 Task: Buy 5 Acceleration Sensors from Sensors section under best seller category for shipping address: Kourtney Adams, 1130 Sharon Lane, South Bend, Indiana 46625, Cell Number 5742125169. Pay from credit card ending with 7965, CVV 549
Action: Mouse moved to (37, 100)
Screenshot: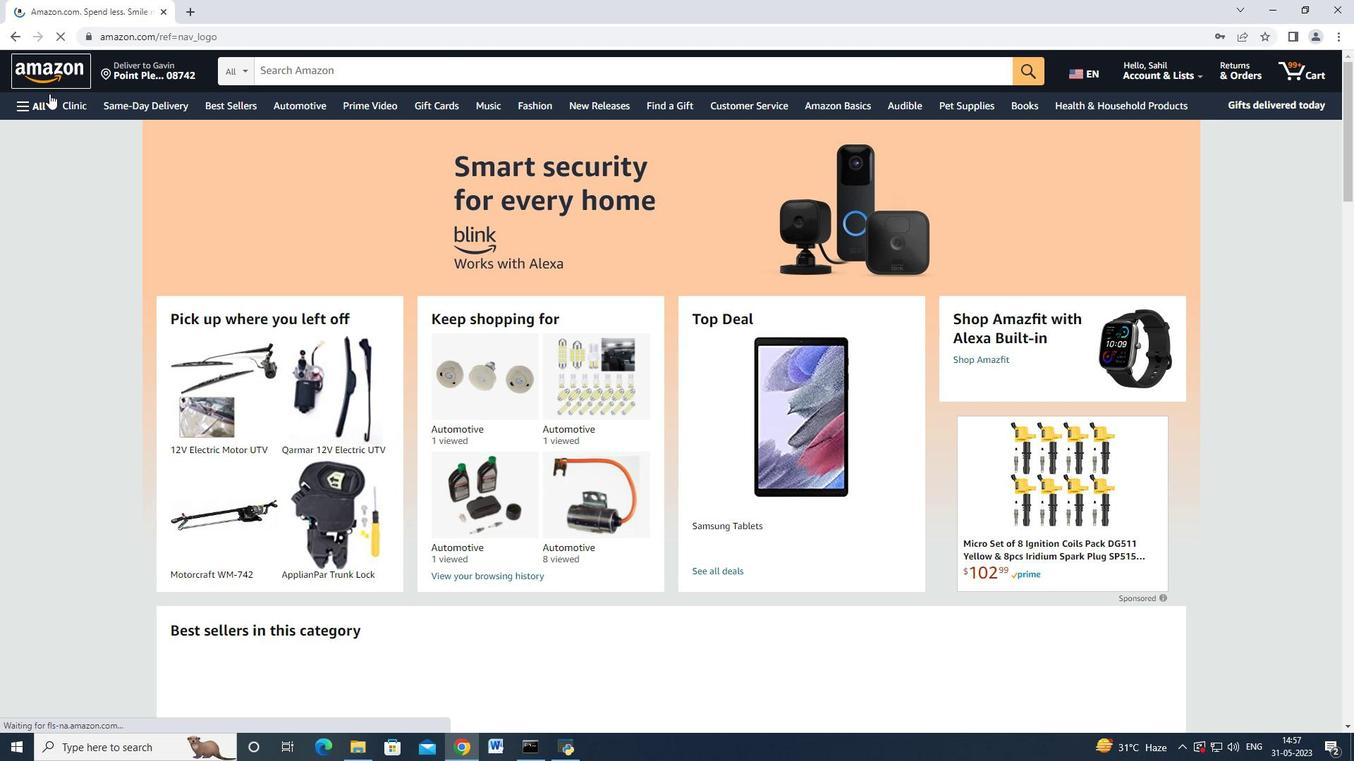 
Action: Mouse pressed left at (37, 100)
Screenshot: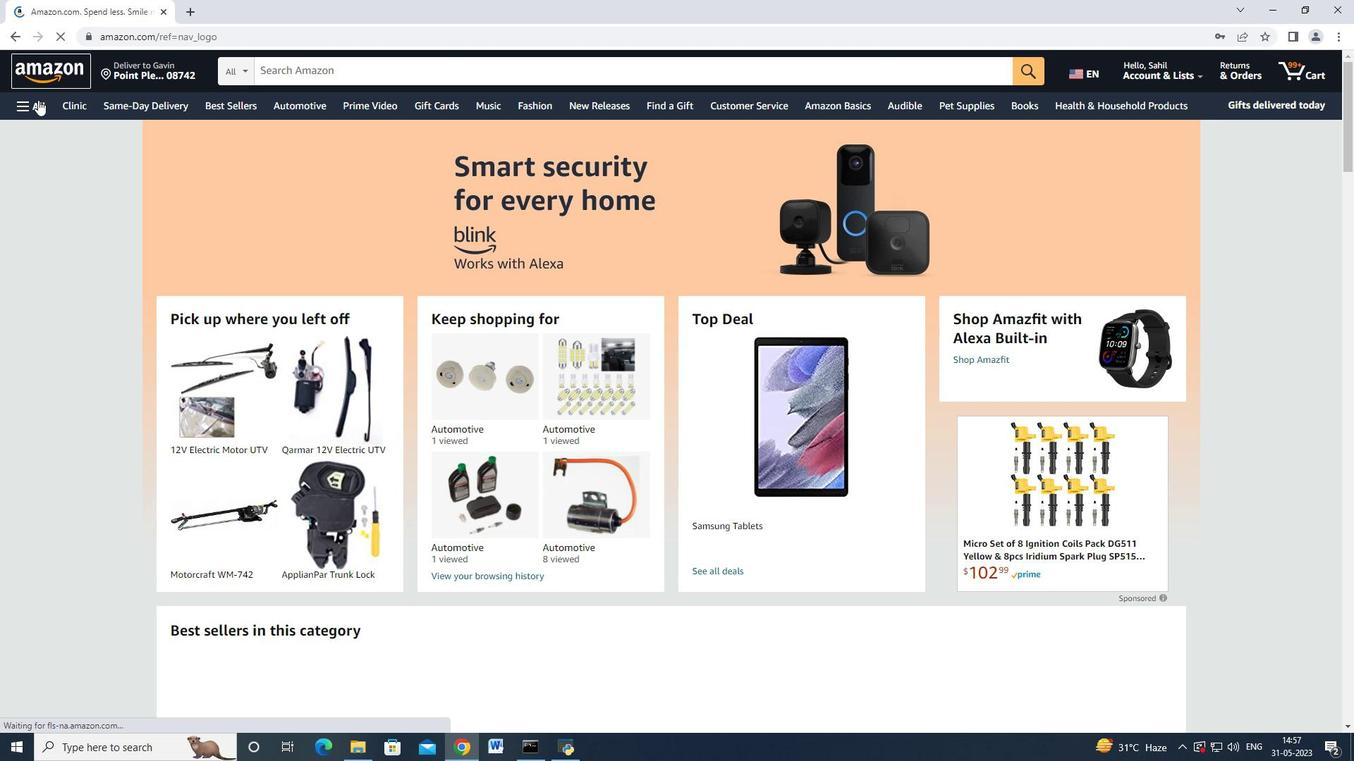 
Action: Mouse moved to (72, 248)
Screenshot: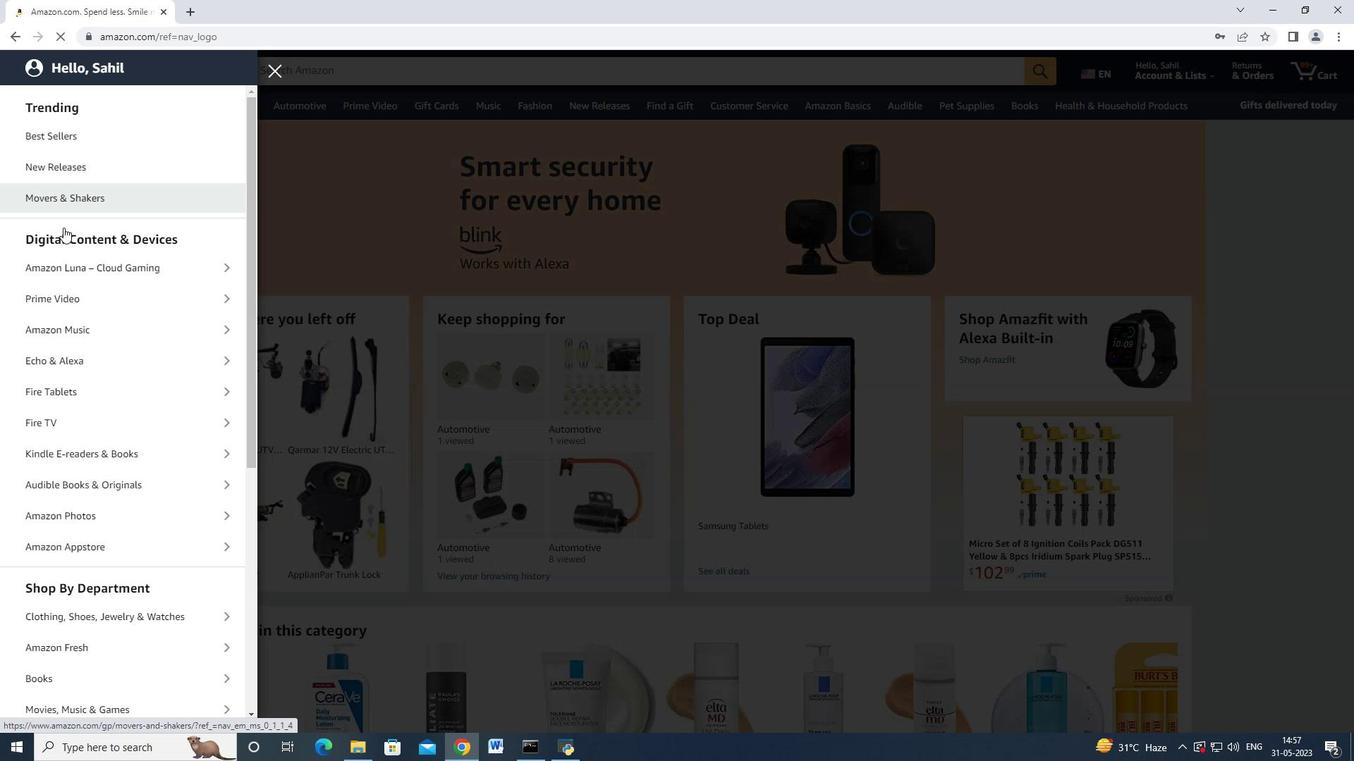 
Action: Mouse scrolled (67, 236) with delta (0, 0)
Screenshot: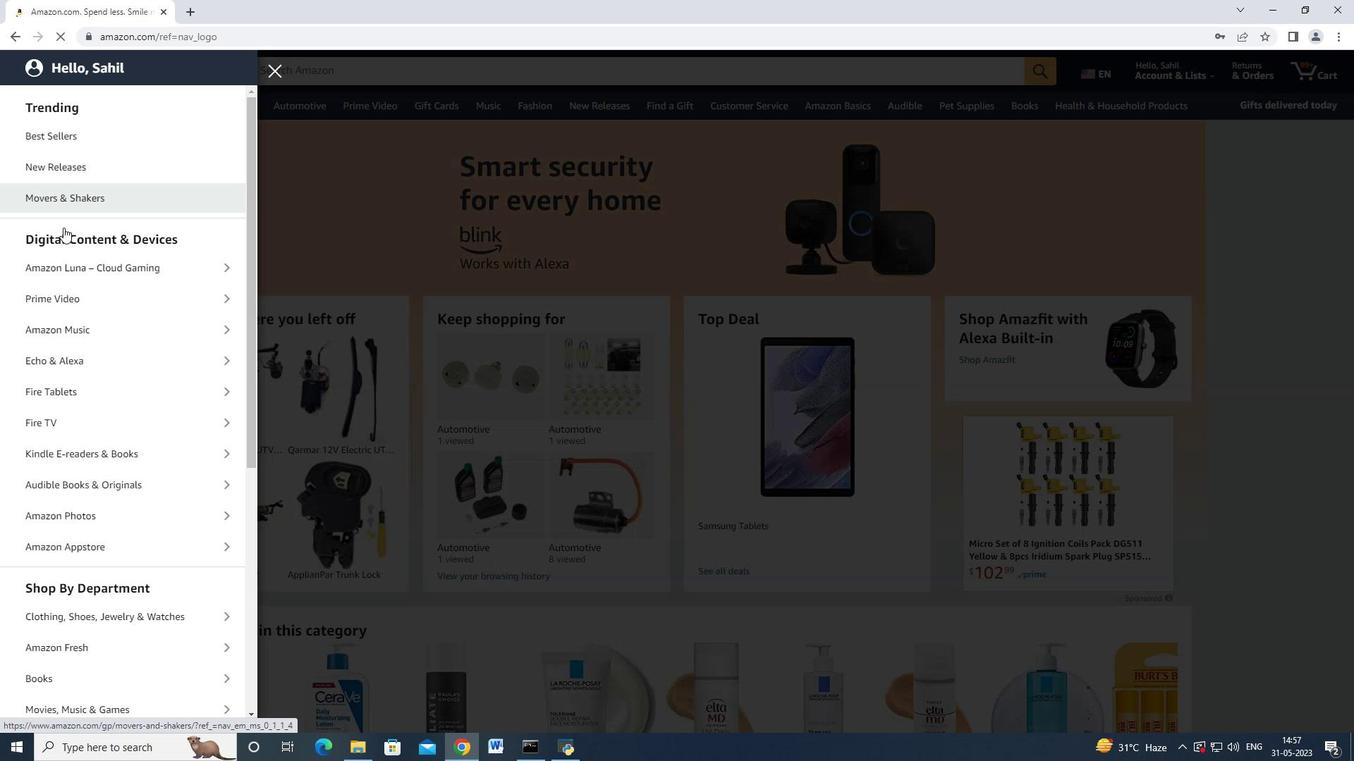 
Action: Mouse moved to (74, 250)
Screenshot: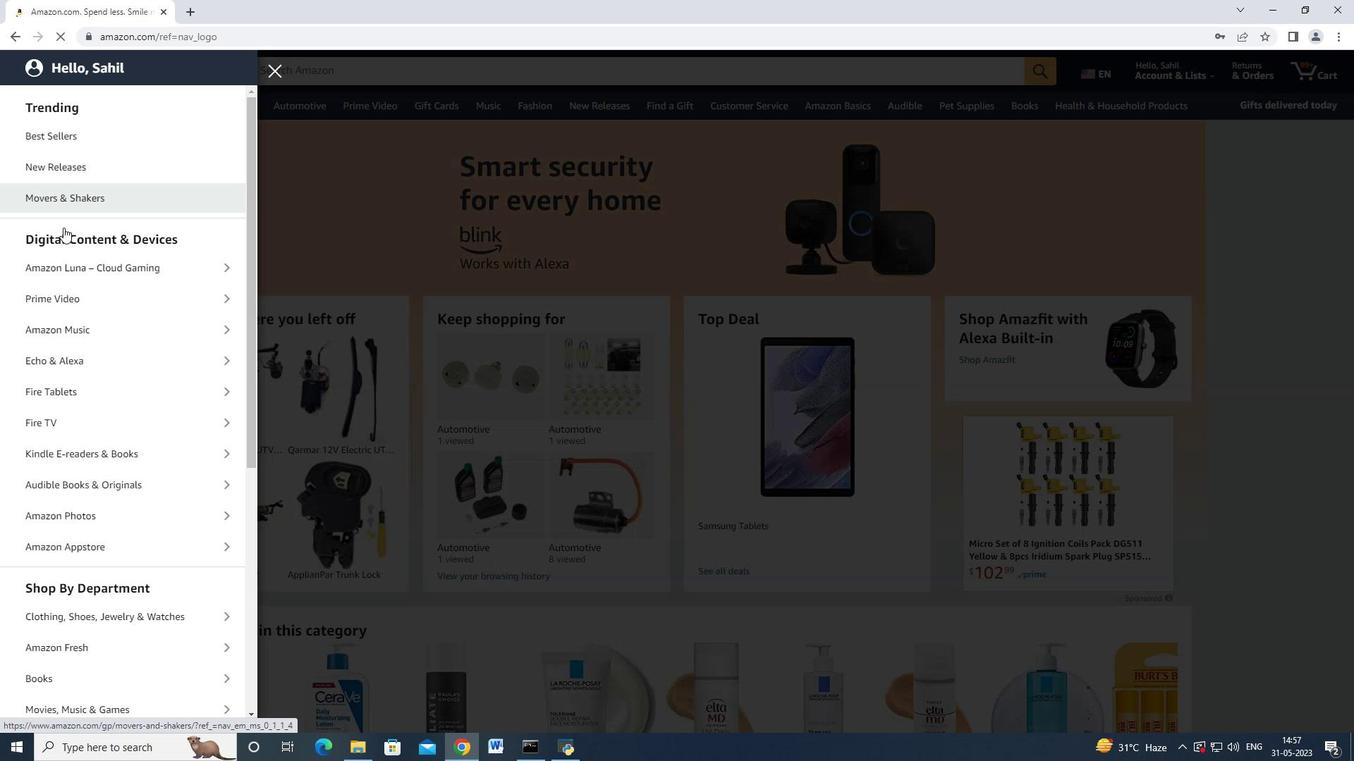 
Action: Mouse scrolled (69, 243) with delta (0, 0)
Screenshot: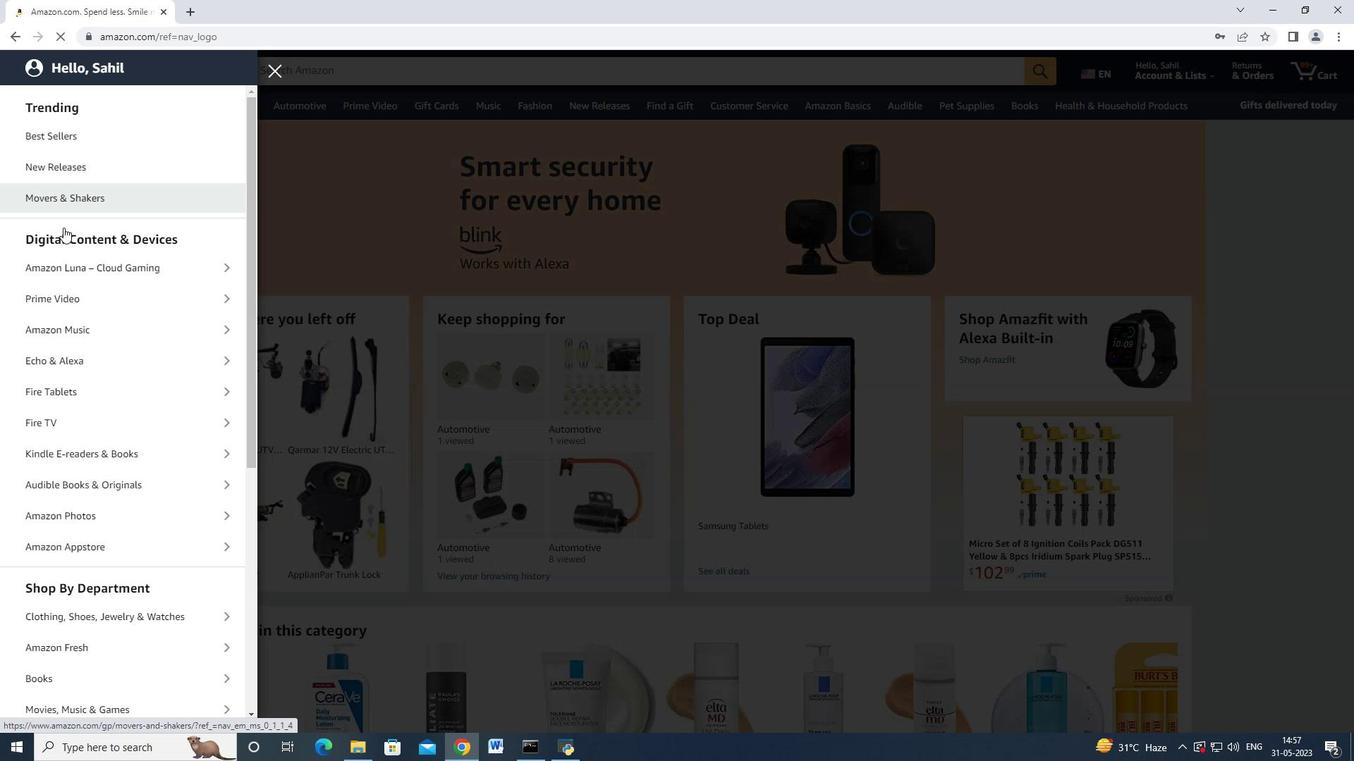 
Action: Mouse moved to (79, 253)
Screenshot: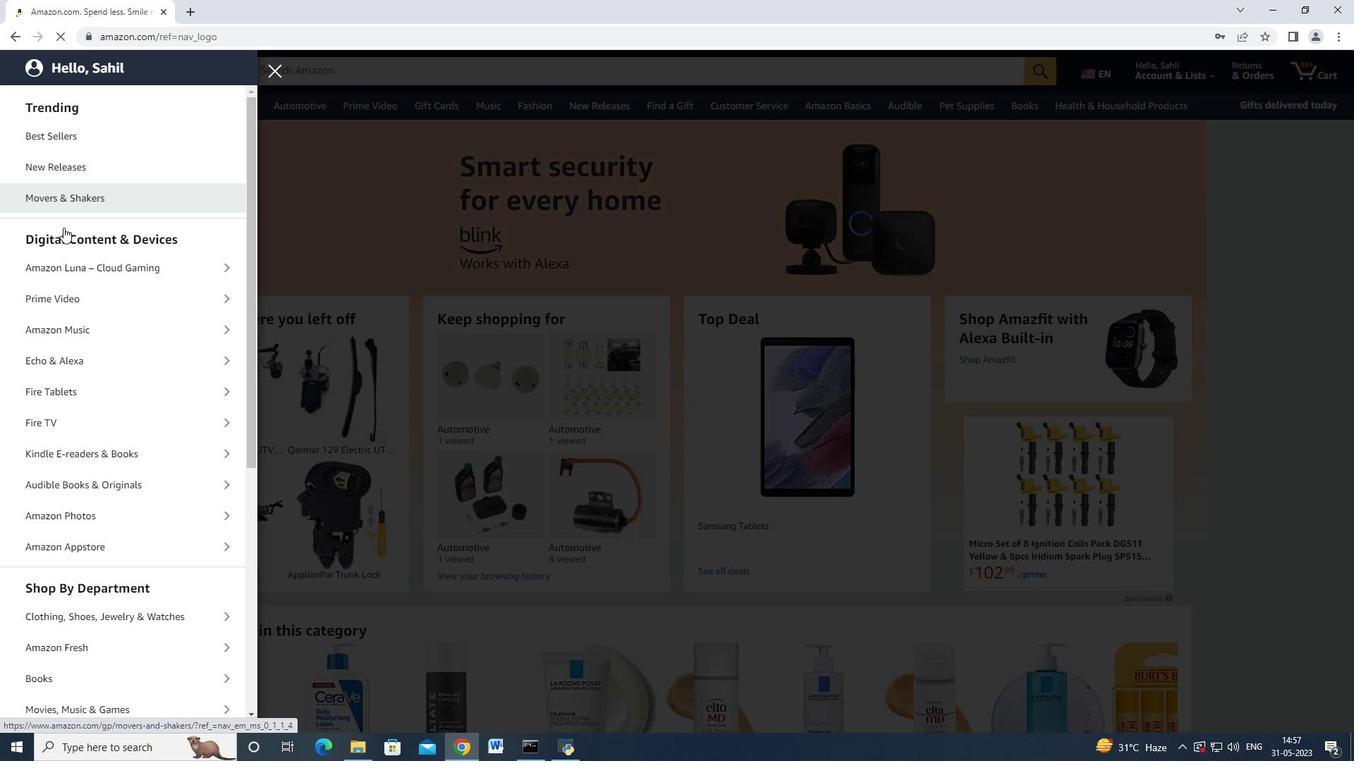 
Action: Mouse scrolled (74, 249) with delta (0, 0)
Screenshot: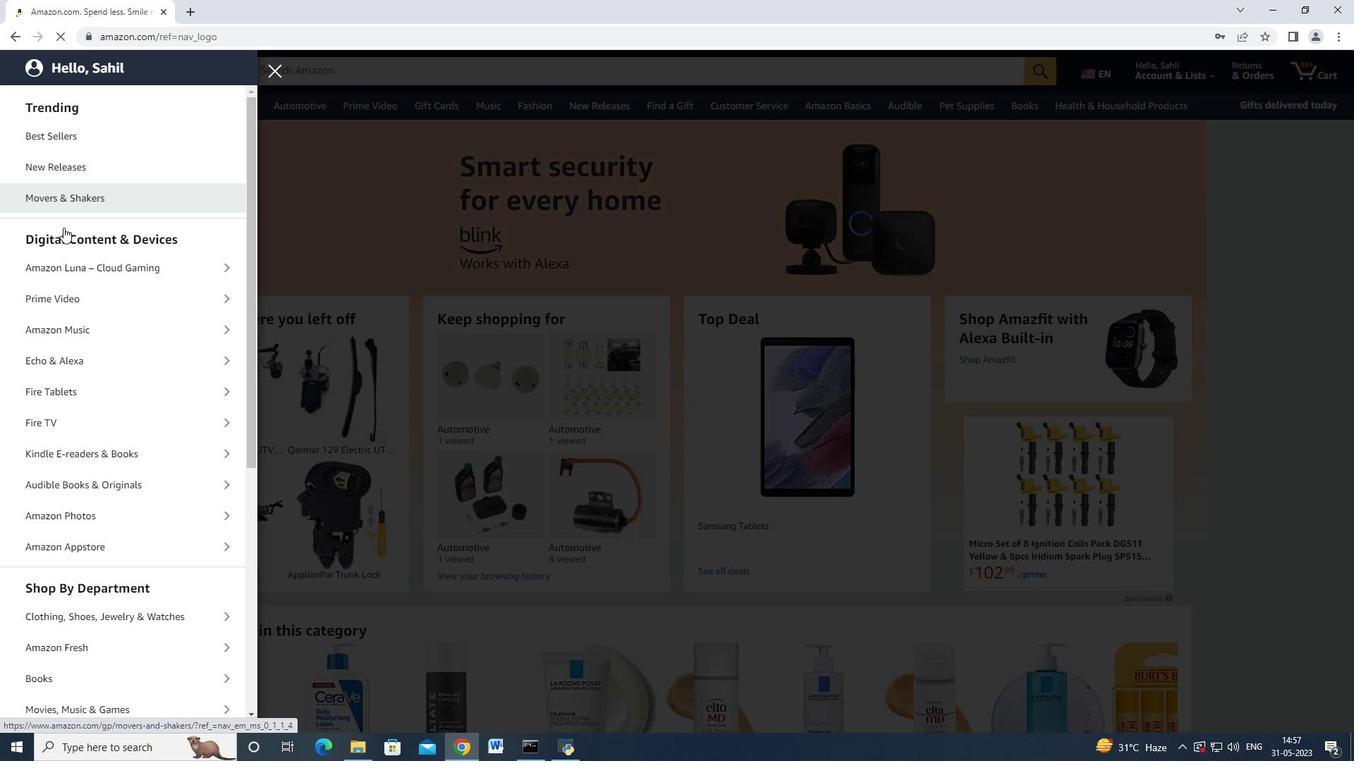 
Action: Mouse moved to (92, 261)
Screenshot: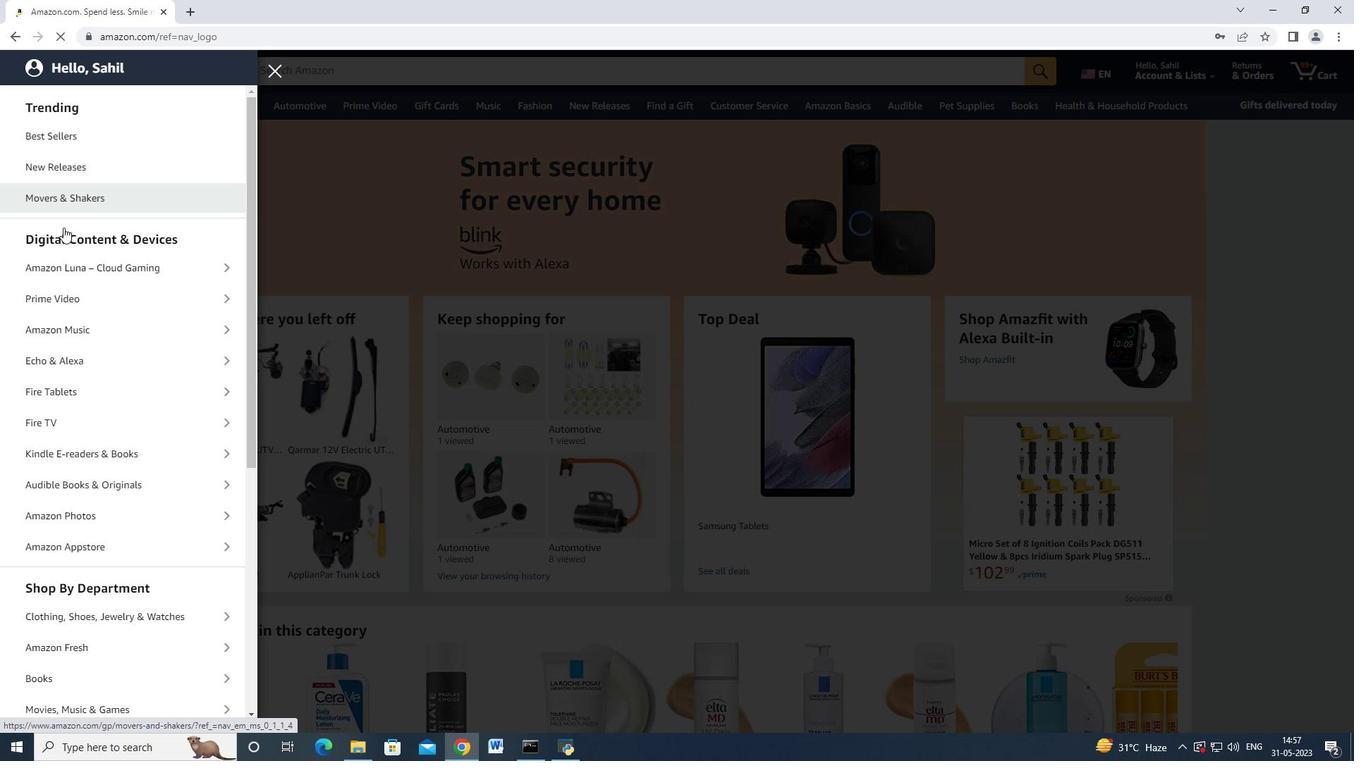 
Action: Mouse scrolled (81, 253) with delta (0, 0)
Screenshot: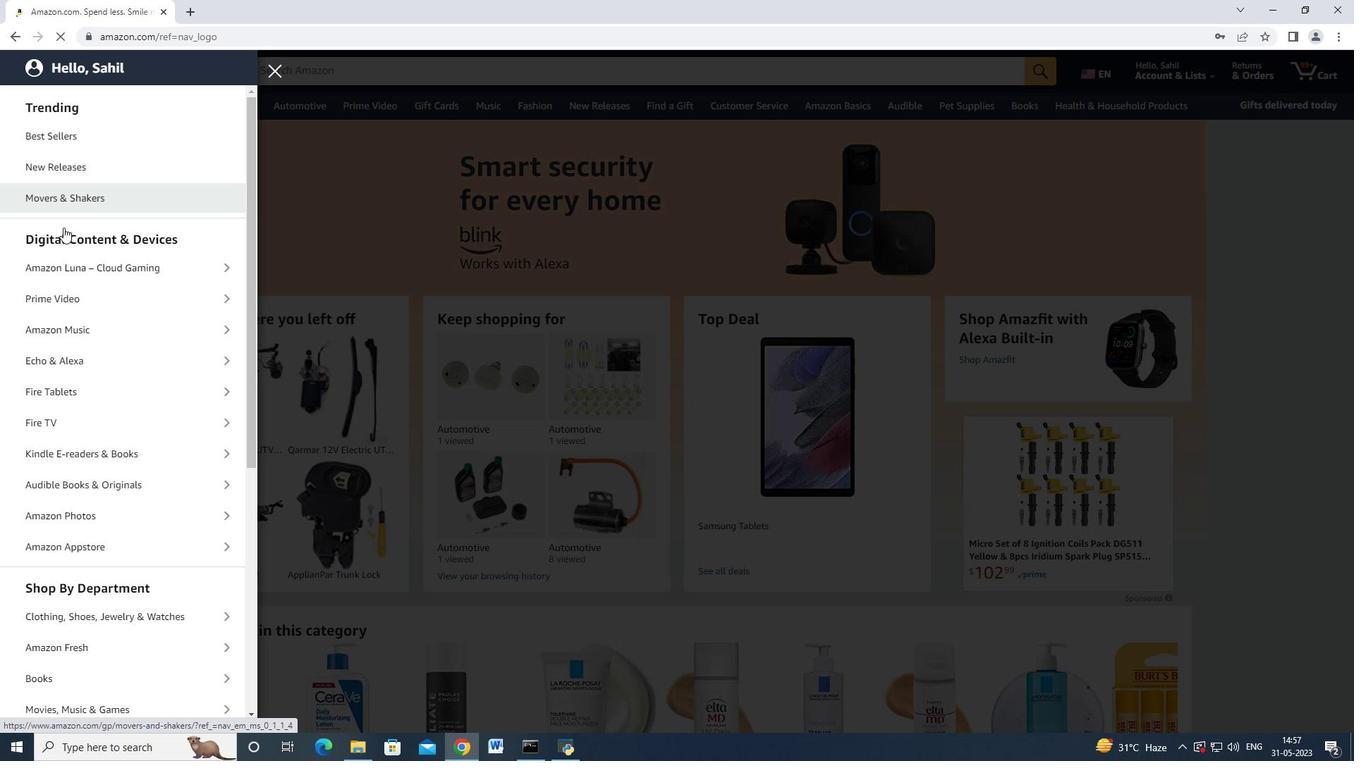 
Action: Mouse moved to (92, 261)
Screenshot: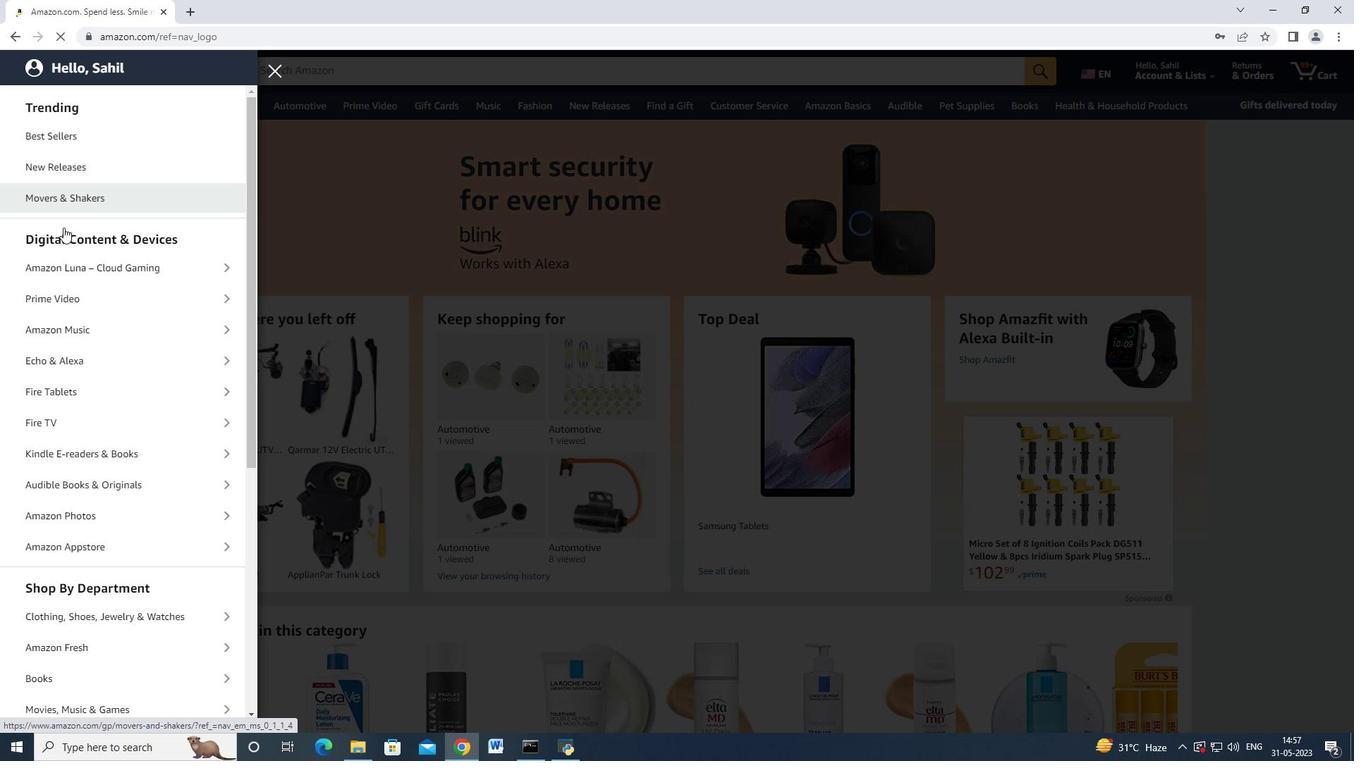 
Action: Mouse scrolled (84, 256) with delta (0, 0)
Screenshot: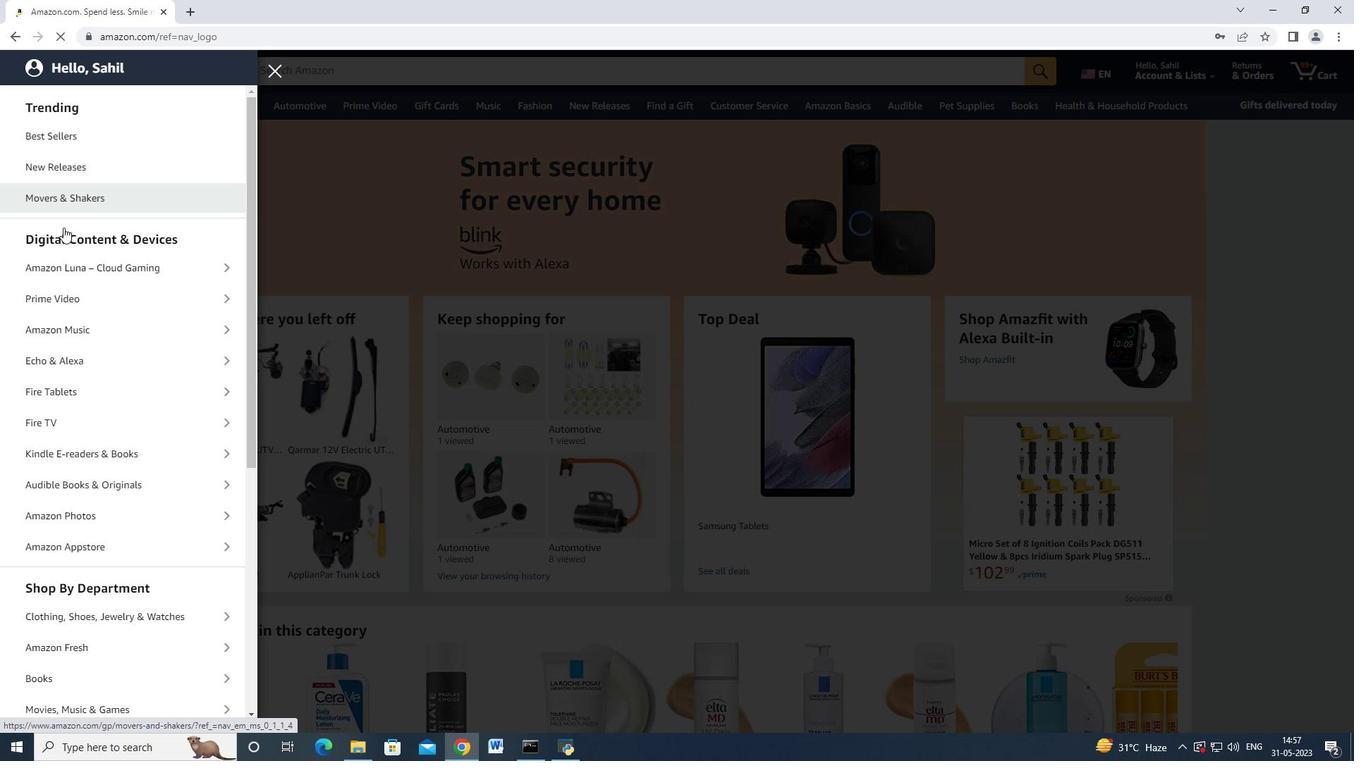 
Action: Mouse moved to (104, 262)
Screenshot: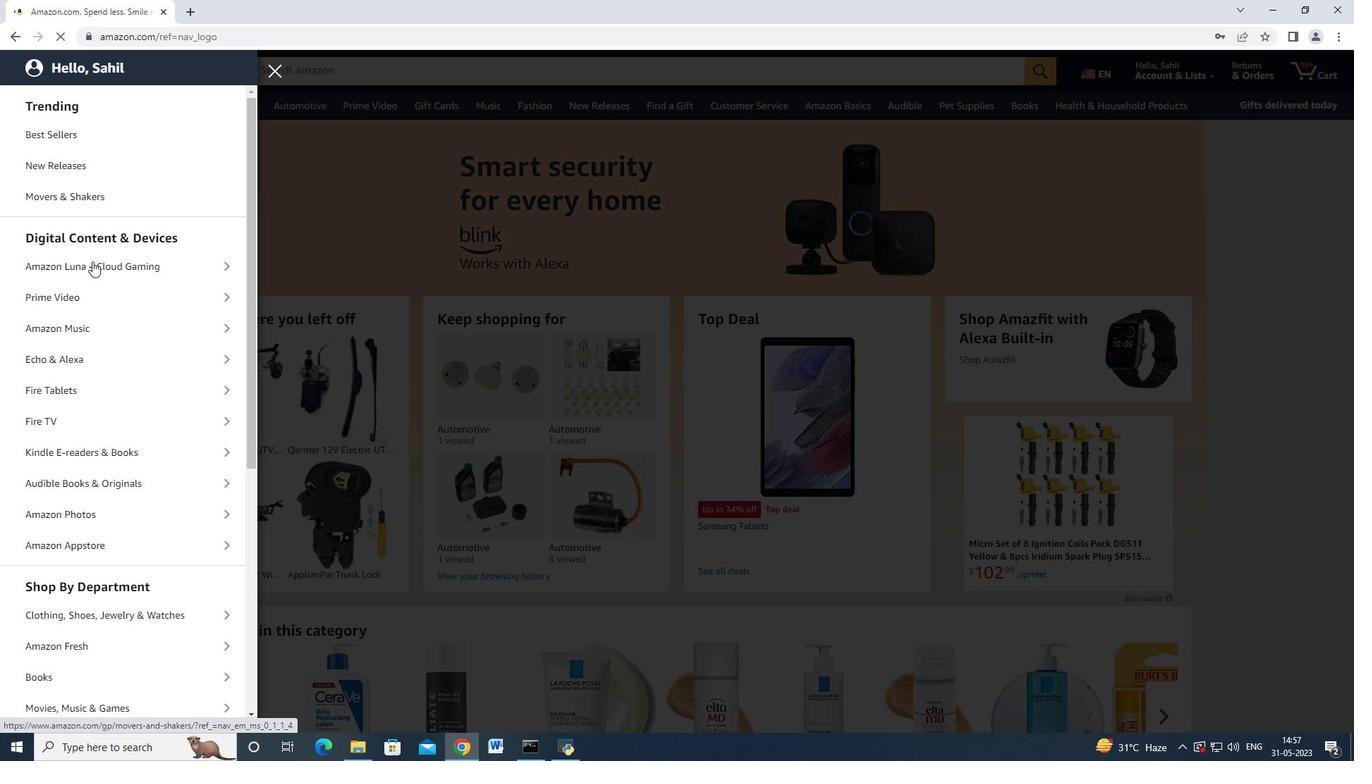 
Action: Mouse scrolled (104, 261) with delta (0, 0)
Screenshot: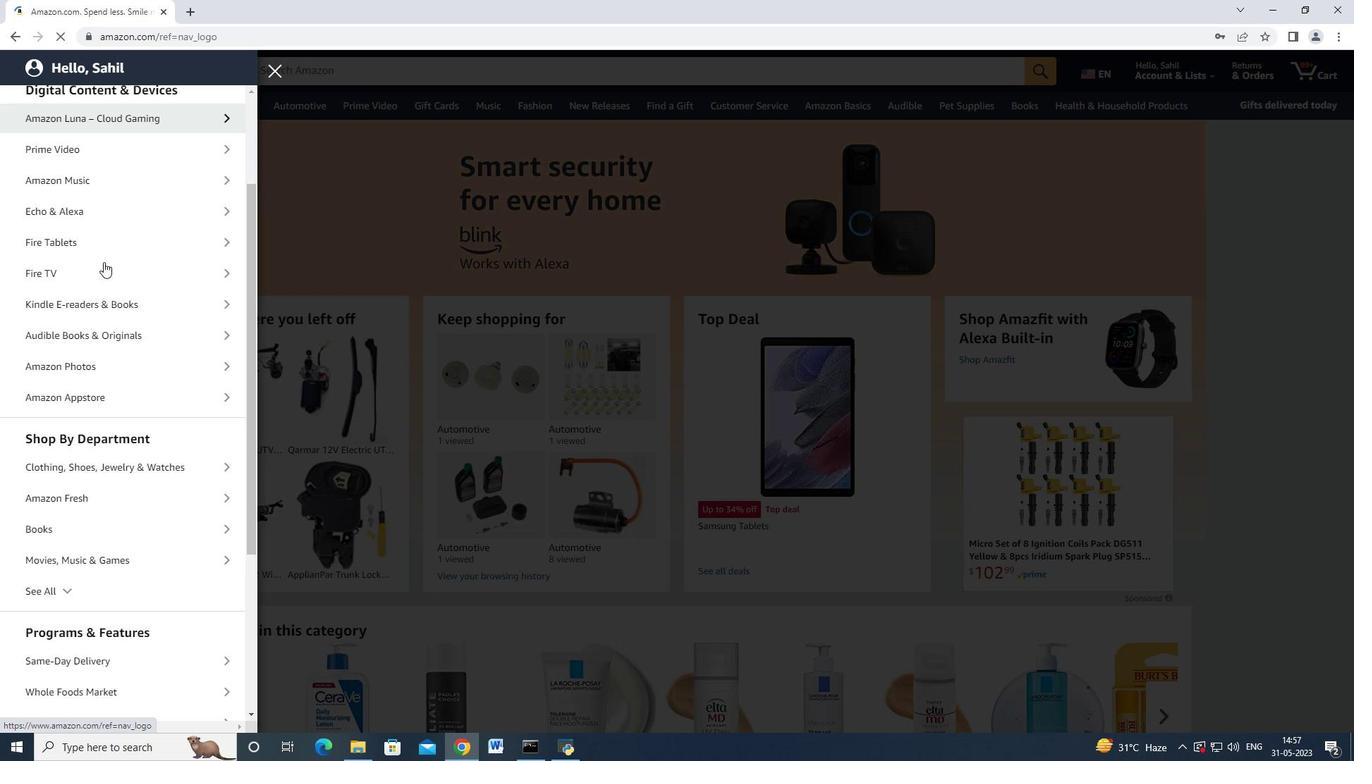 
Action: Mouse moved to (103, 263)
Screenshot: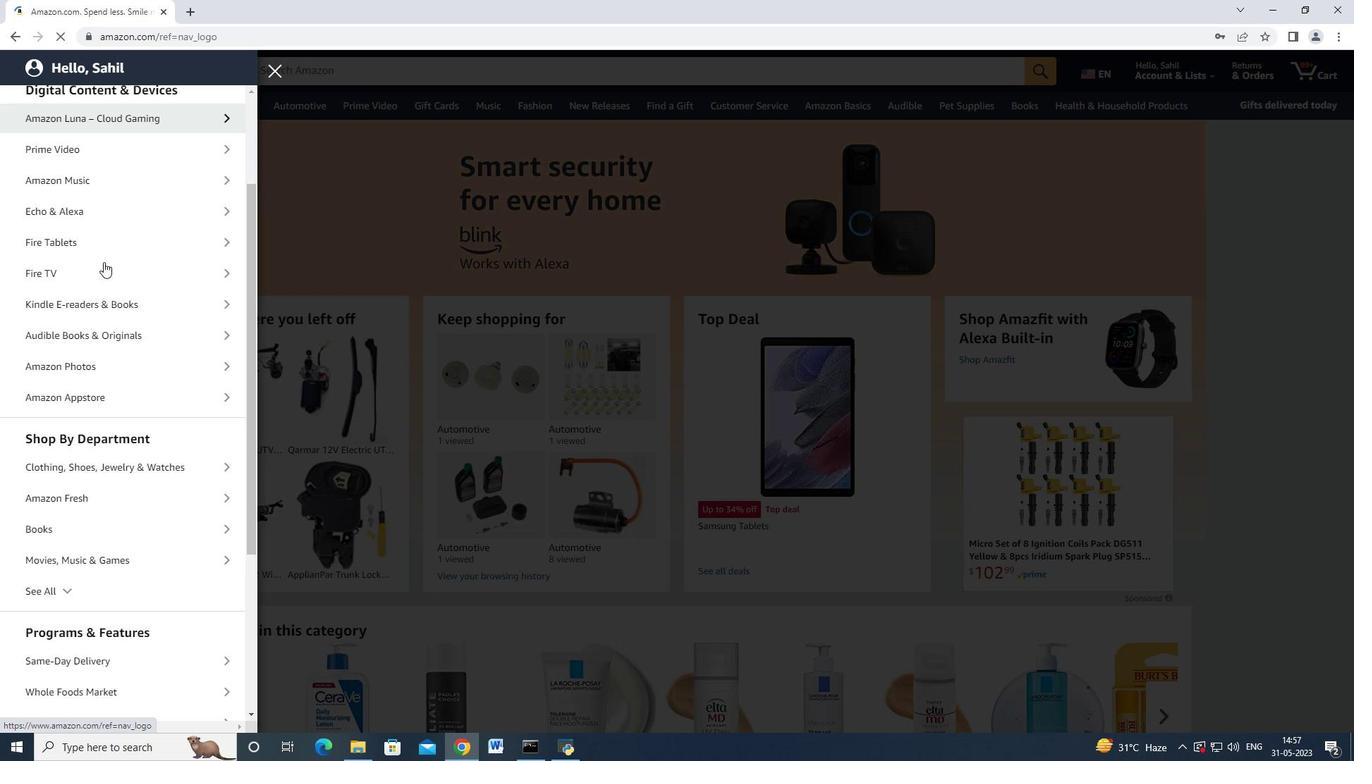 
Action: Mouse scrolled (103, 263) with delta (0, 0)
Screenshot: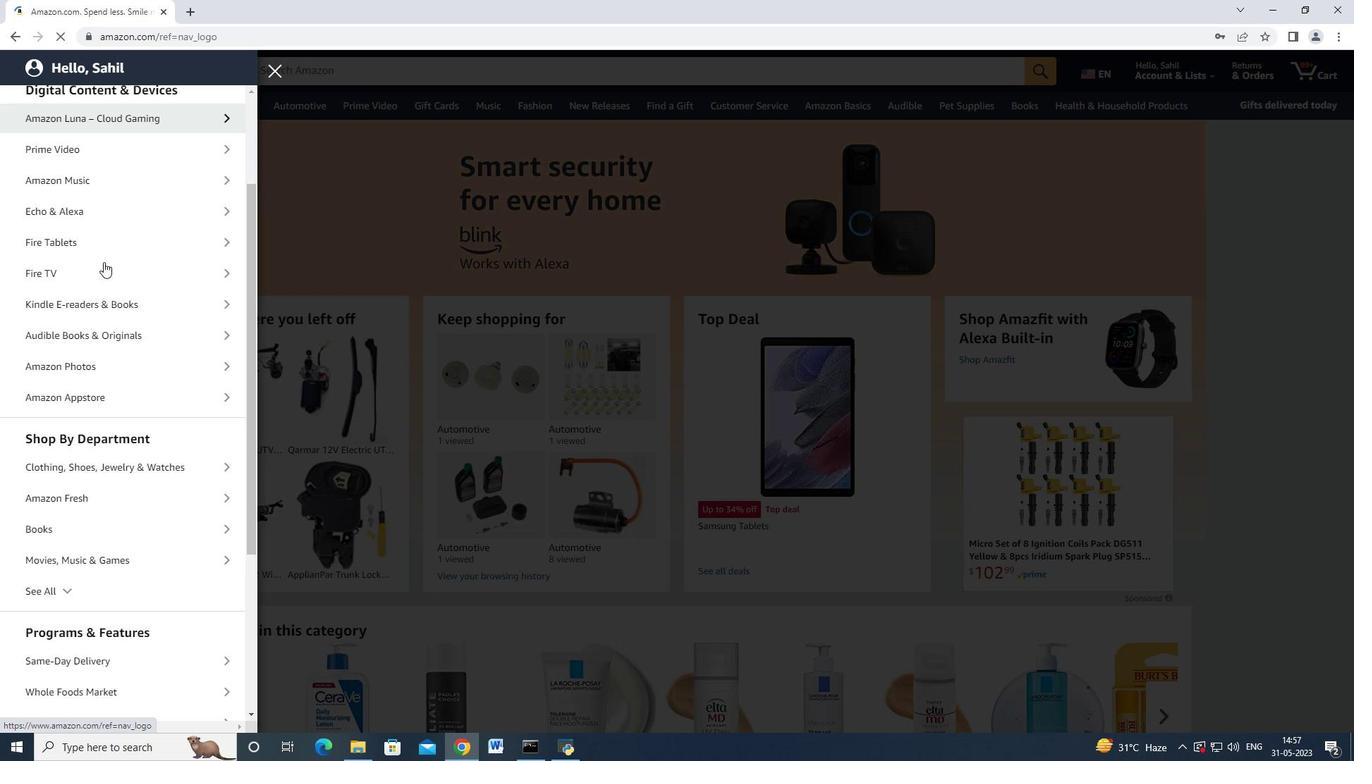 
Action: Mouse moved to (102, 265)
Screenshot: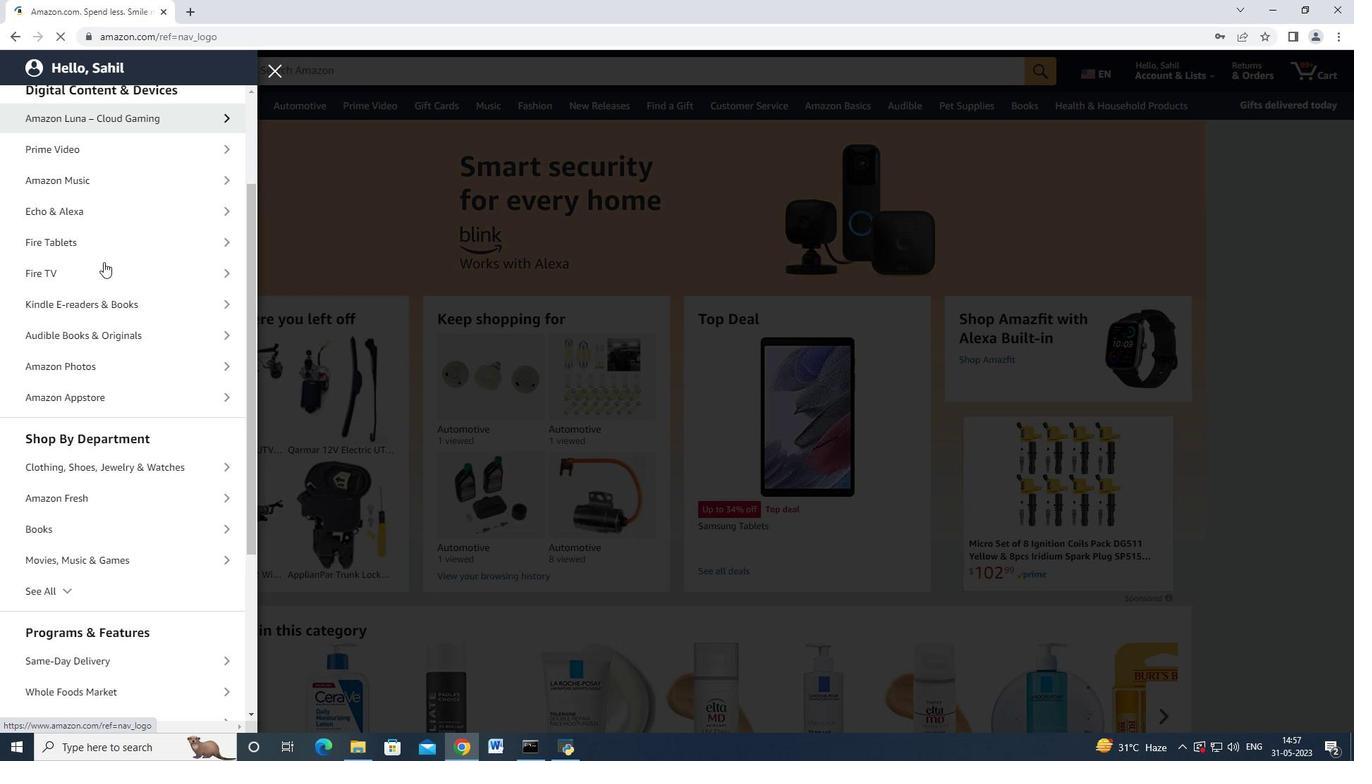 
Action: Mouse scrolled (102, 264) with delta (0, 0)
Screenshot: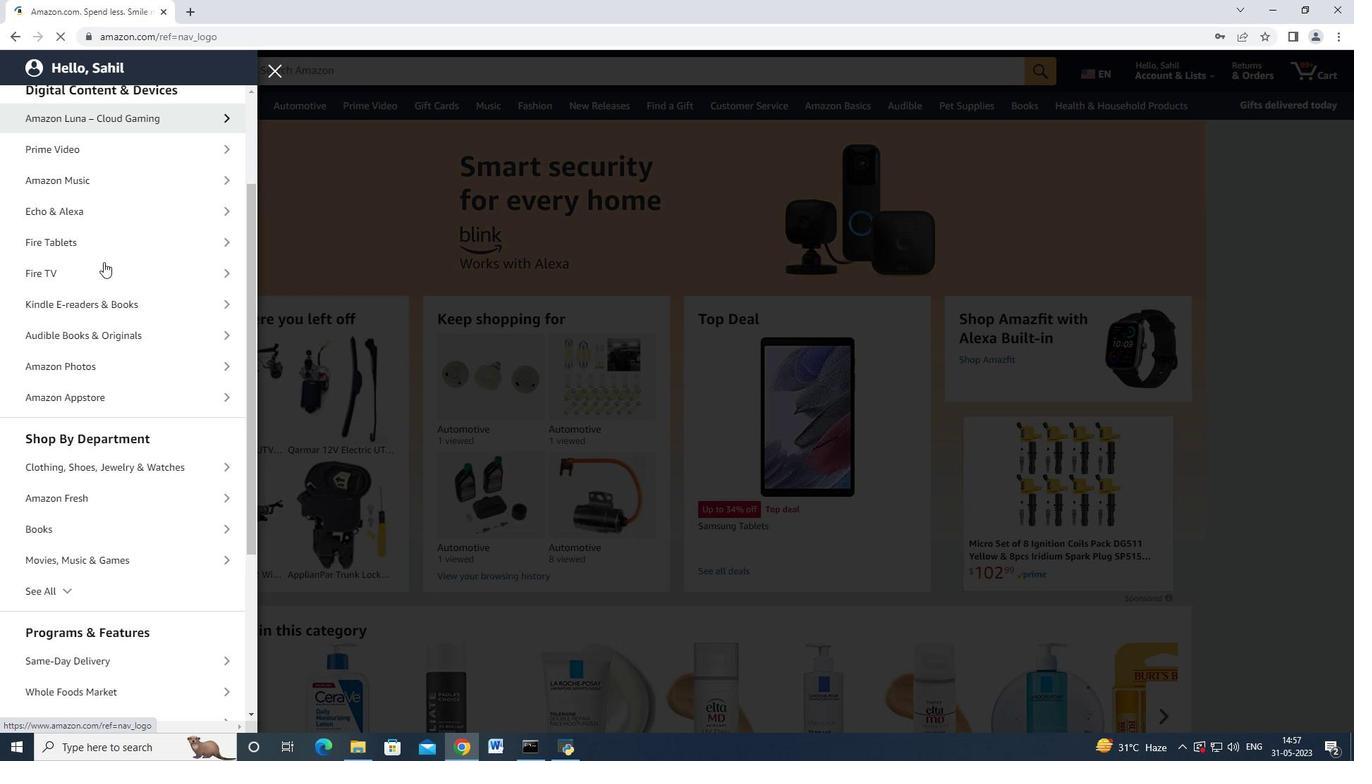 
Action: Mouse moved to (102, 265)
Screenshot: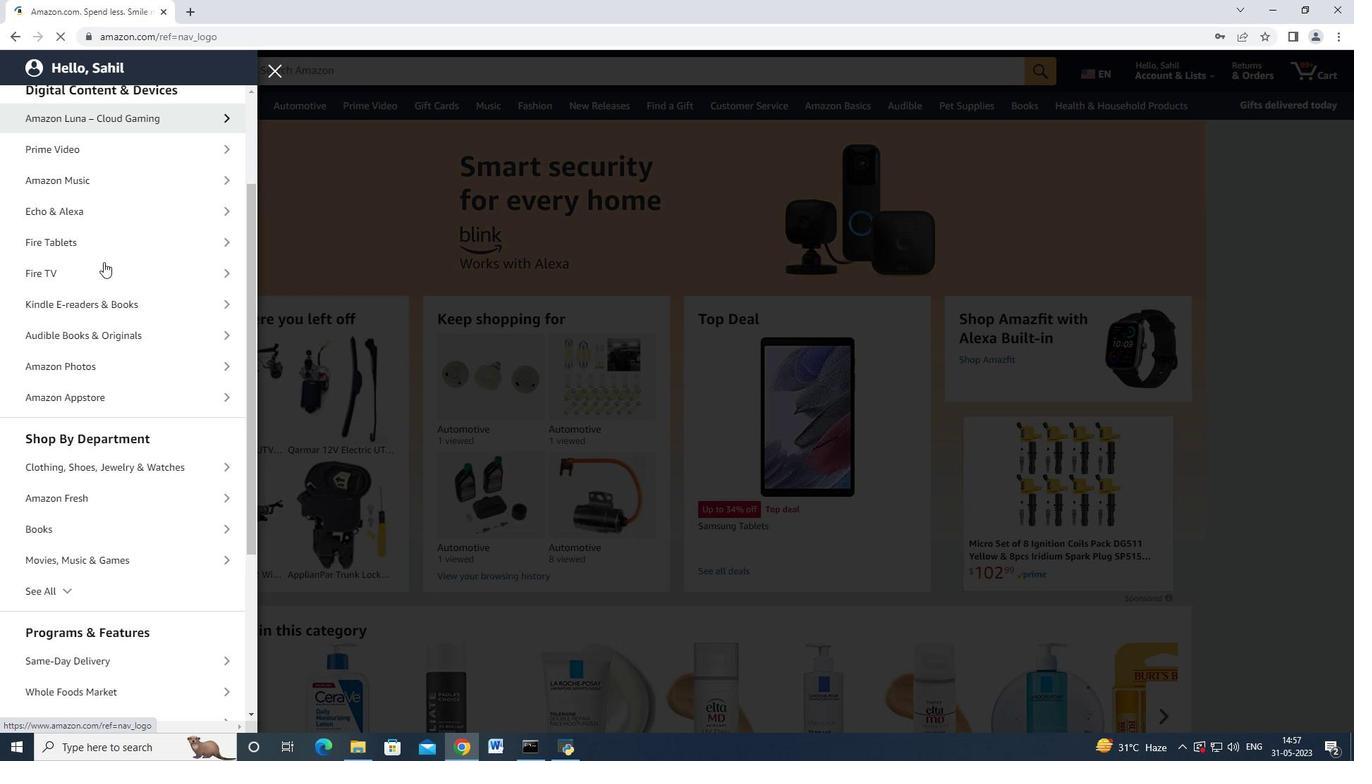 
Action: Mouse scrolled (102, 264) with delta (0, 0)
Screenshot: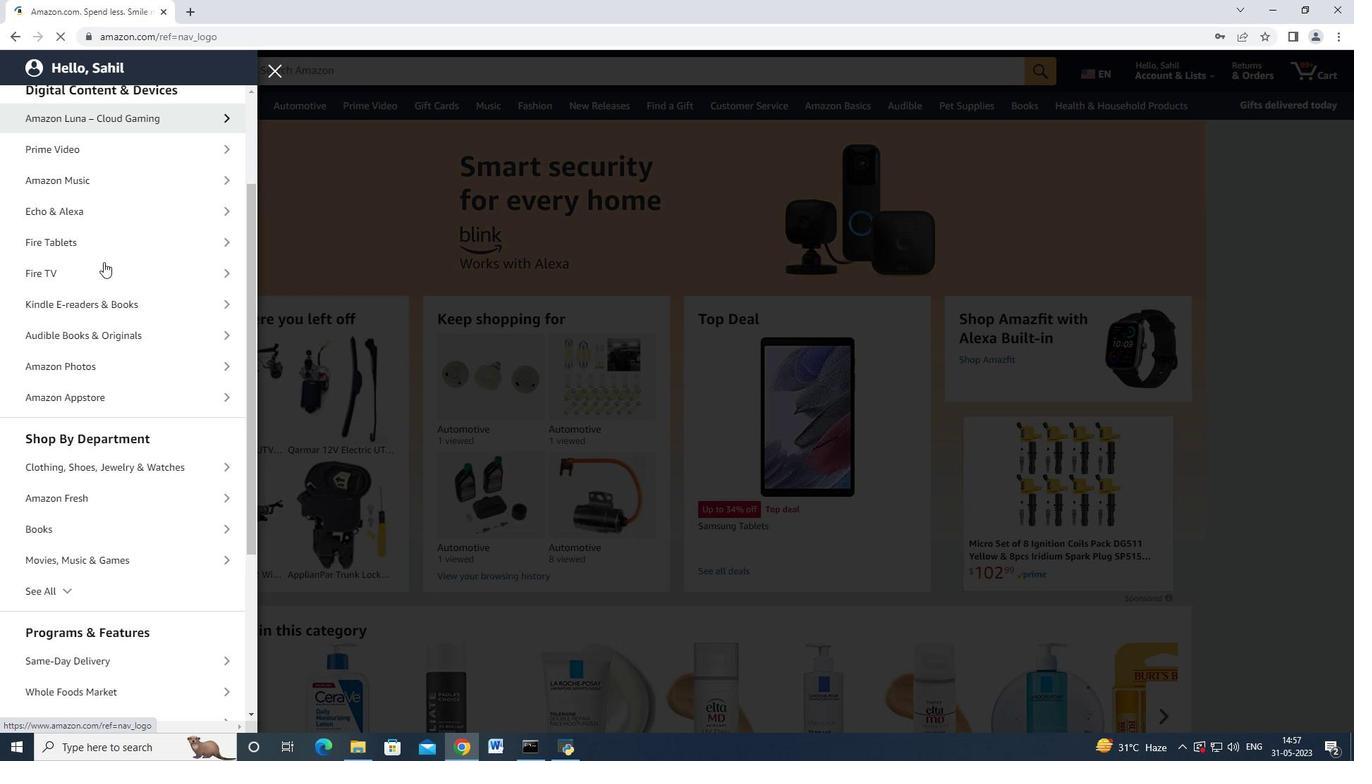 
Action: Mouse moved to (101, 265)
Screenshot: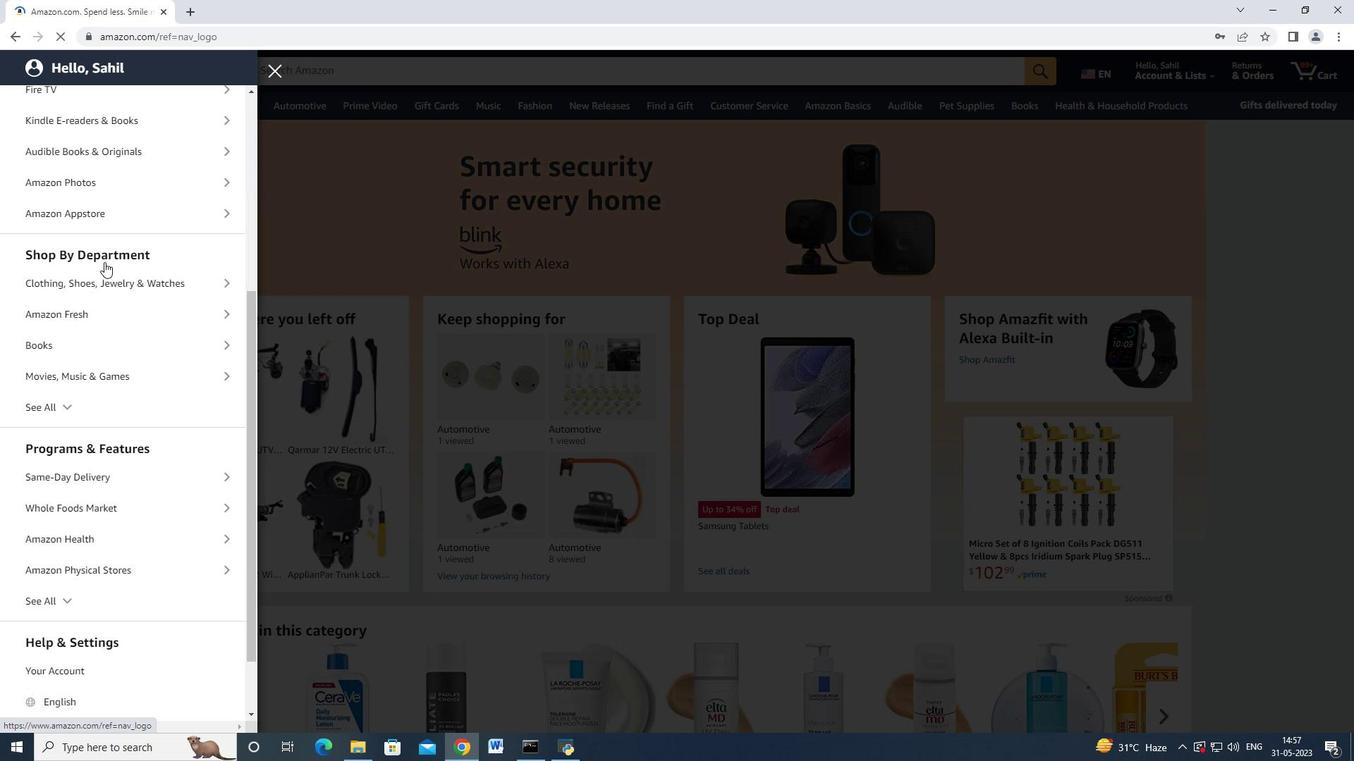 
Action: Mouse scrolled (101, 265) with delta (0, 0)
Screenshot: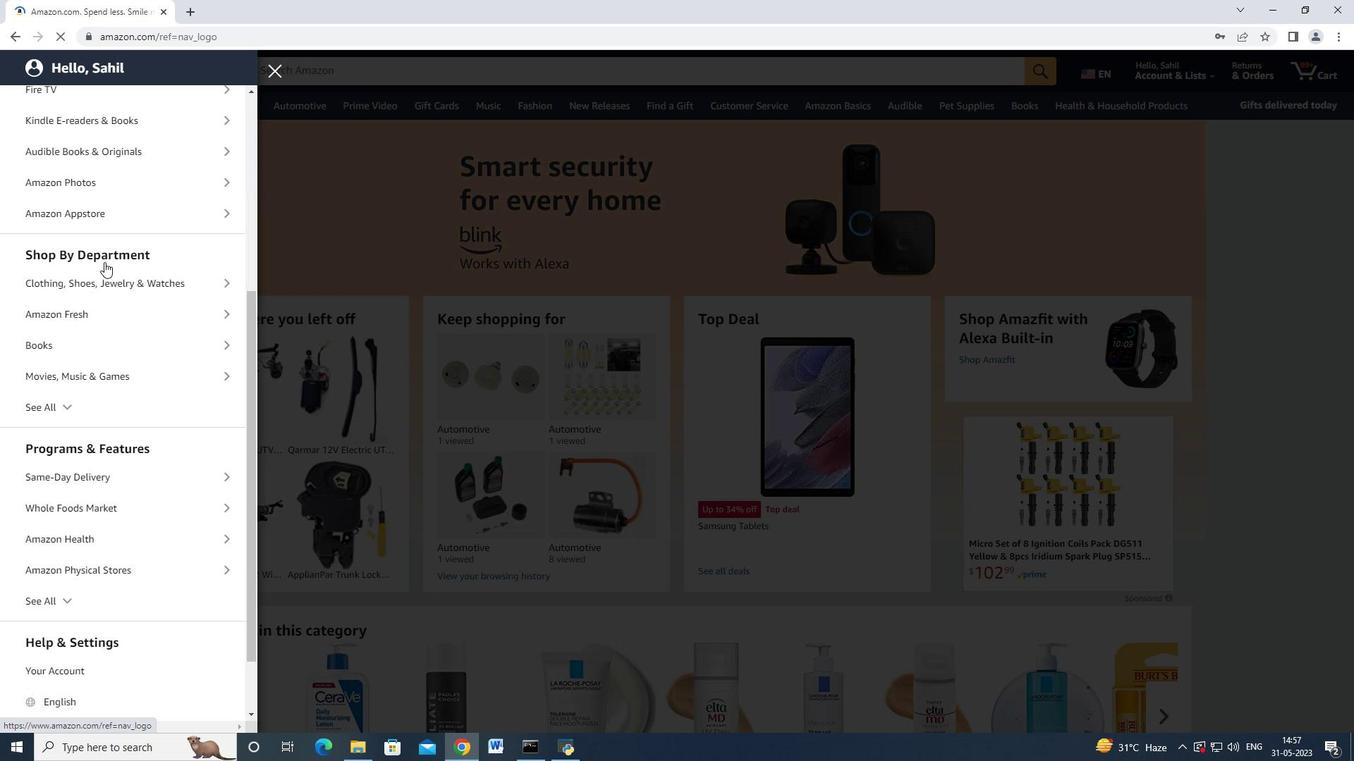 
Action: Mouse moved to (101, 265)
Screenshot: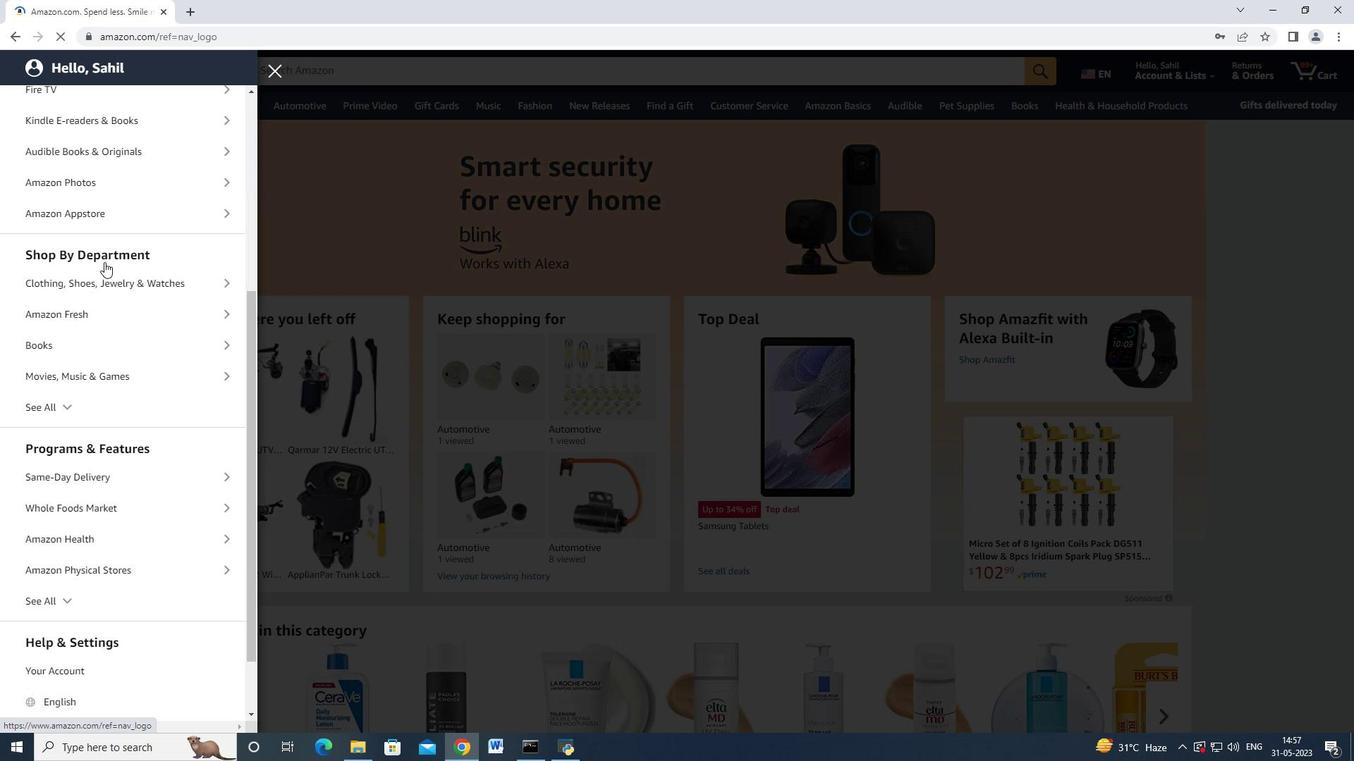 
Action: Mouse scrolled (101, 265) with delta (0, 0)
Screenshot: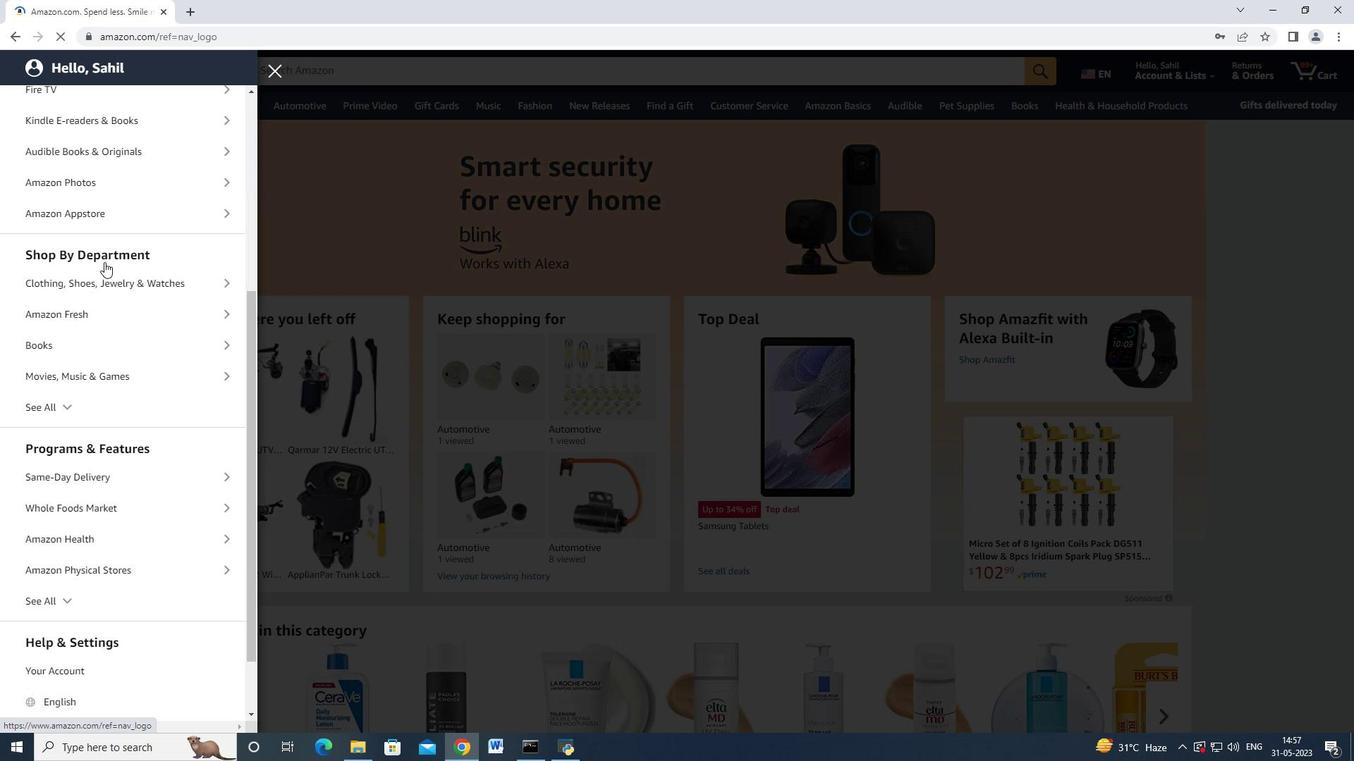 
Action: Mouse scrolled (101, 265) with delta (0, 0)
Screenshot: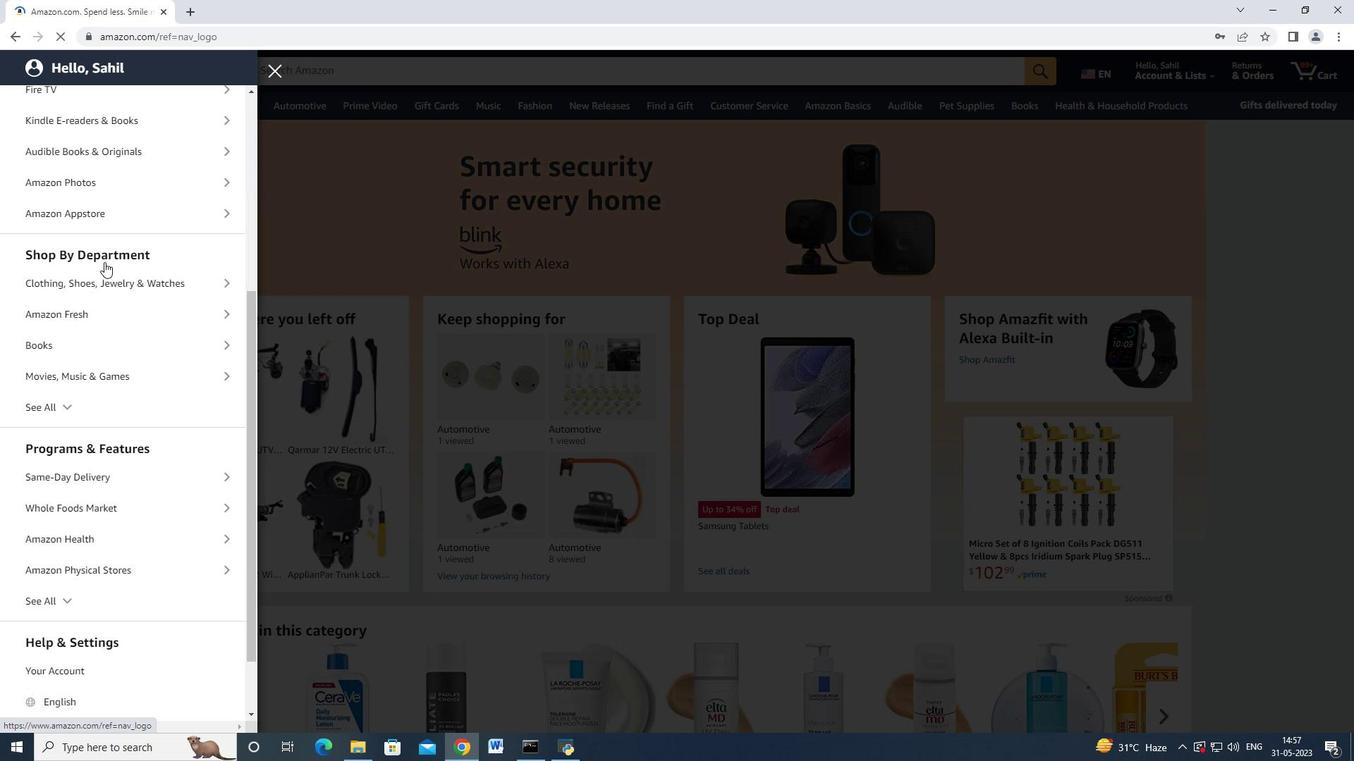 
Action: Mouse moved to (105, 265)
Screenshot: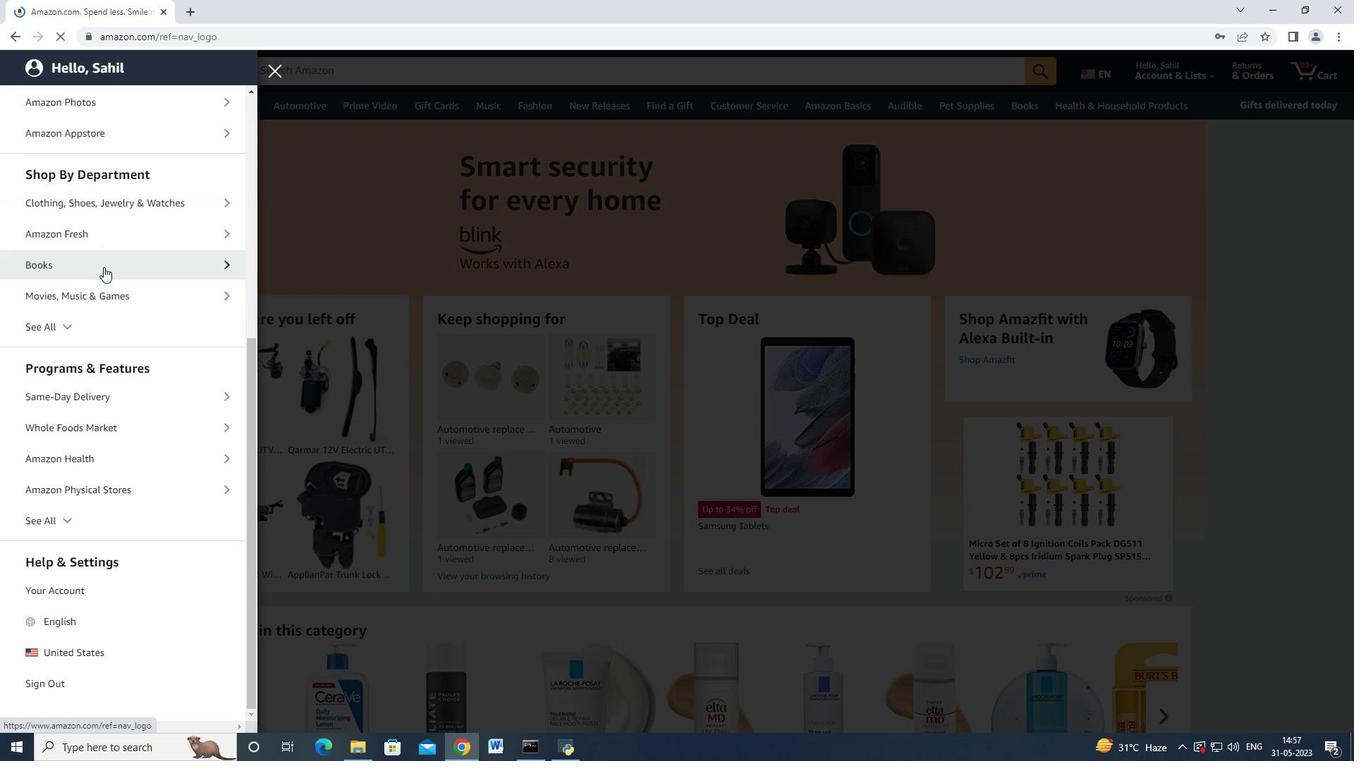 
Action: Mouse scrolled (105, 264) with delta (0, 0)
Screenshot: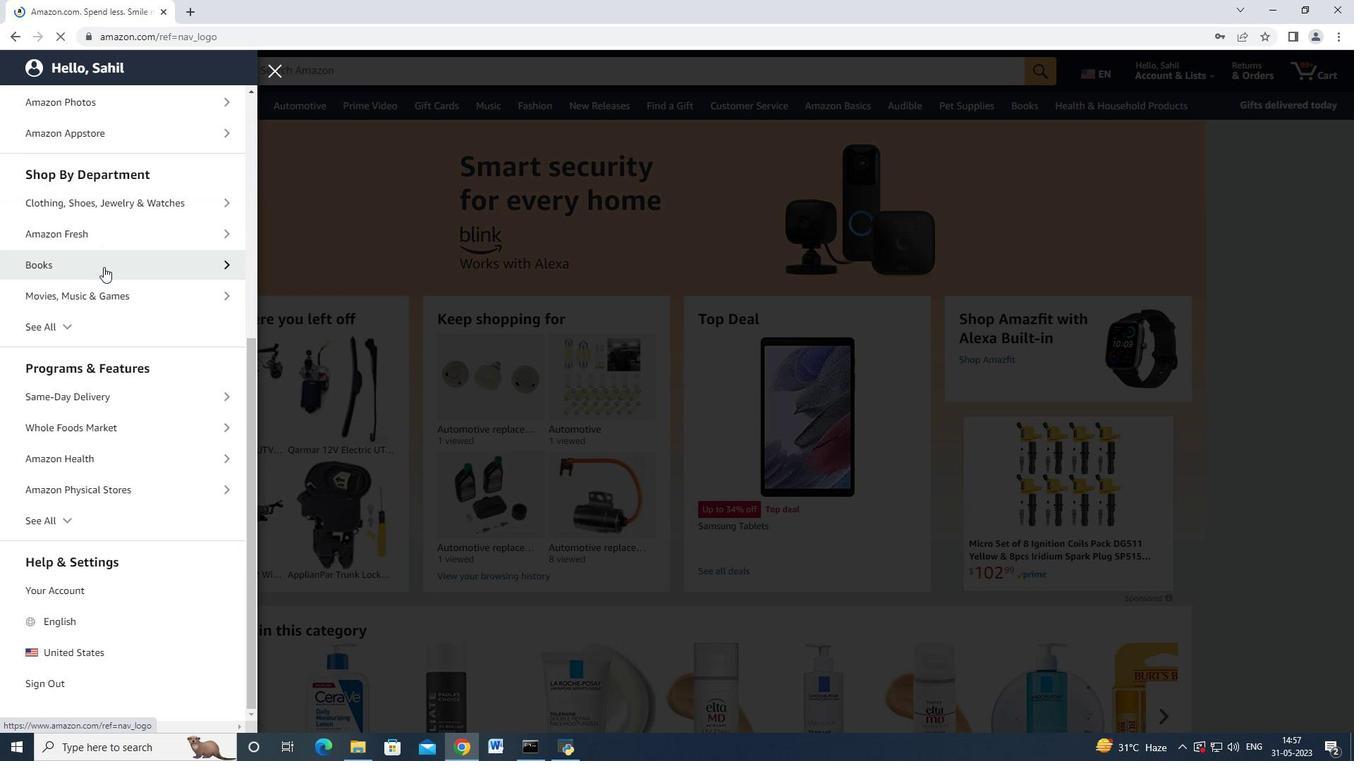 
Action: Mouse moved to (105, 265)
Screenshot: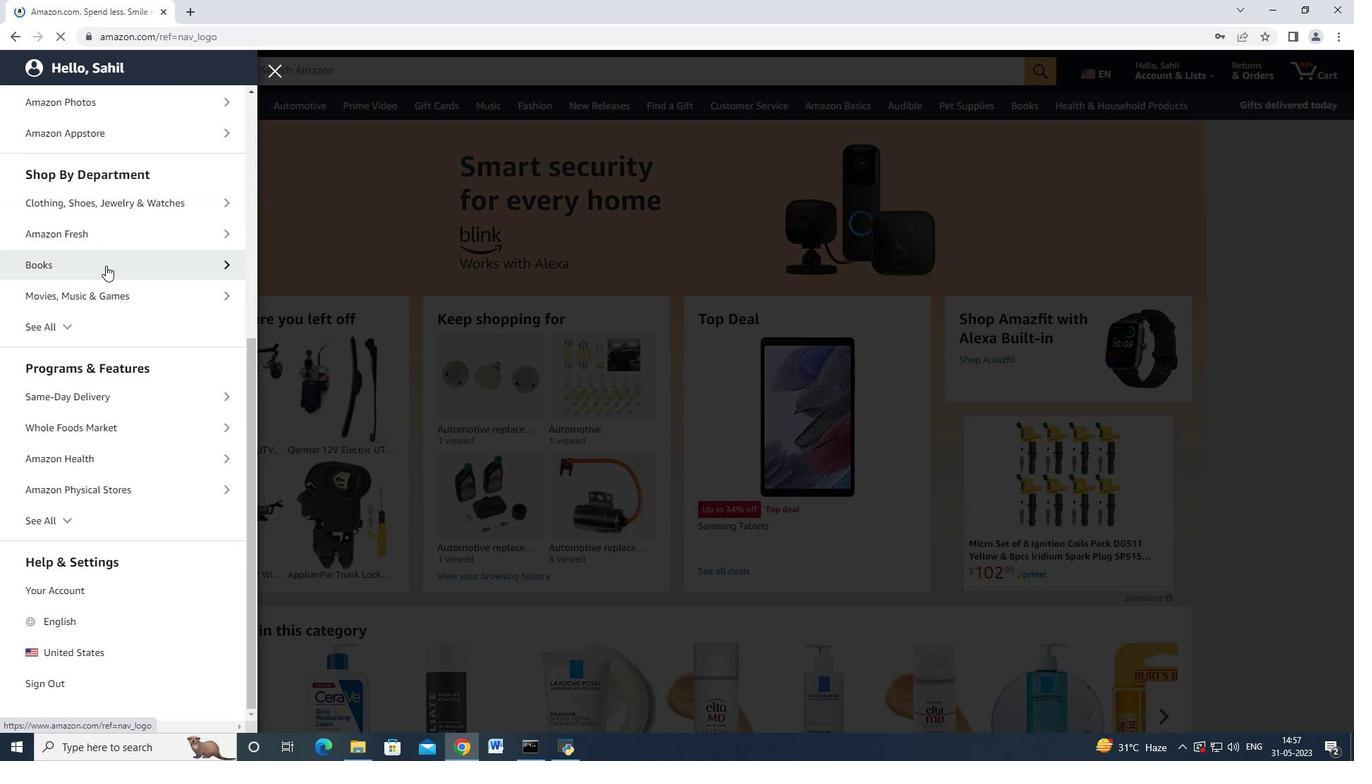 
Action: Mouse scrolled (105, 264) with delta (0, 0)
Screenshot: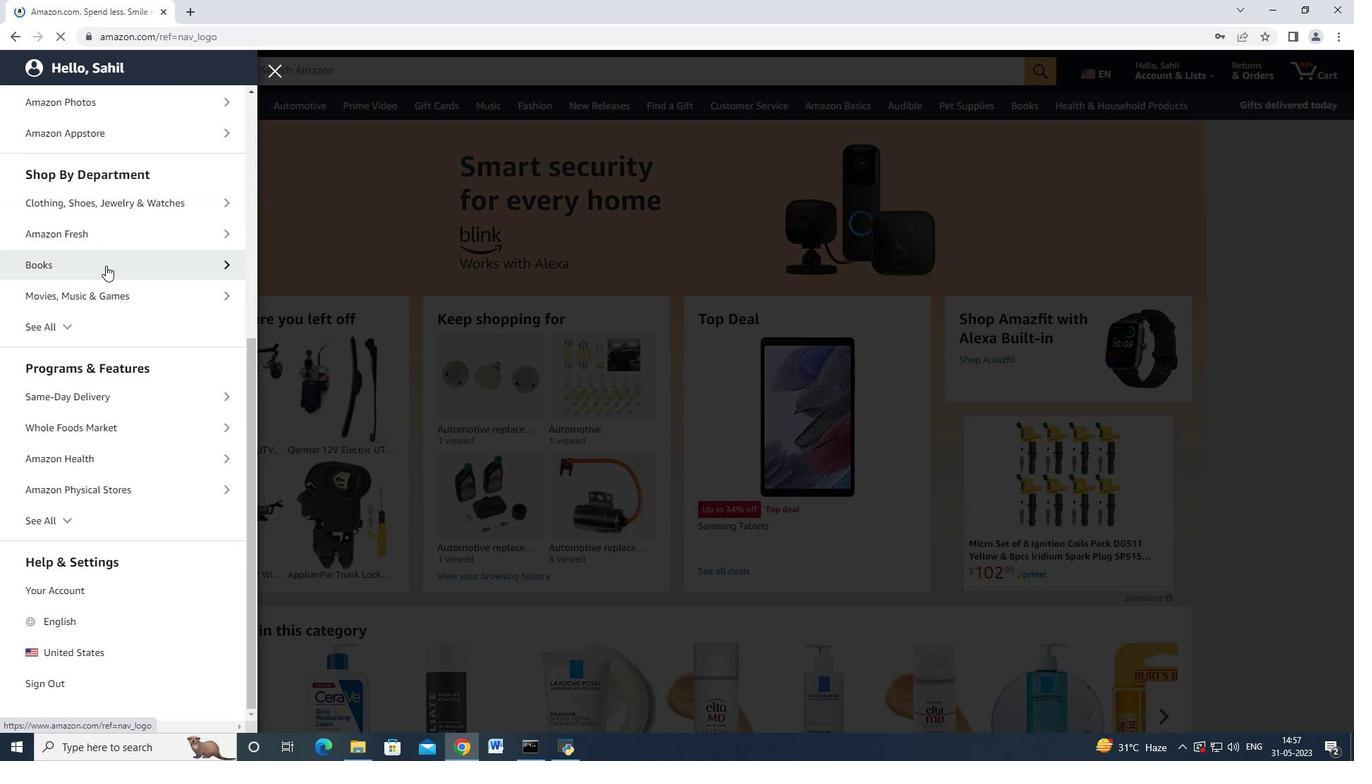 
Action: Mouse moved to (105, 265)
Screenshot: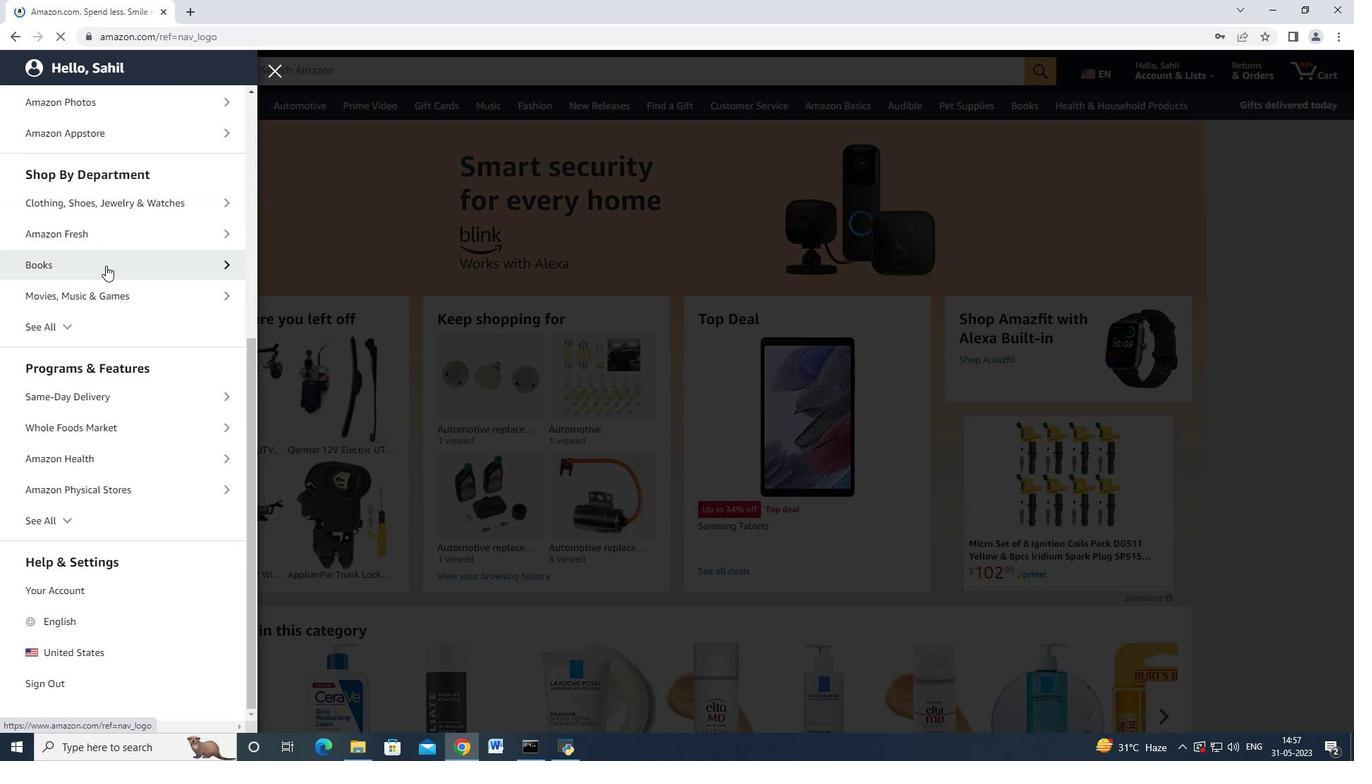 
Action: Mouse scrolled (105, 265) with delta (0, 0)
Screenshot: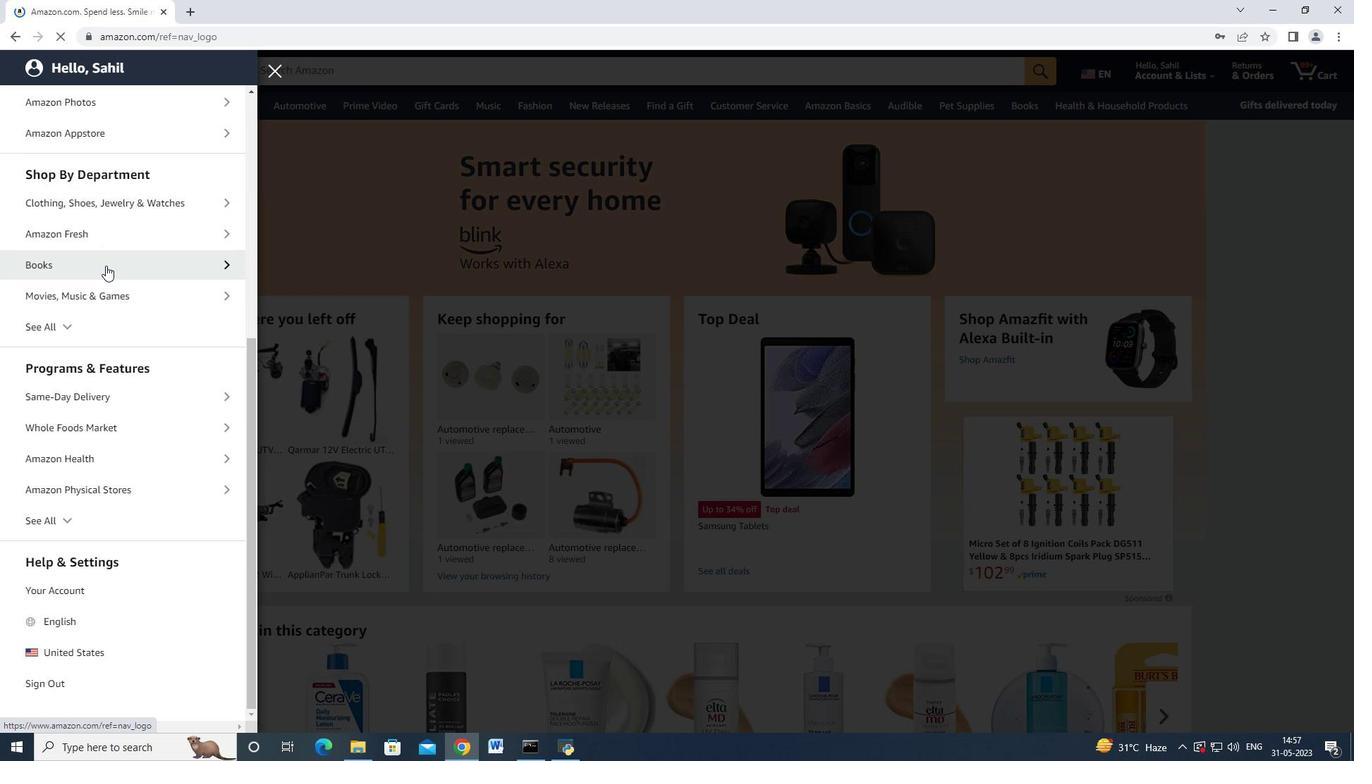 
Action: Mouse moved to (105, 265)
Screenshot: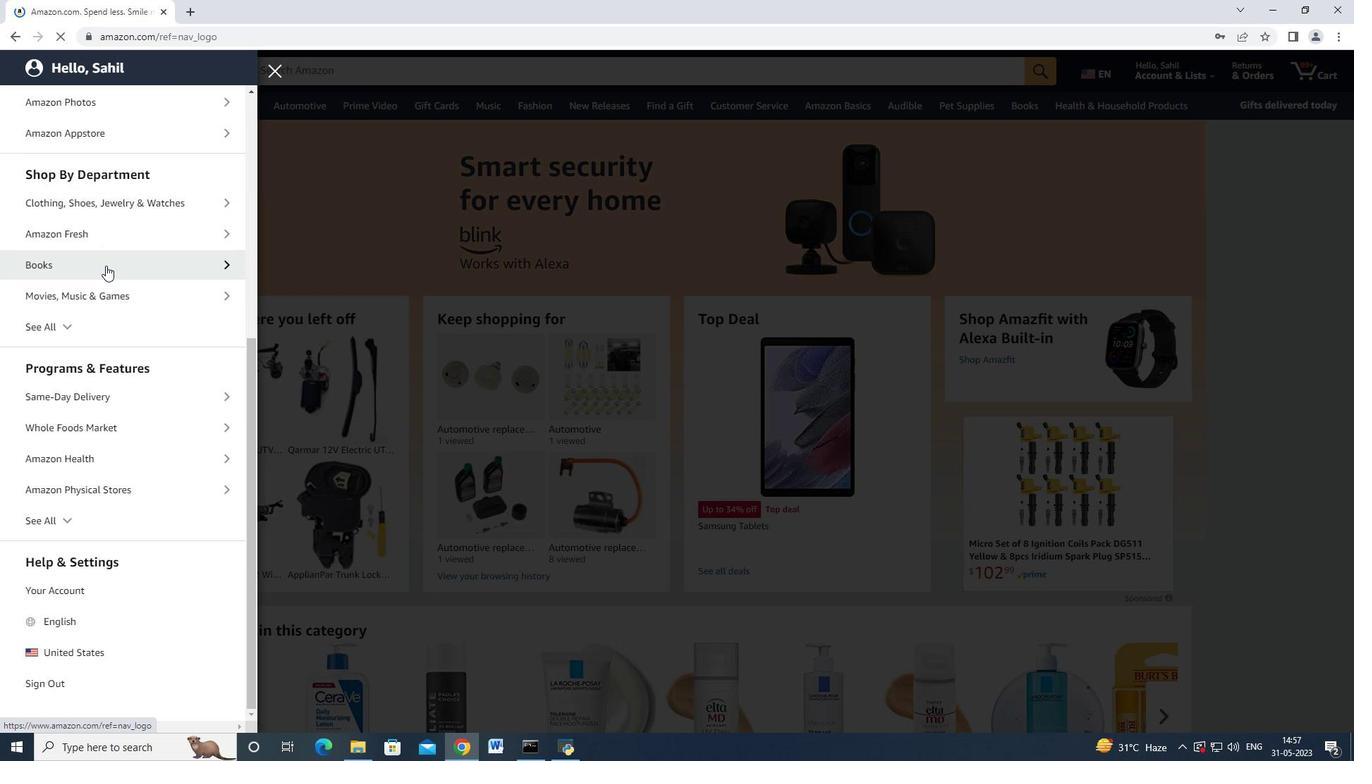 
Action: Mouse scrolled (105, 265) with delta (0, 0)
Screenshot: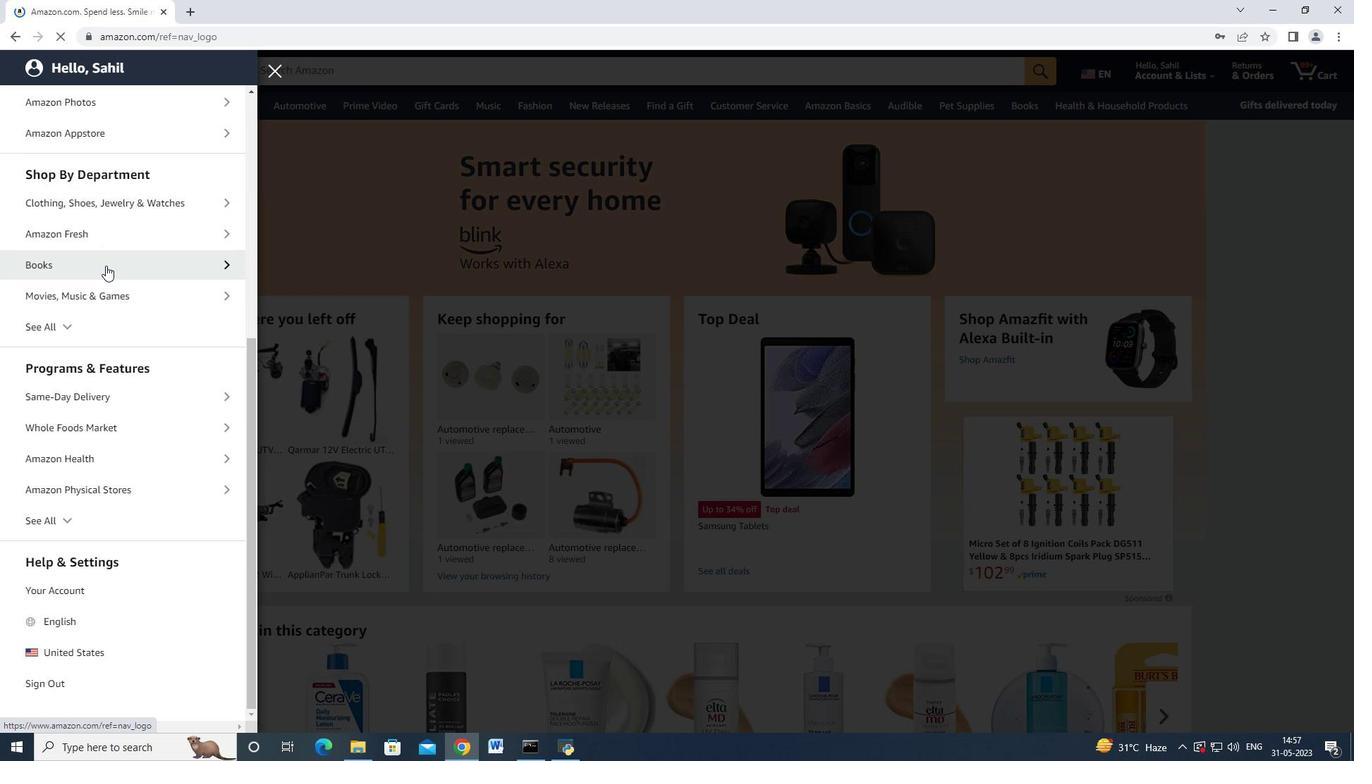 
Action: Mouse moved to (105, 265)
Screenshot: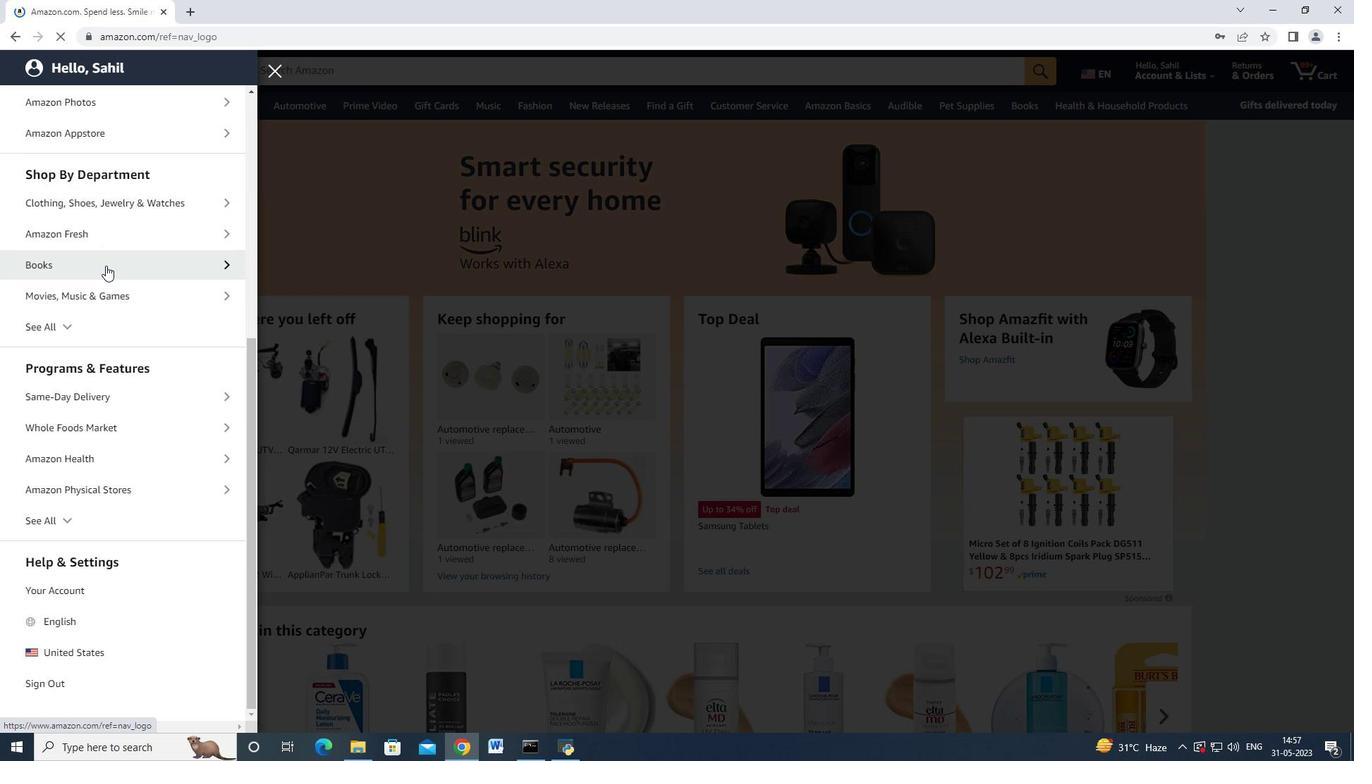 
Action: Mouse scrolled (105, 265) with delta (0, 0)
Screenshot: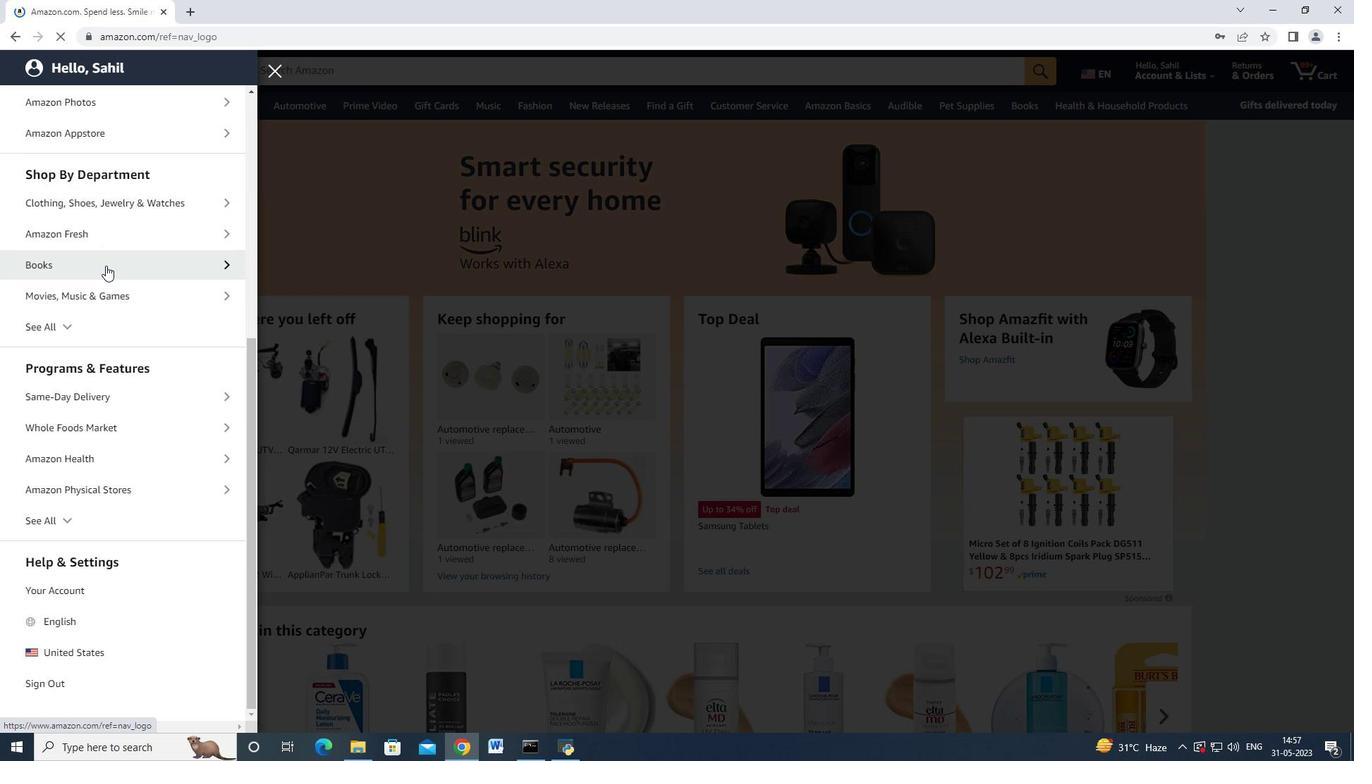 
Action: Mouse moved to (88, 323)
Screenshot: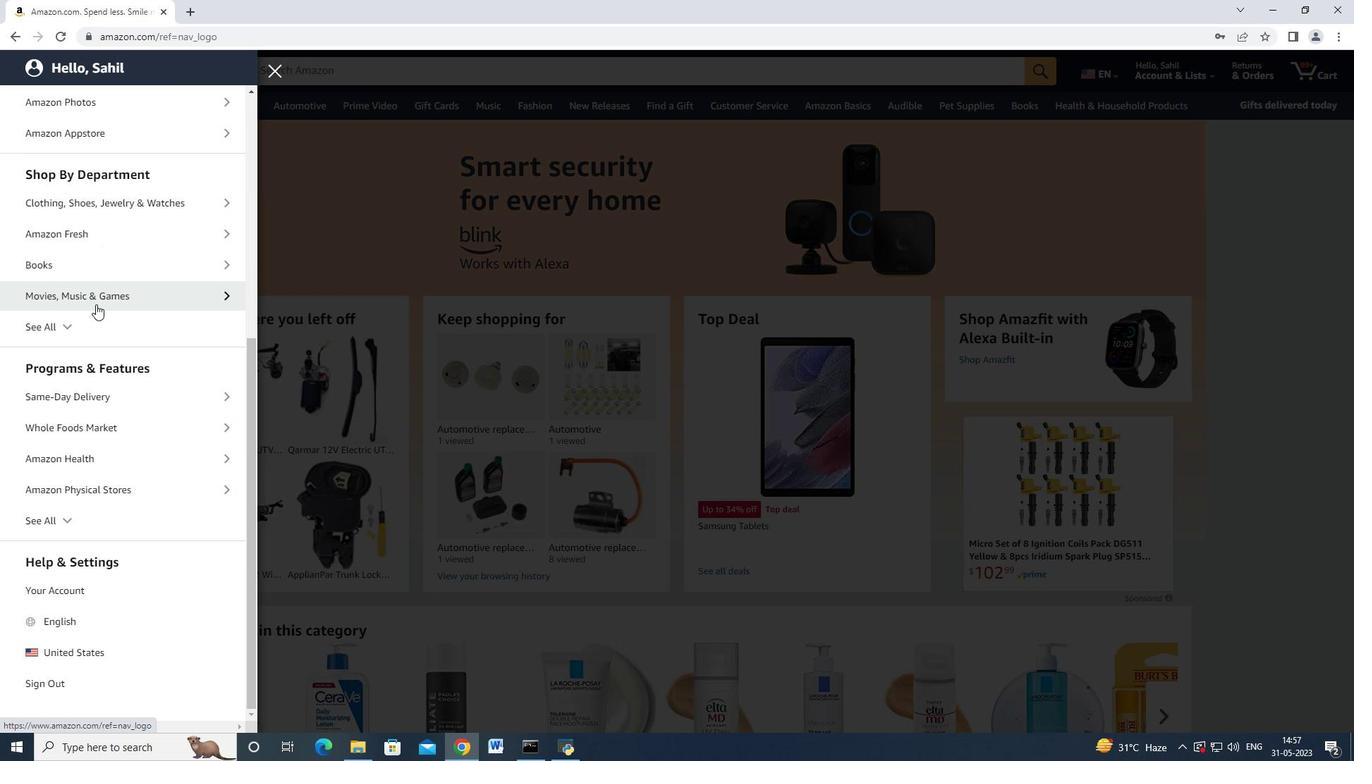 
Action: Mouse pressed left at (88, 323)
Screenshot: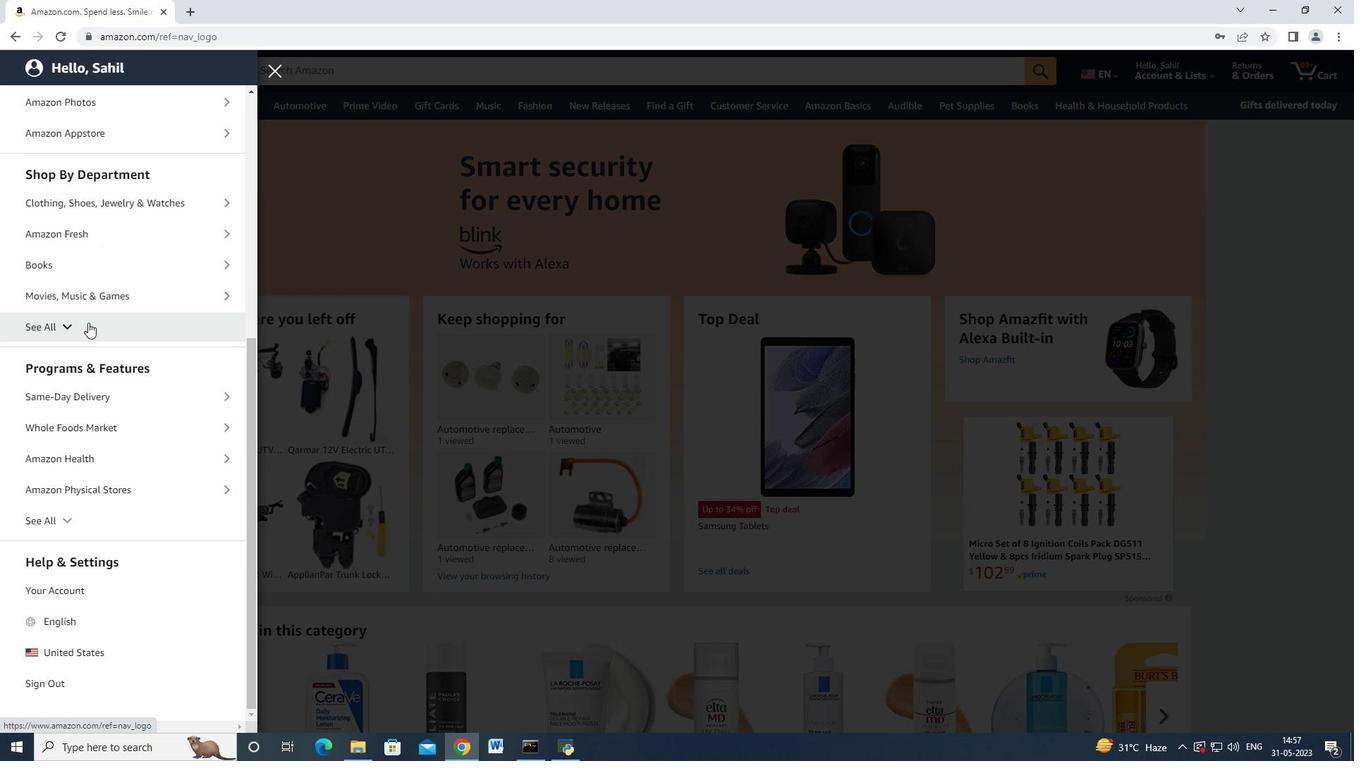 
Action: Mouse scrolled (88, 322) with delta (0, 0)
Screenshot: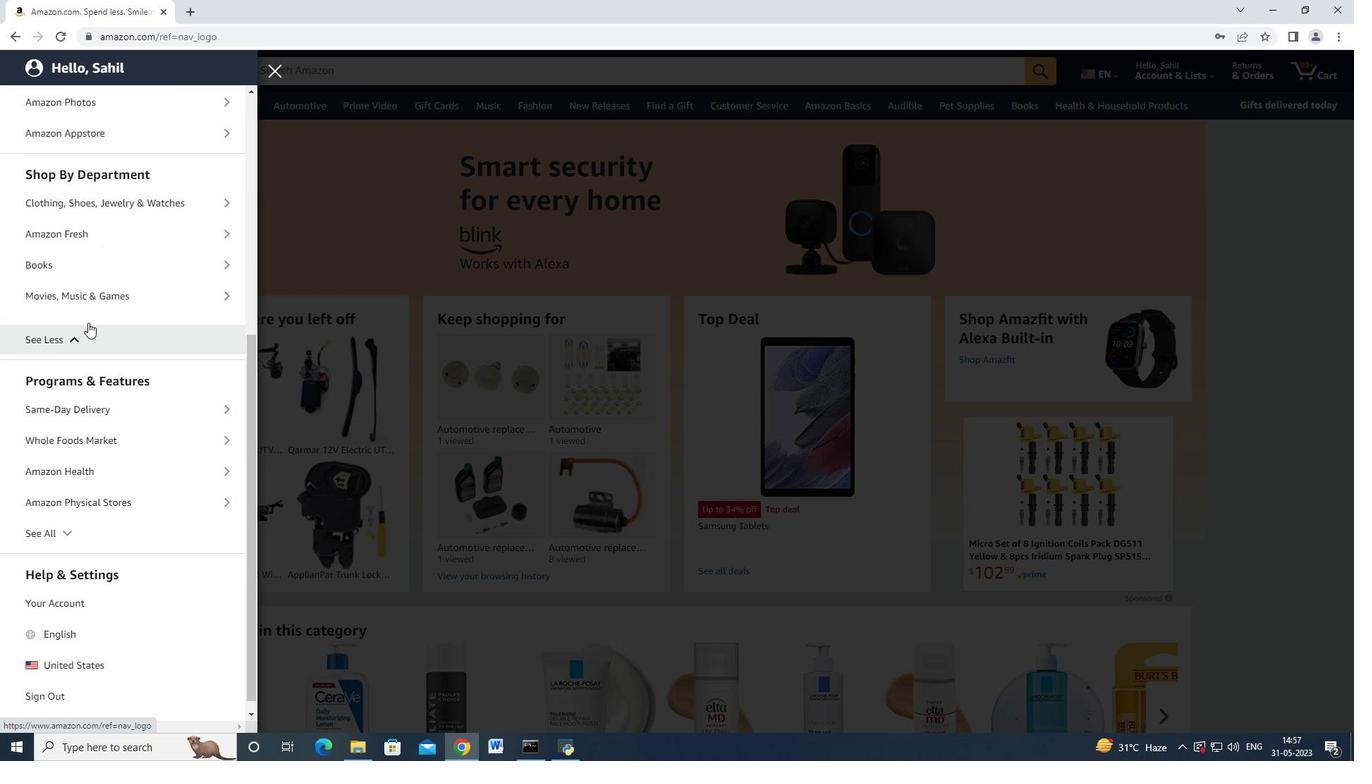 
Action: Mouse scrolled (88, 322) with delta (0, 0)
Screenshot: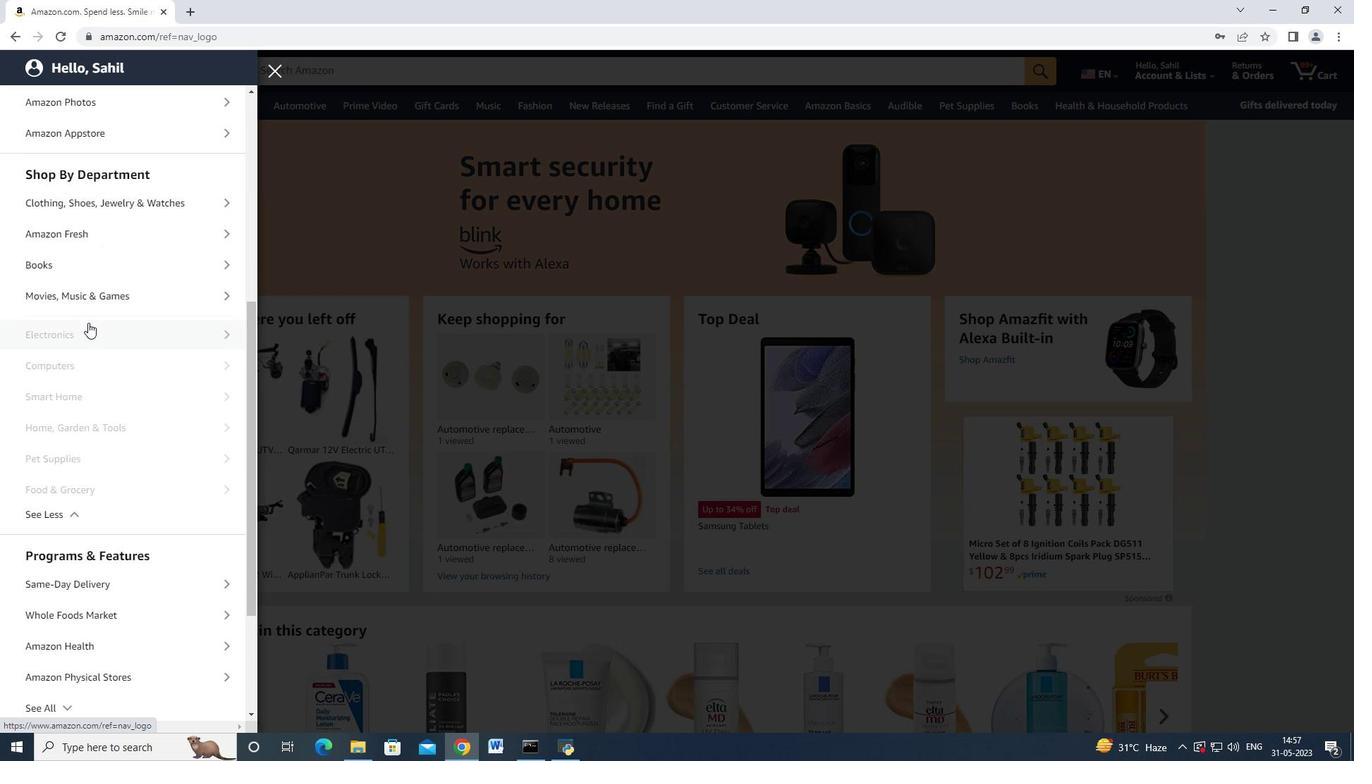 
Action: Mouse scrolled (88, 322) with delta (0, 0)
Screenshot: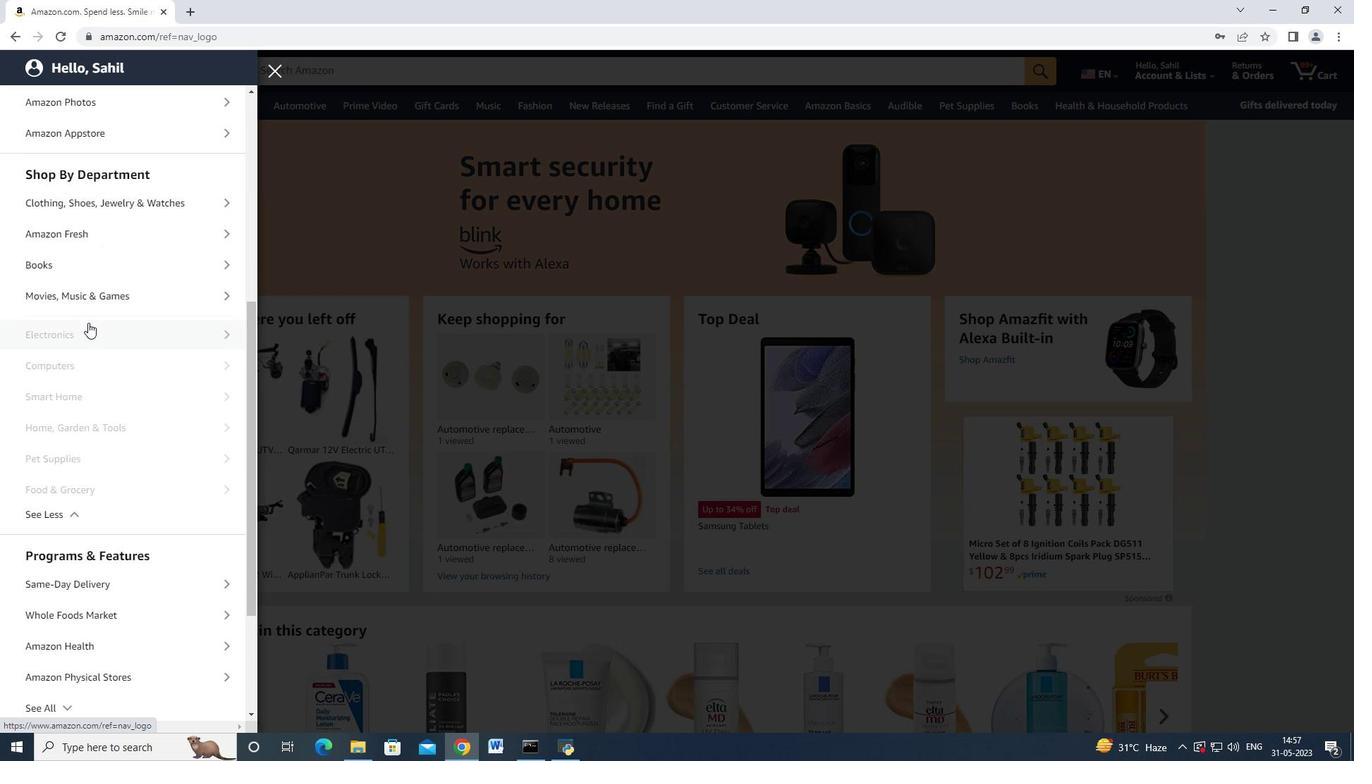 
Action: Mouse moved to (88, 326)
Screenshot: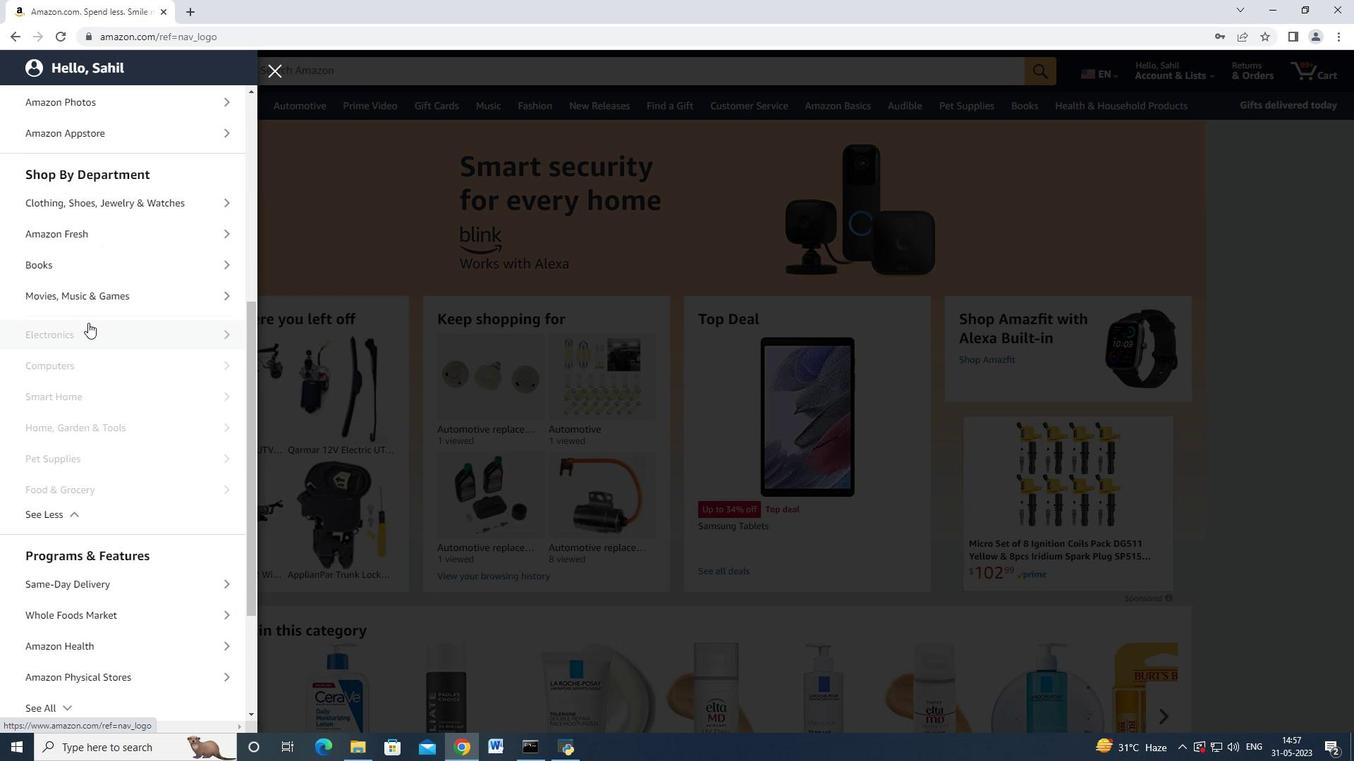 
Action: Mouse scrolled (88, 325) with delta (0, 0)
Screenshot: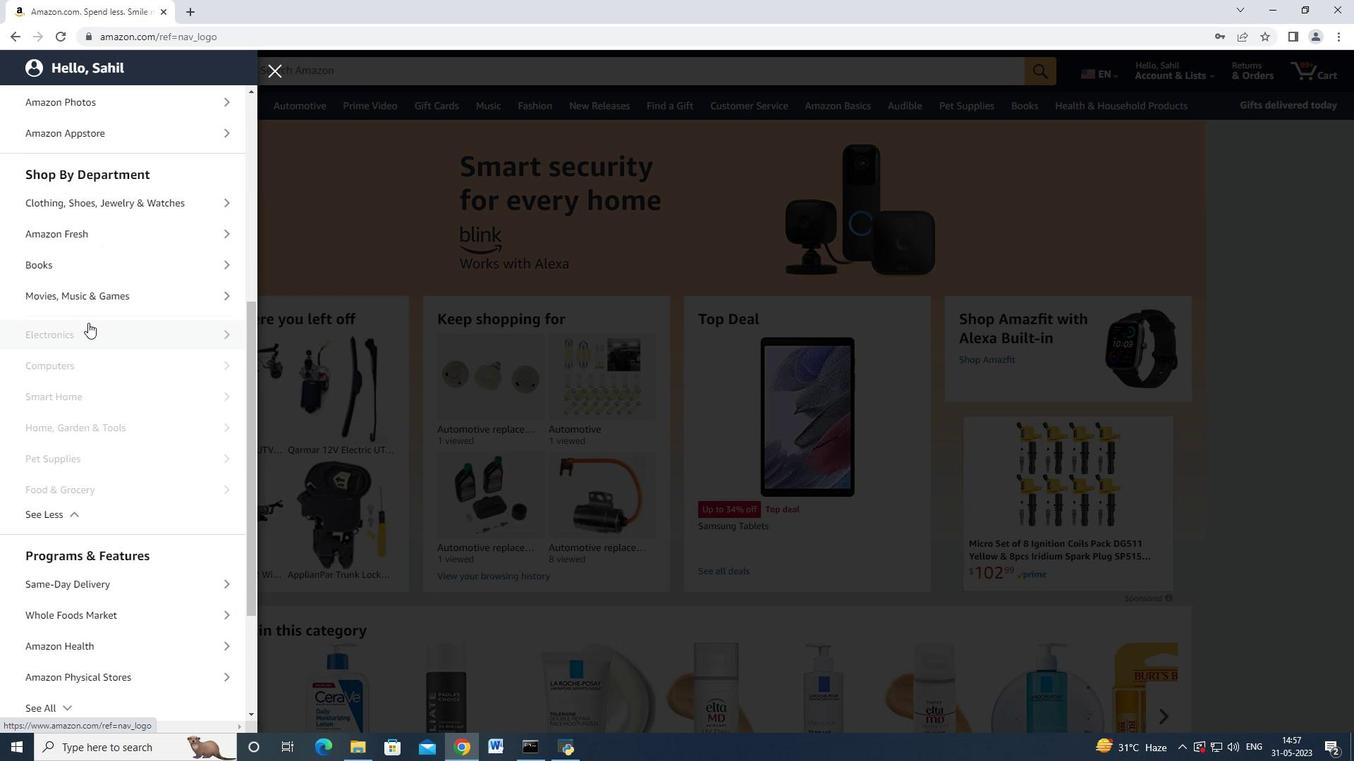 
Action: Mouse moved to (88, 328)
Screenshot: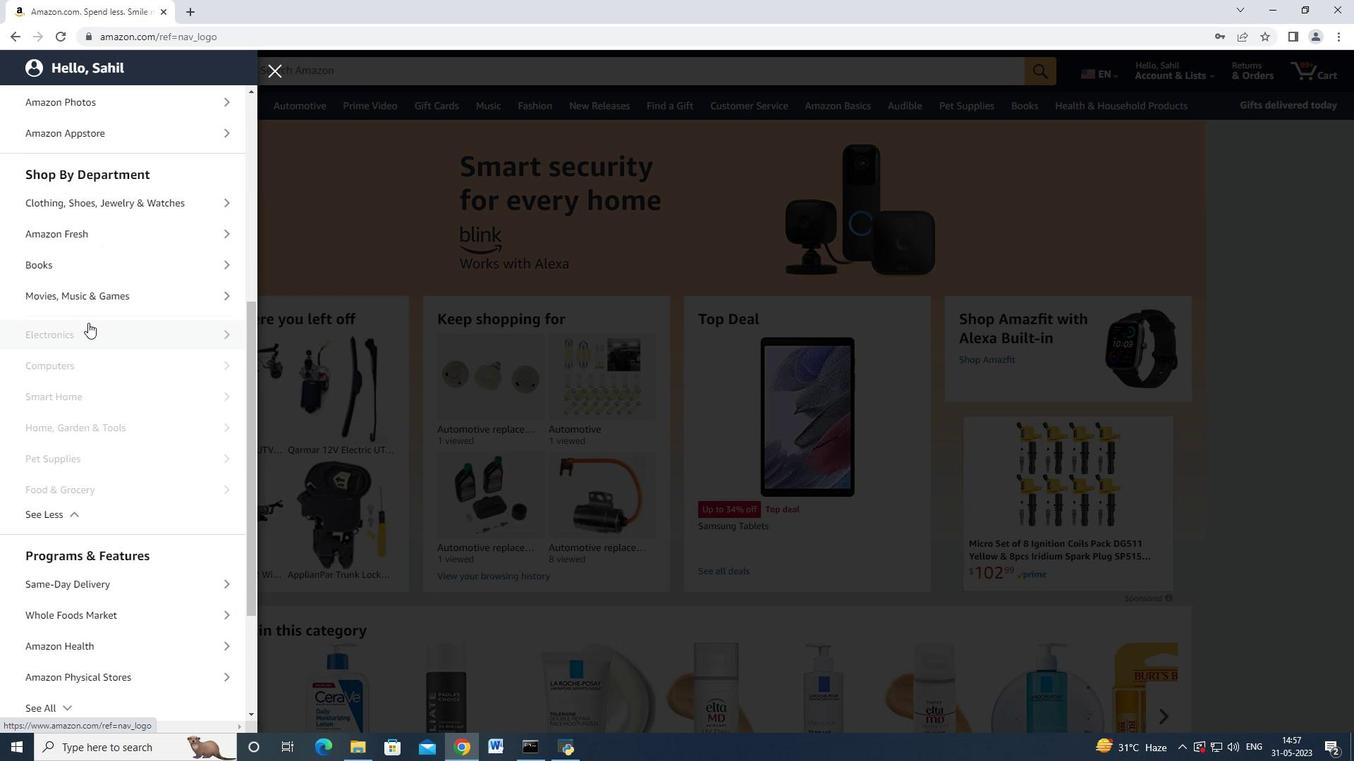 
Action: Mouse scrolled (88, 327) with delta (0, 0)
Screenshot: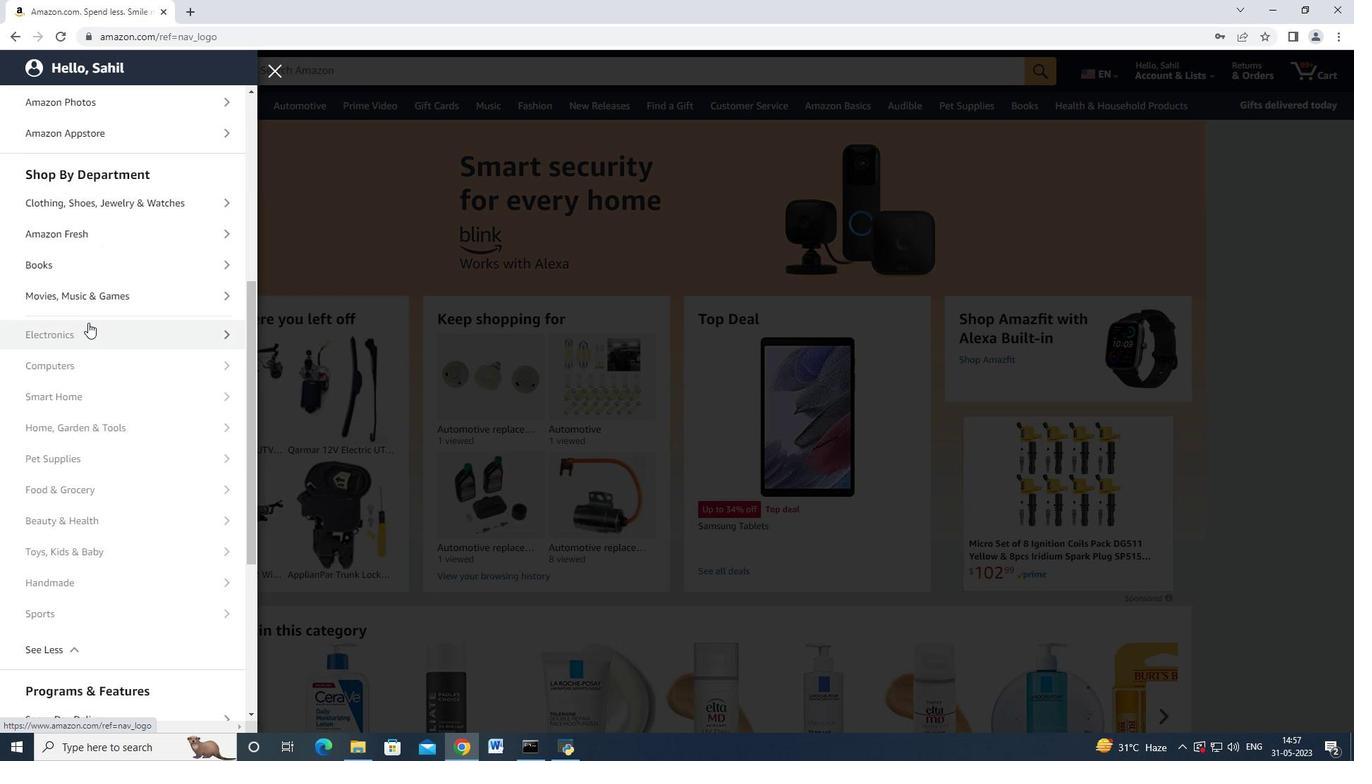 
Action: Mouse moved to (88, 329)
Screenshot: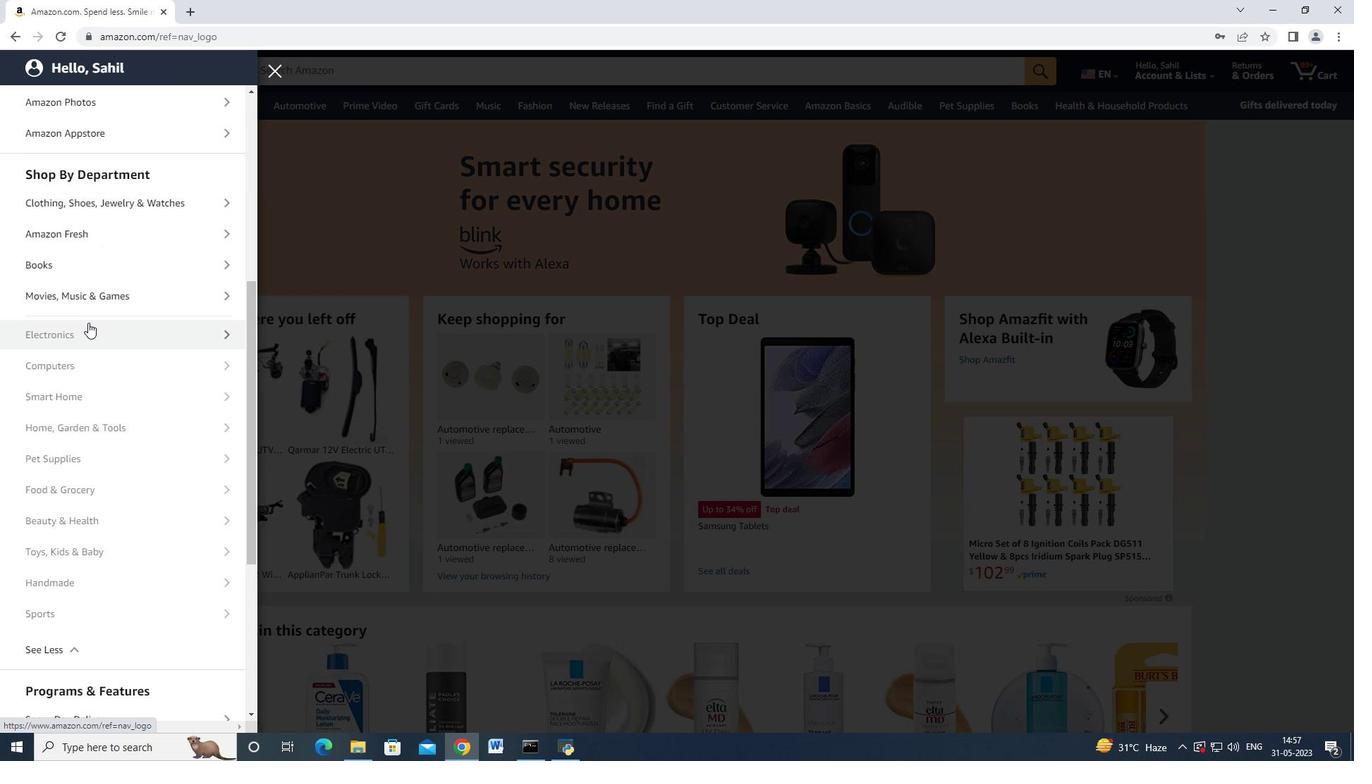 
Action: Mouse scrolled (88, 328) with delta (0, 0)
Screenshot: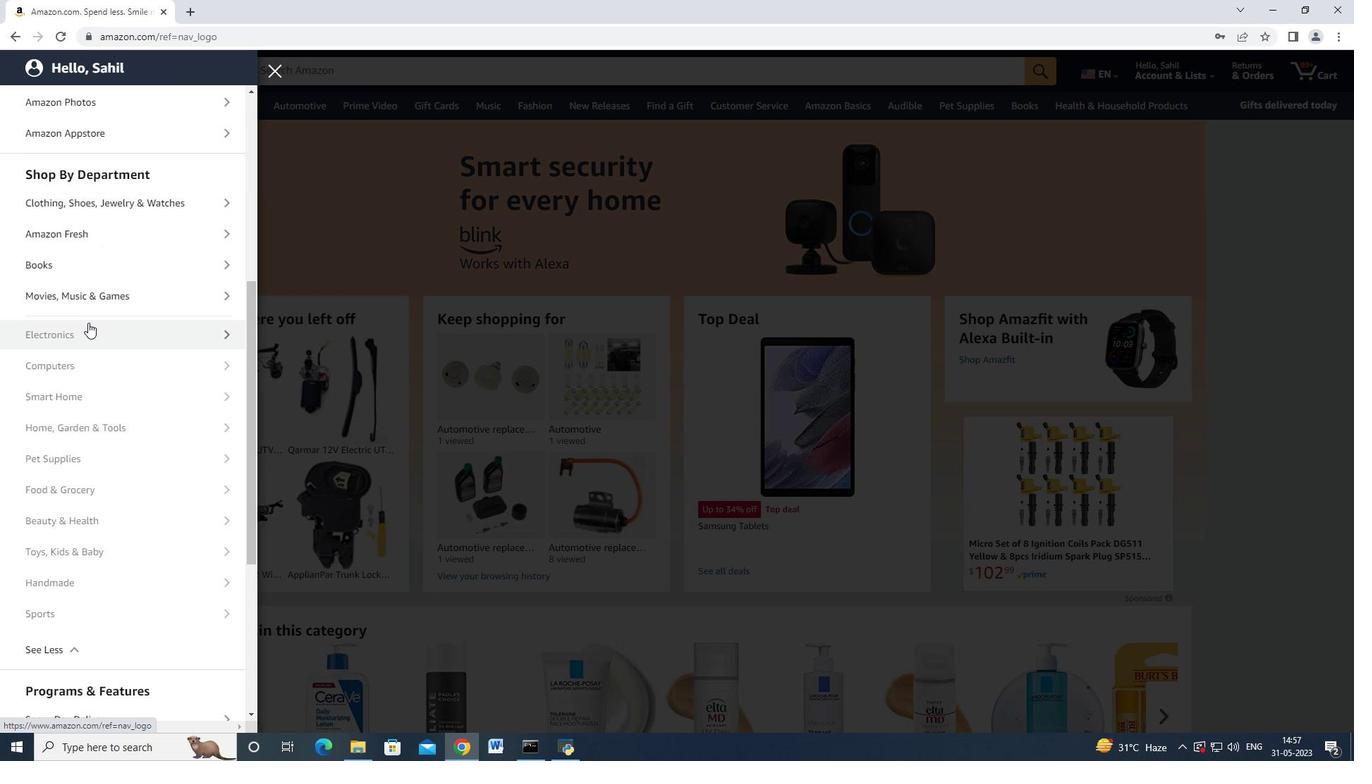 
Action: Mouse moved to (89, 335)
Screenshot: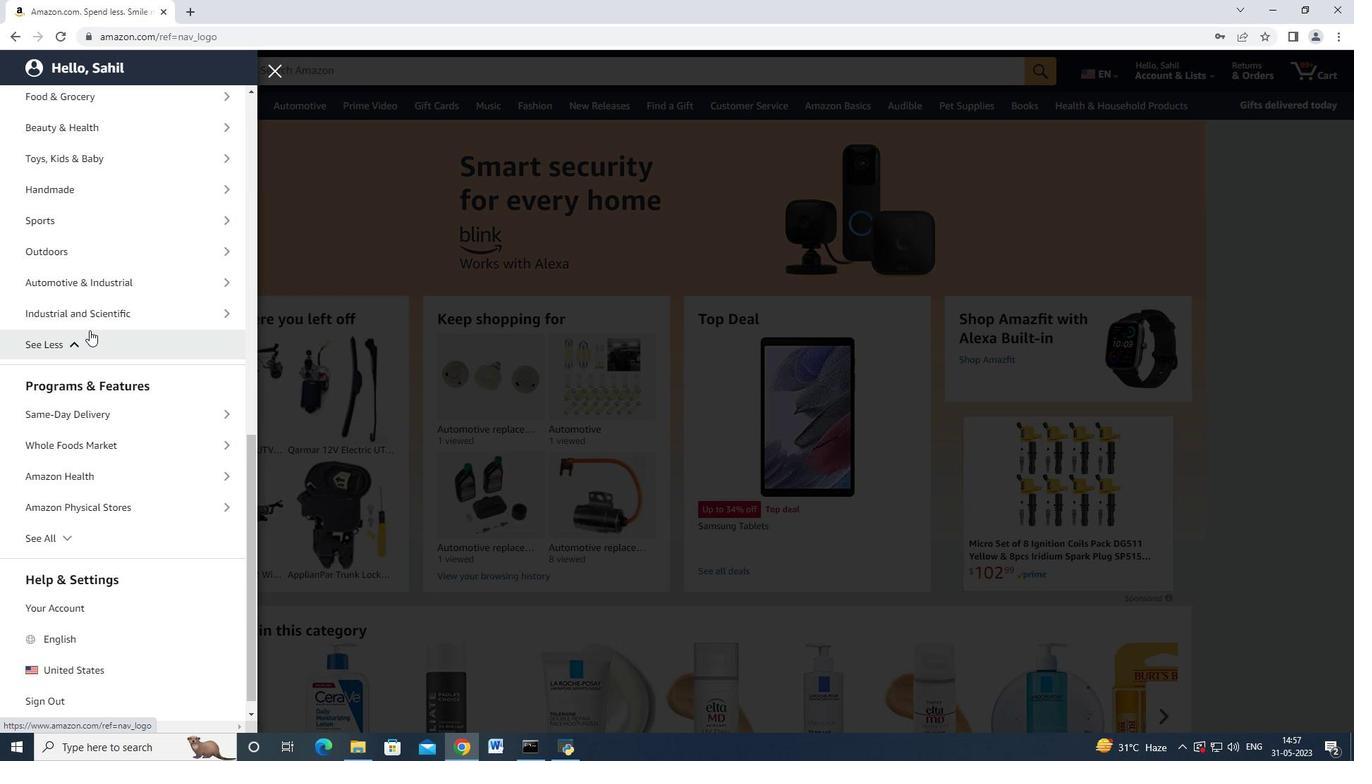
Action: Mouse scrolled (89, 334) with delta (0, 0)
Screenshot: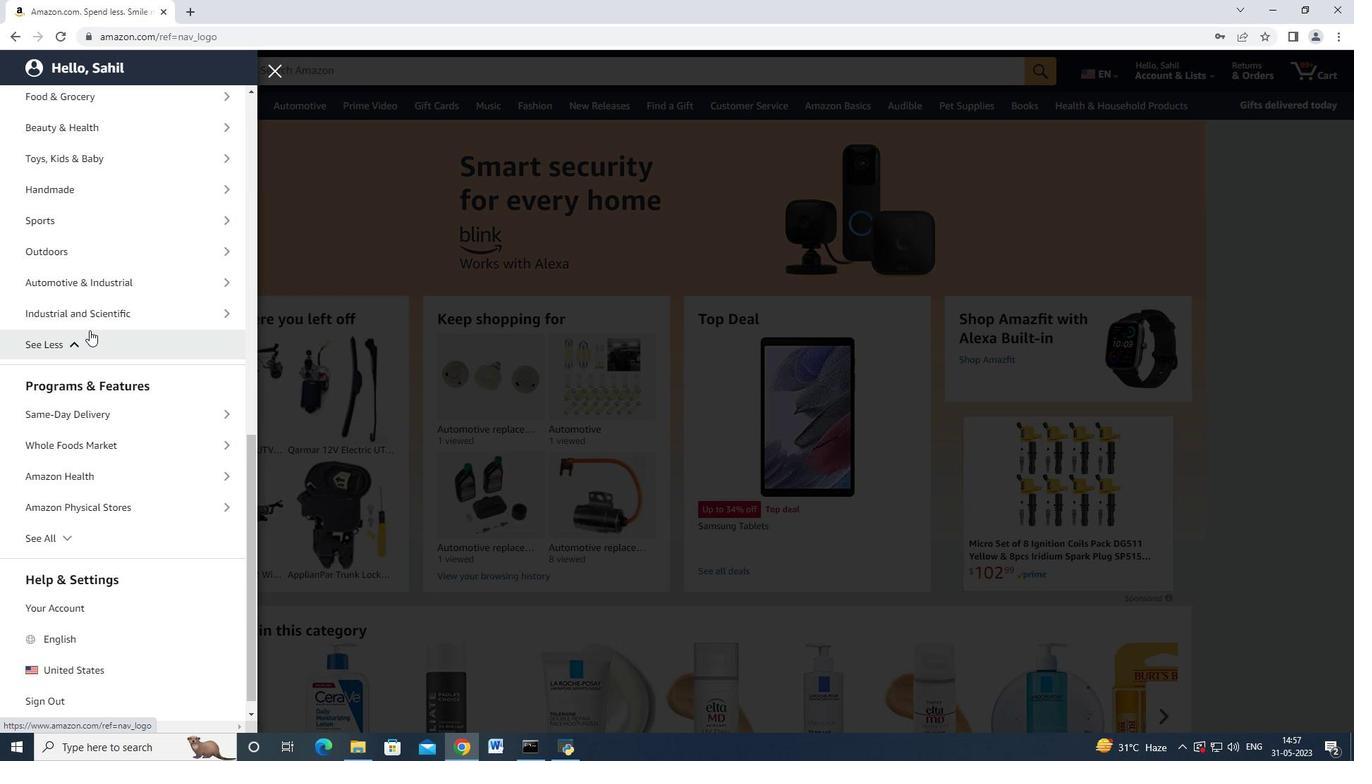 
Action: Mouse moved to (89, 336)
Screenshot: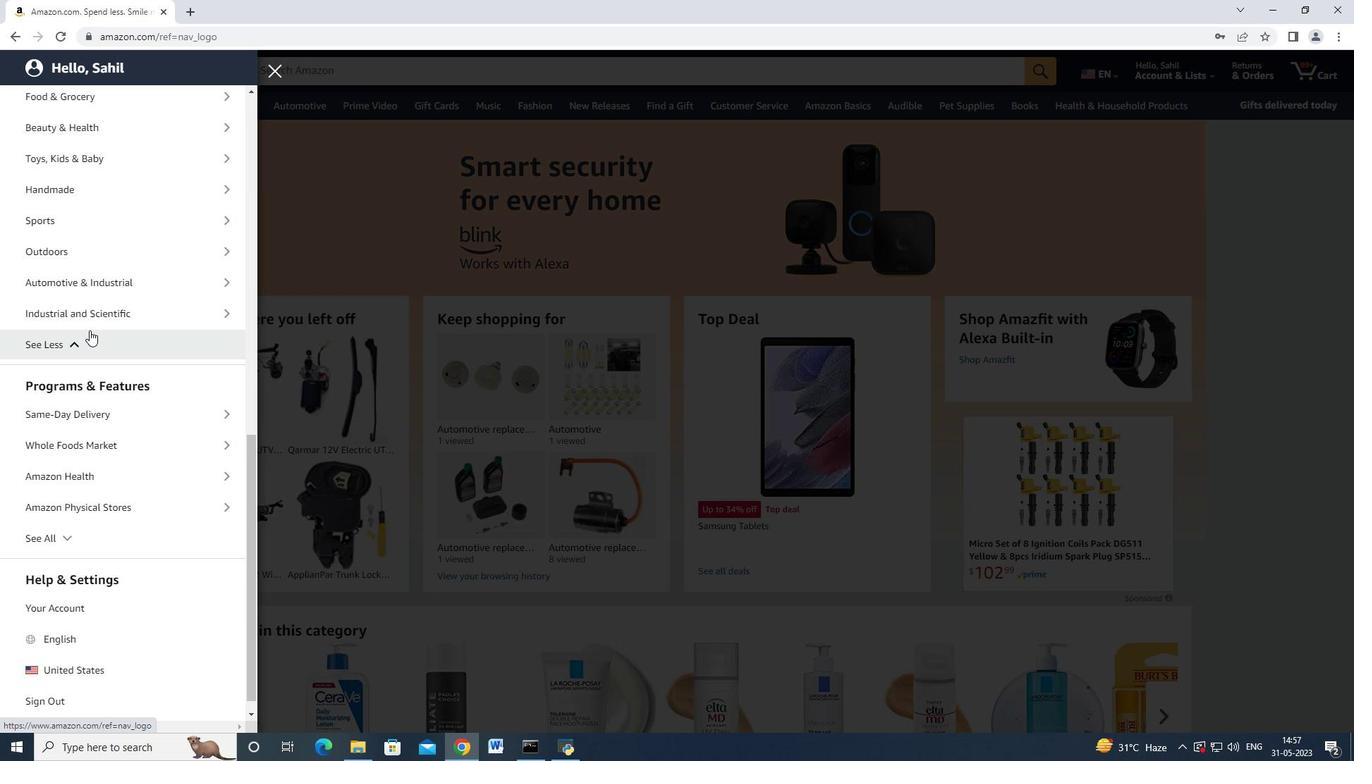 
Action: Mouse scrolled (89, 335) with delta (0, 0)
Screenshot: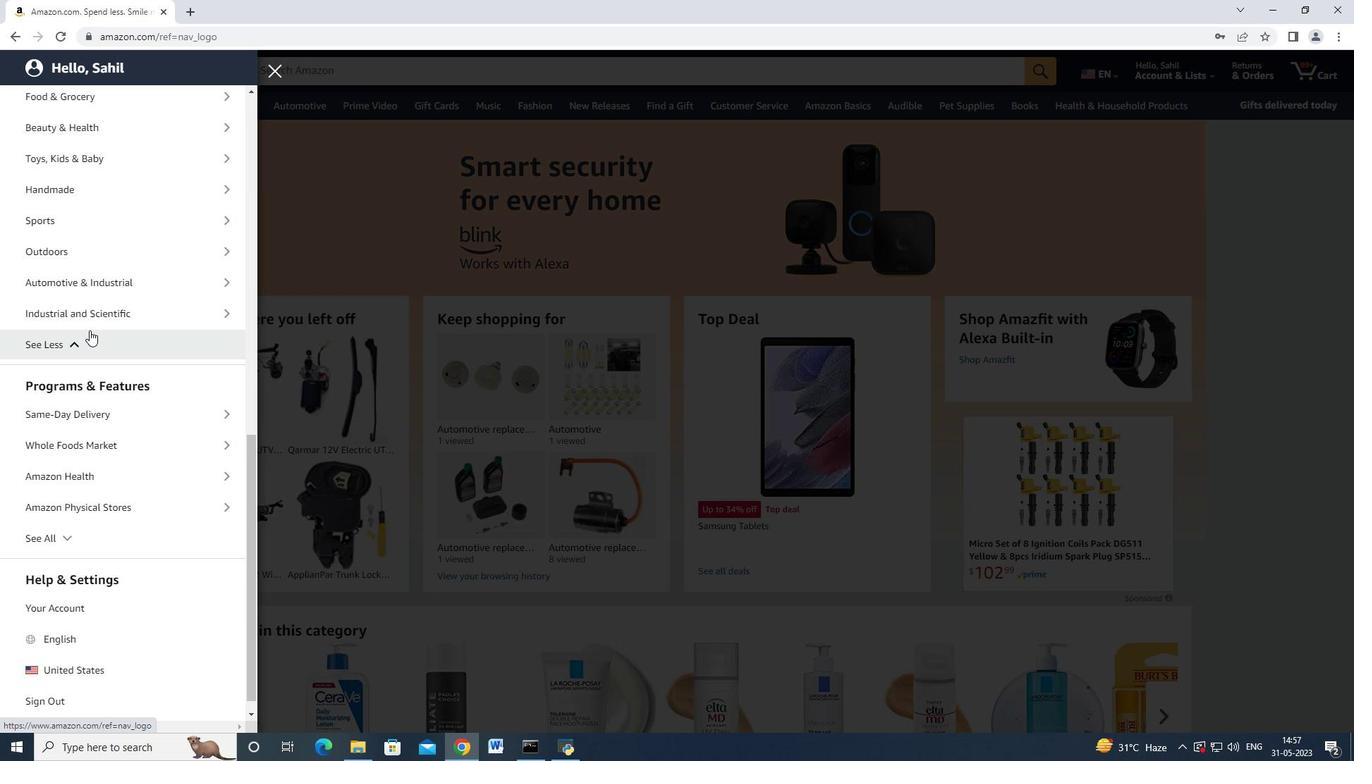 
Action: Mouse moved to (89, 337)
Screenshot: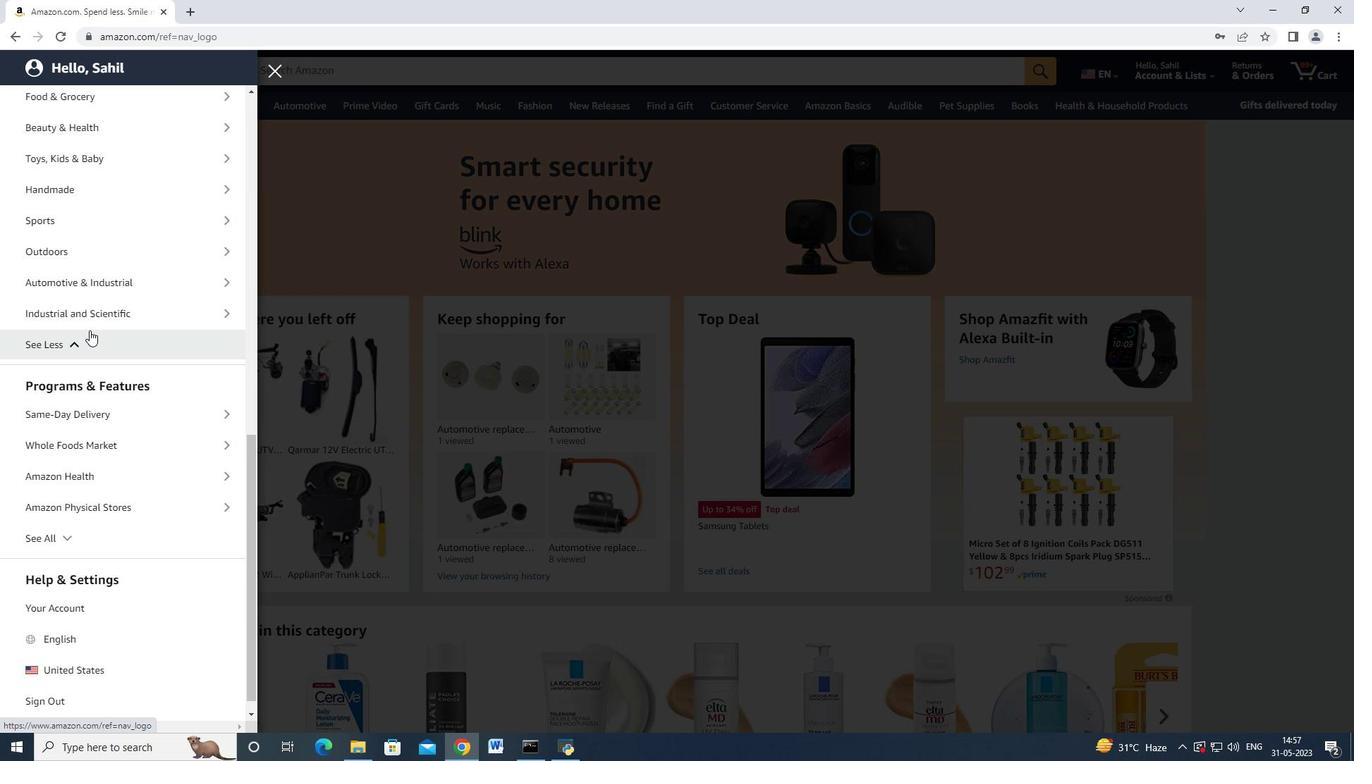
Action: Mouse scrolled (89, 337) with delta (0, 0)
Screenshot: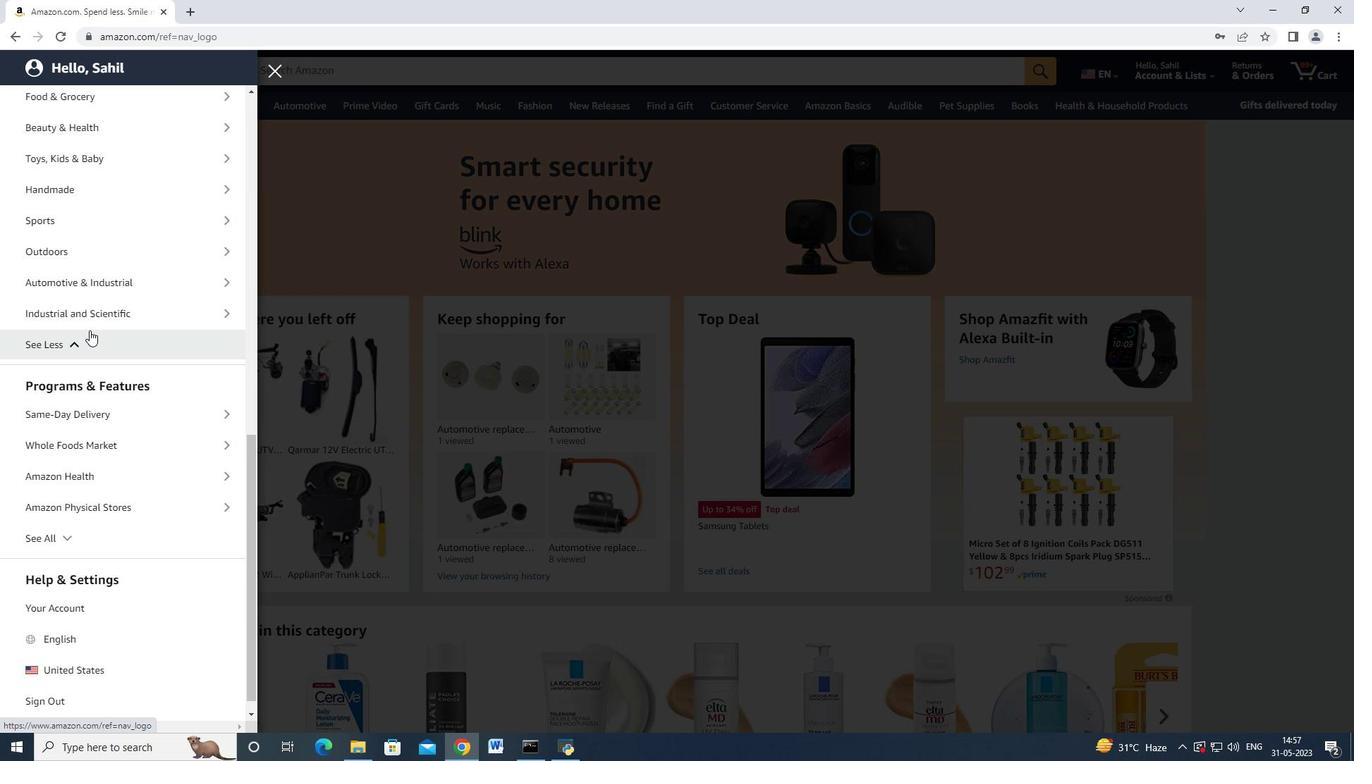 
Action: Mouse moved to (89, 337)
Screenshot: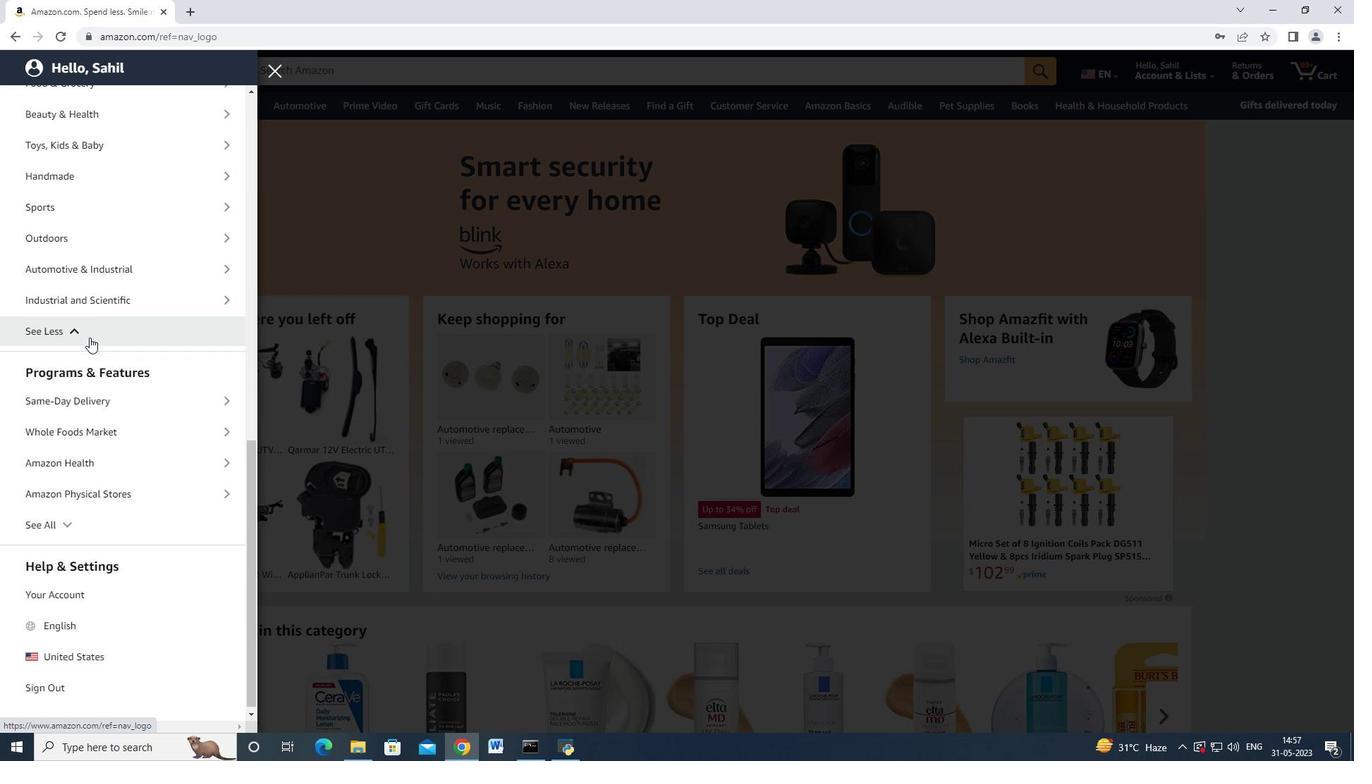 
Action: Mouse scrolled (89, 338) with delta (0, 0)
Screenshot: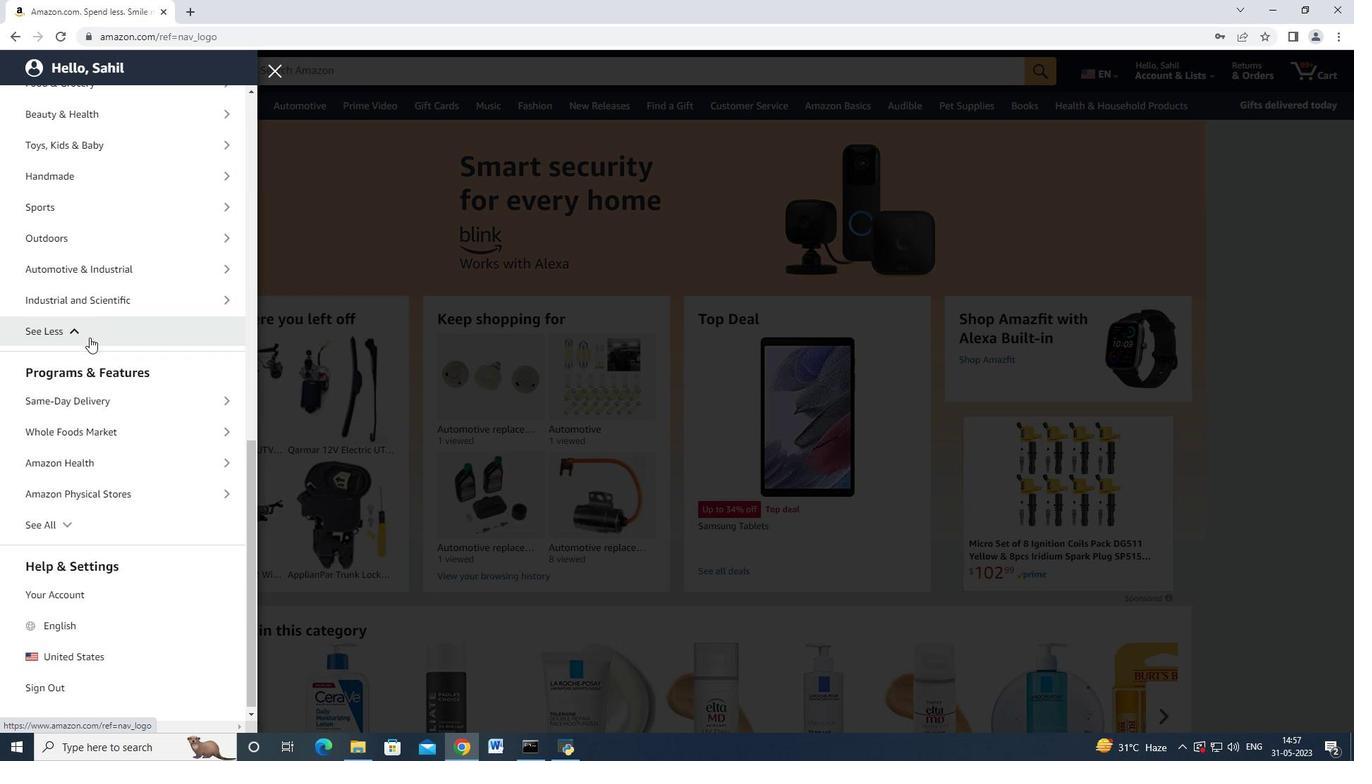 
Action: Mouse scrolled (89, 338) with delta (0, 0)
Screenshot: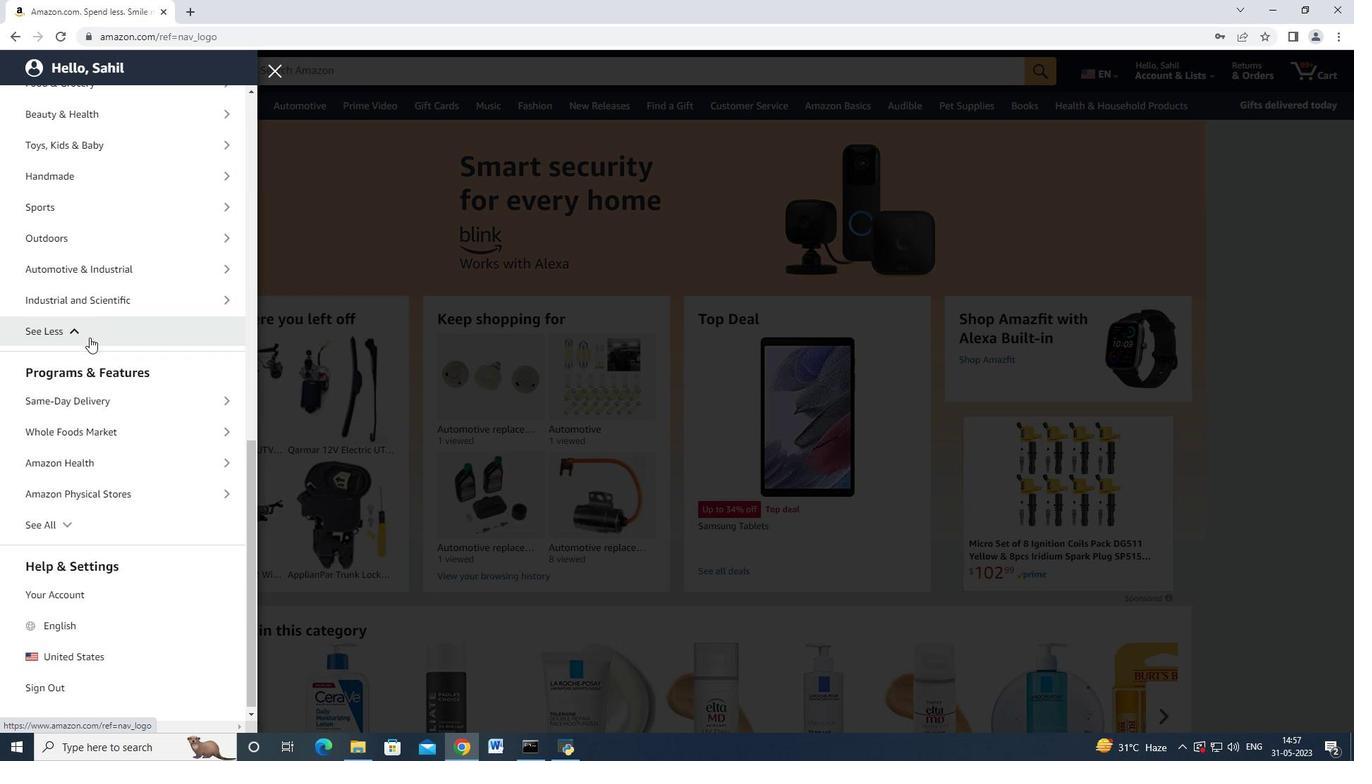 
Action: Mouse scrolled (89, 338) with delta (0, 0)
Screenshot: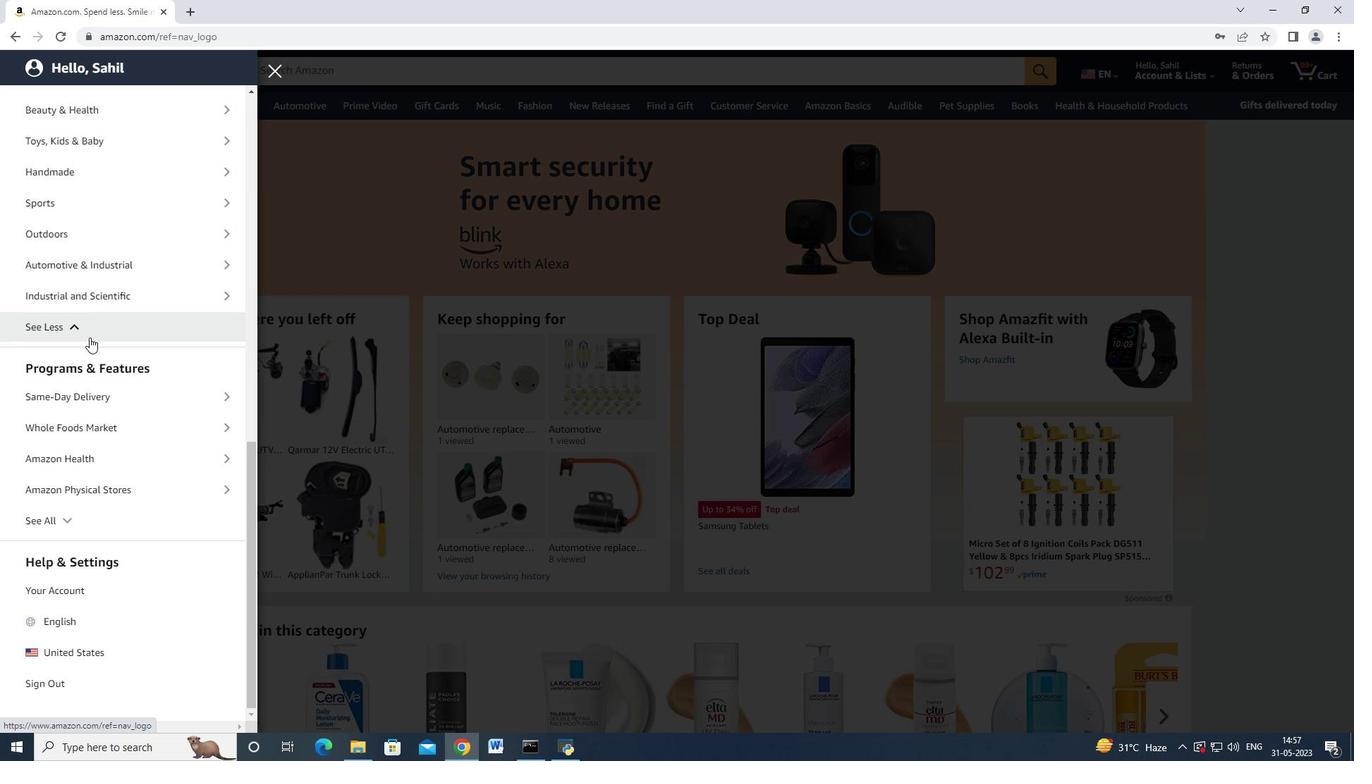 
Action: Mouse moved to (89, 376)
Screenshot: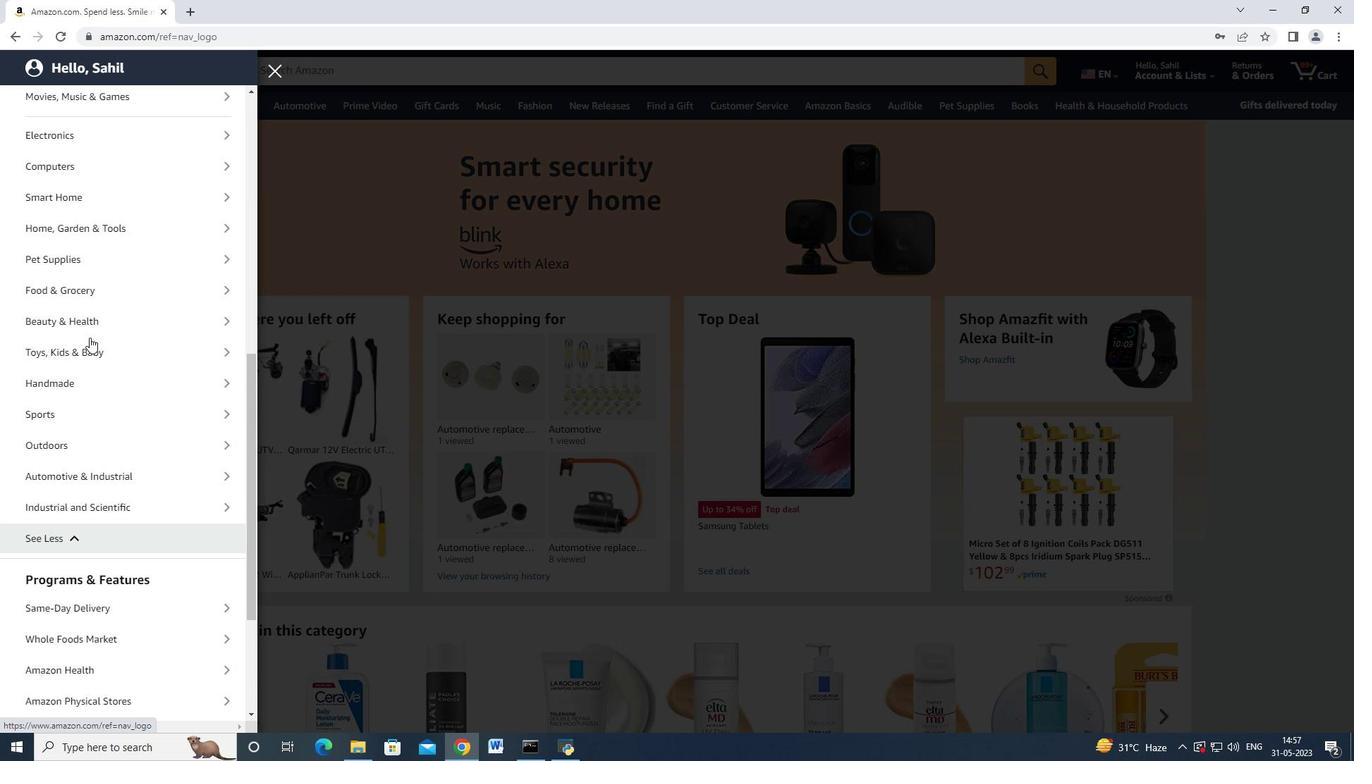 
Action: Mouse scrolled (89, 375) with delta (0, 0)
Screenshot: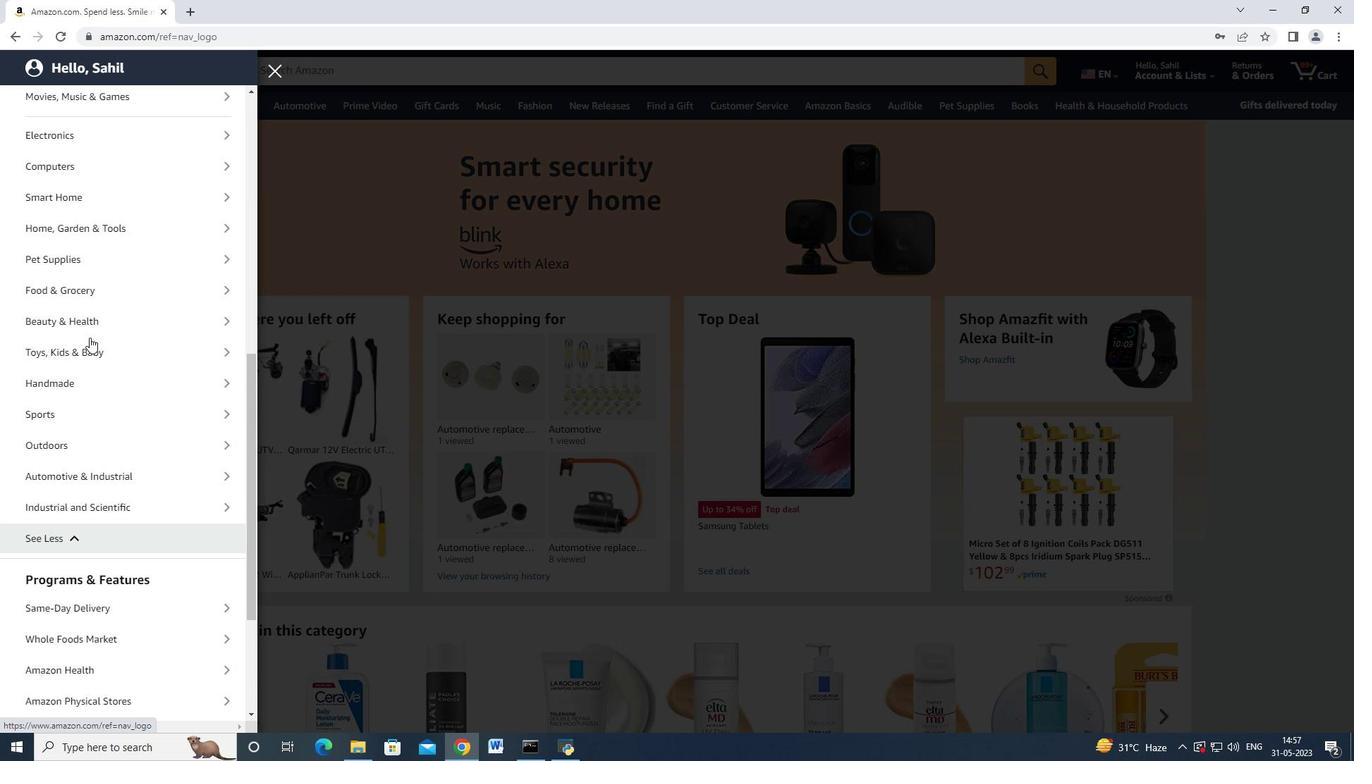 
Action: Mouse moved to (93, 411)
Screenshot: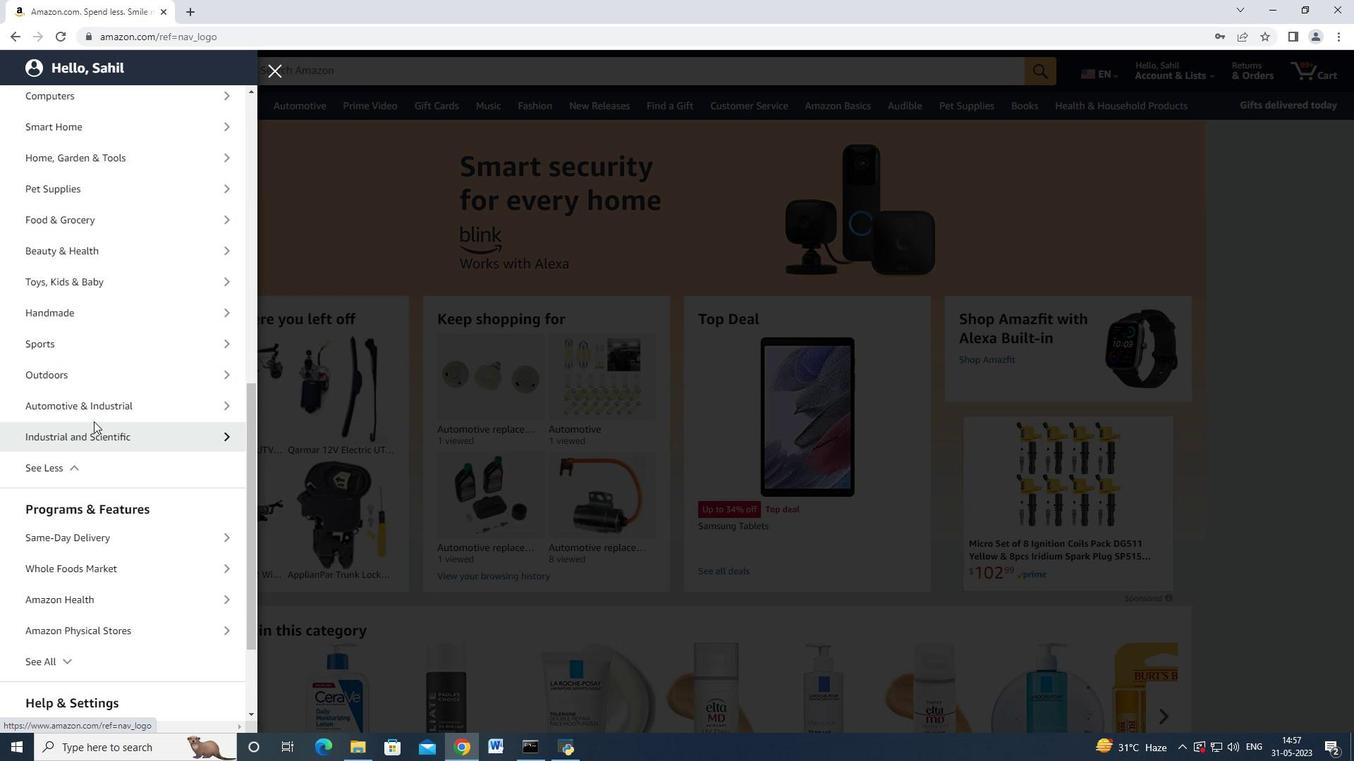 
Action: Mouse pressed left at (93, 411)
Screenshot: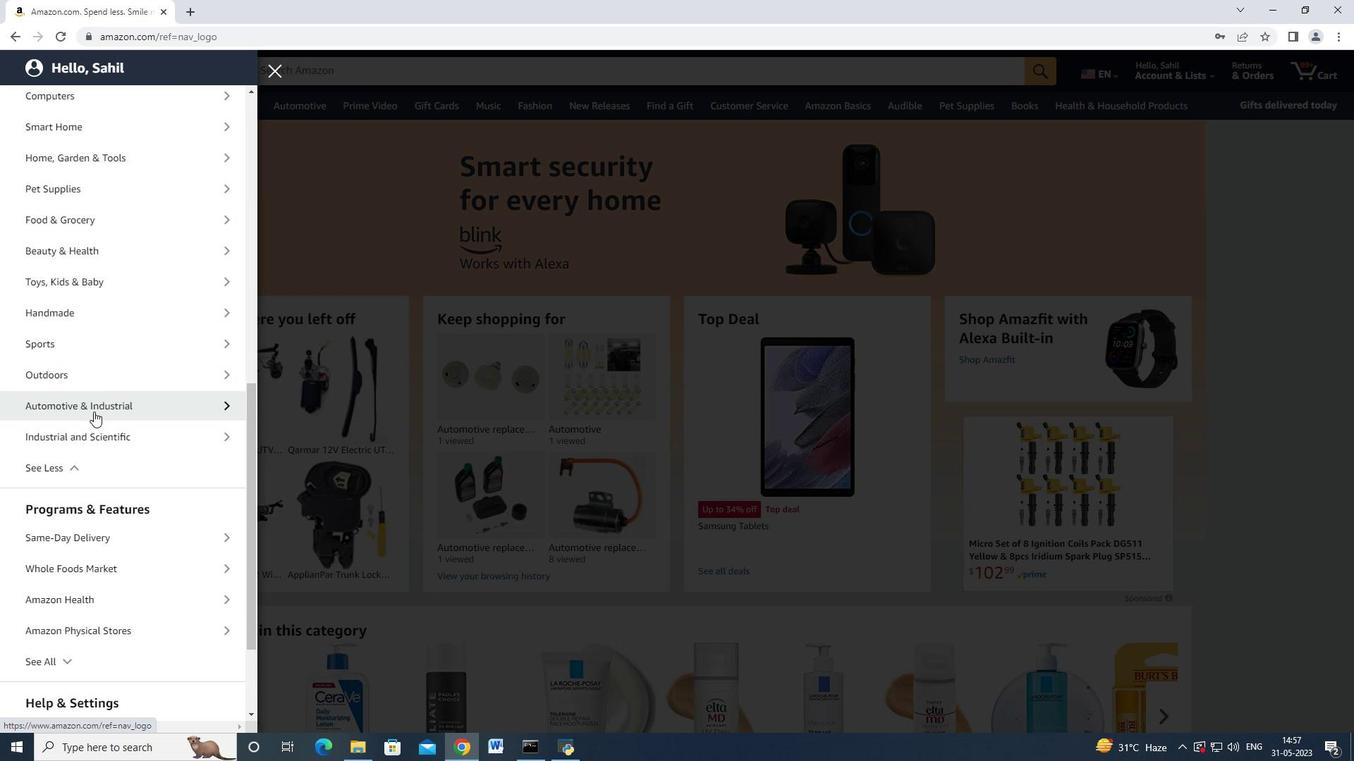 
Action: Mouse moved to (127, 154)
Screenshot: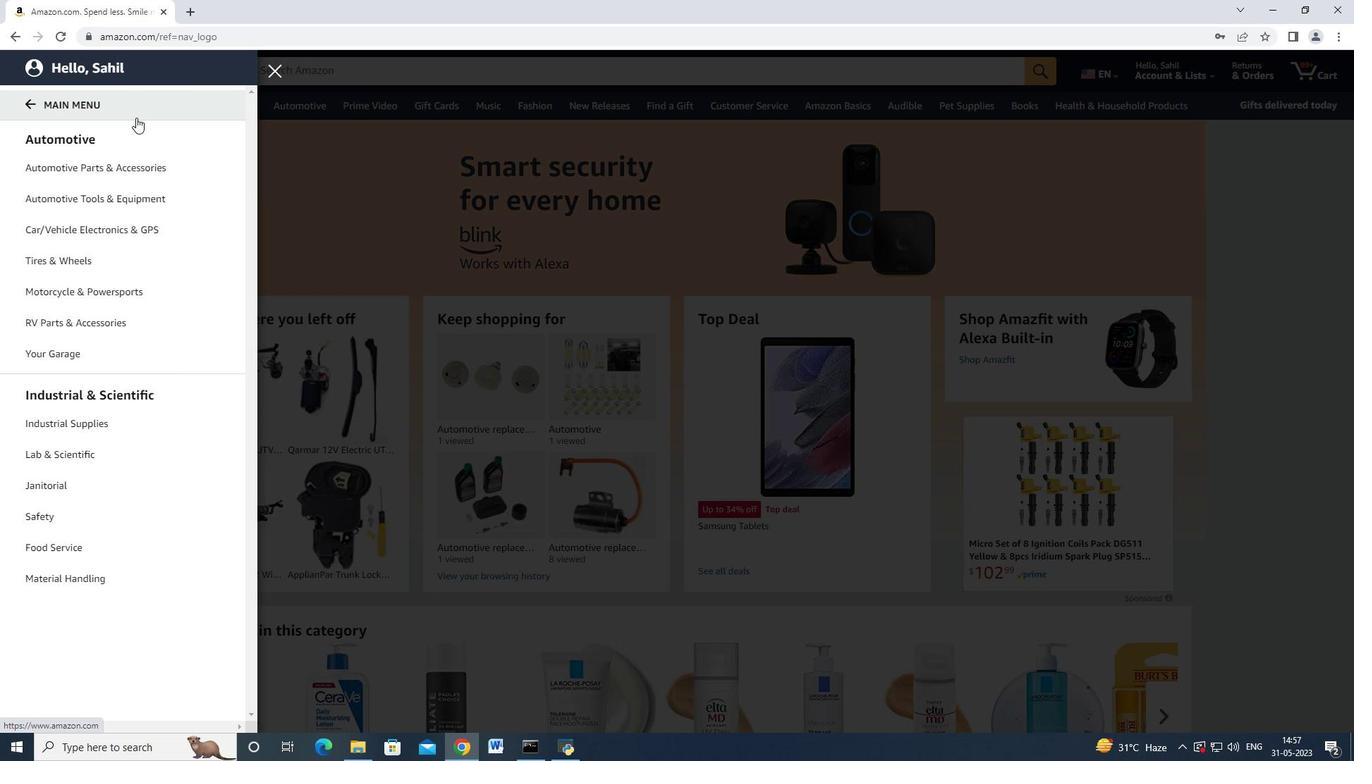 
Action: Mouse pressed left at (127, 154)
Screenshot: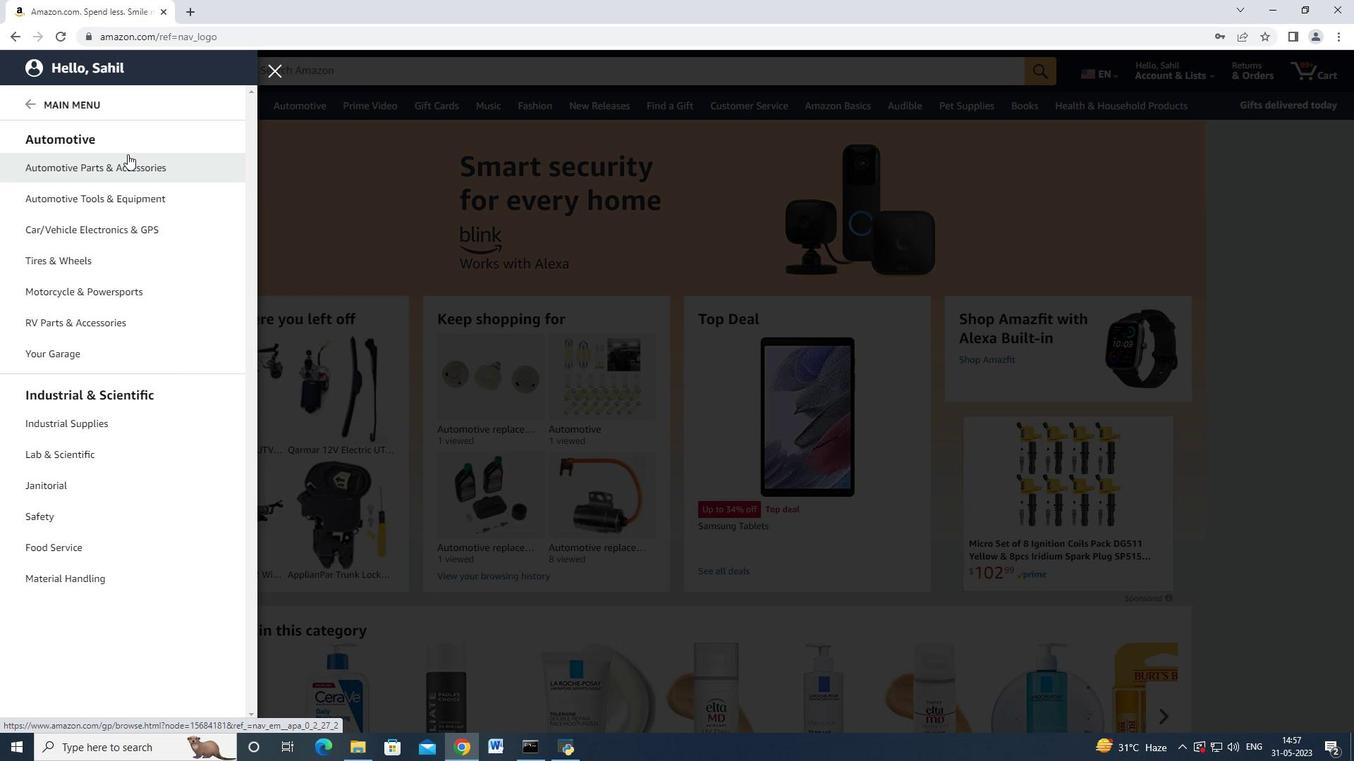 
Action: Mouse moved to (160, 246)
Screenshot: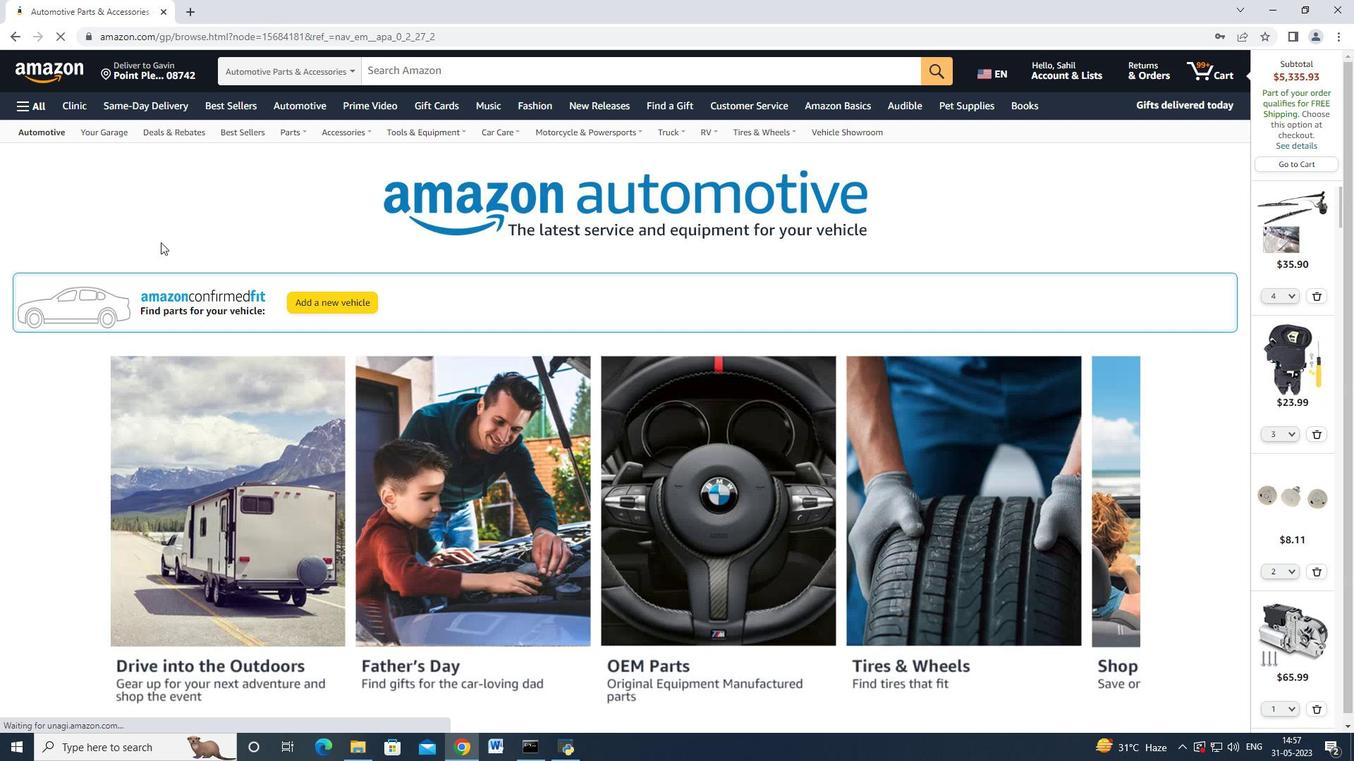 
Action: Mouse scrolled (160, 246) with delta (0, 0)
Screenshot: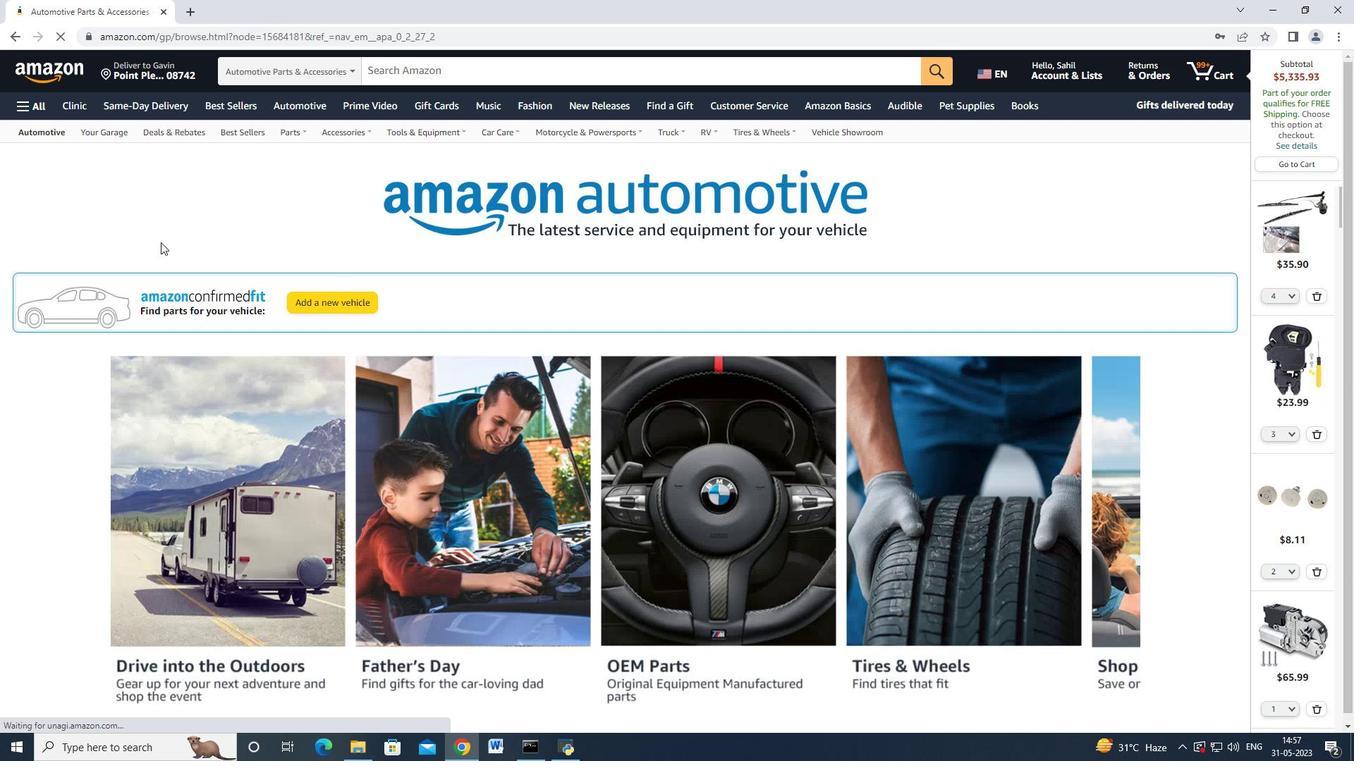 
Action: Mouse moved to (161, 251)
Screenshot: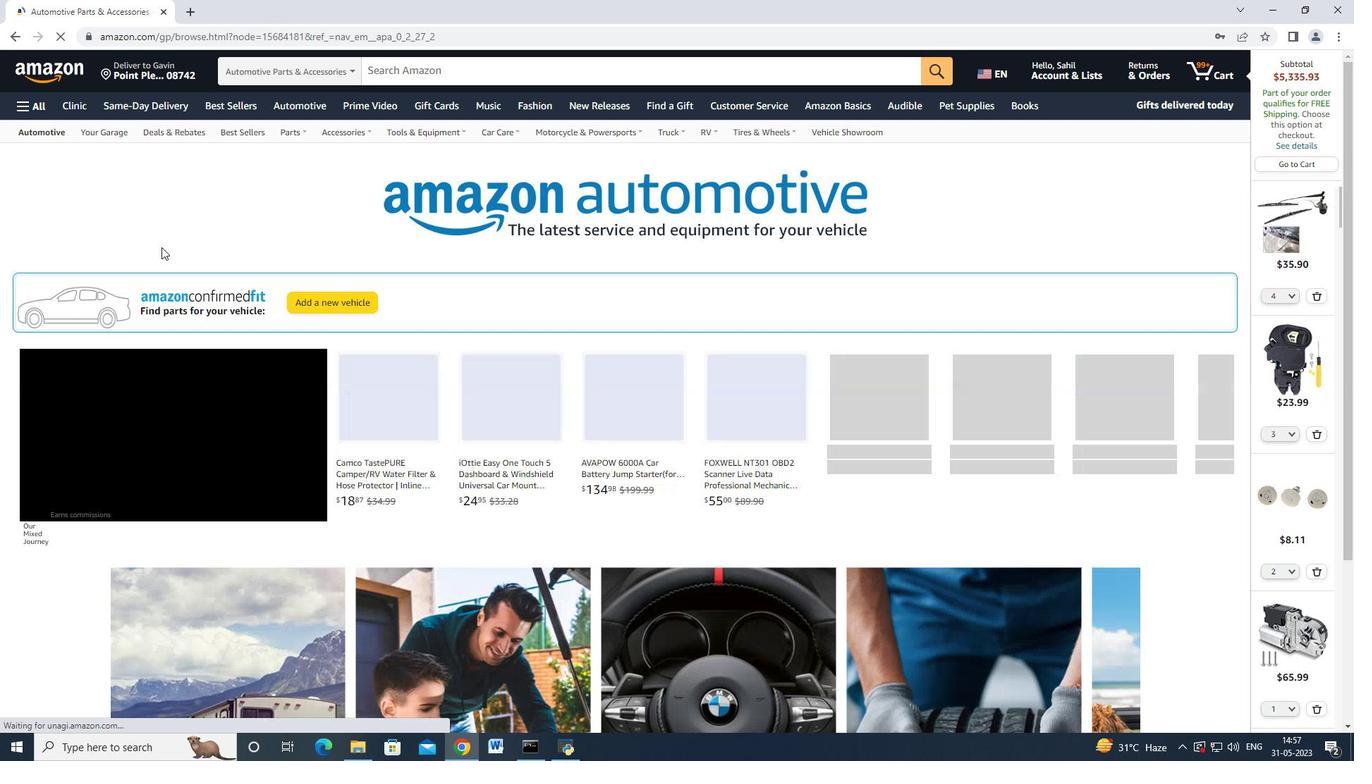 
Action: Mouse scrolled (161, 252) with delta (0, 0)
Screenshot: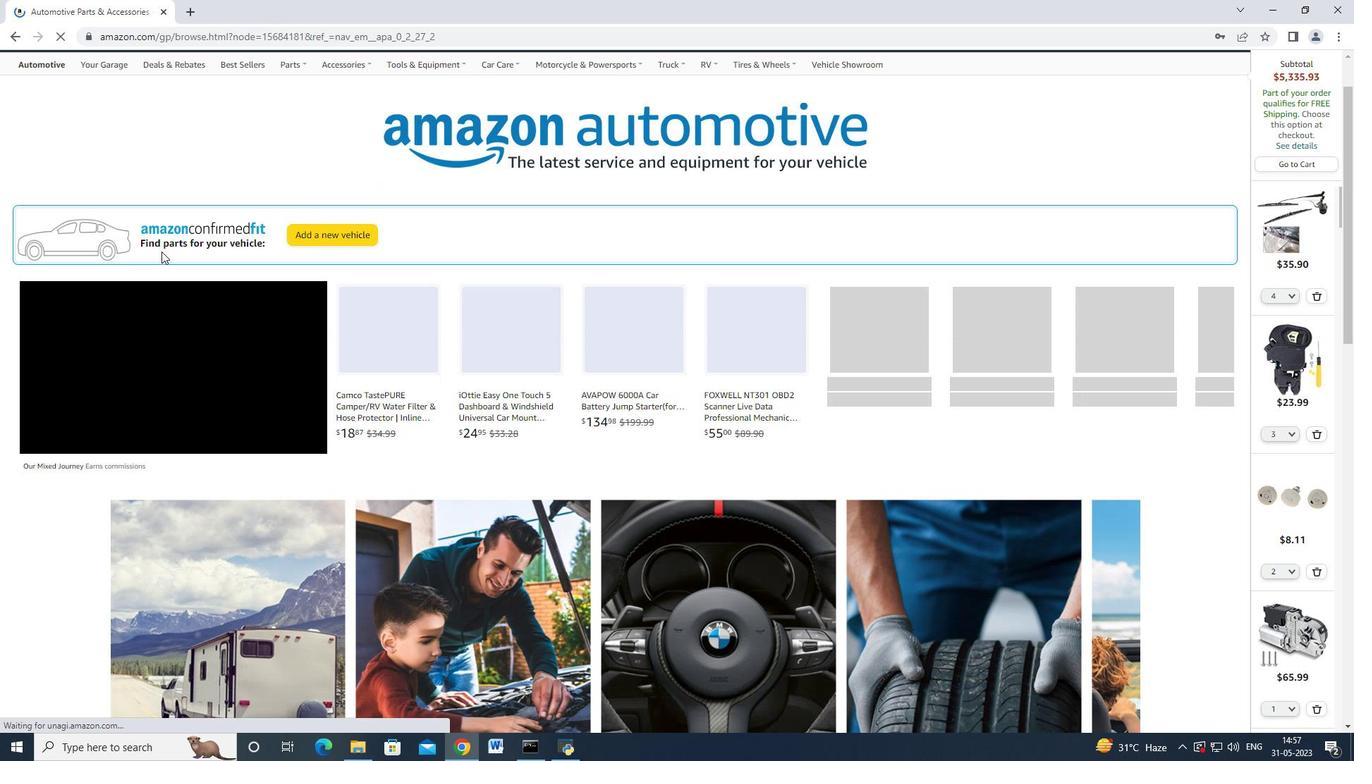 
Action: Mouse moved to (243, 129)
Screenshot: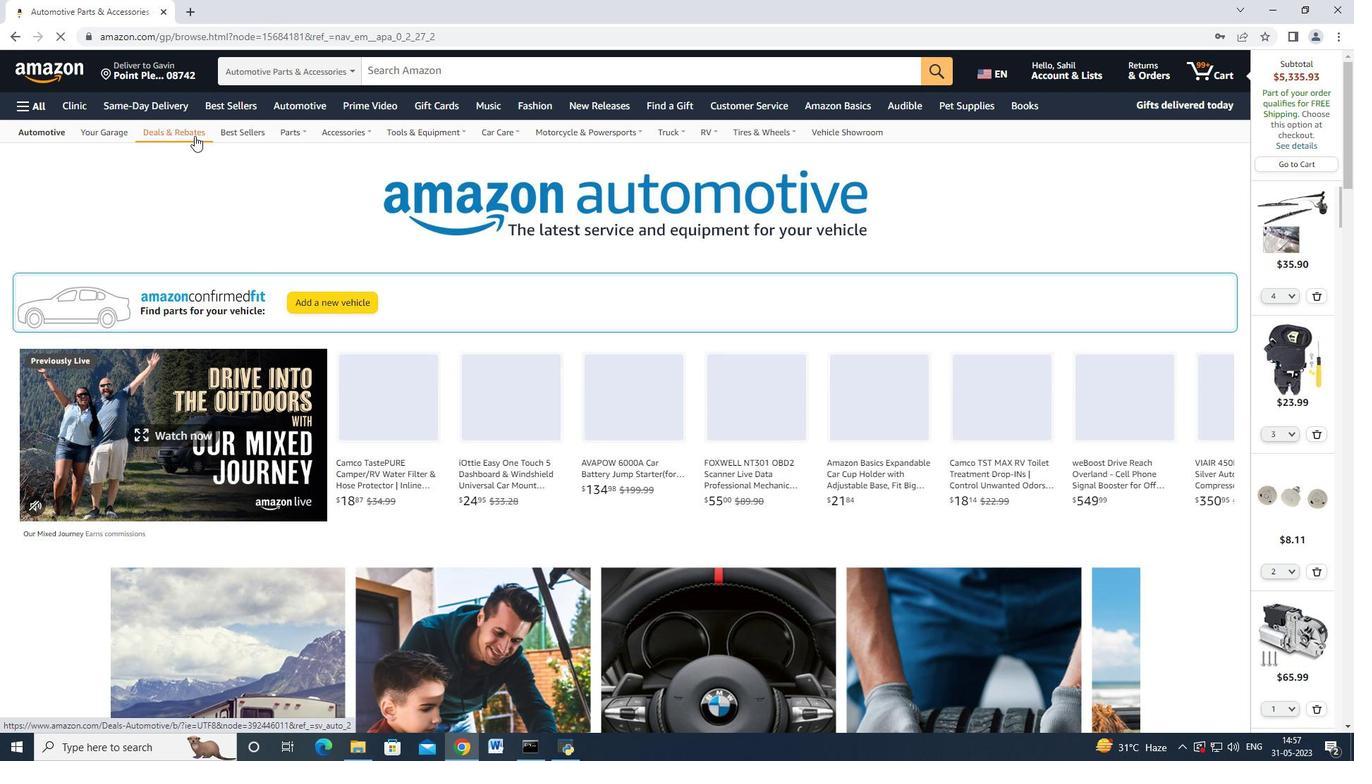 
Action: Mouse pressed left at (243, 129)
Screenshot: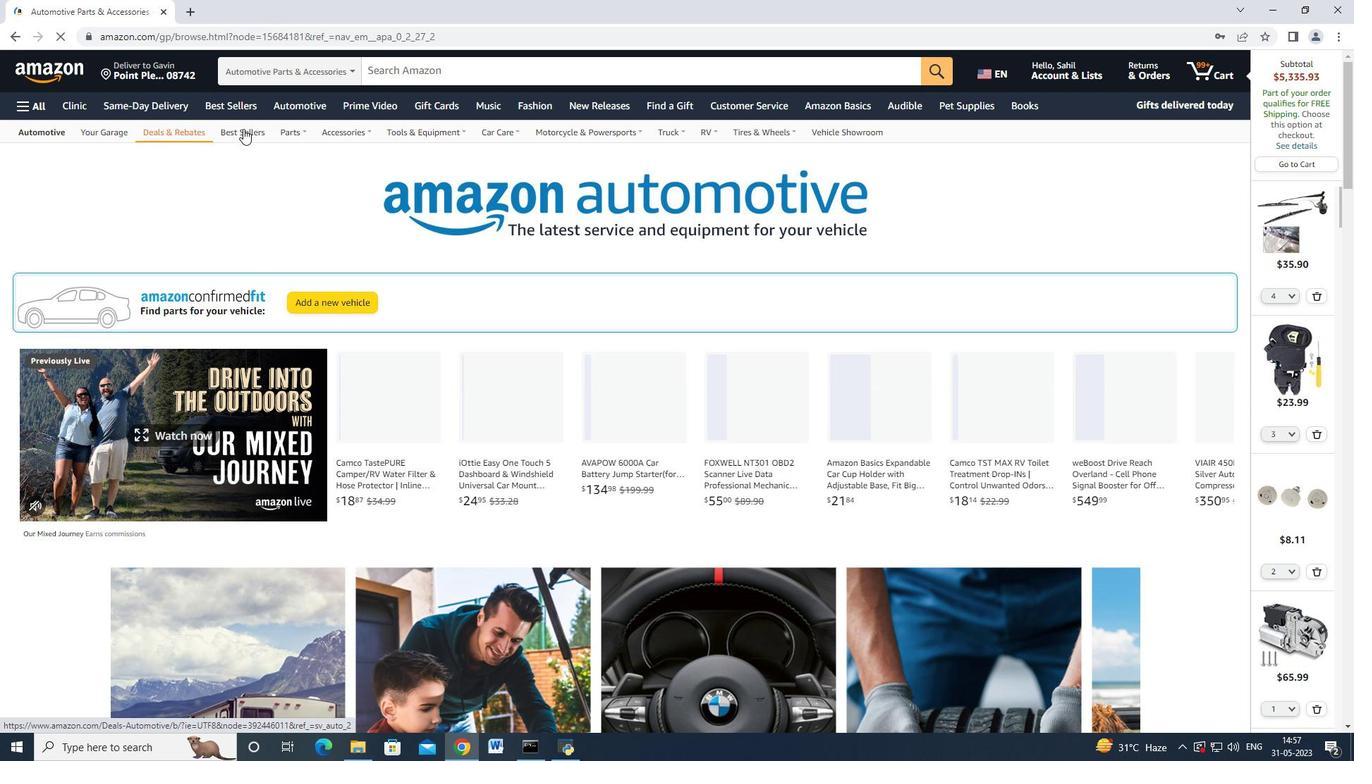 
Action: Mouse moved to (74, 320)
Screenshot: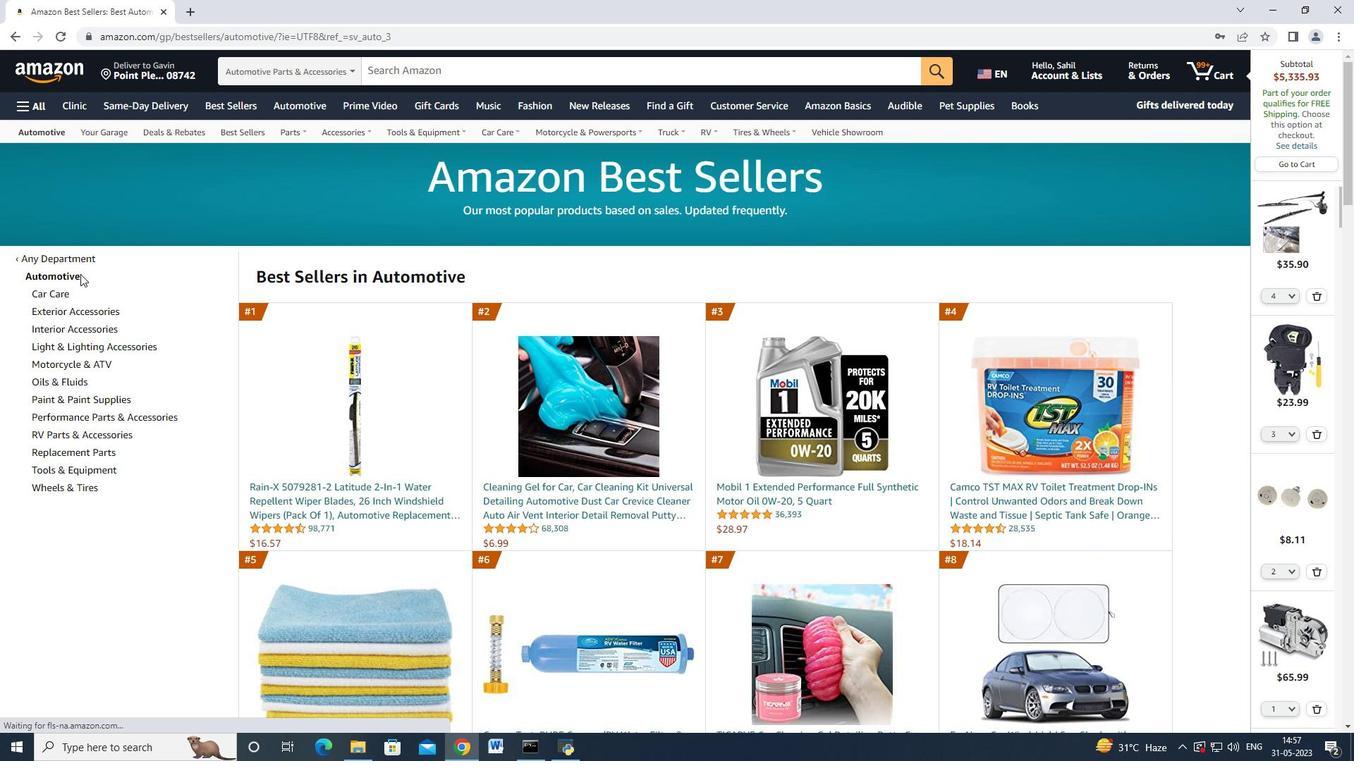 
Action: Mouse scrolled (75, 296) with delta (0, 0)
Screenshot: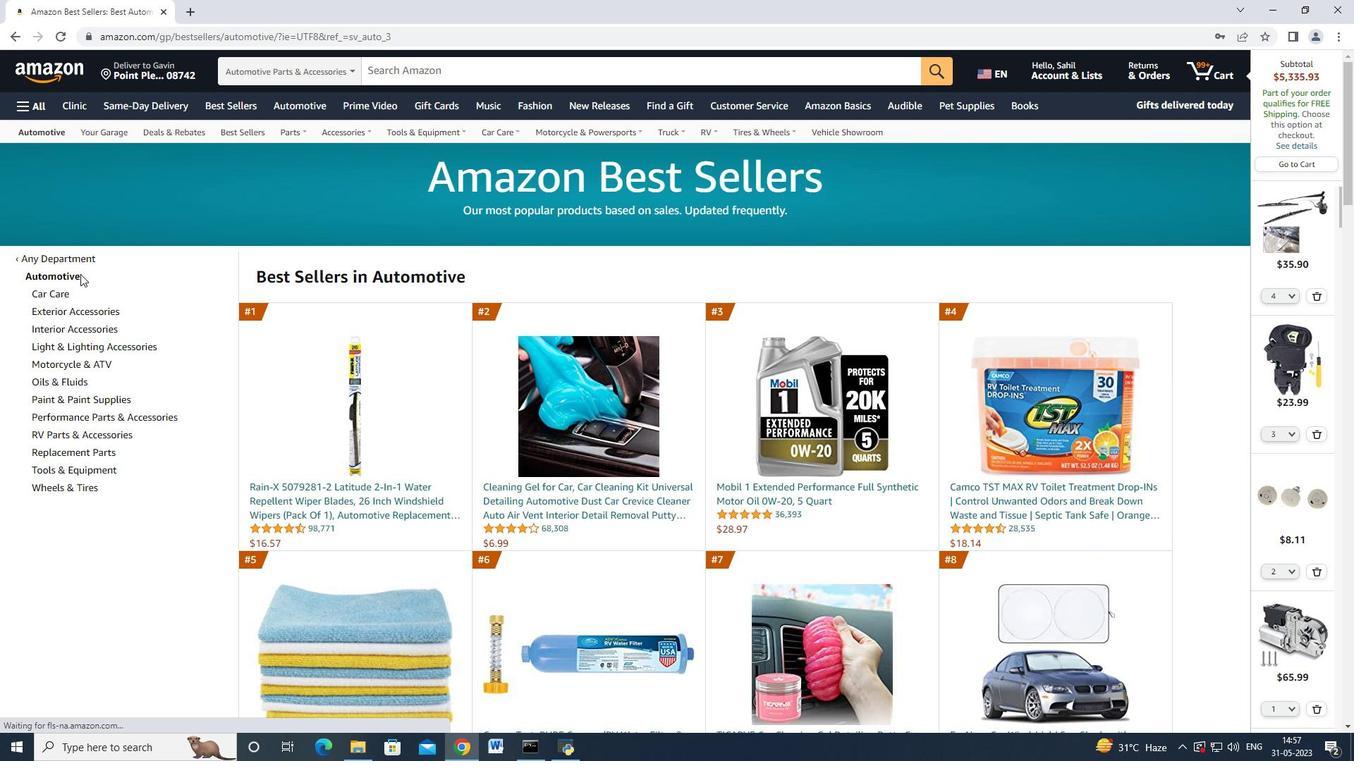 
Action: Mouse moved to (76, 382)
Screenshot: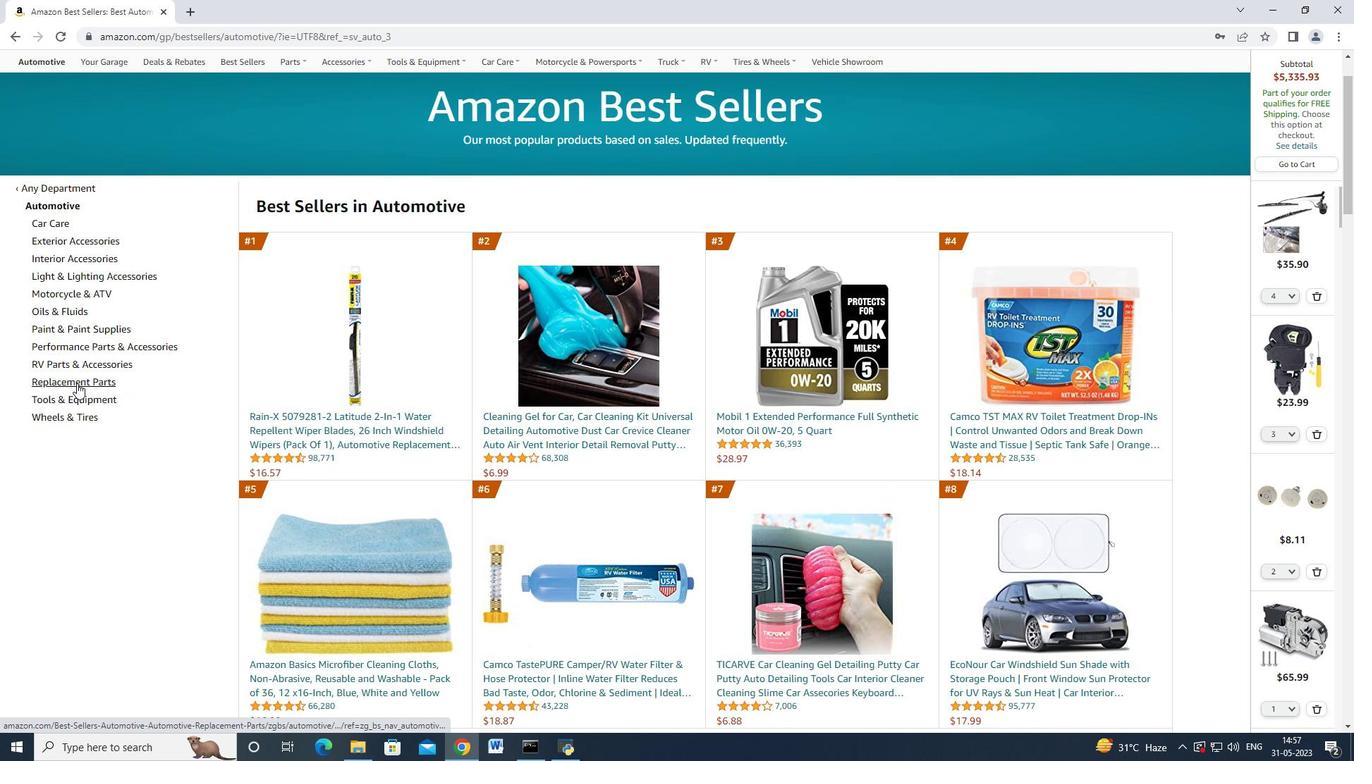 
Action: Mouse pressed left at (76, 382)
Screenshot: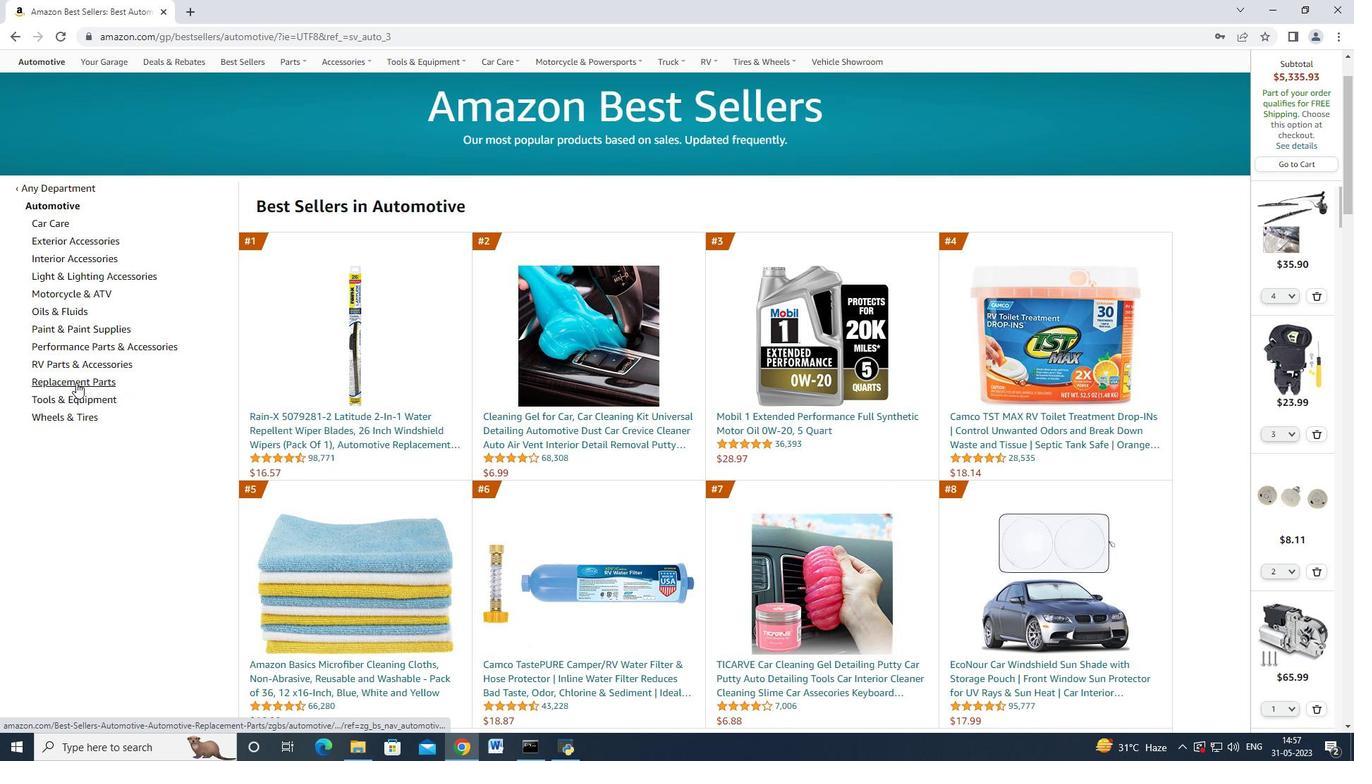 
Action: Mouse moved to (137, 363)
Screenshot: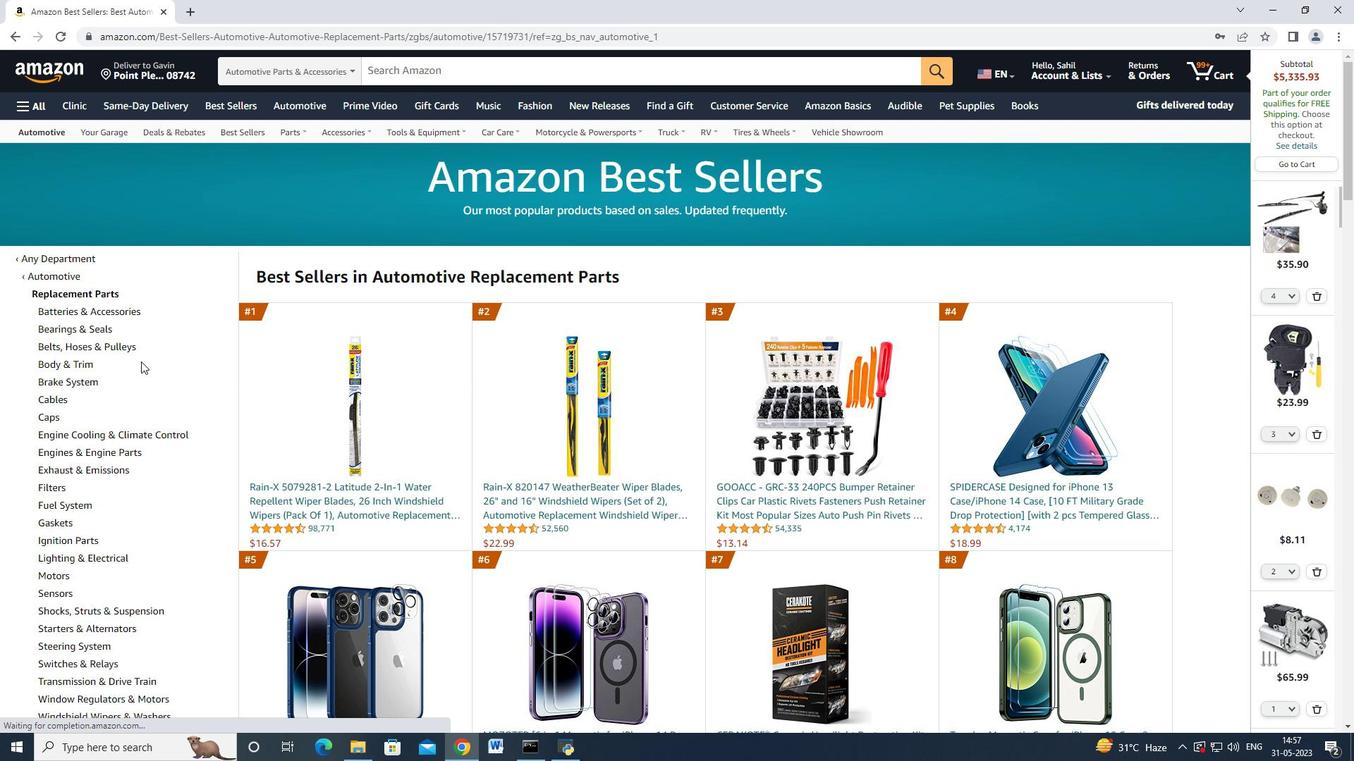 
Action: Mouse scrolled (137, 363) with delta (0, 0)
Screenshot: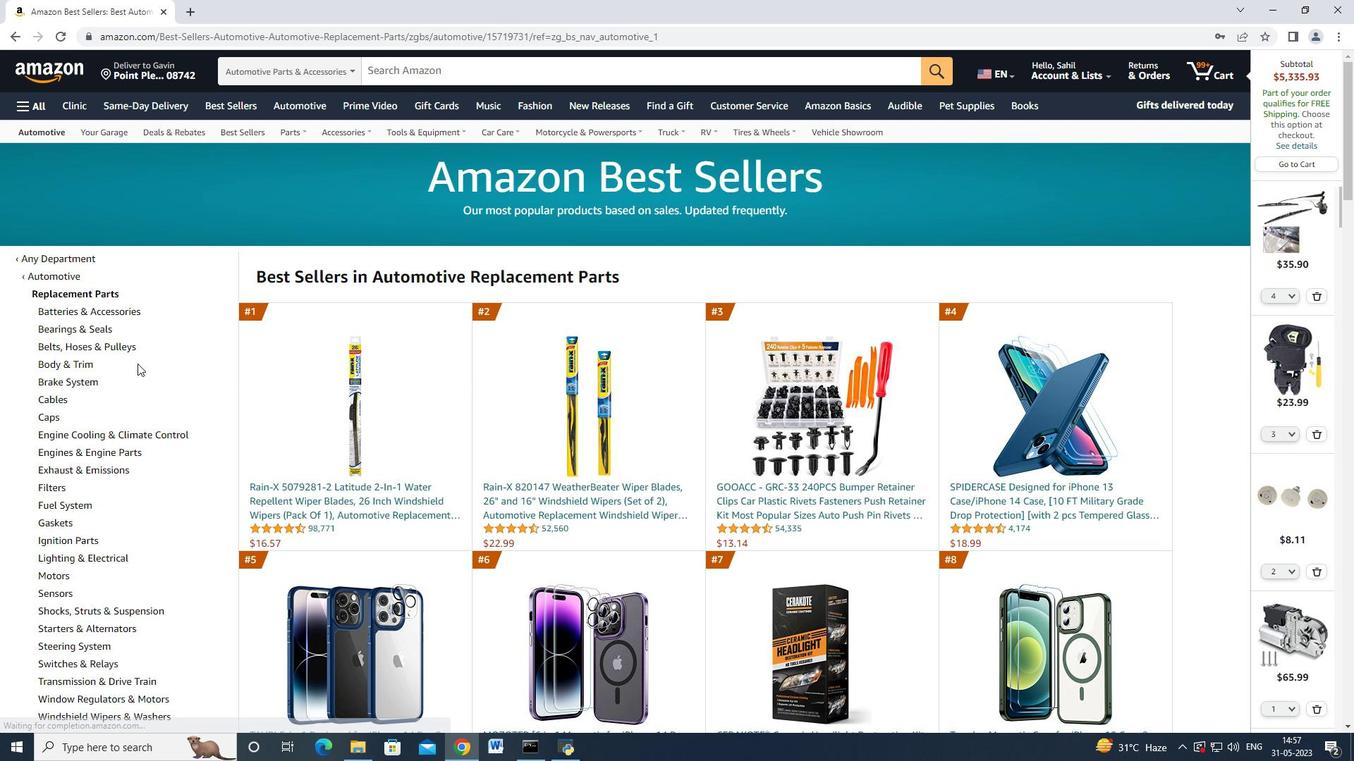 
Action: Mouse scrolled (137, 363) with delta (0, 0)
Screenshot: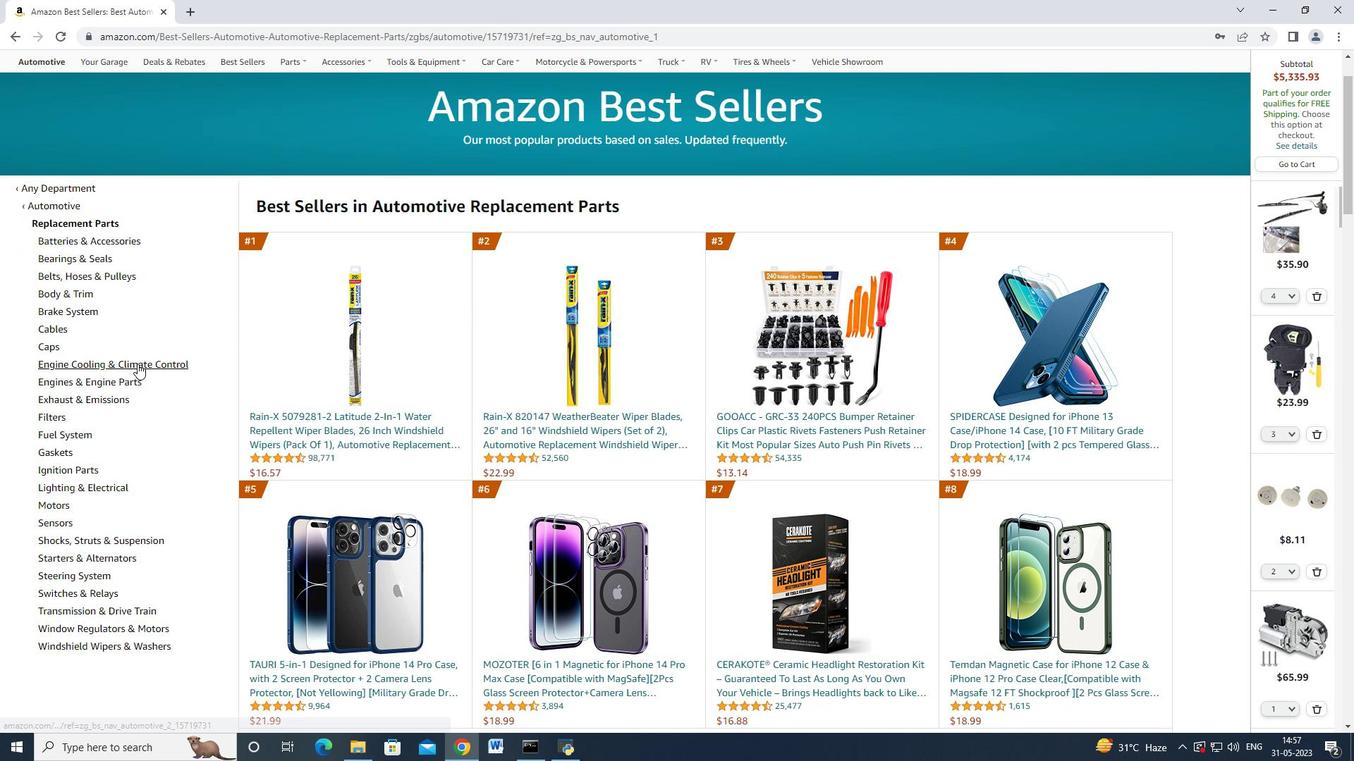 
Action: Mouse moved to (135, 363)
Screenshot: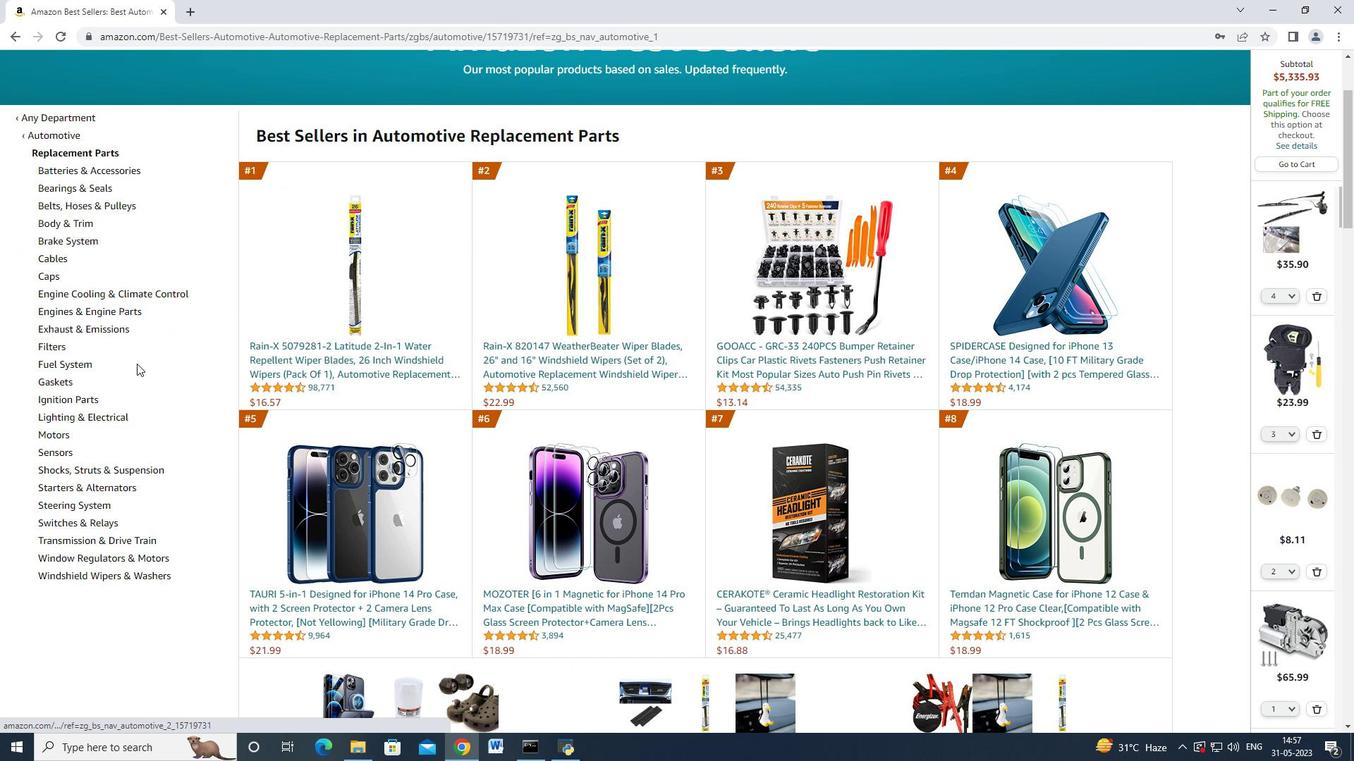 
Action: Mouse scrolled (135, 363) with delta (0, 0)
Screenshot: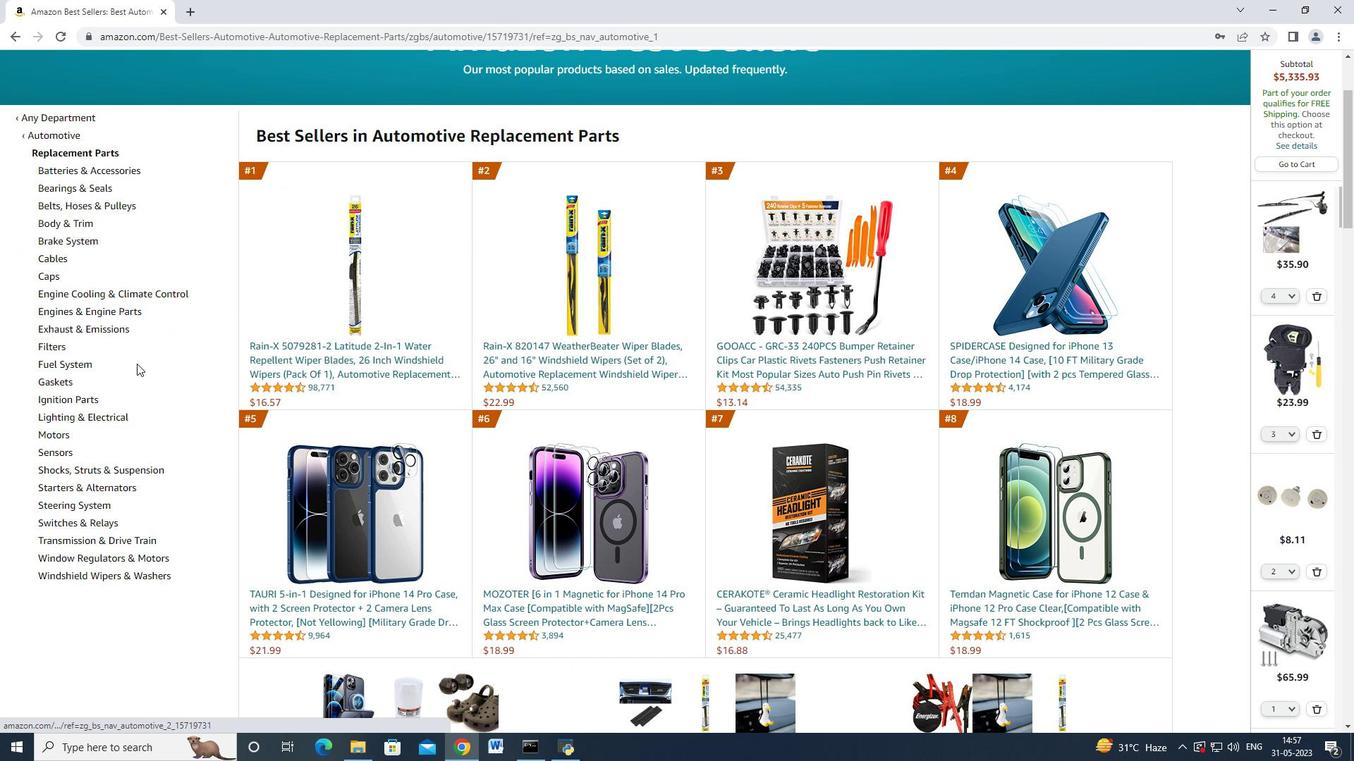 
Action: Mouse moved to (55, 382)
Screenshot: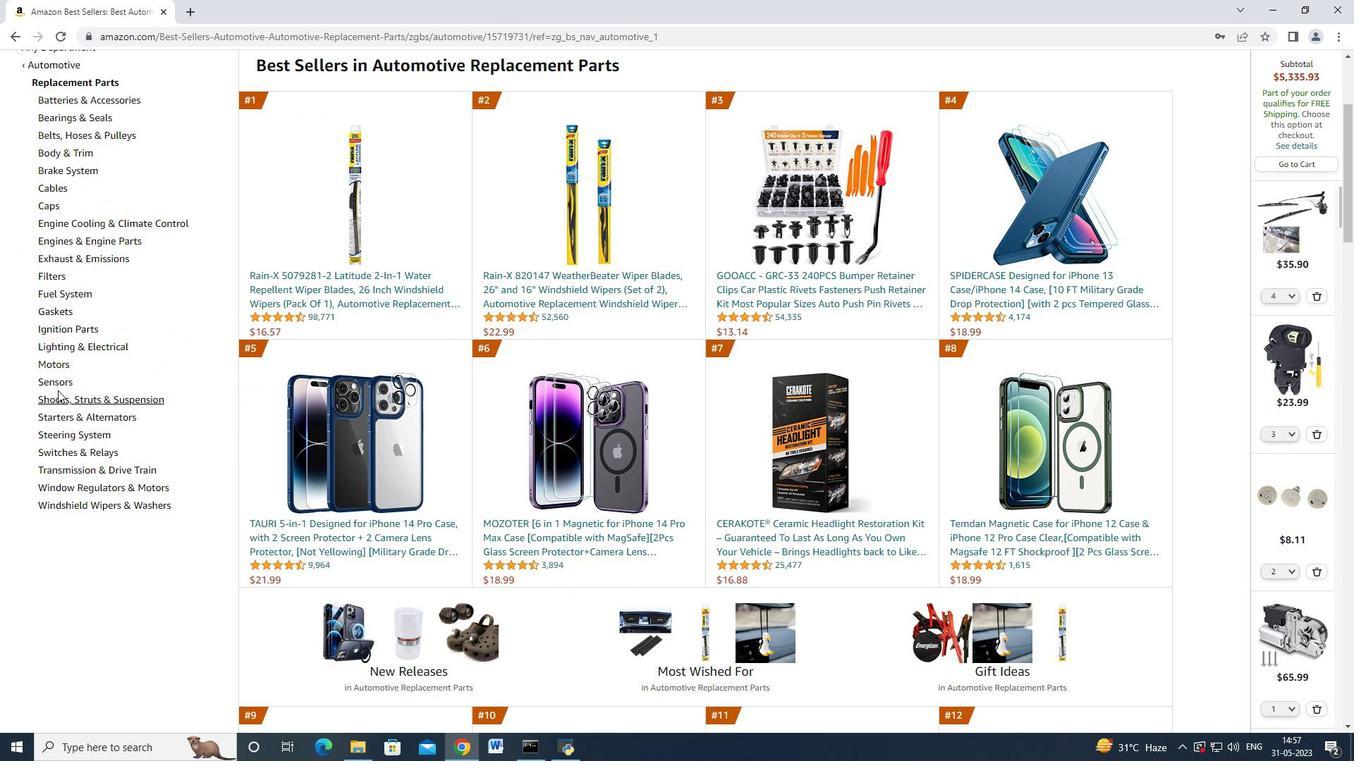 
Action: Mouse pressed left at (55, 382)
Screenshot: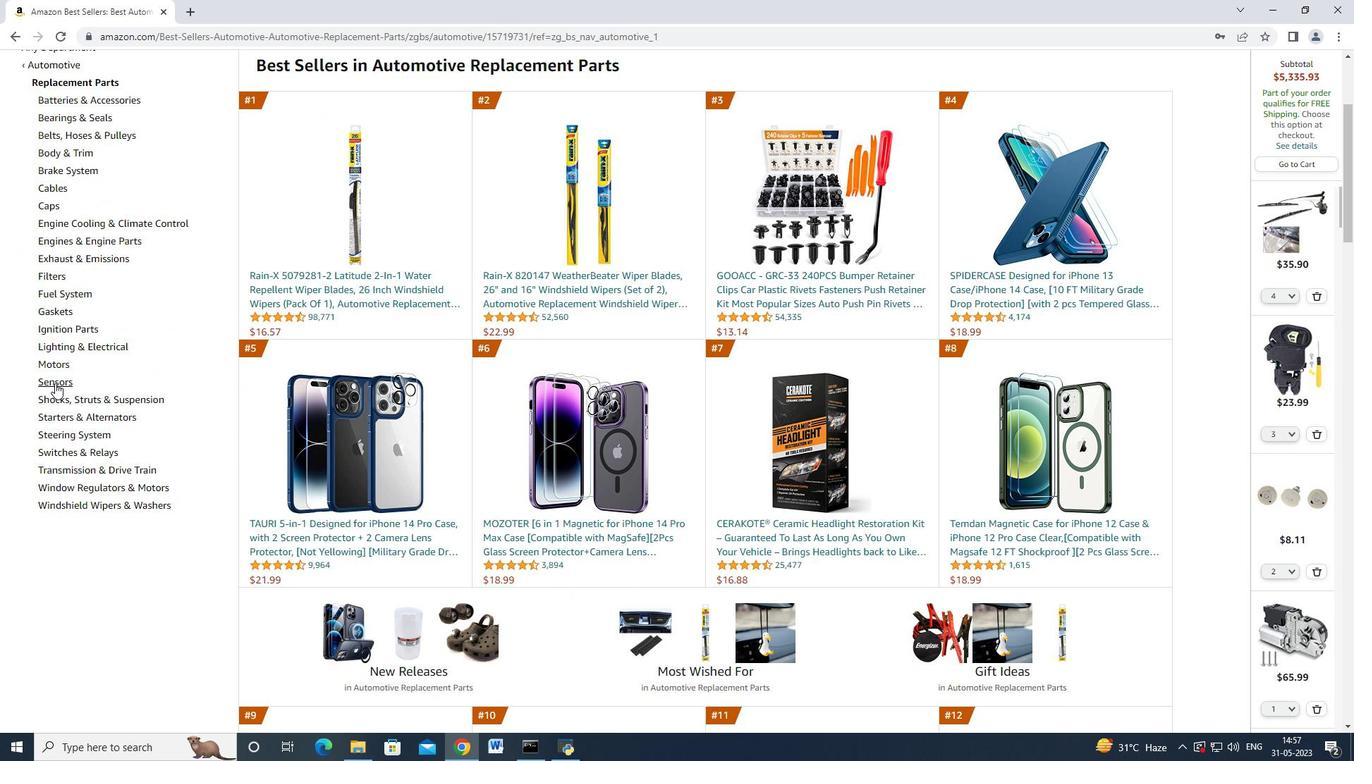 
Action: Mouse moved to (55, 366)
Screenshot: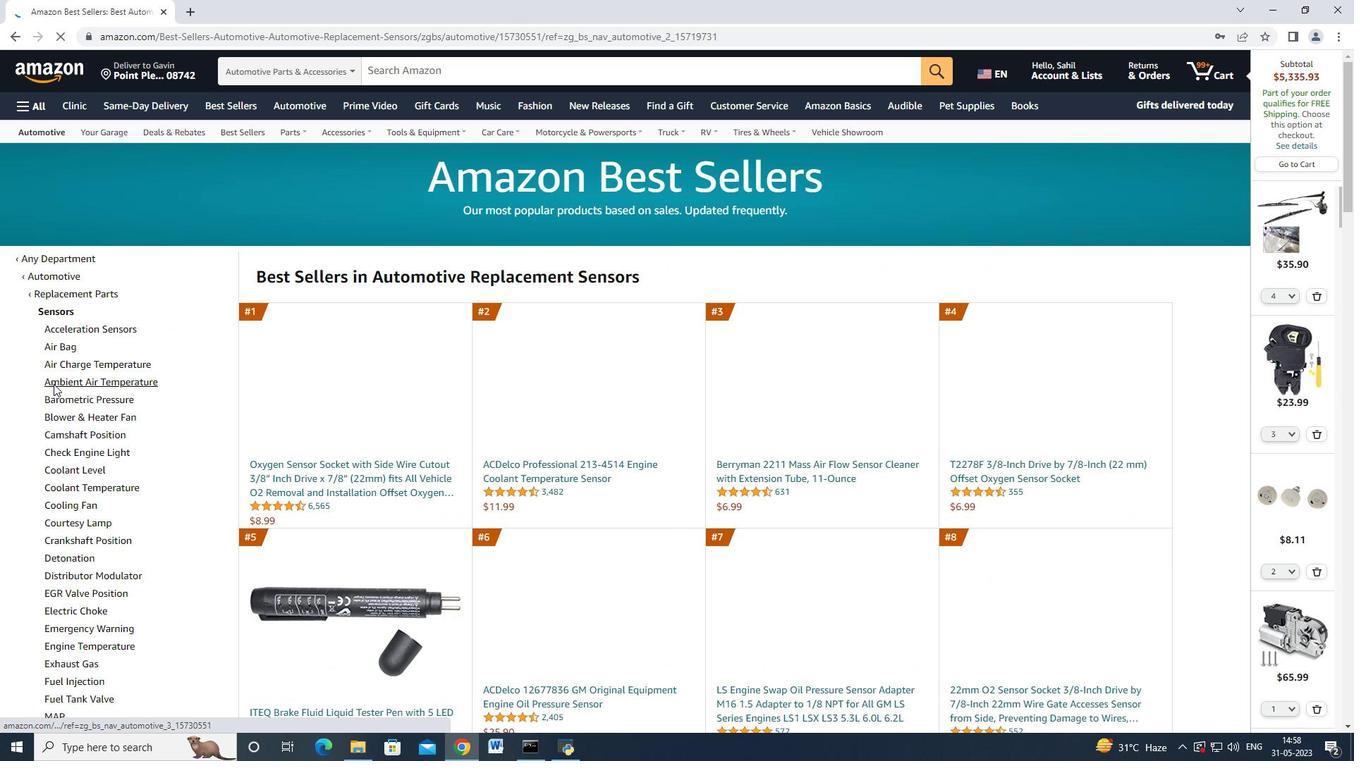 
Action: Mouse scrolled (55, 366) with delta (0, 0)
Screenshot: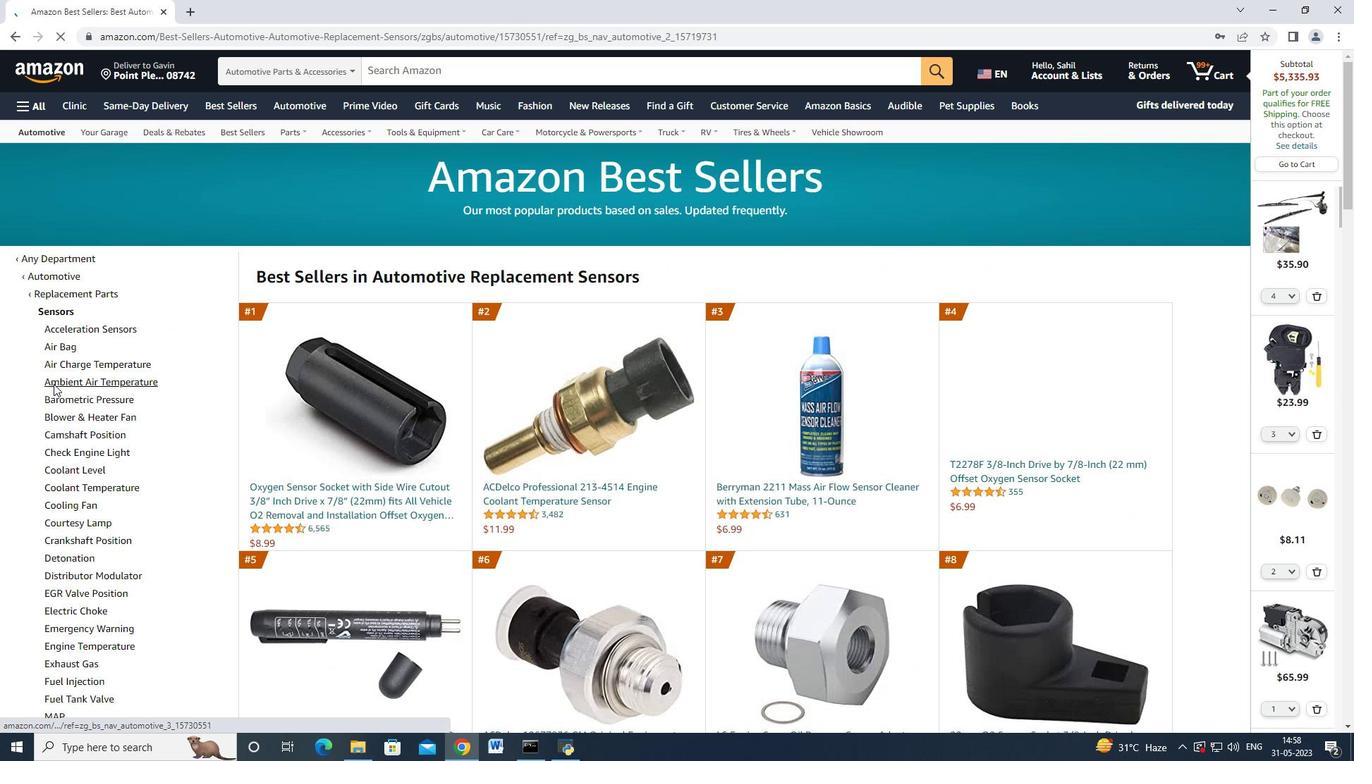 
Action: Mouse moved to (74, 347)
Screenshot: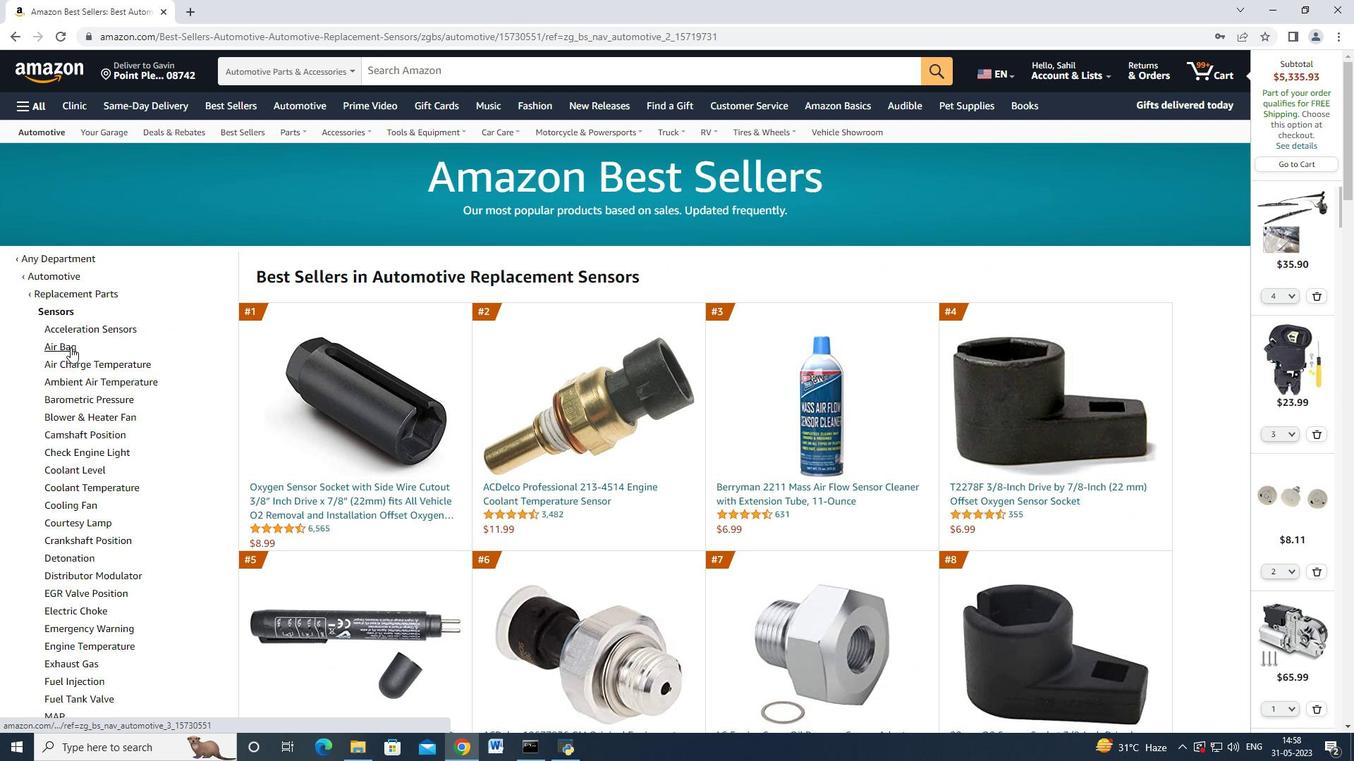 
Action: Mouse scrolled (74, 347) with delta (0, 0)
Screenshot: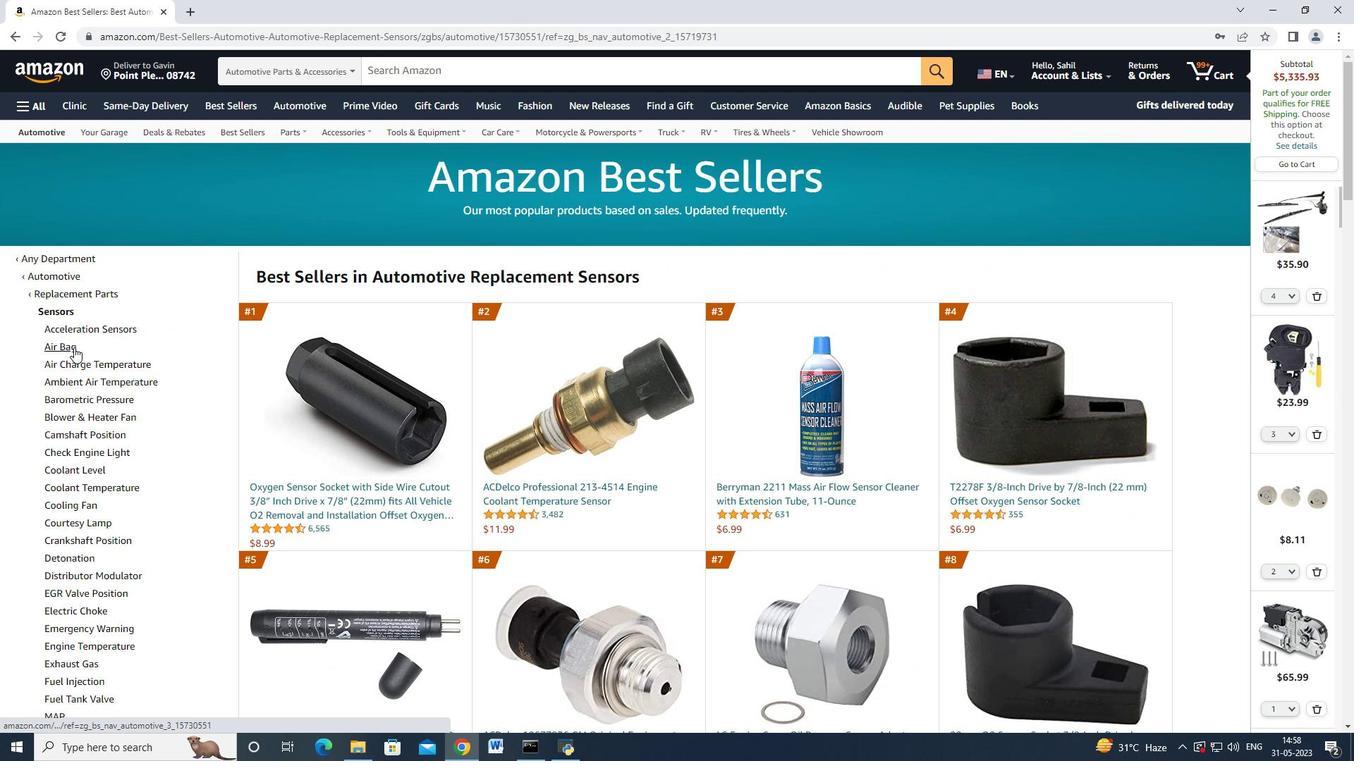 
Action: Mouse moved to (73, 348)
Screenshot: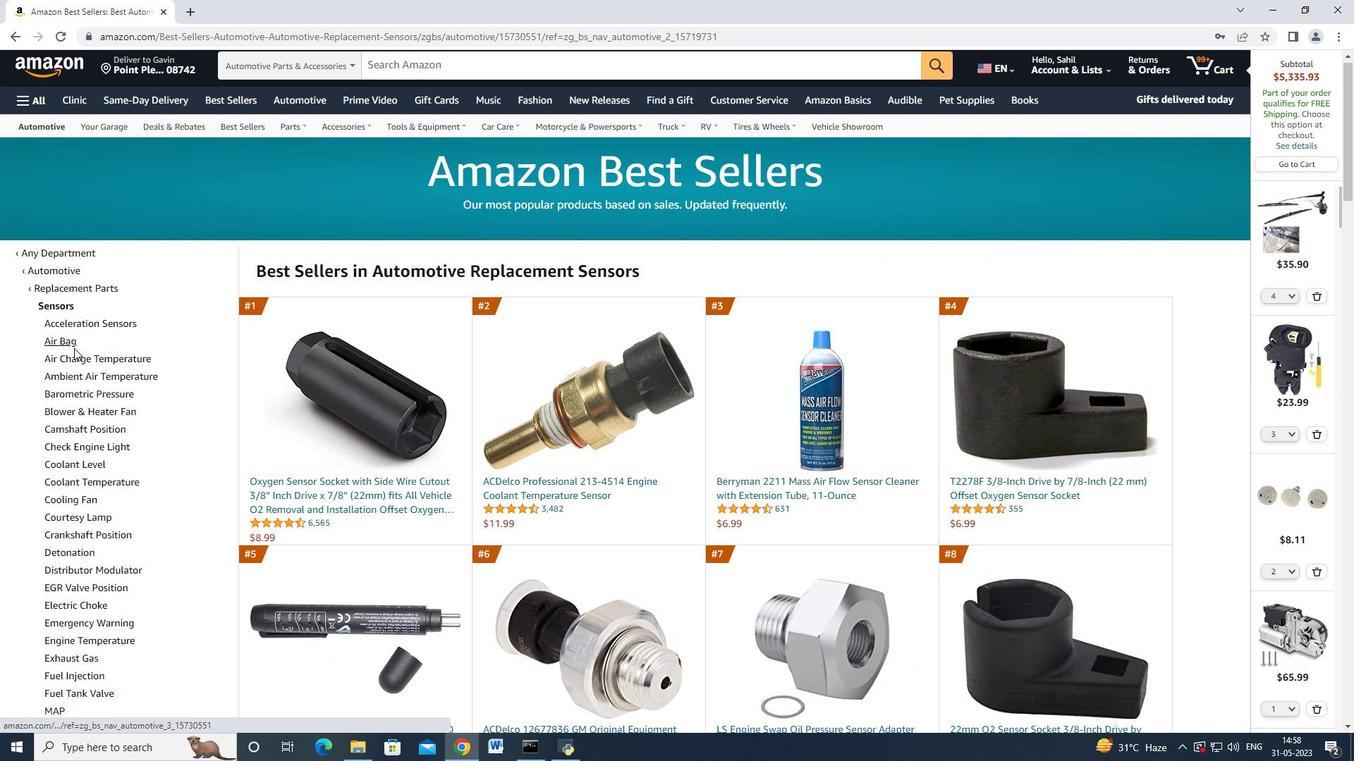 
Action: Mouse scrolled (73, 347) with delta (0, 0)
Screenshot: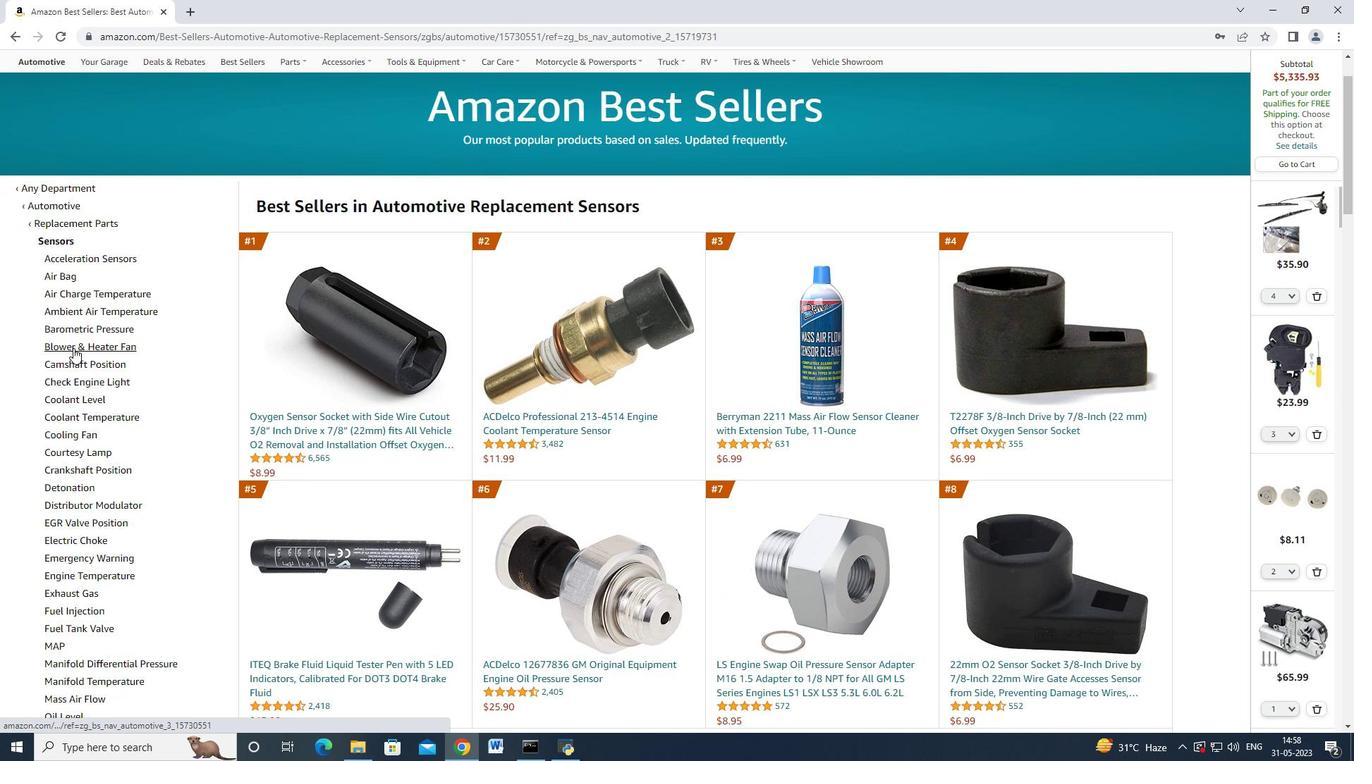 
Action: Mouse scrolled (73, 349) with delta (0, 0)
Screenshot: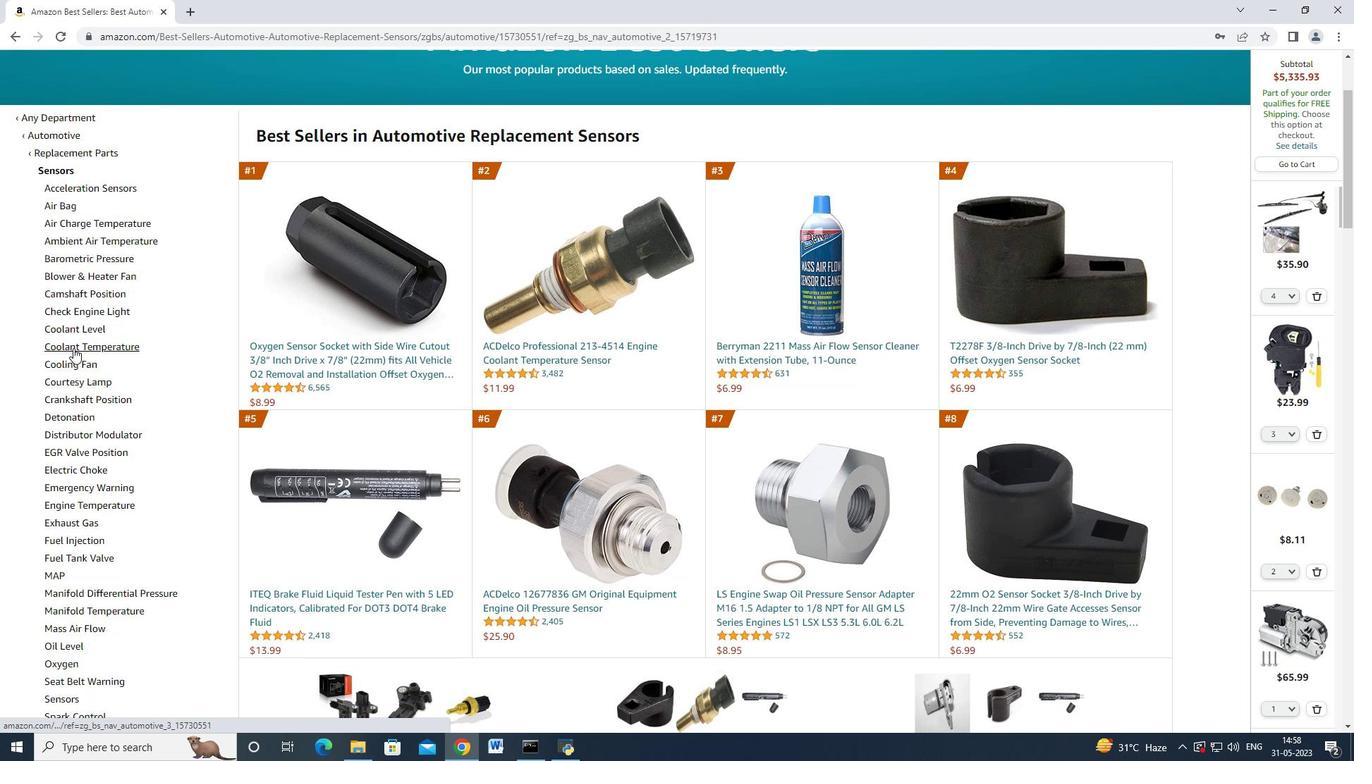 
Action: Mouse moved to (90, 257)
Screenshot: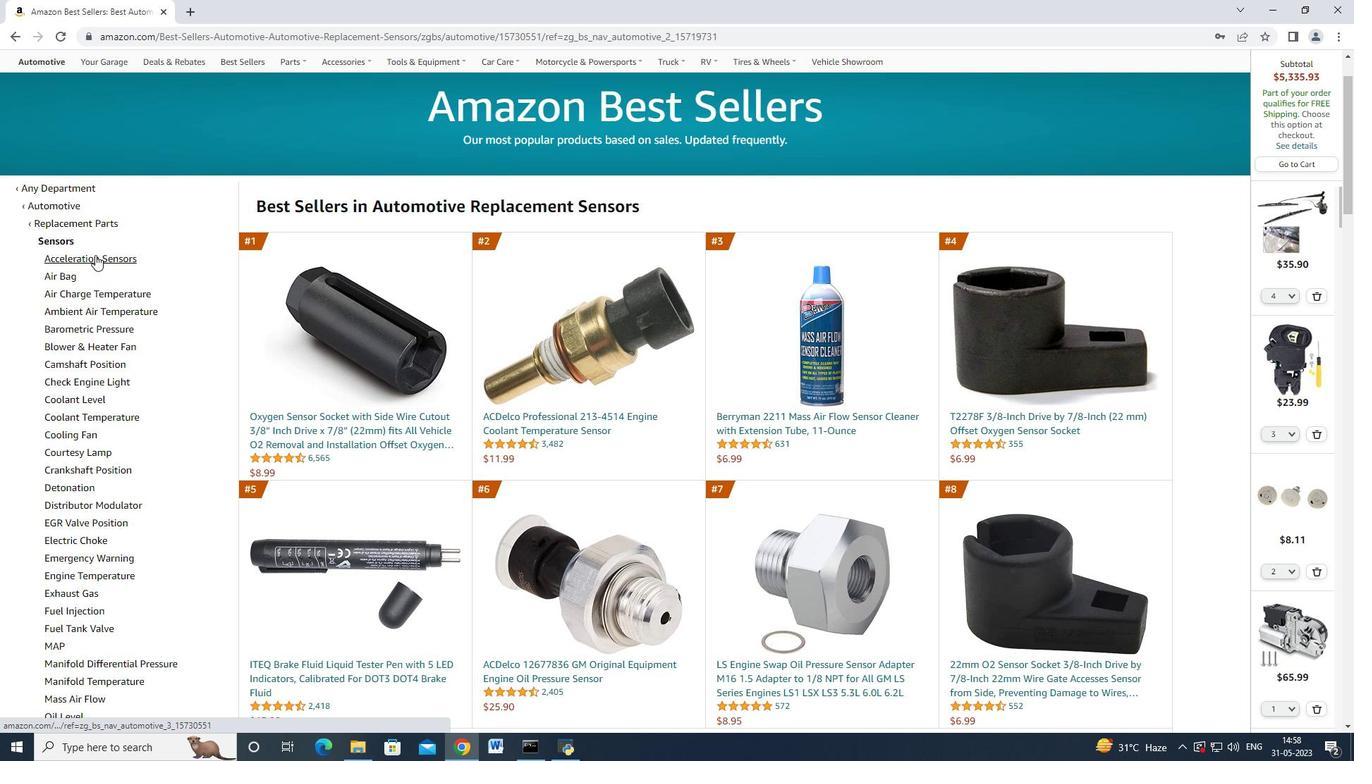 
Action: Mouse pressed left at (90, 257)
Screenshot: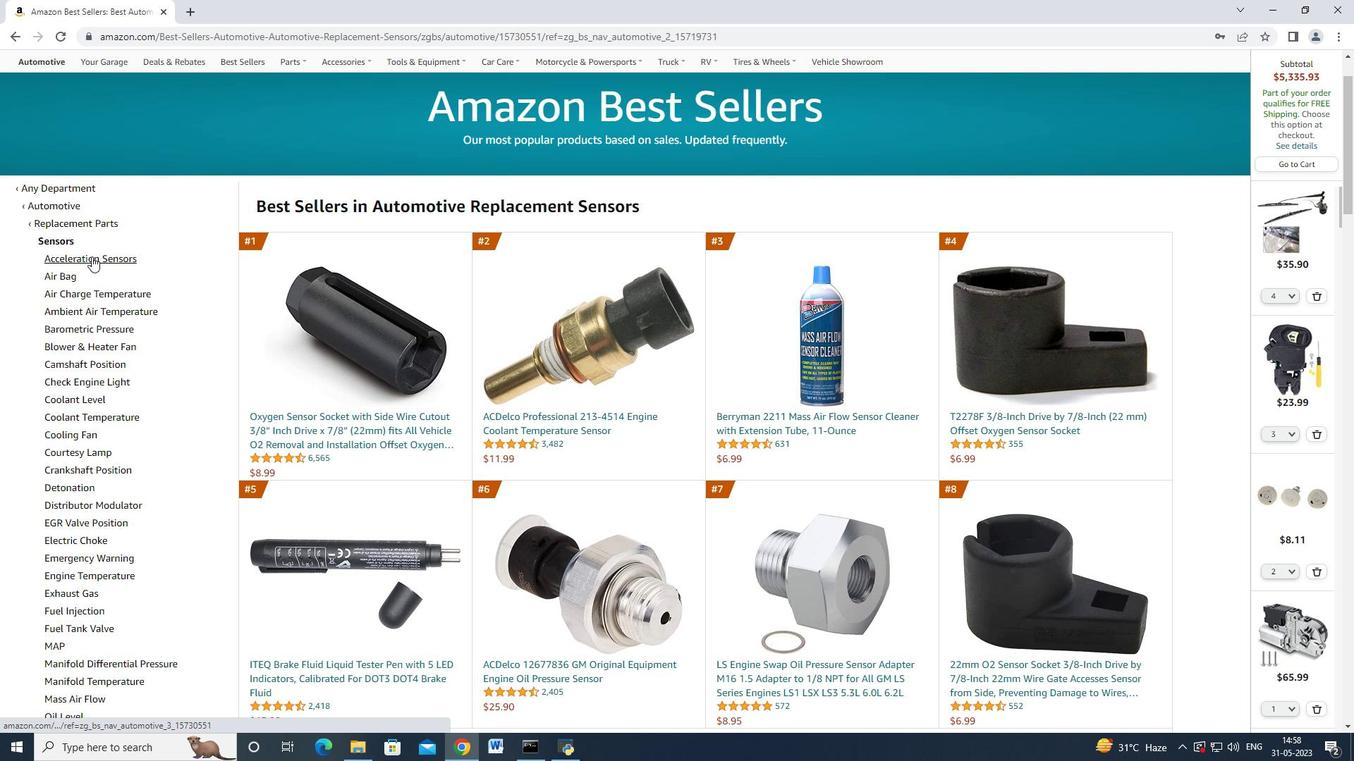
Action: Mouse moved to (377, 452)
Screenshot: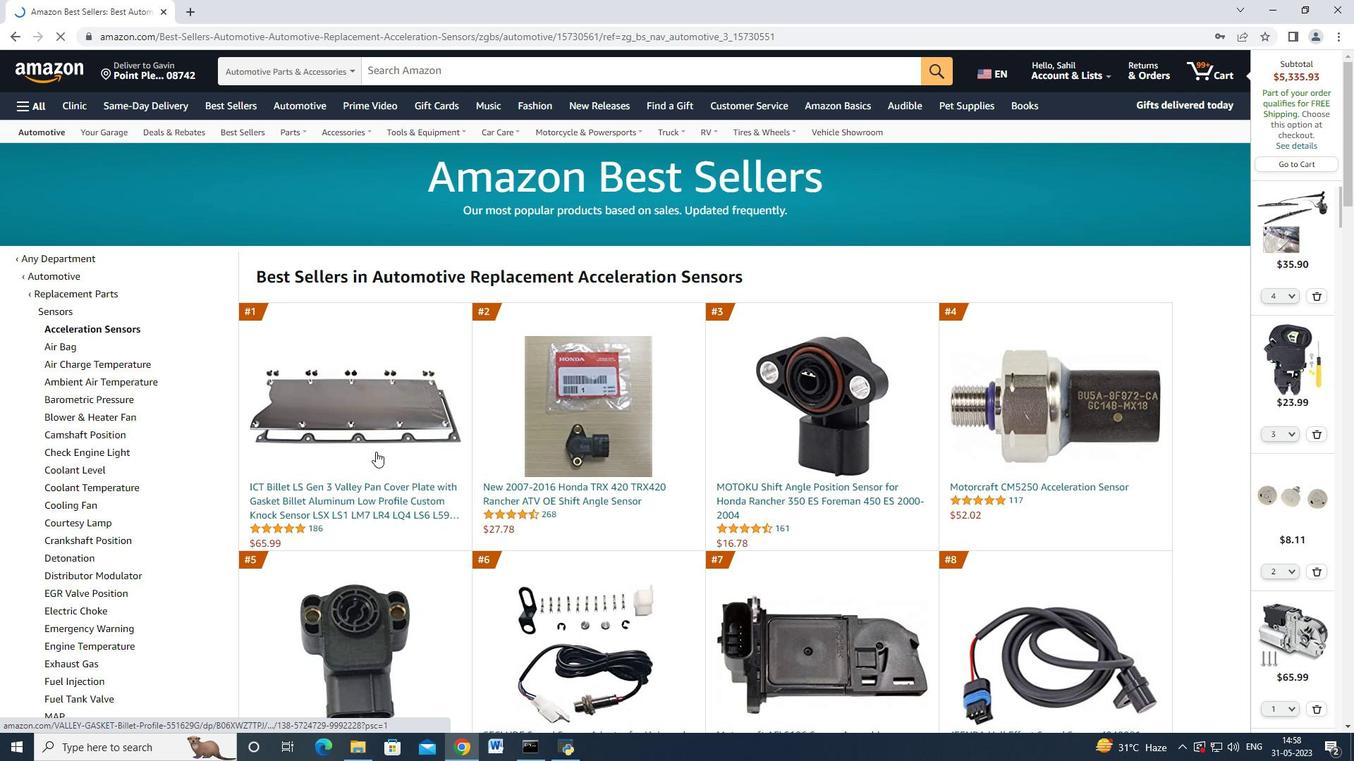 
Action: Mouse scrolled (377, 451) with delta (0, 0)
Screenshot: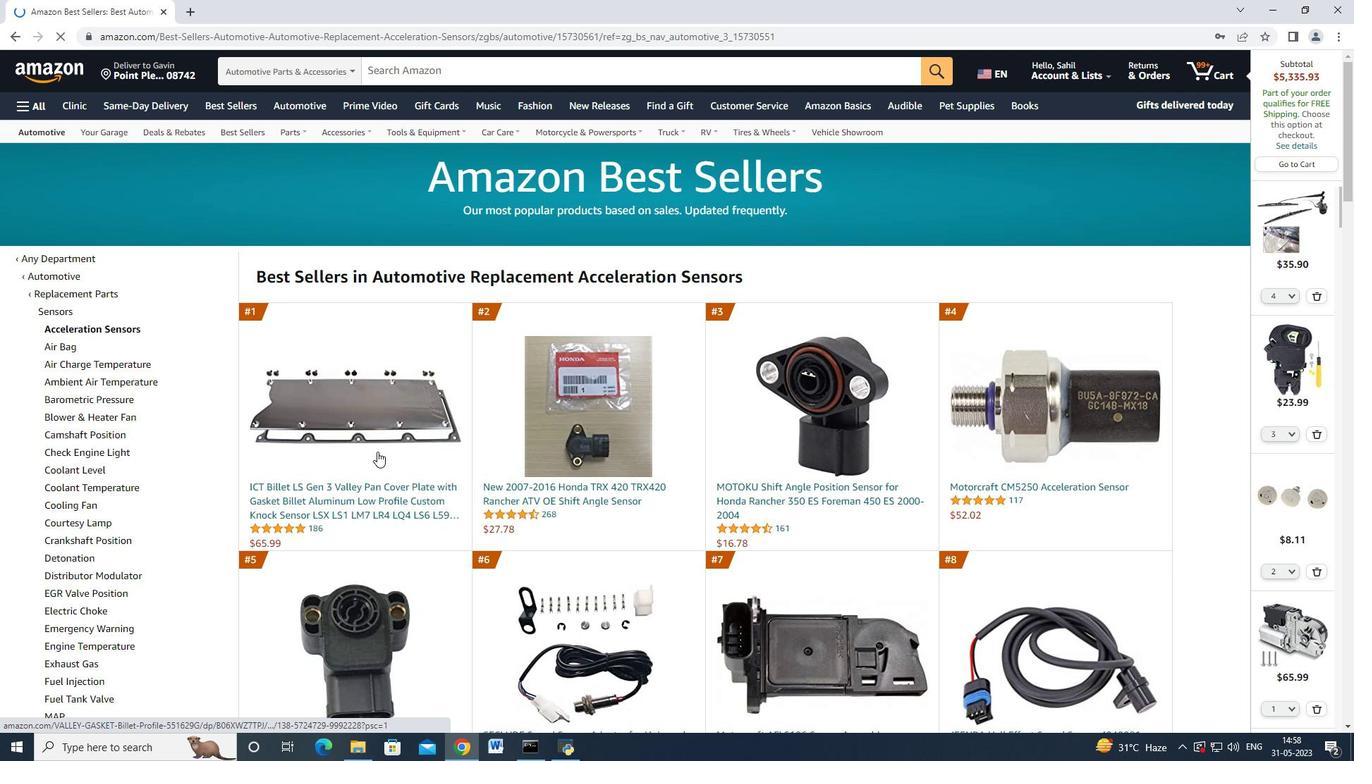 
Action: Mouse moved to (770, 392)
Screenshot: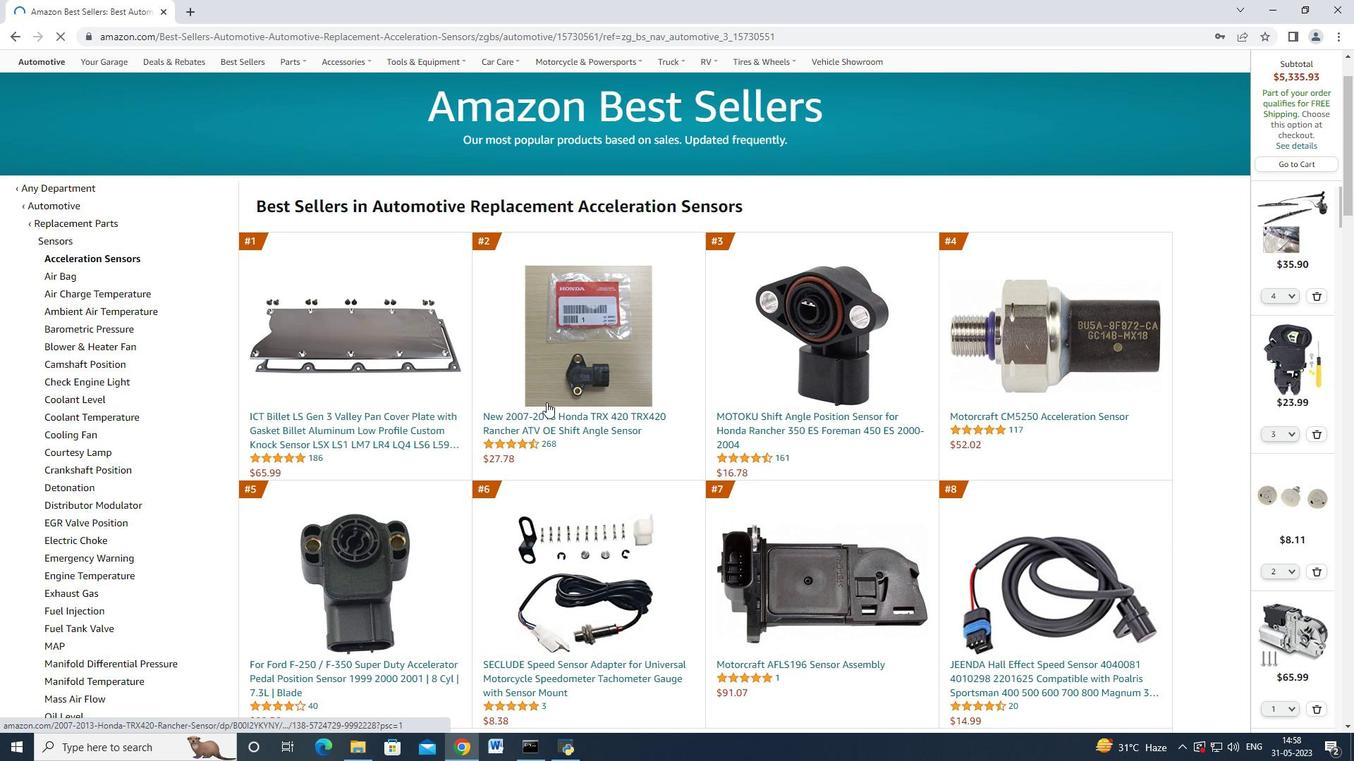 
Action: Mouse scrolled (770, 392) with delta (0, 0)
Screenshot: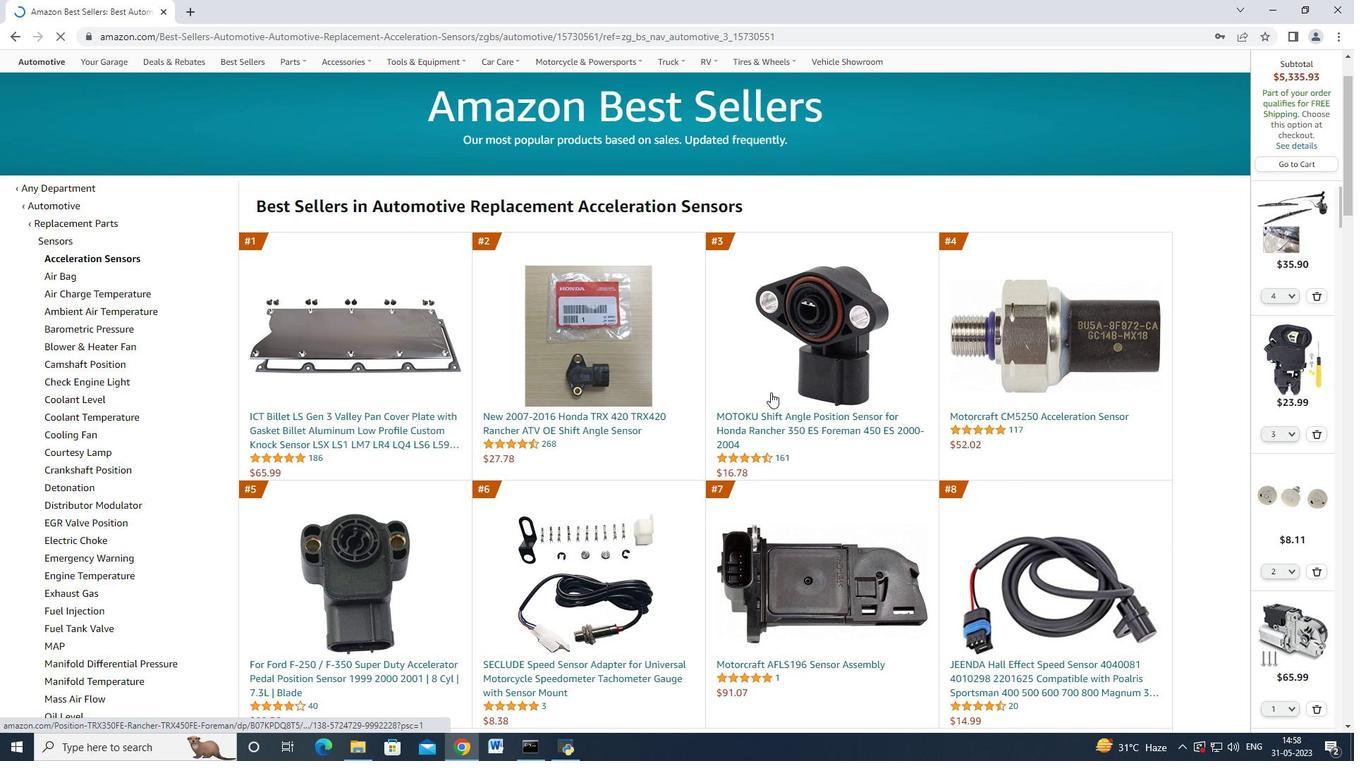 
Action: Mouse moved to (768, 362)
Screenshot: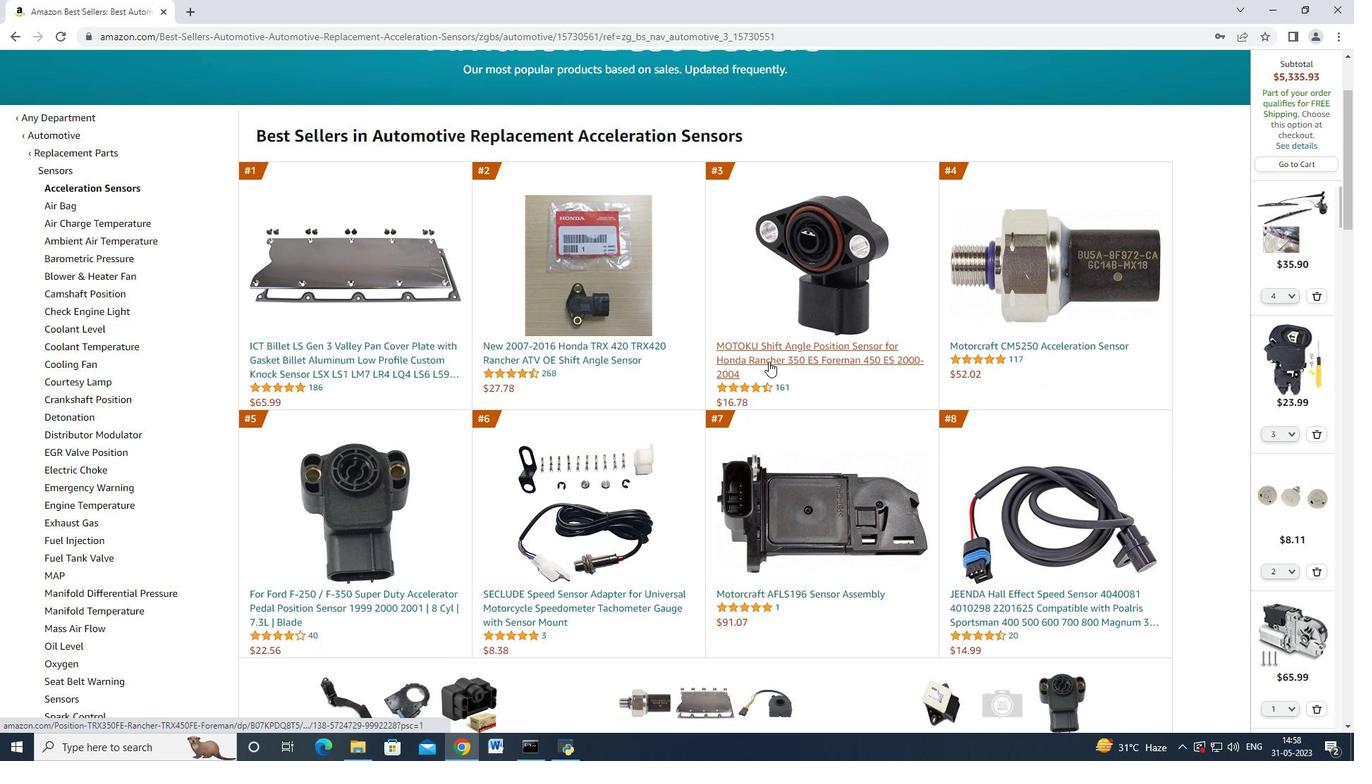 
Action: Mouse scrolled (768, 361) with delta (0, 0)
Screenshot: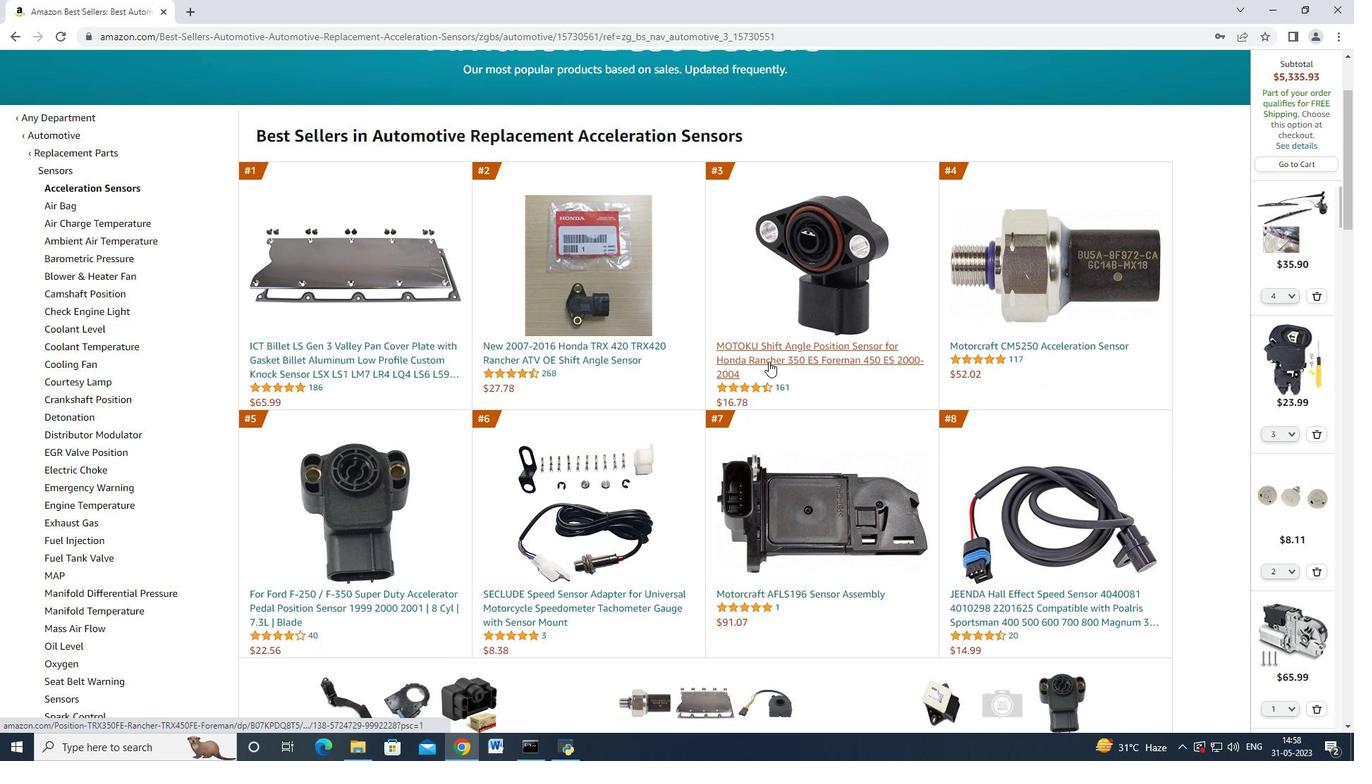 
Action: Mouse moved to (356, 523)
Screenshot: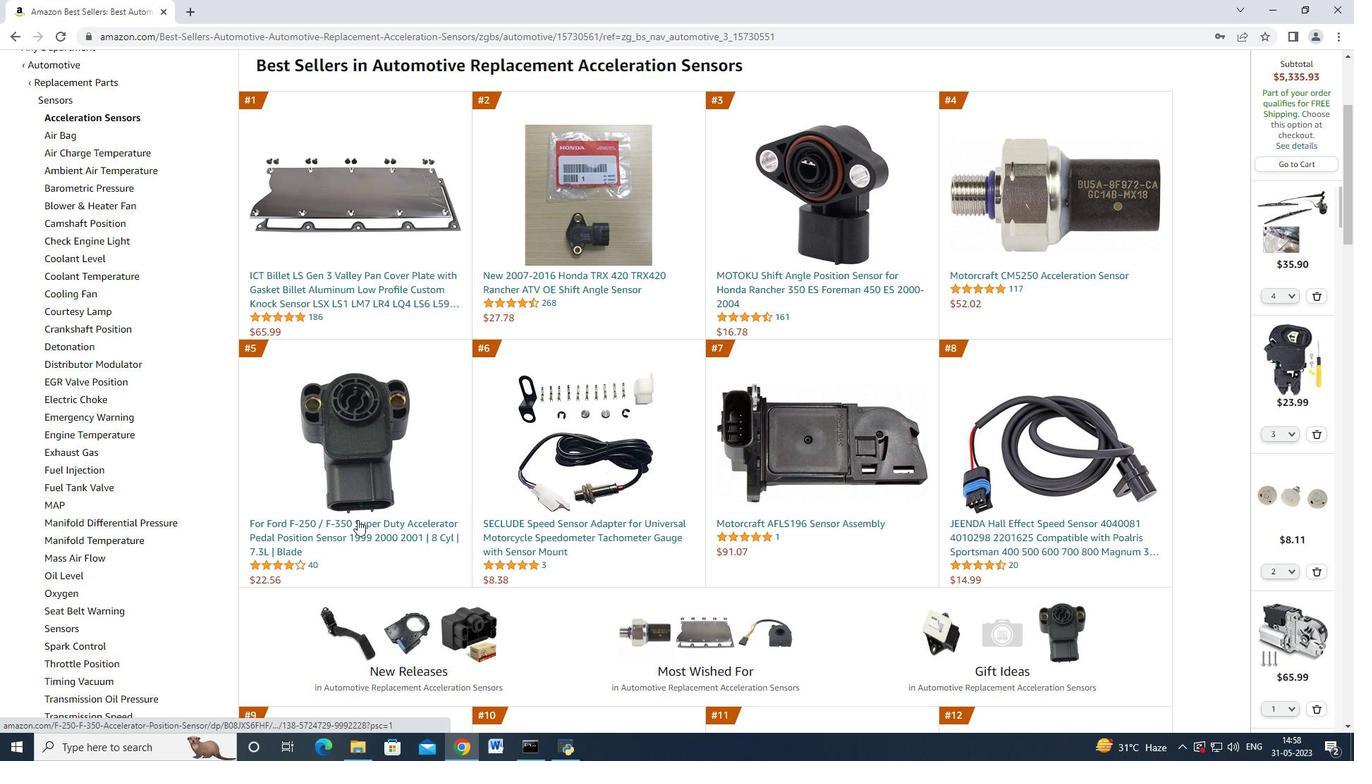 
Action: Mouse pressed left at (356, 523)
Screenshot: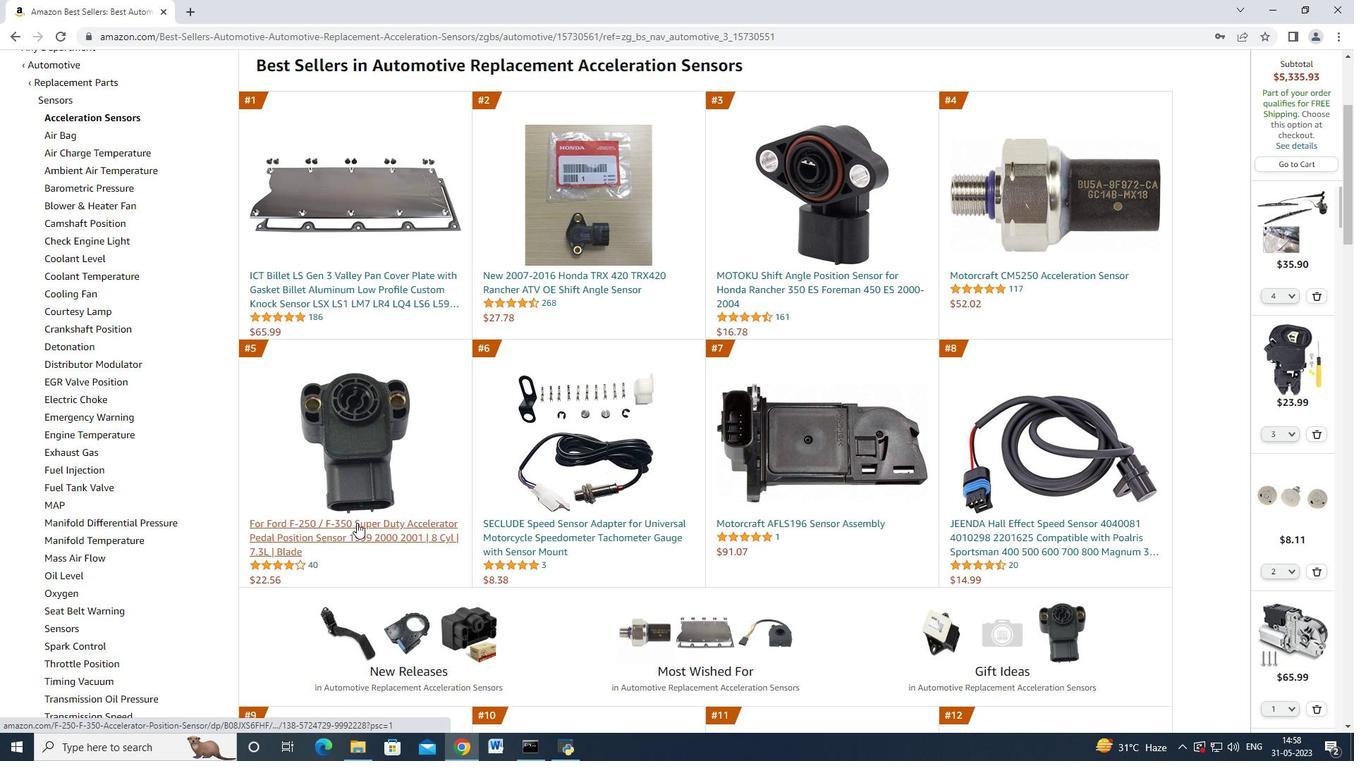 
Action: Mouse moved to (655, 404)
Screenshot: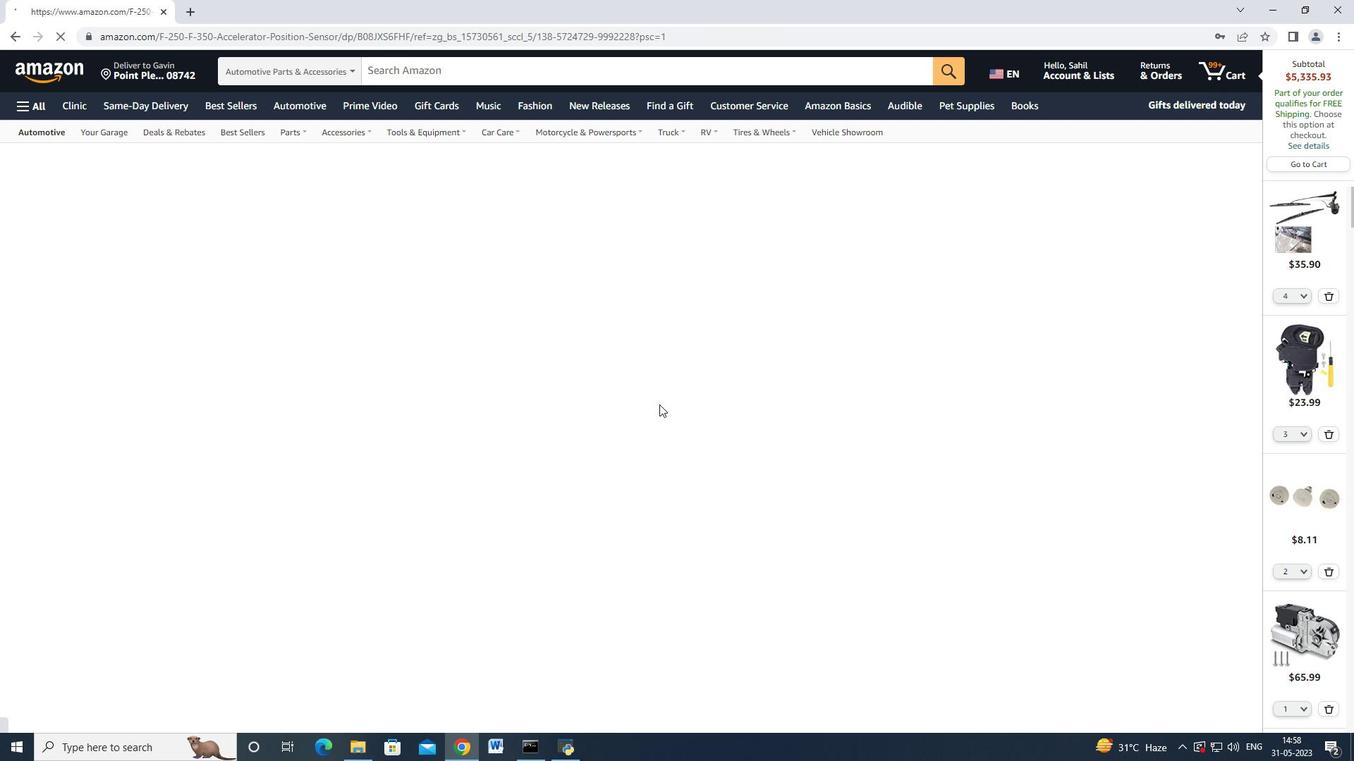 
Action: Mouse scrolled (655, 404) with delta (0, 0)
Screenshot: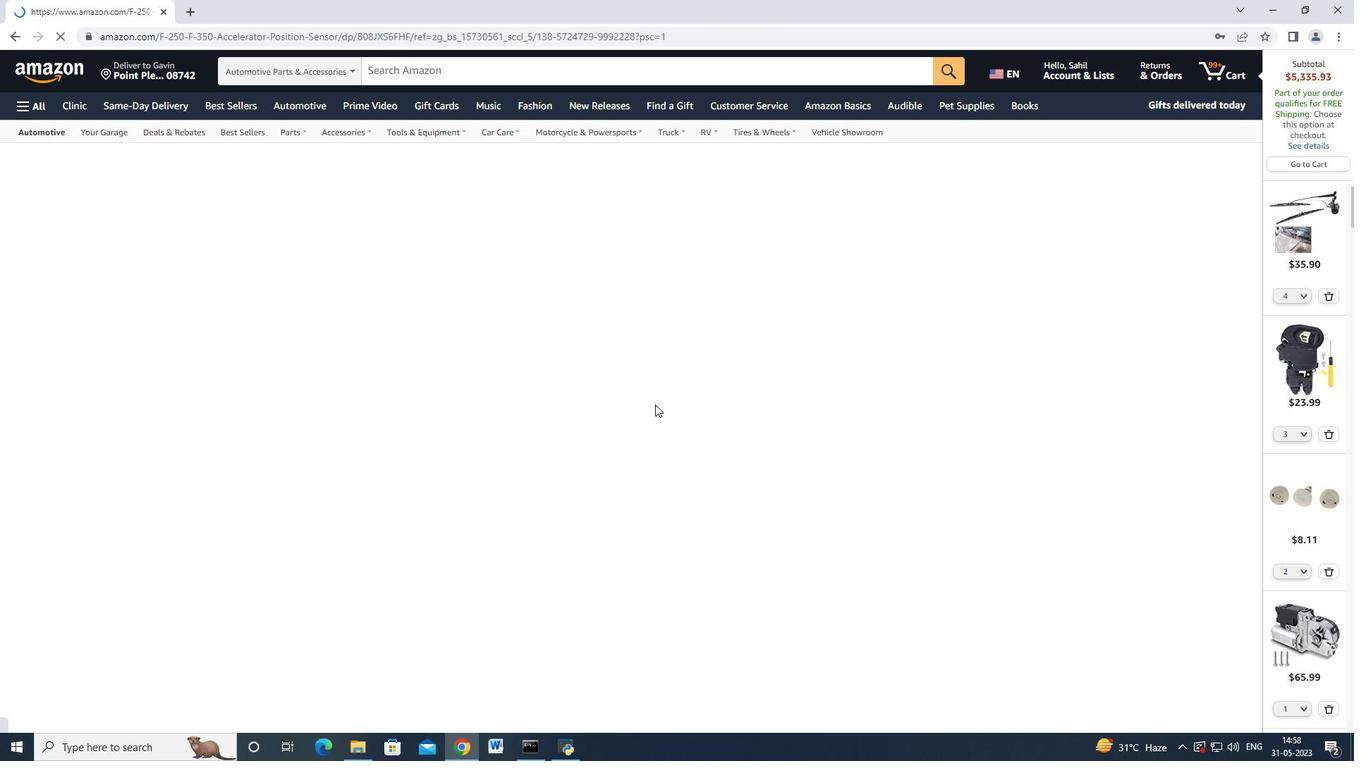 
Action: Mouse scrolled (655, 404) with delta (0, 0)
Screenshot: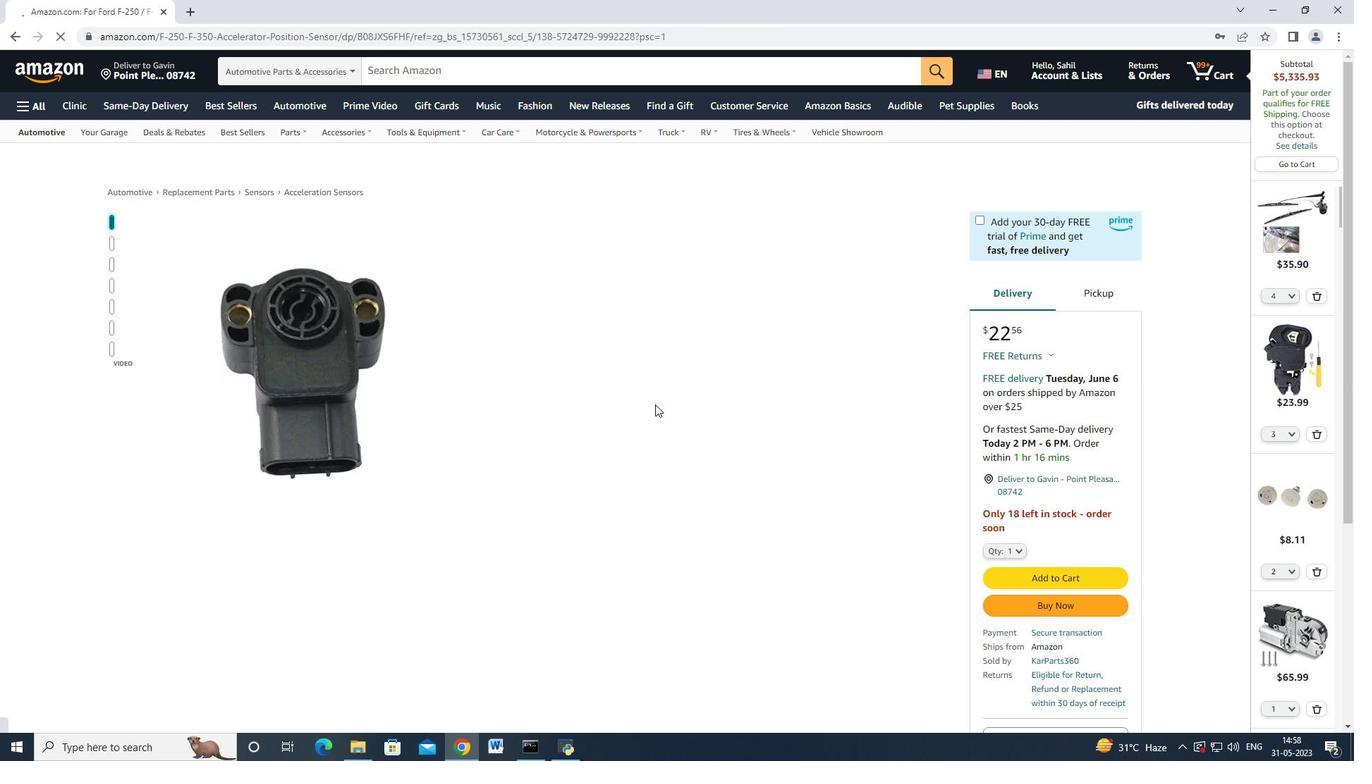 
Action: Mouse moved to (1008, 479)
Screenshot: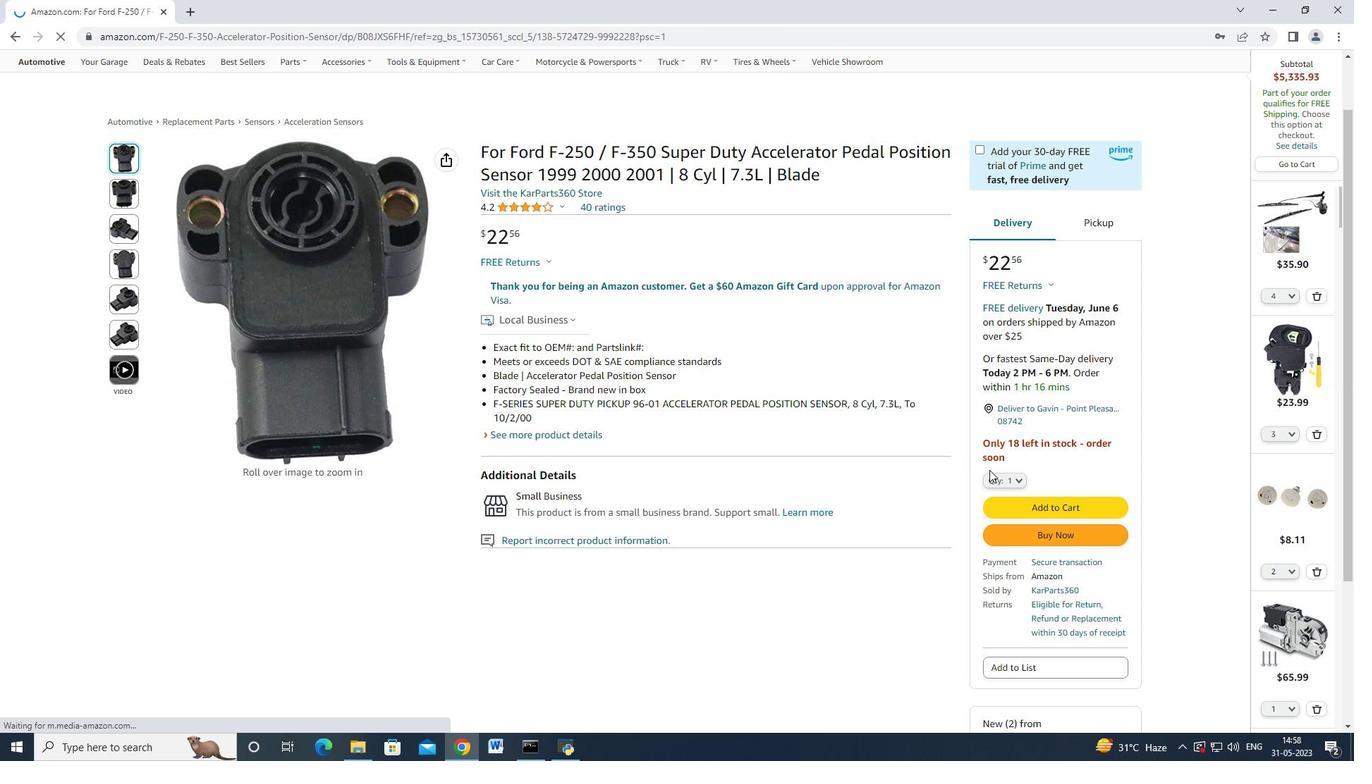 
Action: Mouse pressed left at (1008, 479)
Screenshot: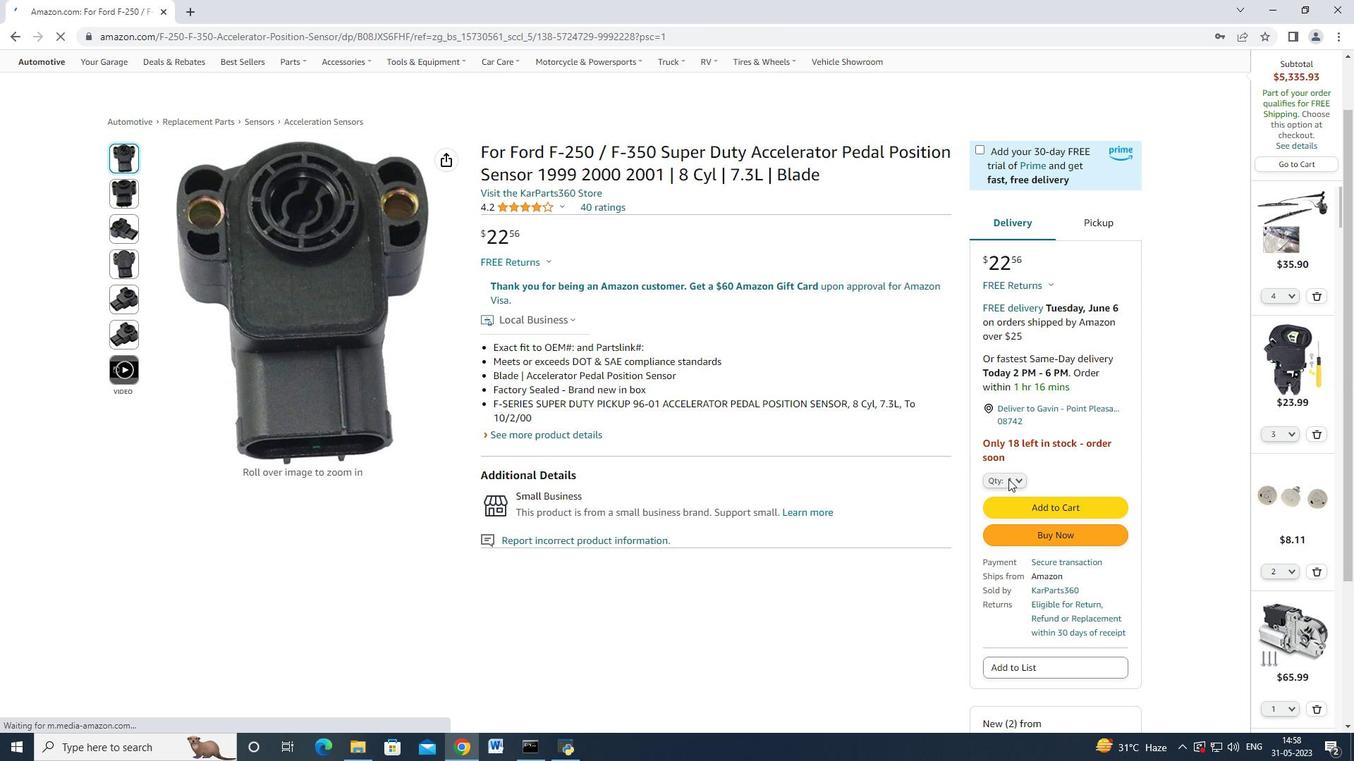 
Action: Mouse moved to (1000, 247)
Screenshot: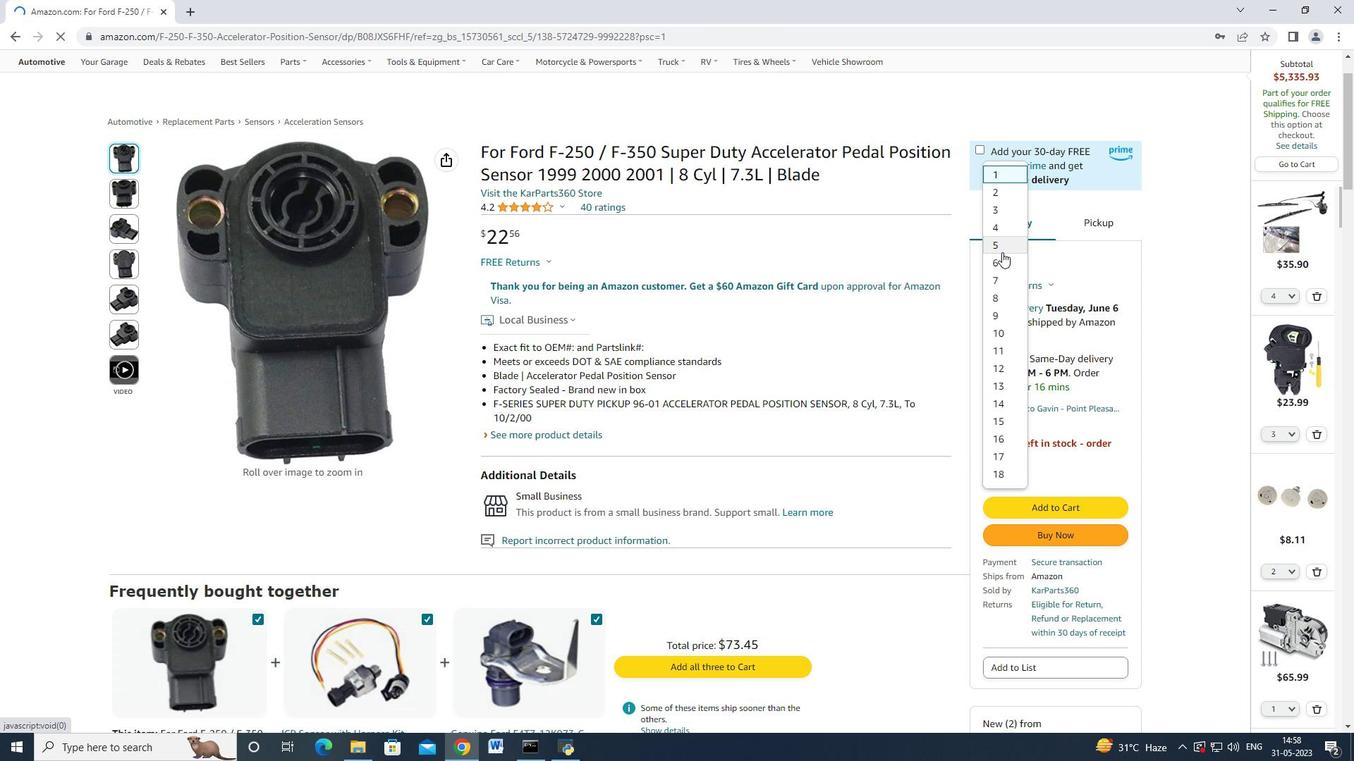 
Action: Mouse pressed left at (1000, 247)
Screenshot: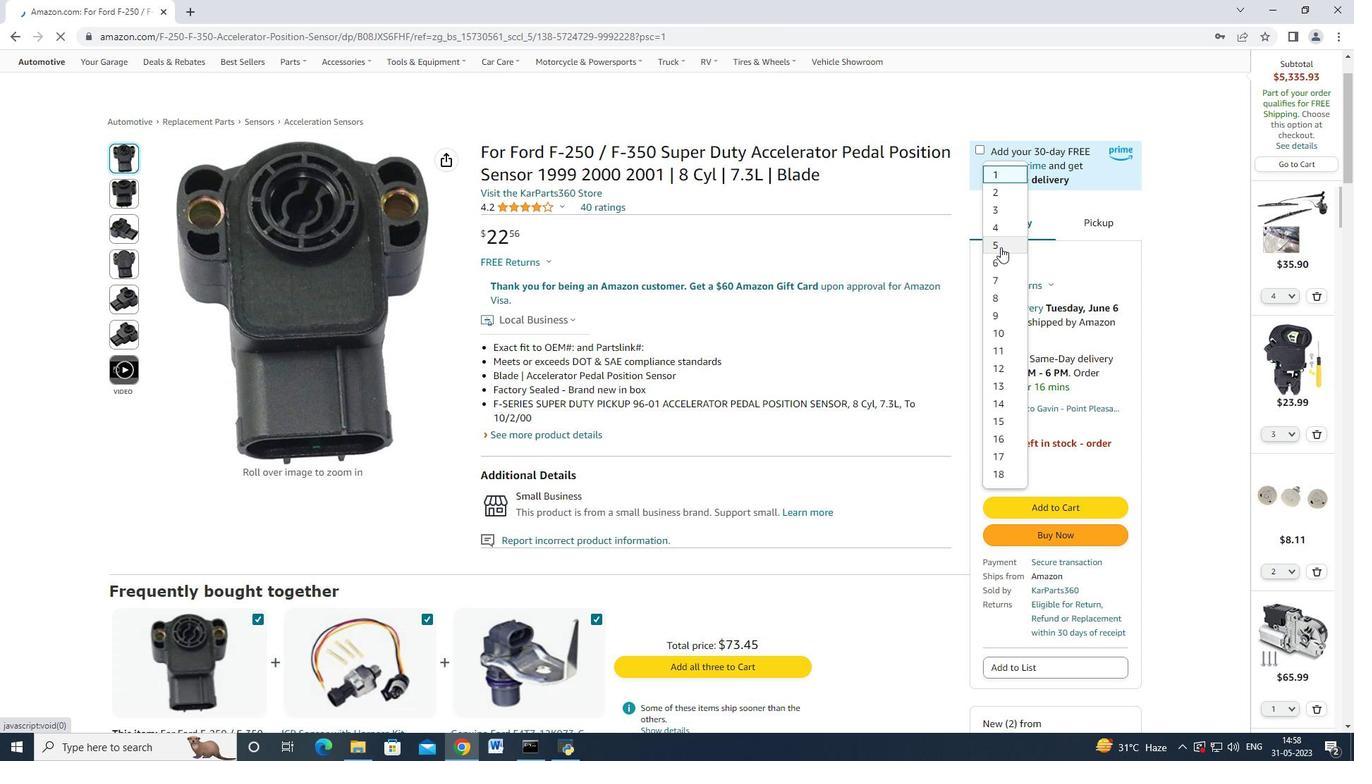 
Action: Mouse moved to (1036, 531)
Screenshot: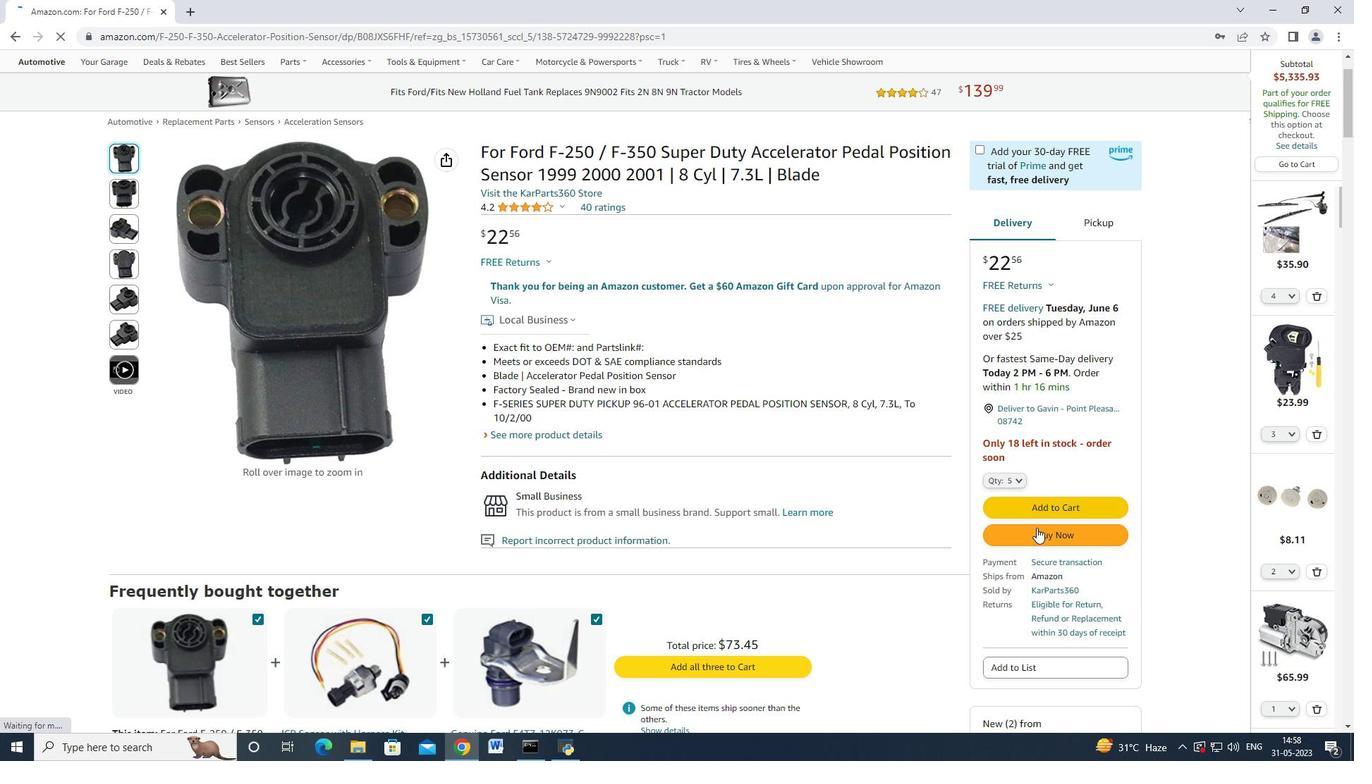 
Action: Mouse pressed left at (1036, 531)
Screenshot: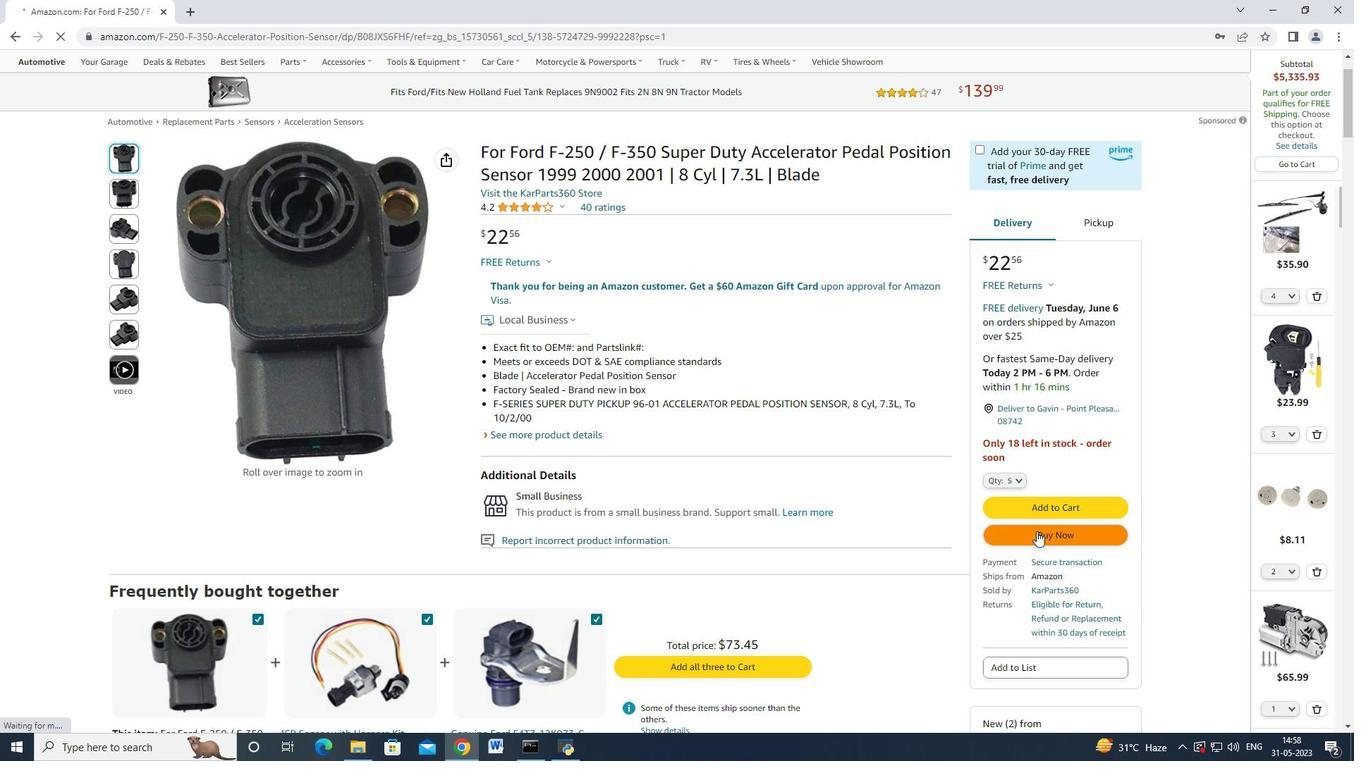 
Action: Mouse moved to (792, 241)
Screenshot: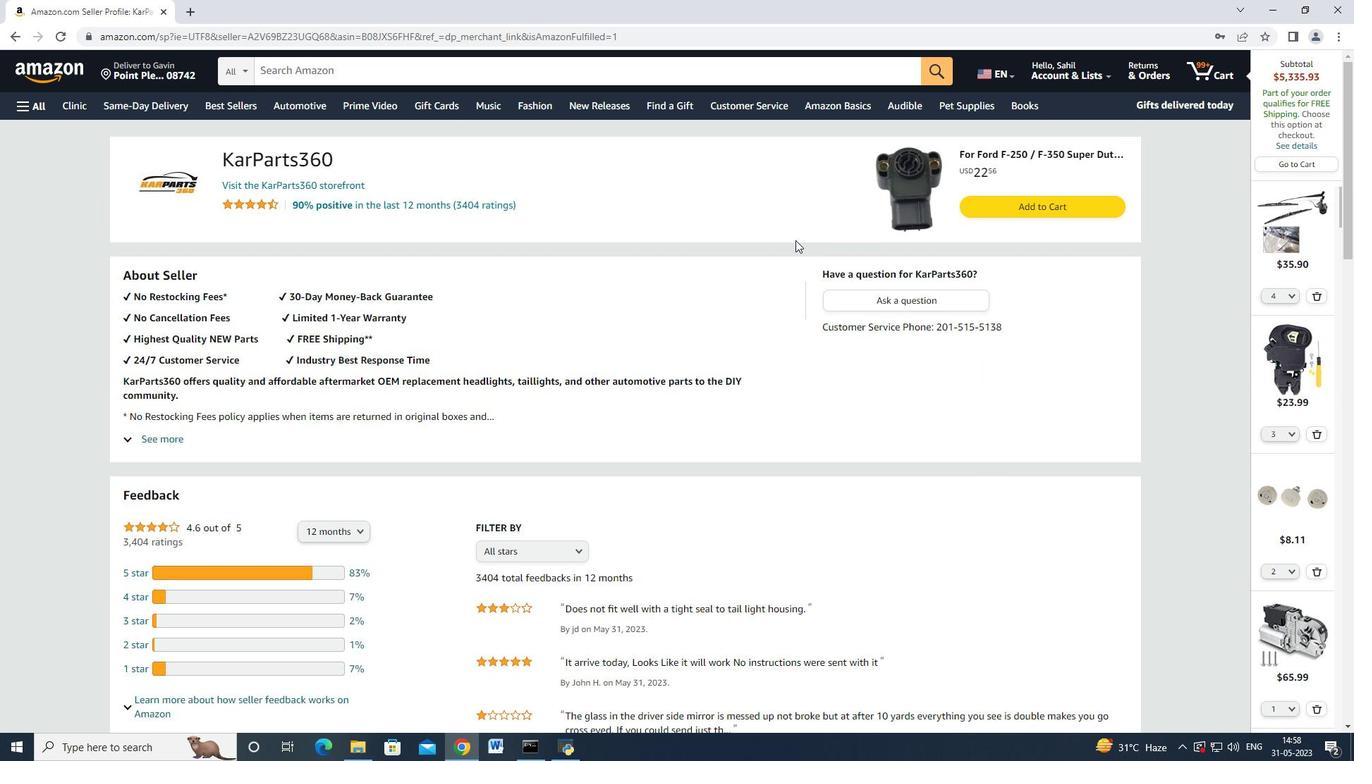 
Action: Mouse scrolled (792, 241) with delta (0, 0)
Screenshot: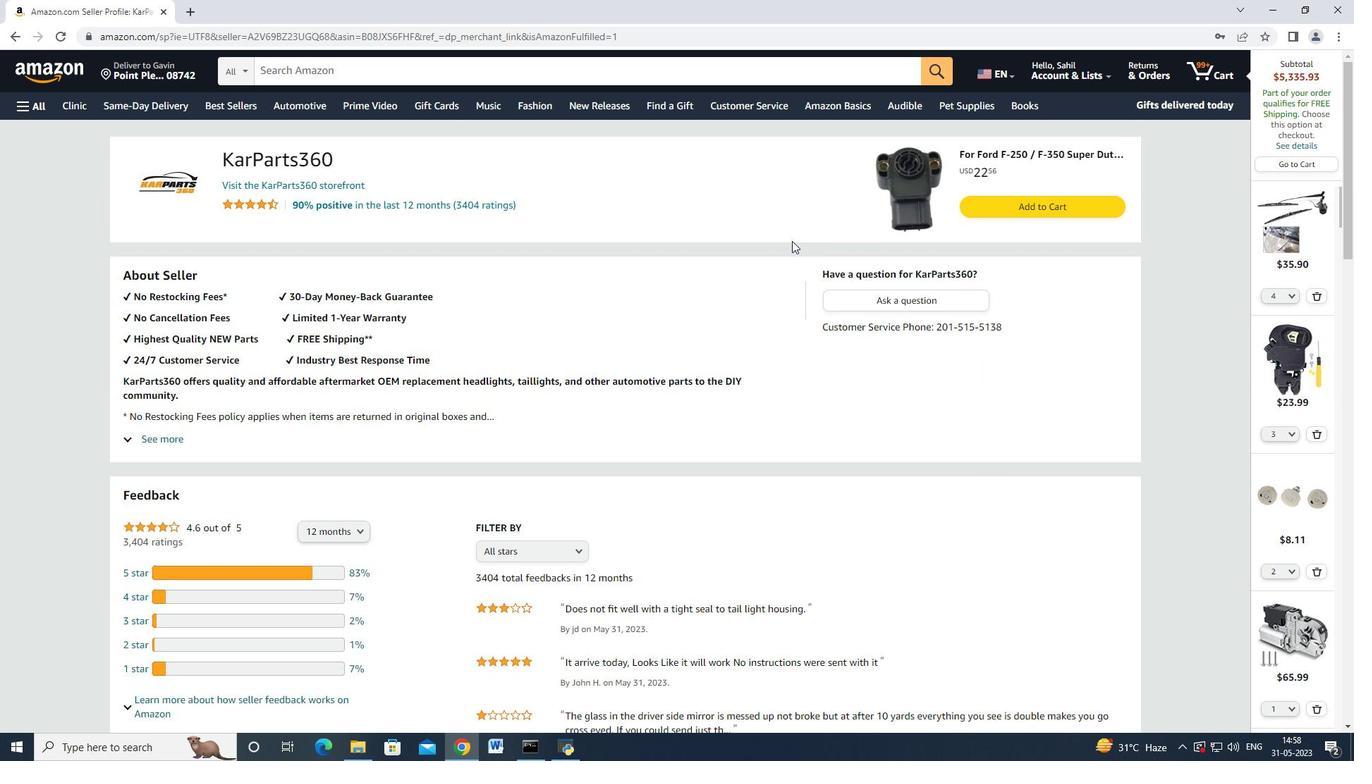 
Action: Mouse moved to (10, 39)
Screenshot: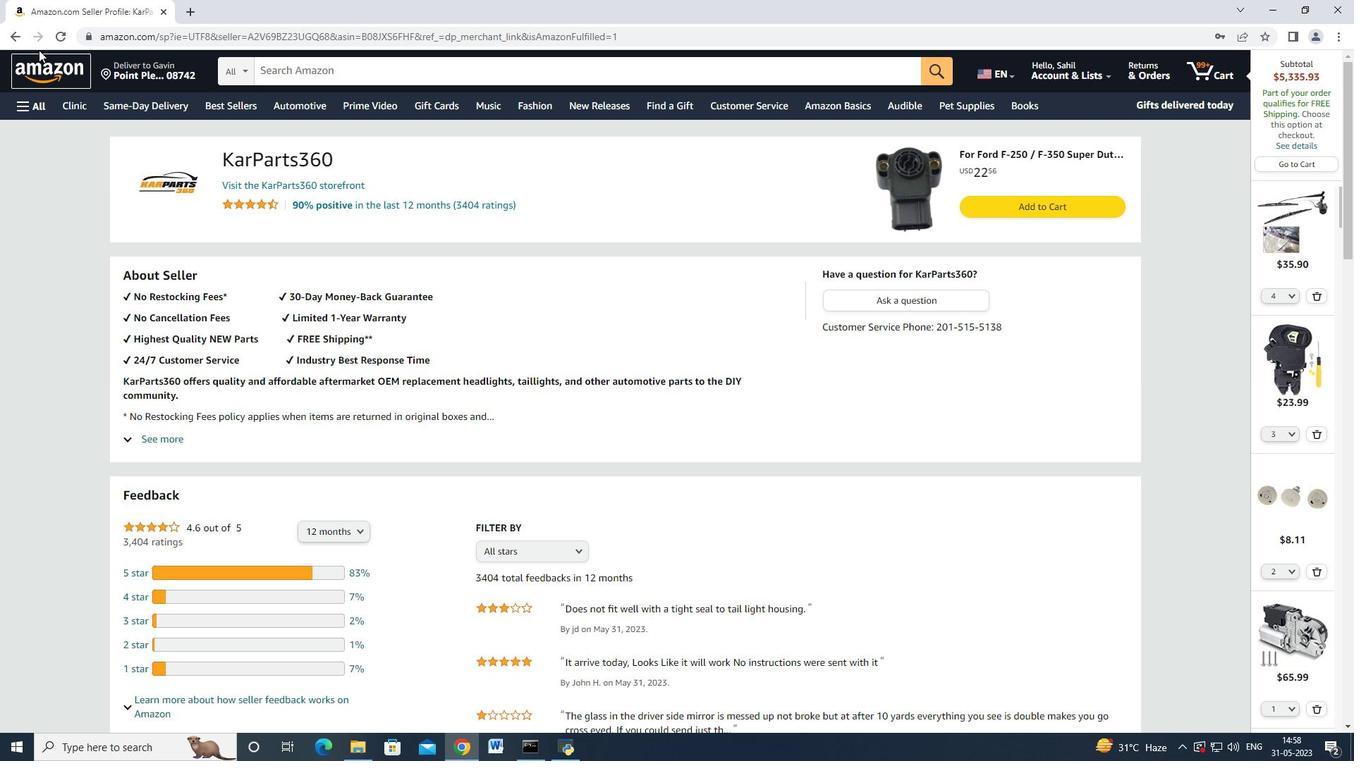 
Action: Mouse pressed left at (10, 39)
Screenshot: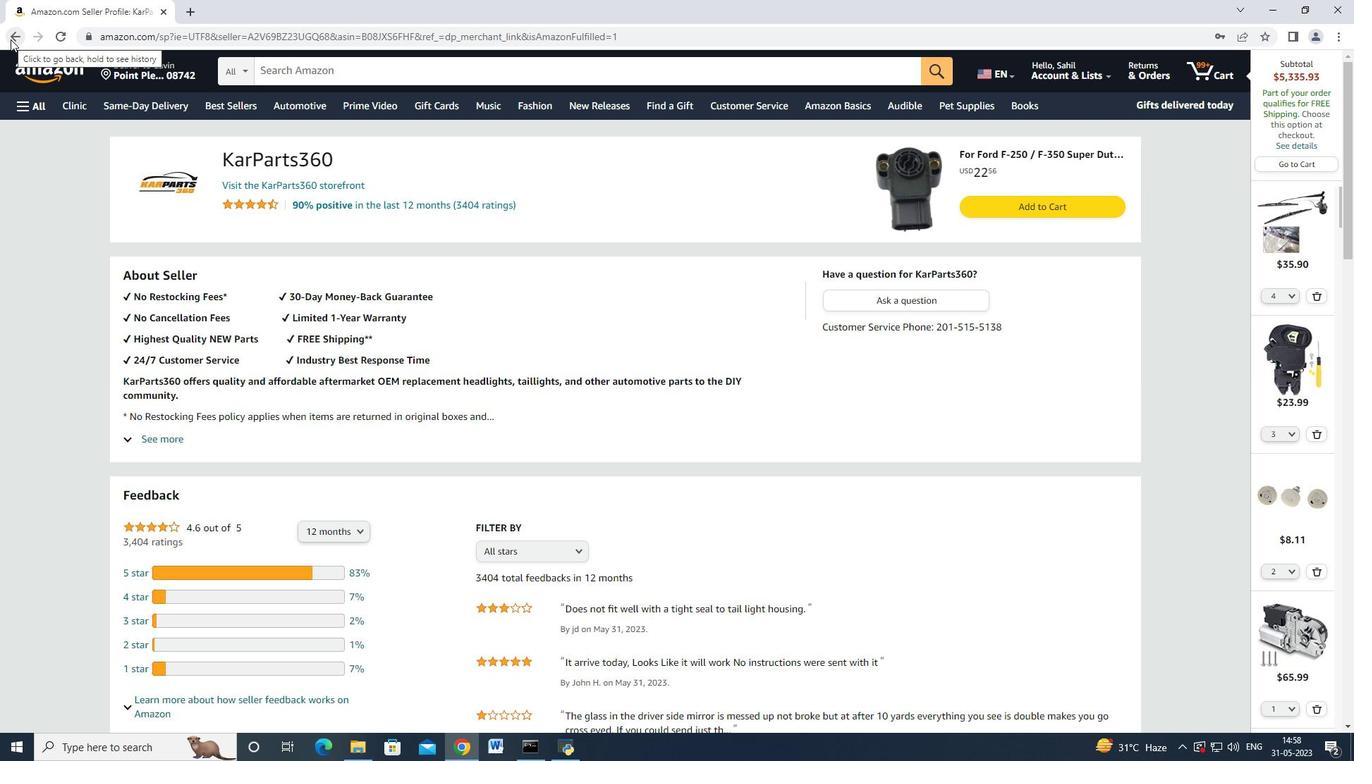 
Action: Mouse moved to (1016, 480)
Screenshot: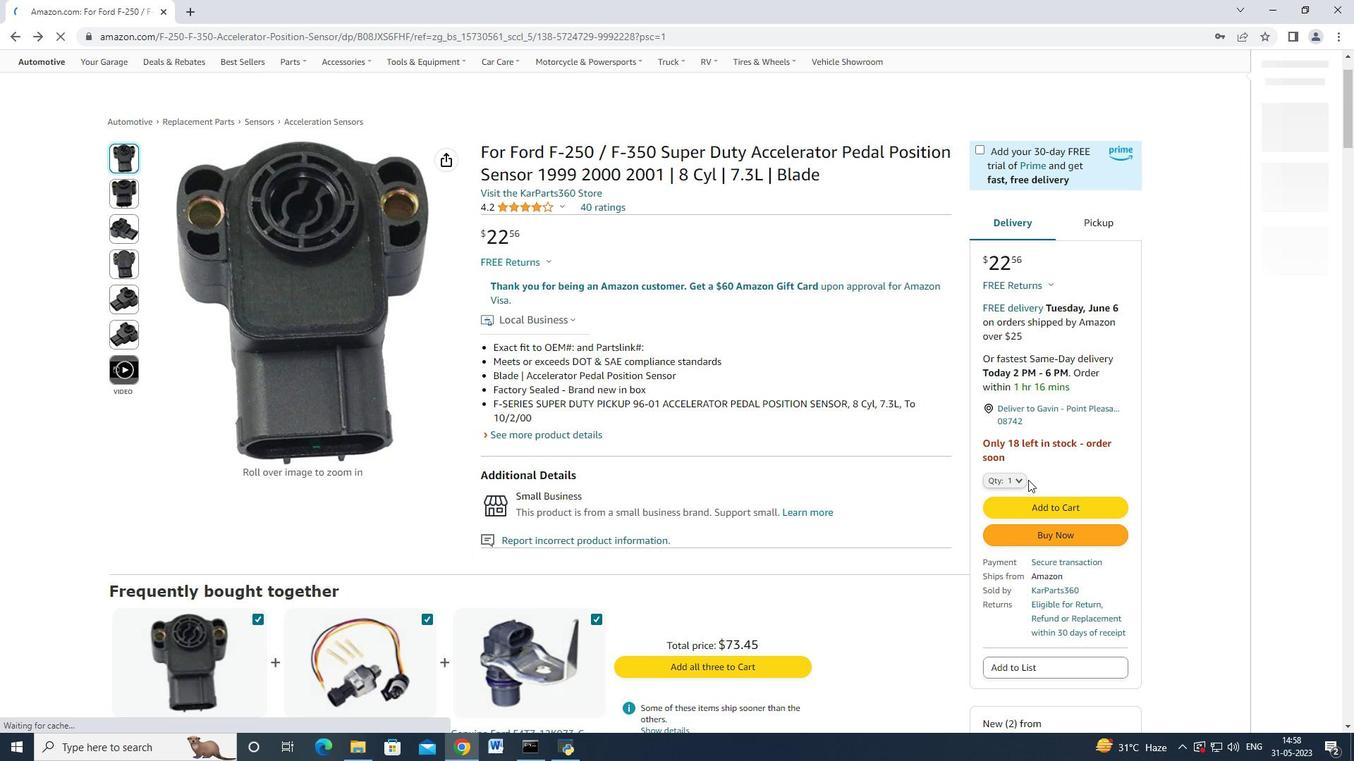 
Action: Mouse pressed left at (1016, 480)
Screenshot: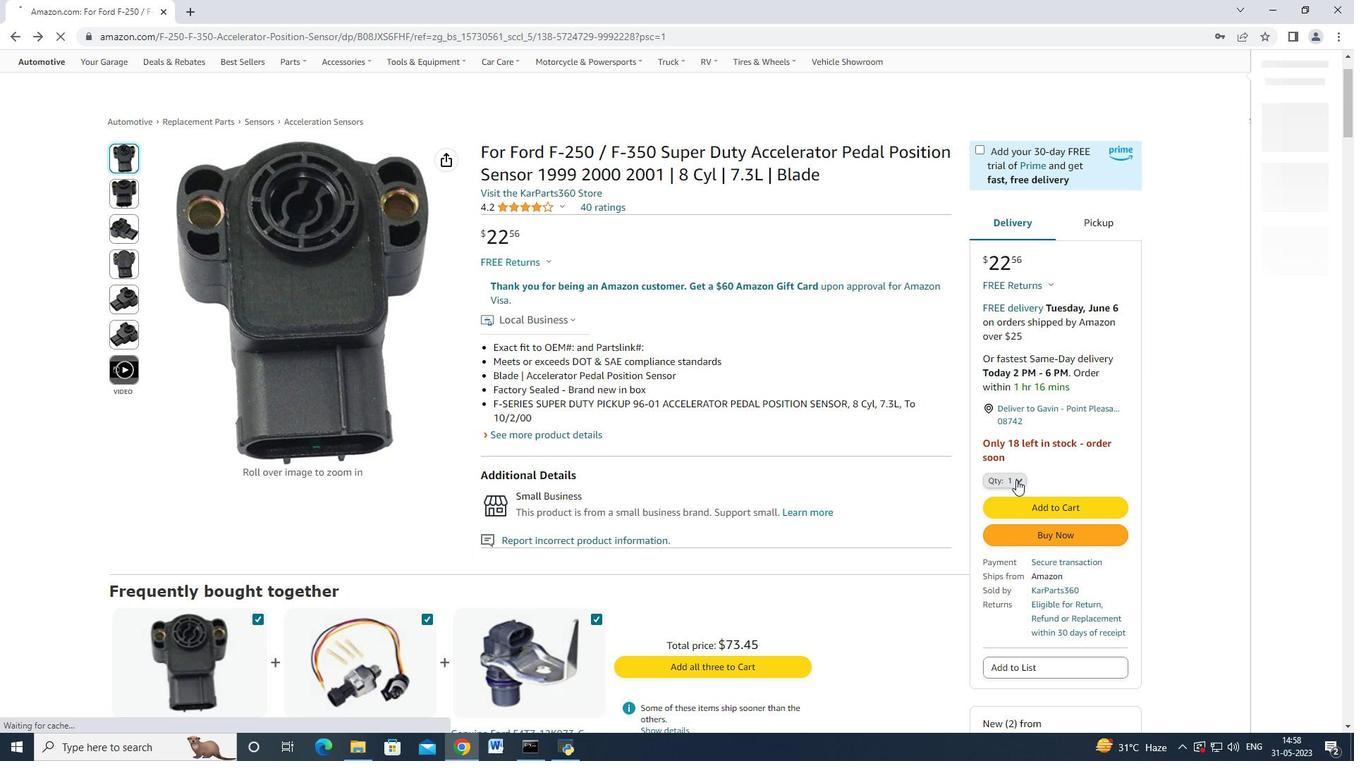 
Action: Mouse moved to (992, 241)
Screenshot: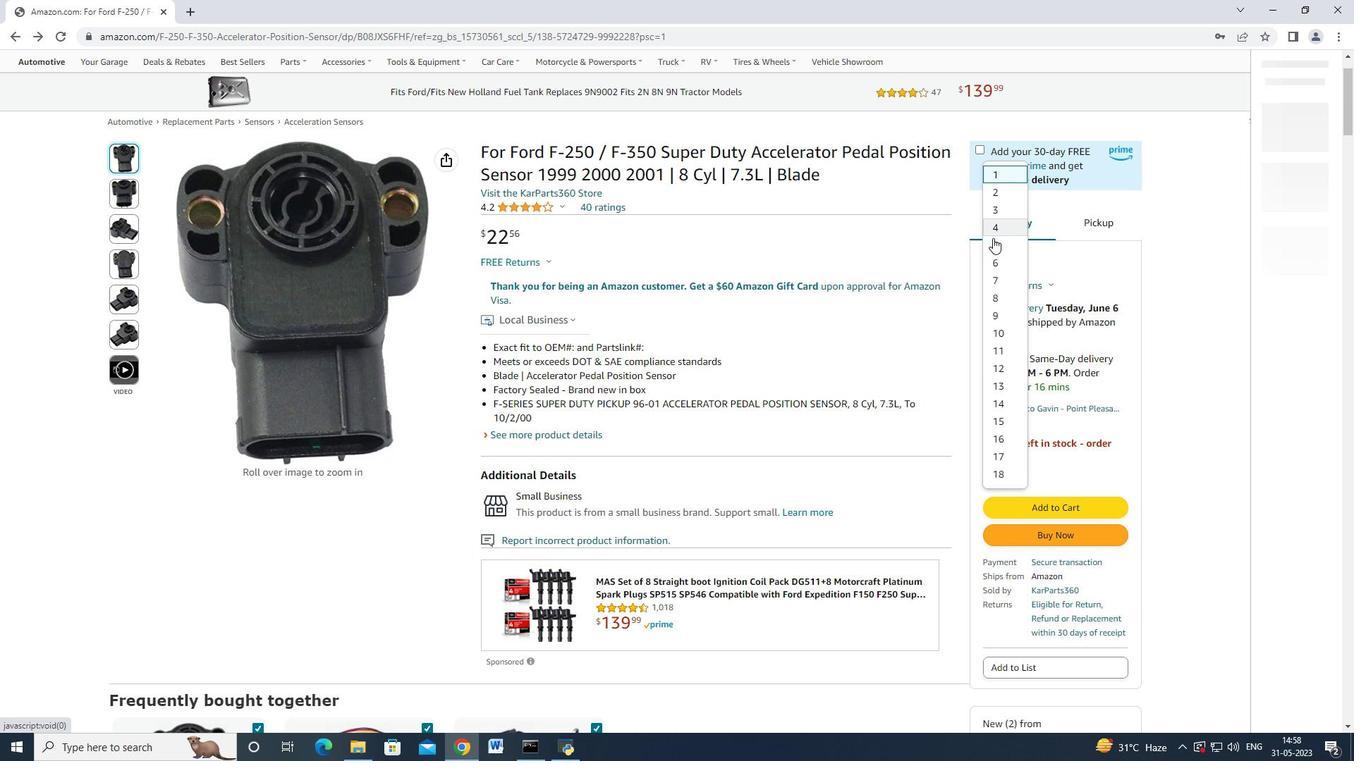 
Action: Mouse pressed left at (992, 241)
Screenshot: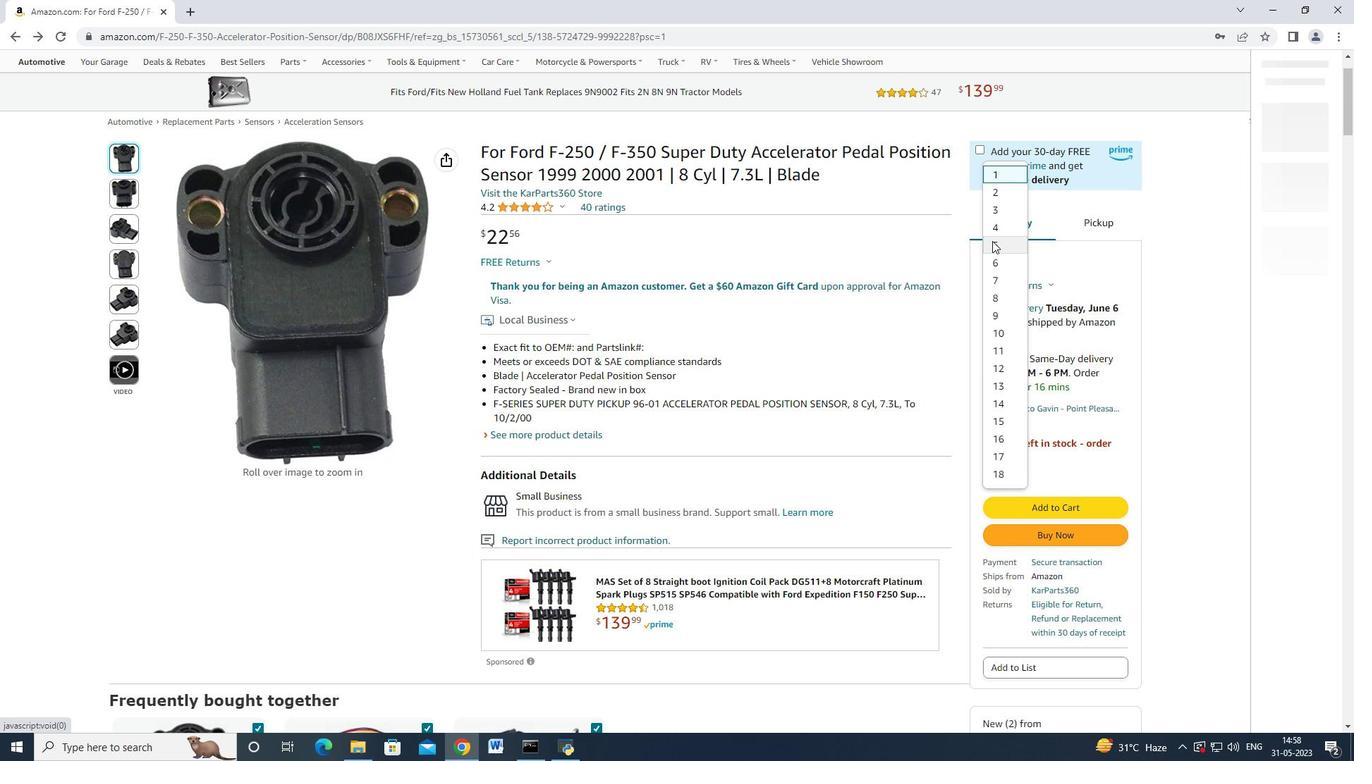
Action: Mouse moved to (1030, 475)
Screenshot: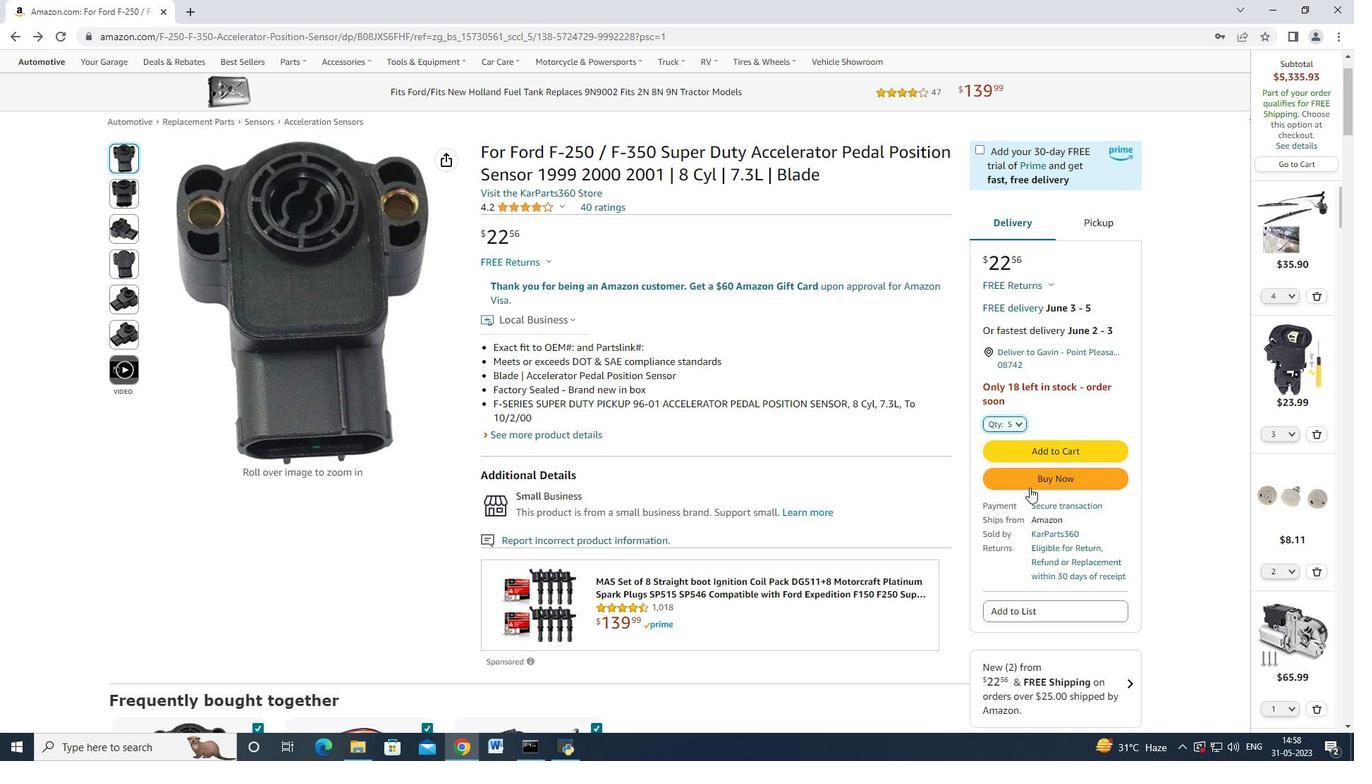 
Action: Mouse pressed left at (1030, 475)
Screenshot: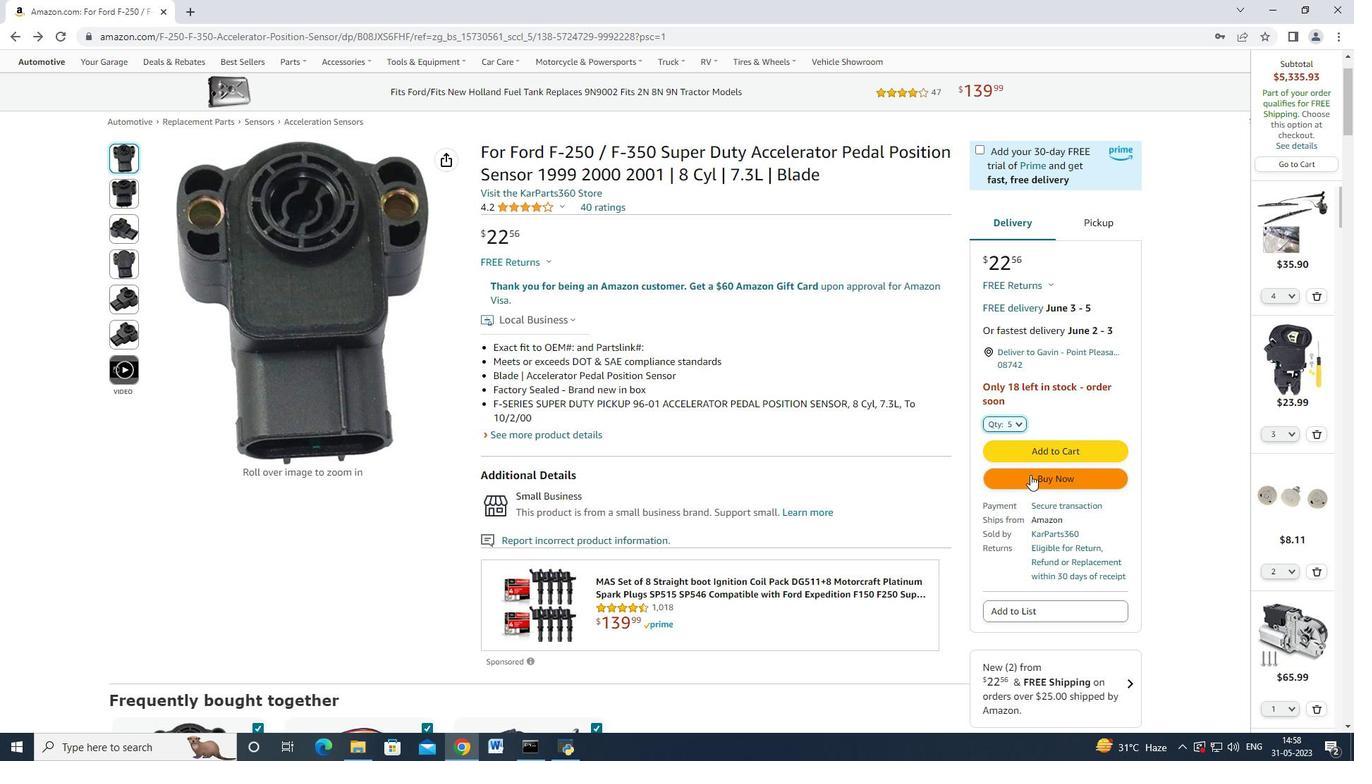 
Action: Mouse moved to (806, 121)
Screenshot: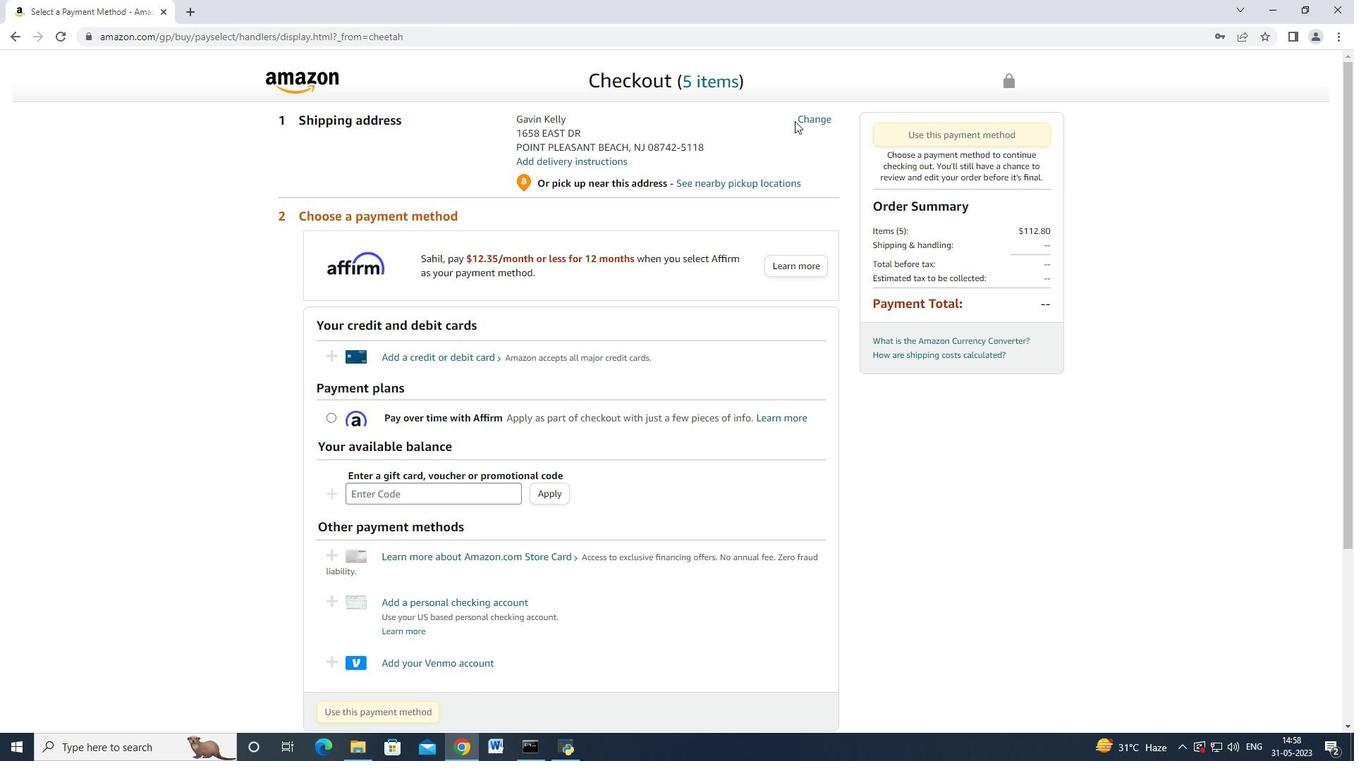 
Action: Mouse pressed left at (806, 121)
Screenshot: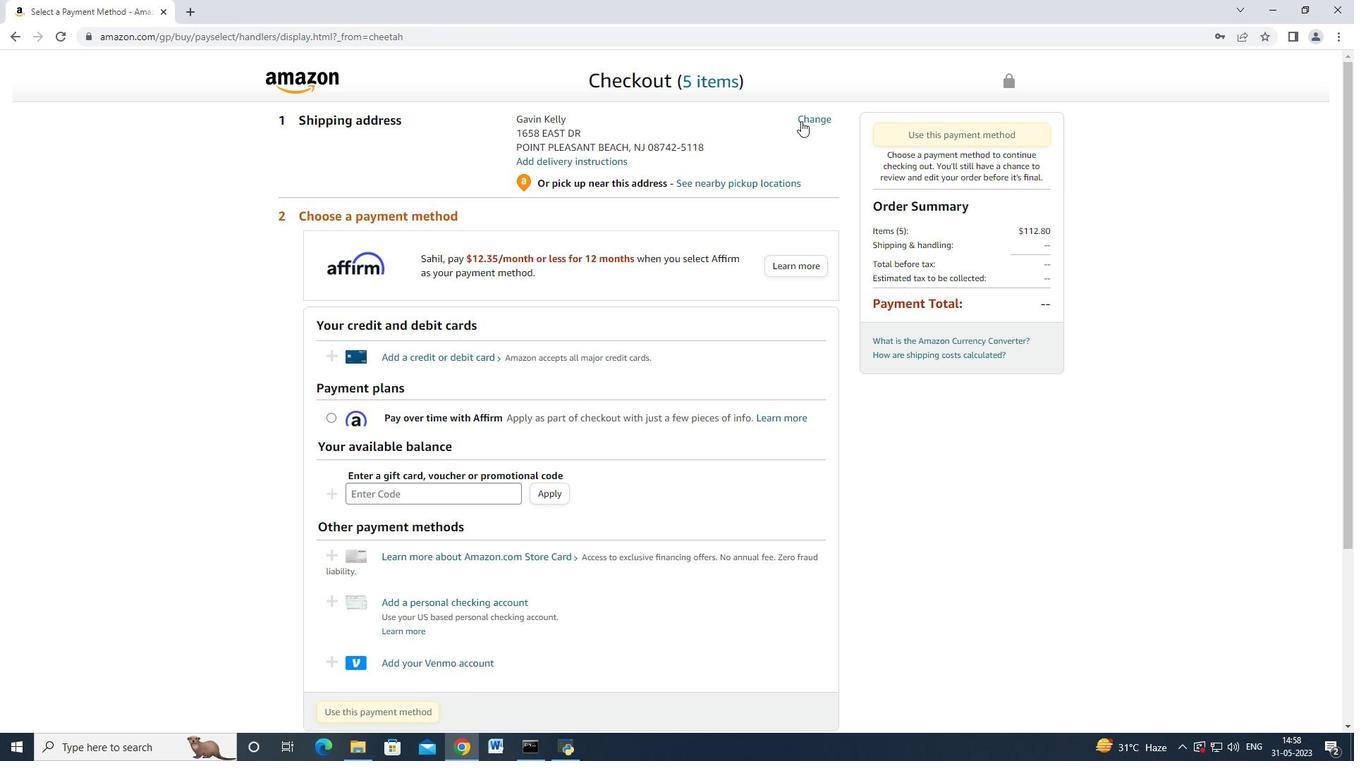 
Action: Mouse moved to (1220, 119)
Screenshot: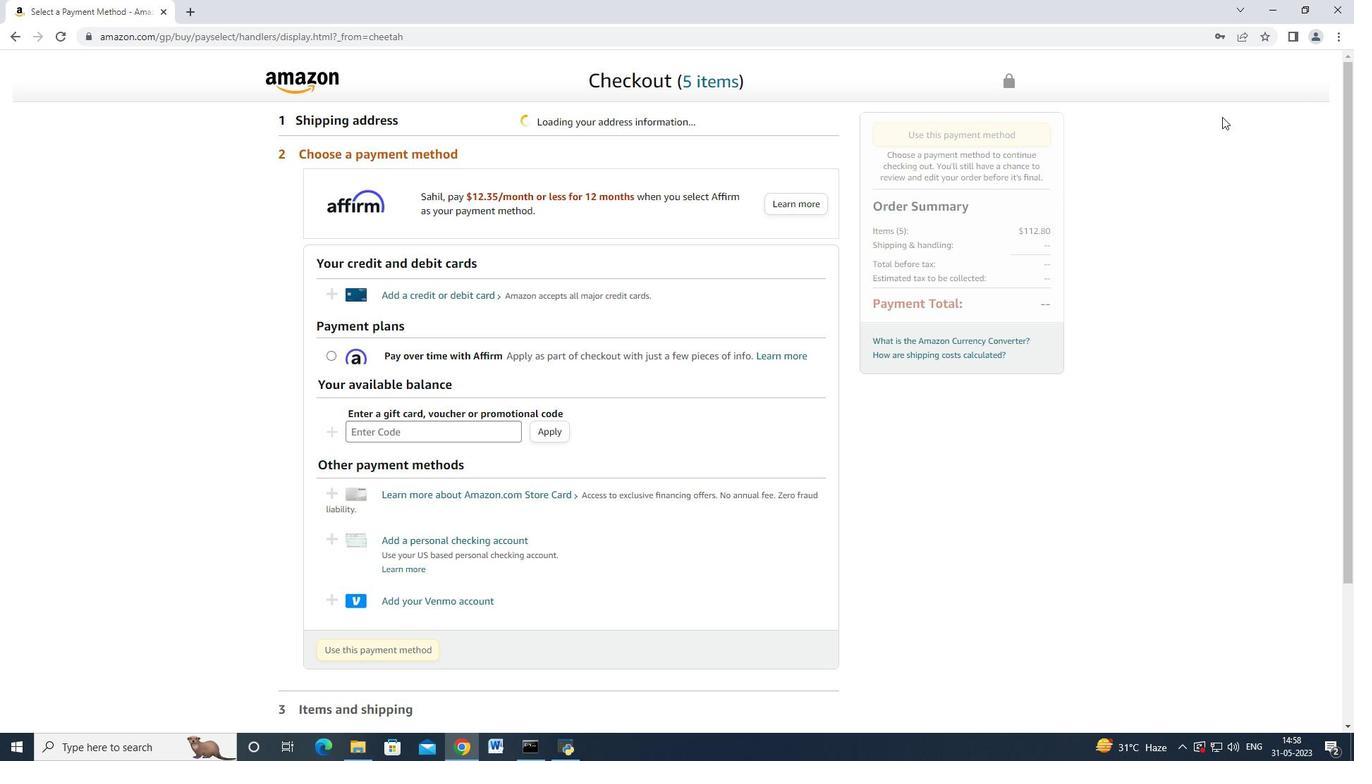 
Action: Mouse scrolled (1220, 119) with delta (0, 0)
Screenshot: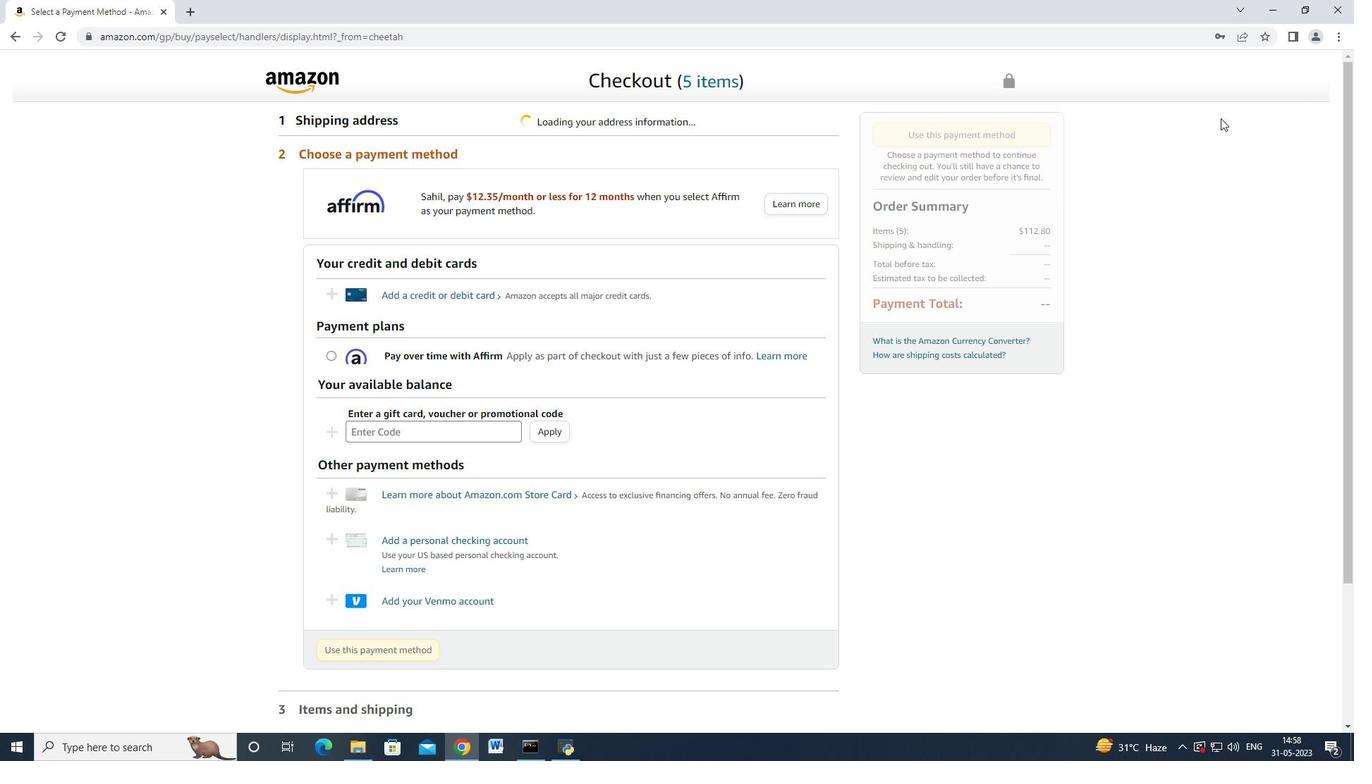 
Action: Mouse moved to (1214, 121)
Screenshot: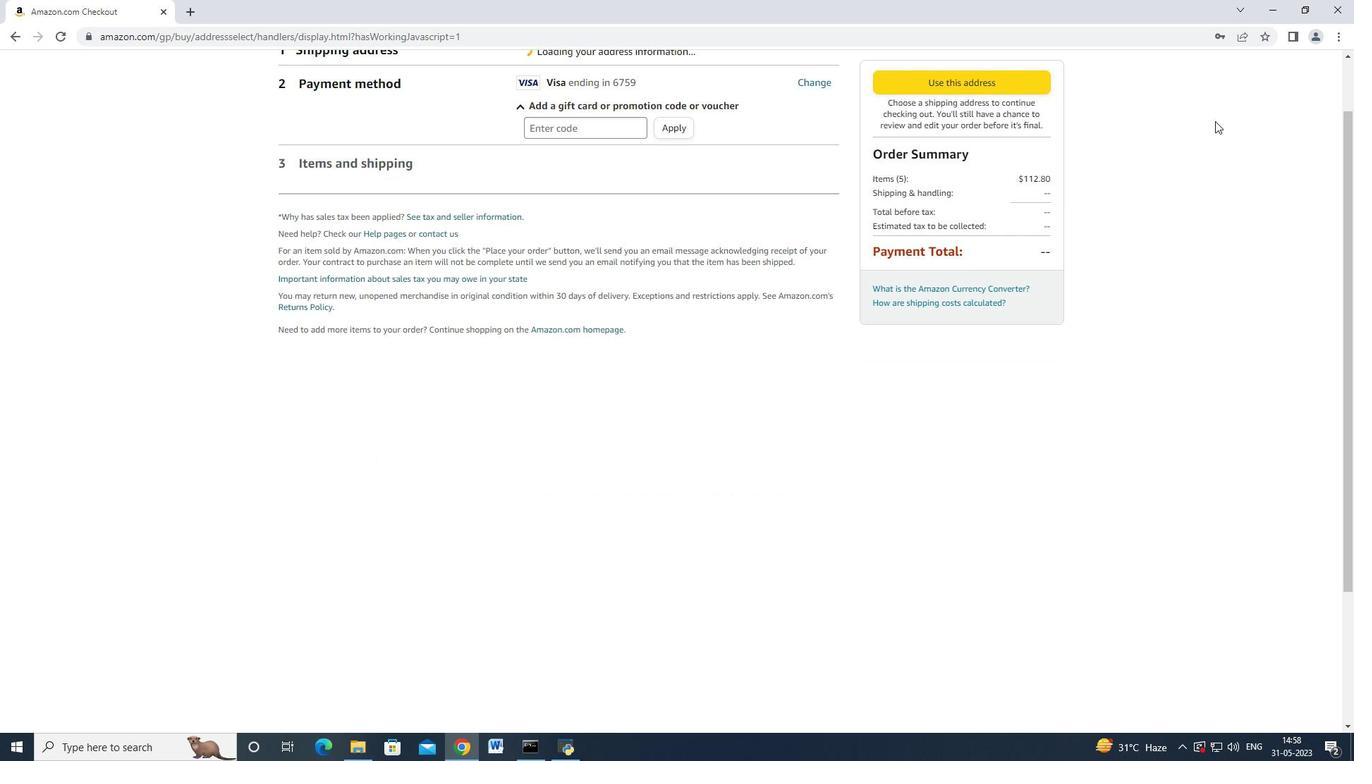 
Action: Mouse scrolled (1214, 122) with delta (0, 0)
Screenshot: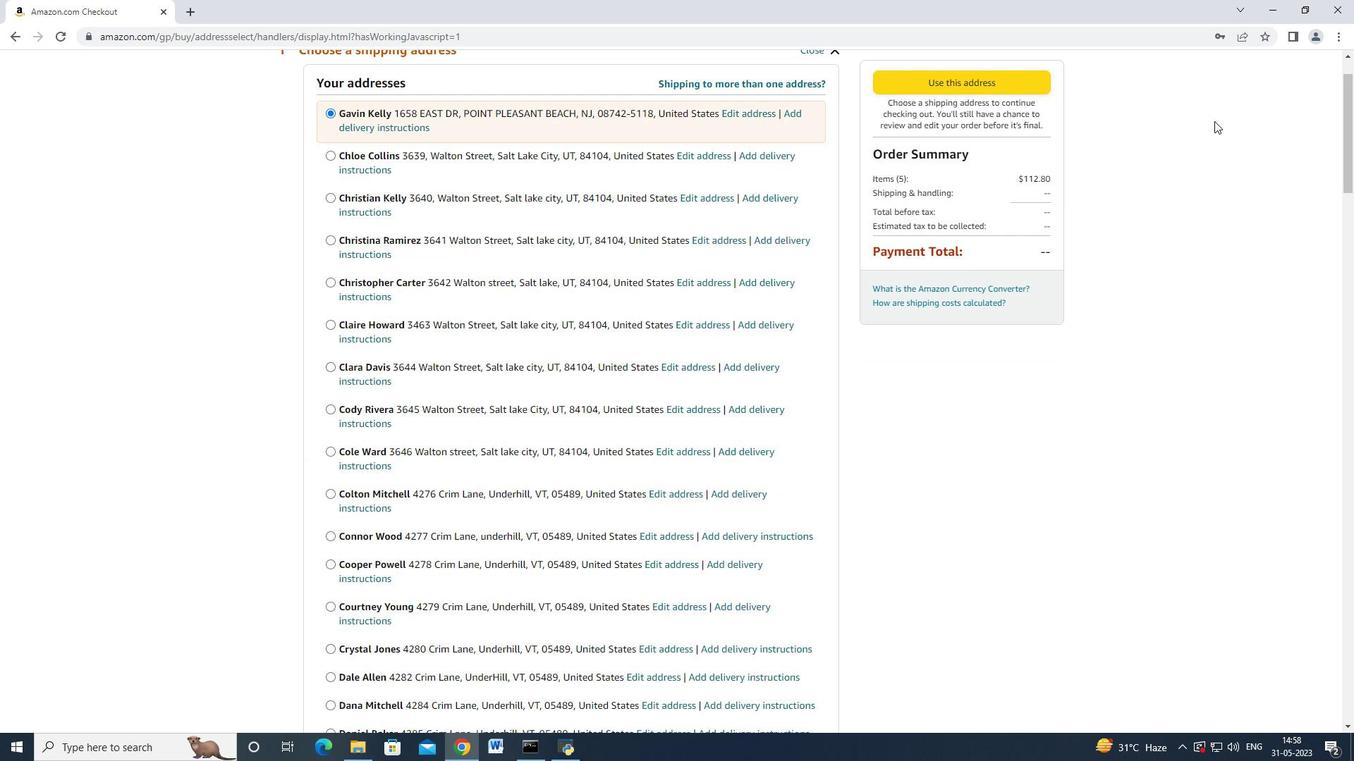 
Action: Mouse moved to (1196, 117)
Screenshot: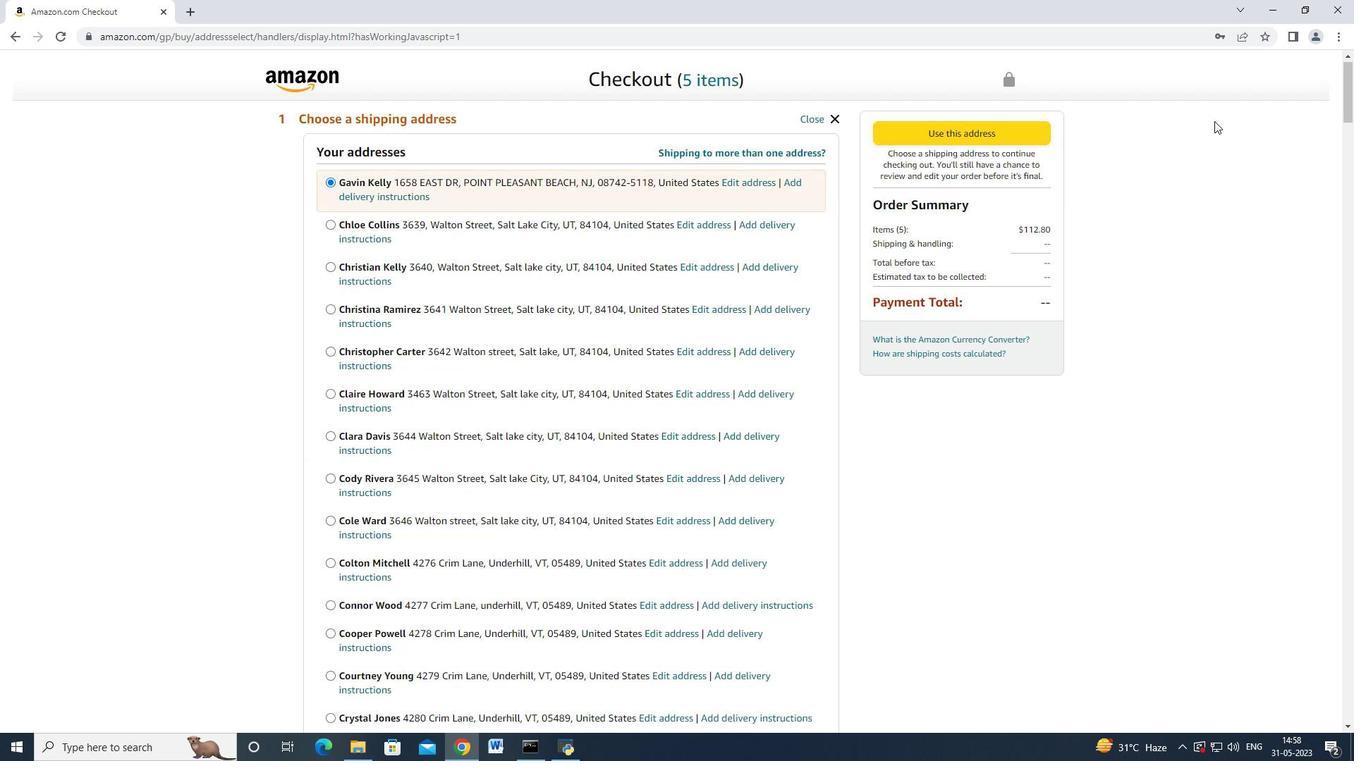 
Action: Mouse scrolled (1196, 117) with delta (0, 0)
Screenshot: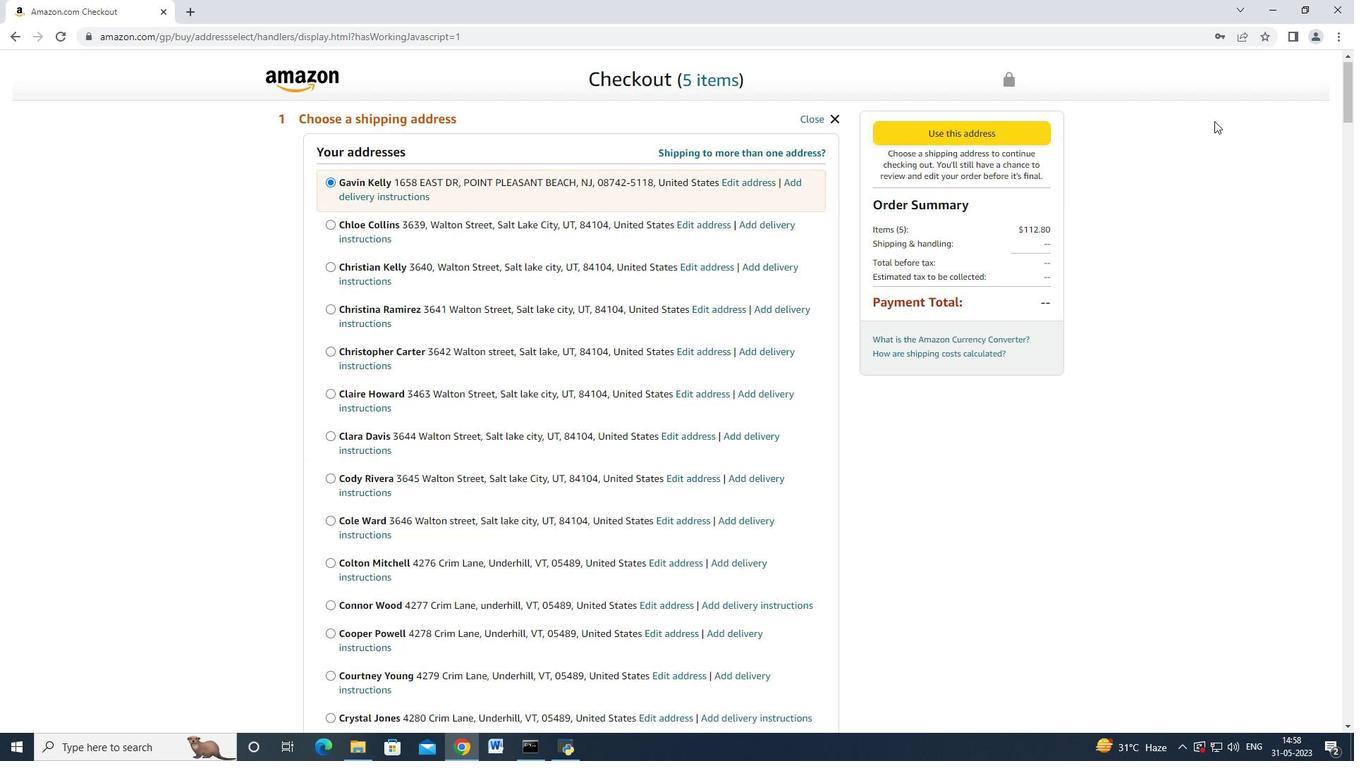 
Action: Mouse moved to (1348, 90)
Screenshot: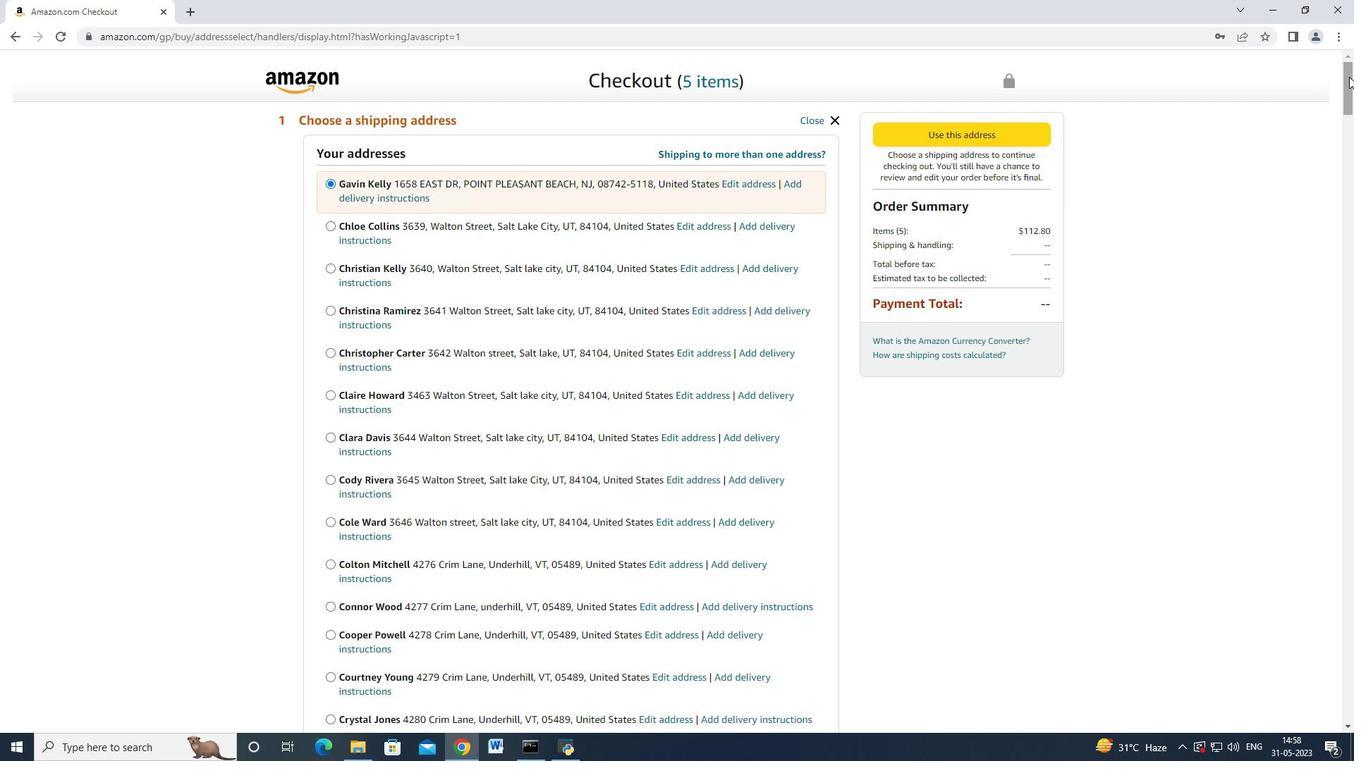 
Action: Mouse pressed left at (1348, 84)
Screenshot: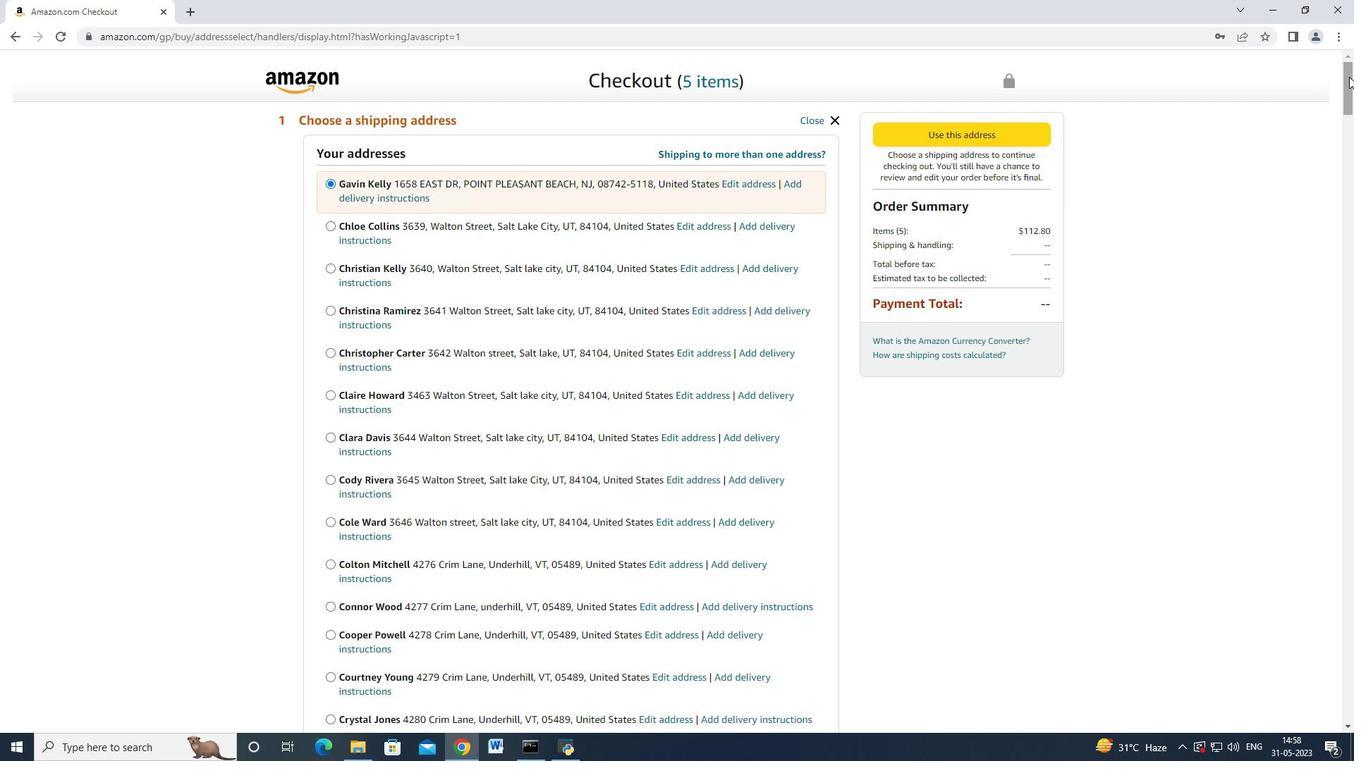 
Action: Mouse moved to (704, 438)
Screenshot: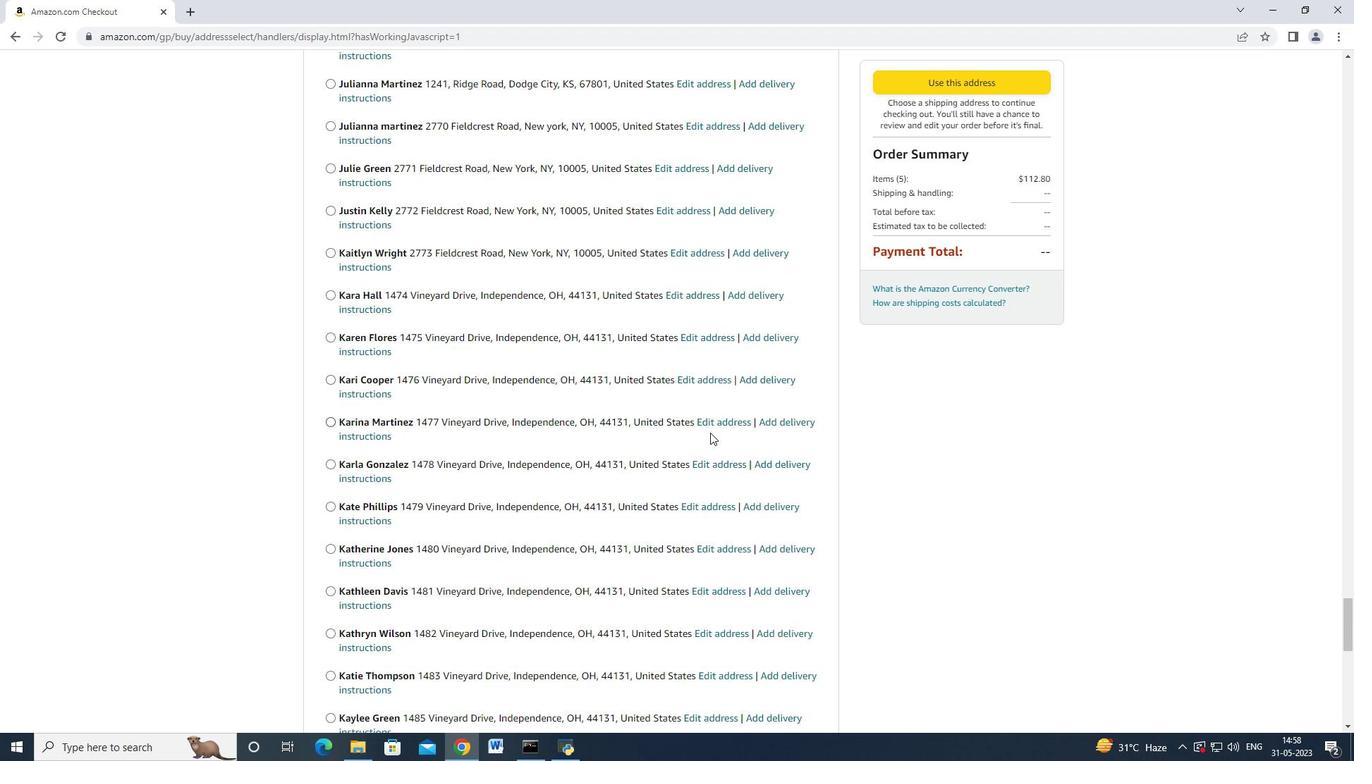 
Action: Mouse scrolled (704, 437) with delta (0, 0)
Screenshot: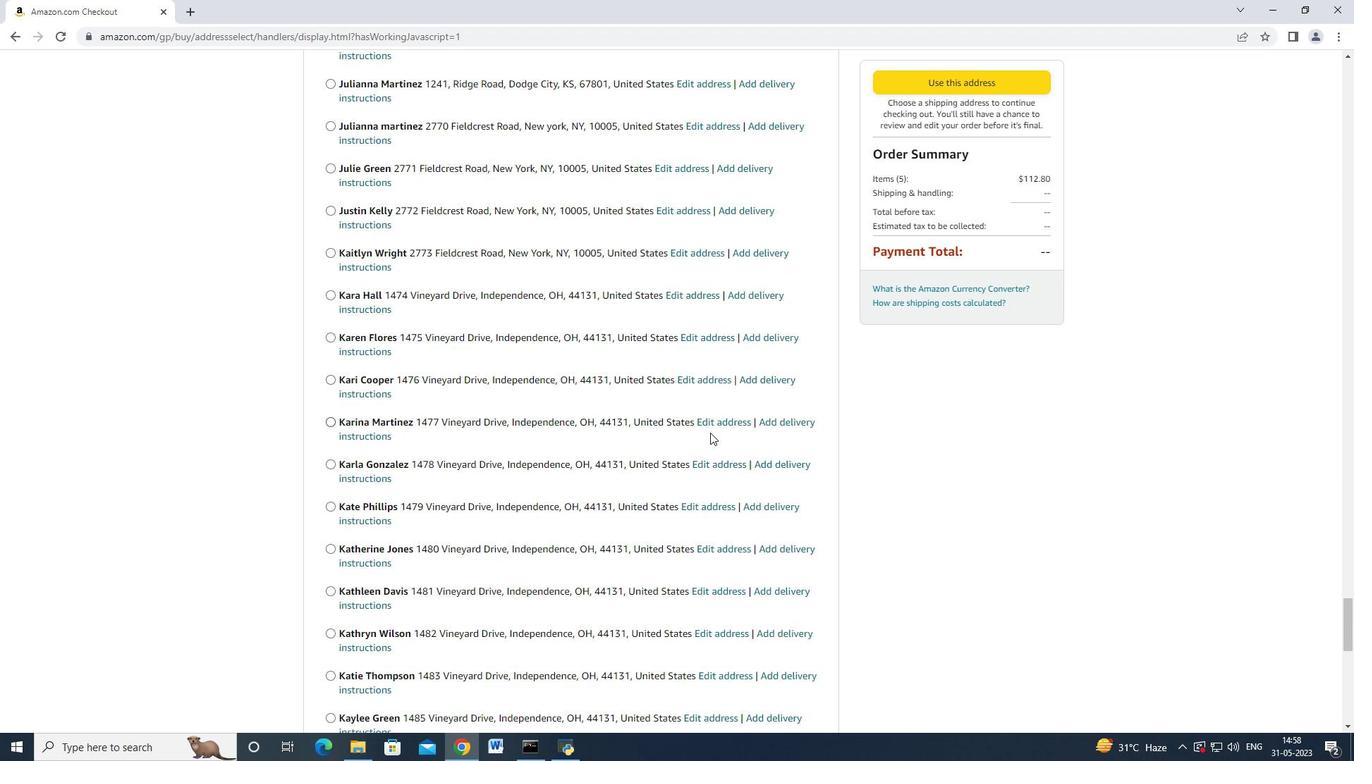 
Action: Mouse moved to (703, 439)
Screenshot: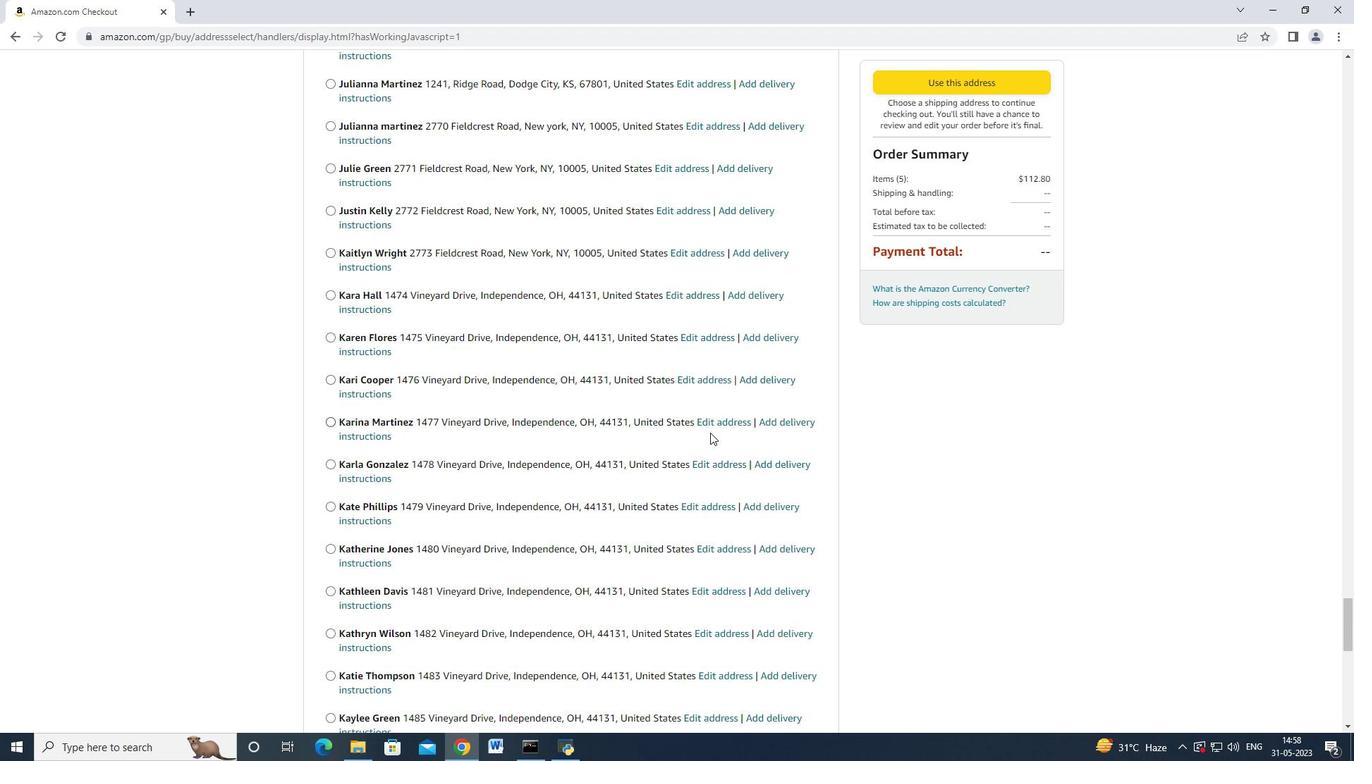 
Action: Mouse scrolled (703, 438) with delta (0, 0)
Screenshot: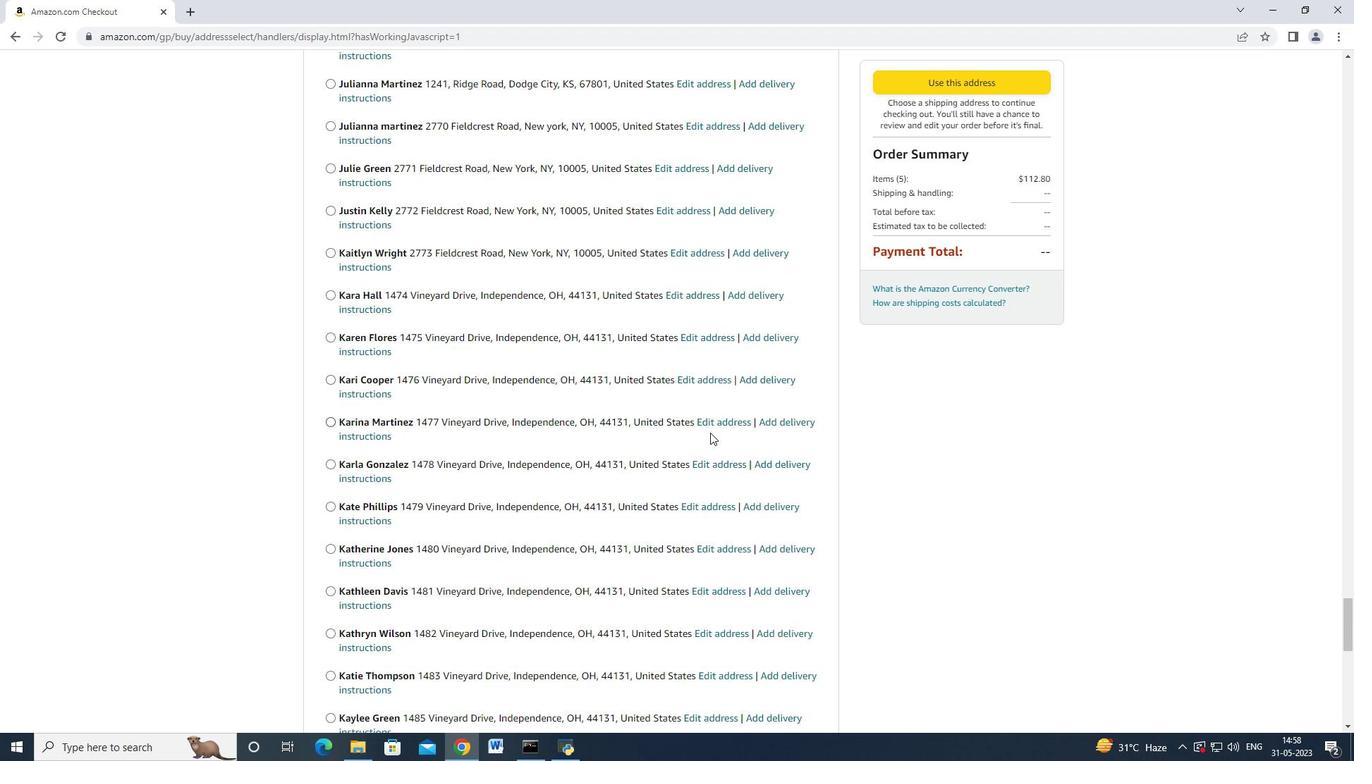 
Action: Mouse scrolled (703, 438) with delta (0, 0)
Screenshot: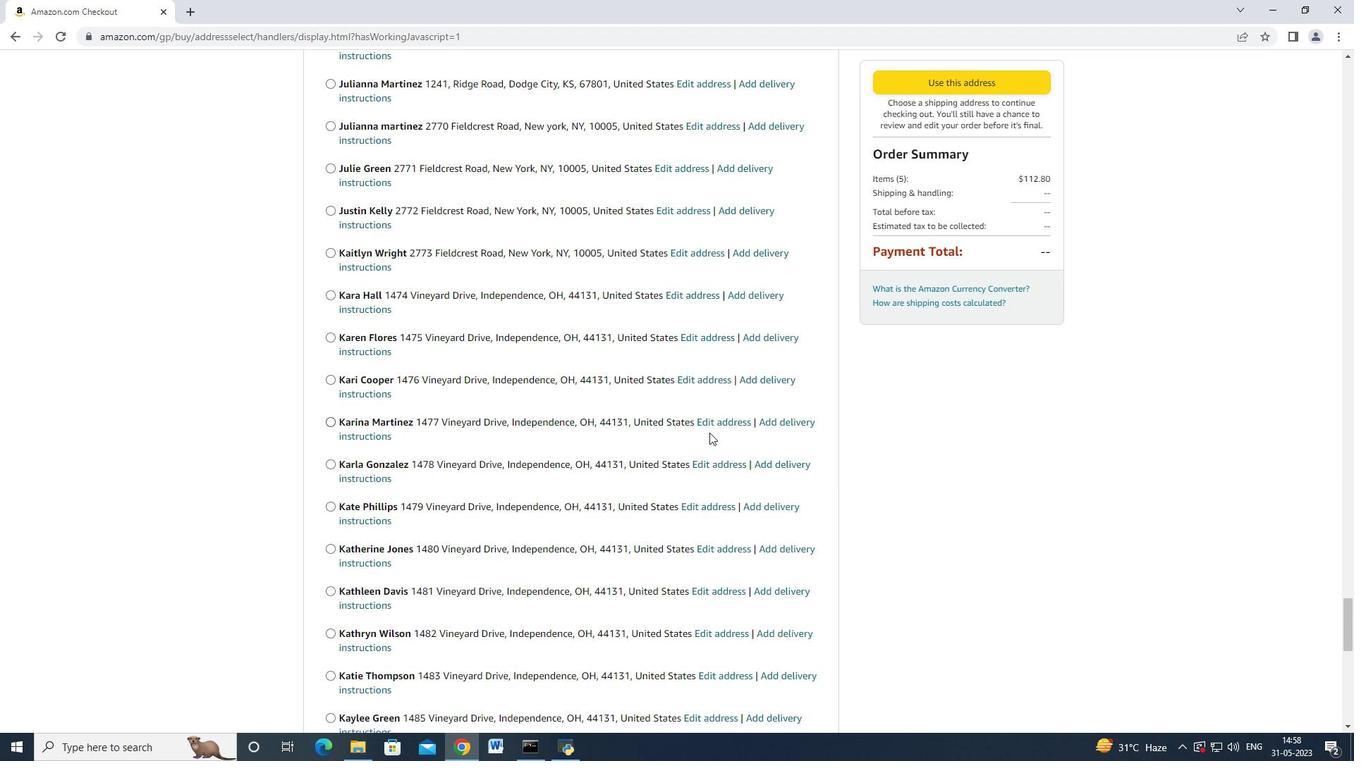
Action: Mouse scrolled (703, 438) with delta (0, 0)
Screenshot: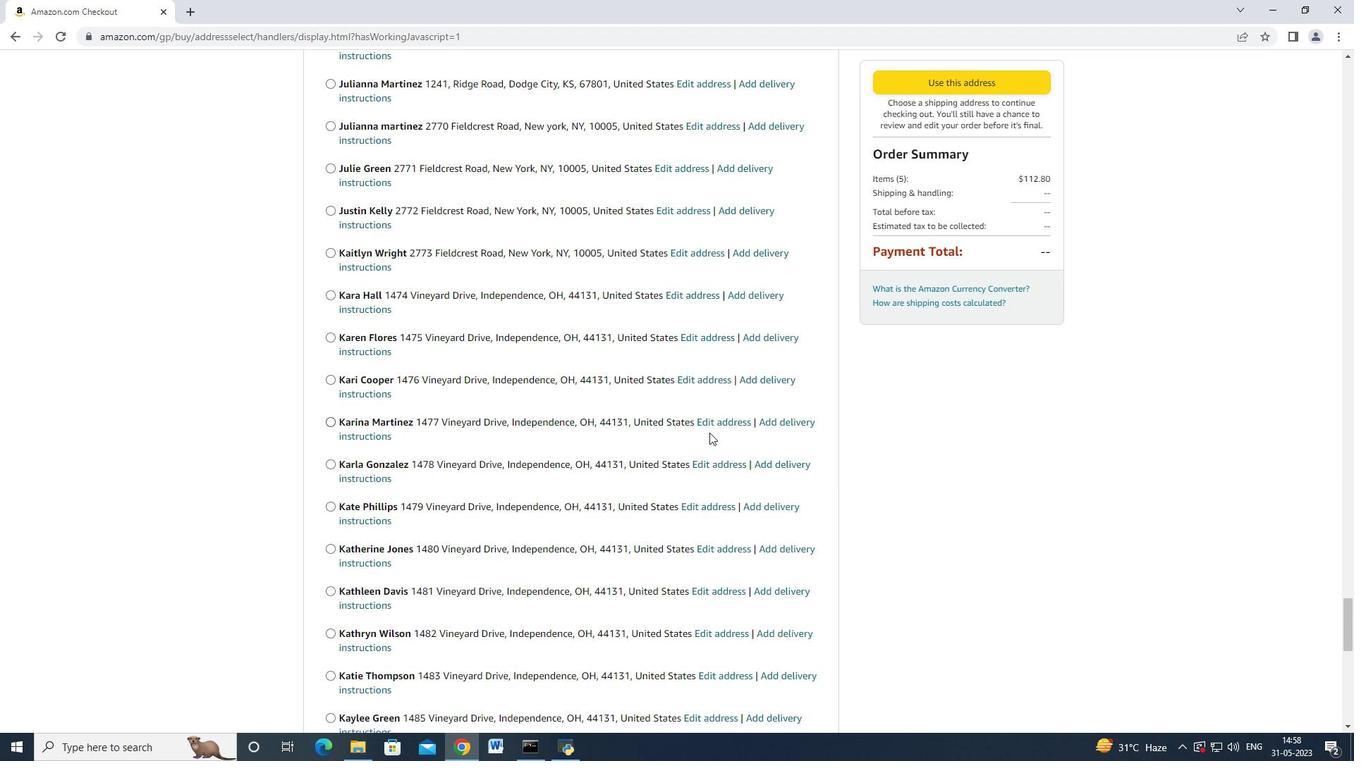 
Action: Mouse scrolled (703, 438) with delta (0, 0)
Screenshot: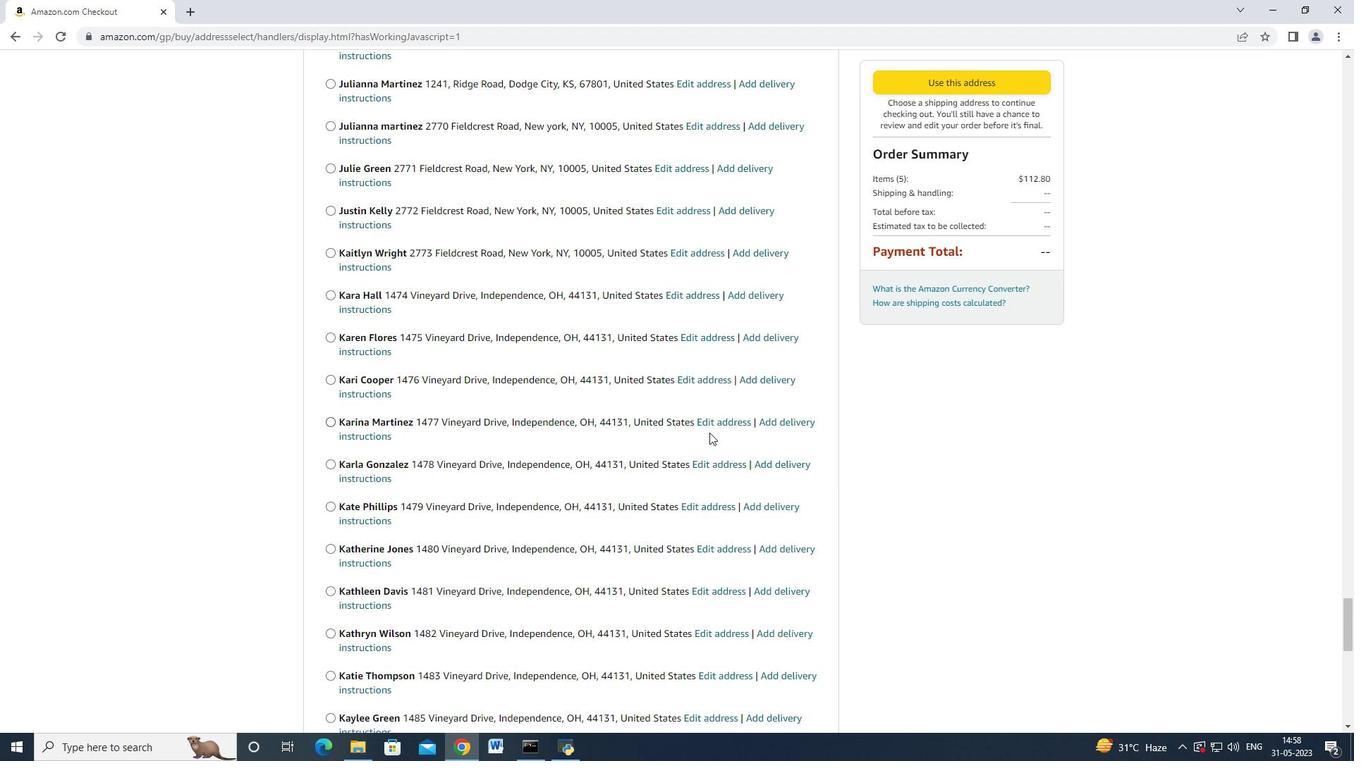 
Action: Mouse scrolled (703, 438) with delta (0, 0)
Screenshot: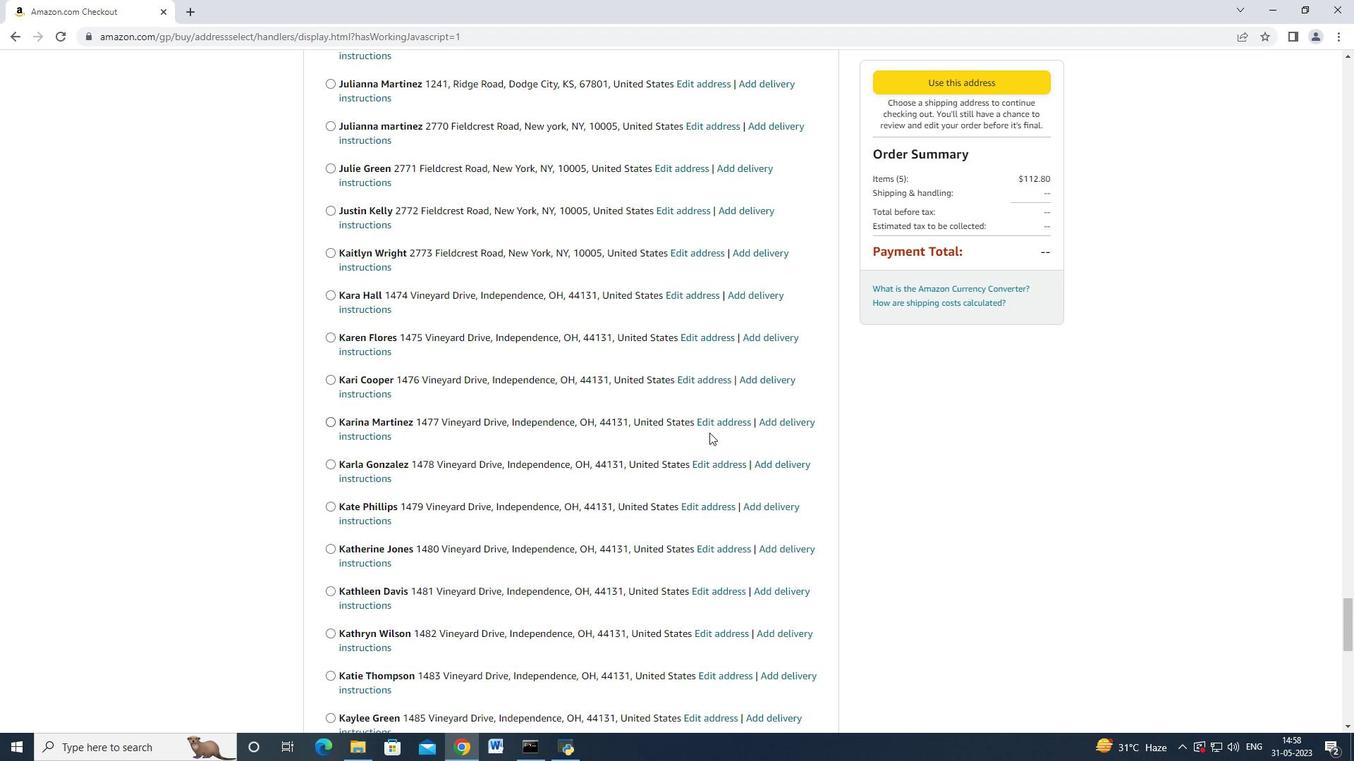 
Action: Mouse scrolled (703, 438) with delta (0, 0)
Screenshot: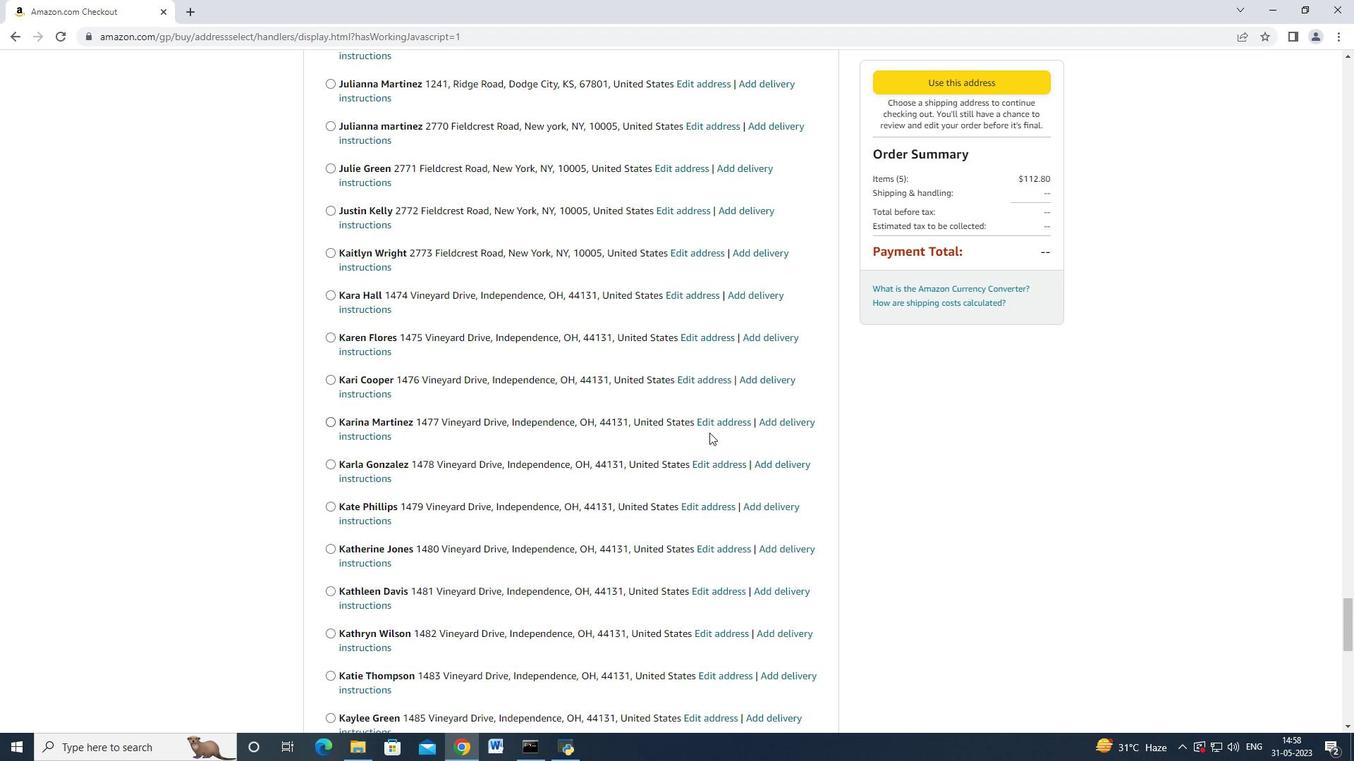 
Action: Mouse moved to (703, 439)
Screenshot: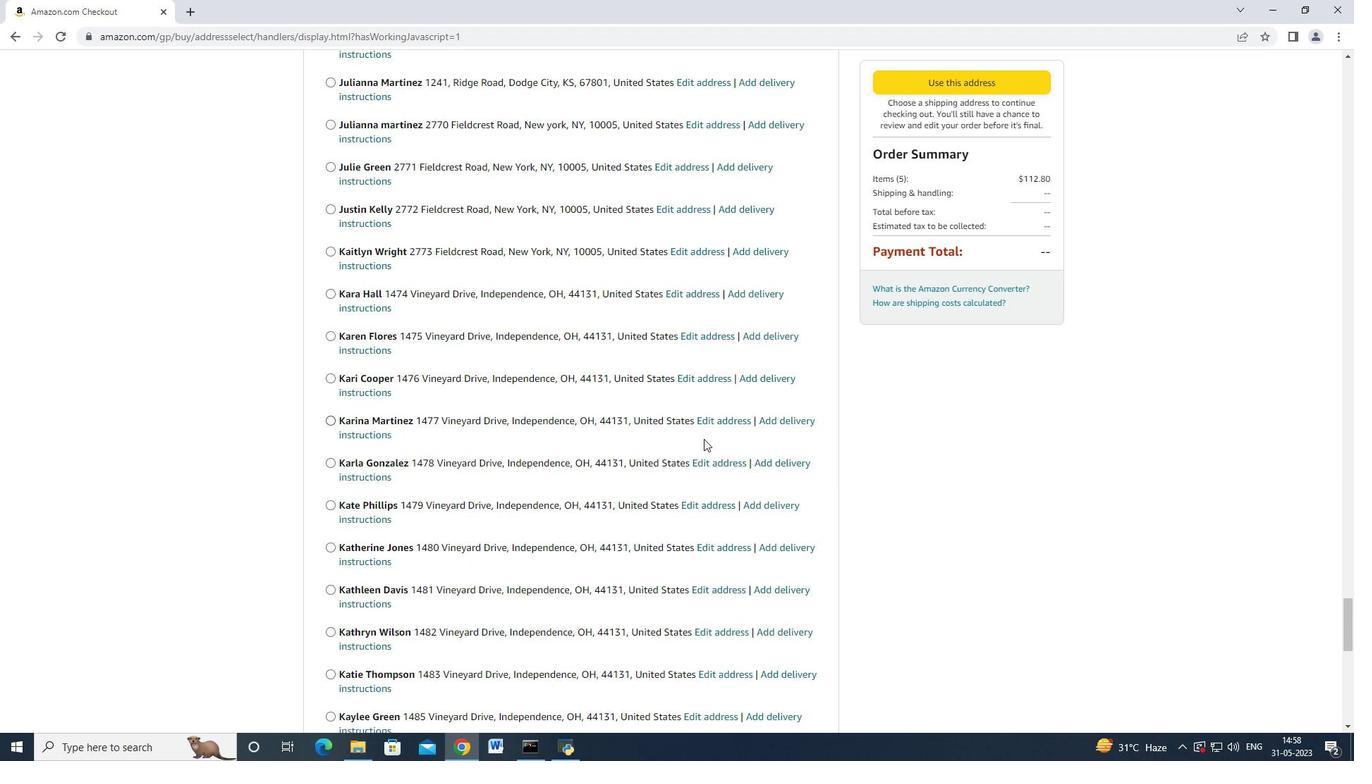 
Action: Mouse scrolled (703, 438) with delta (0, 0)
Screenshot: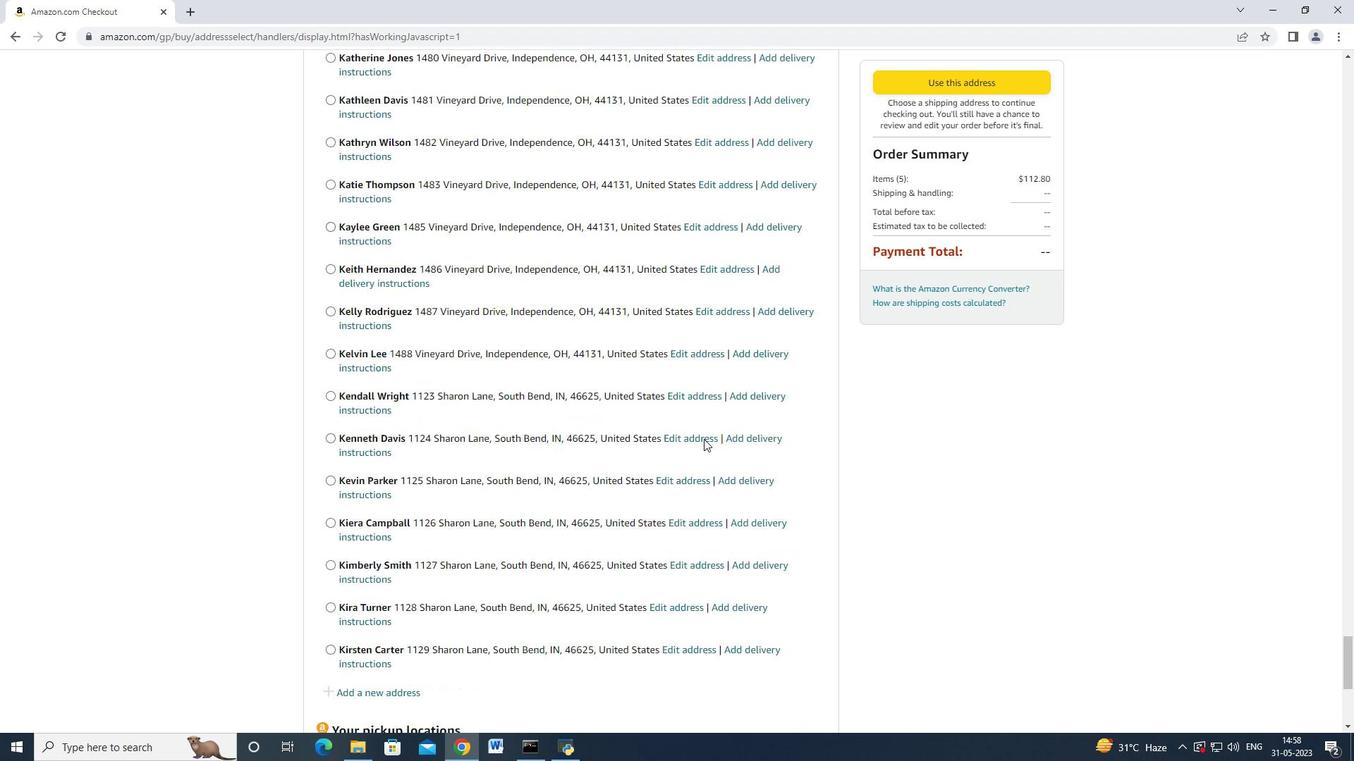 
Action: Mouse scrolled (703, 438) with delta (0, 0)
Screenshot: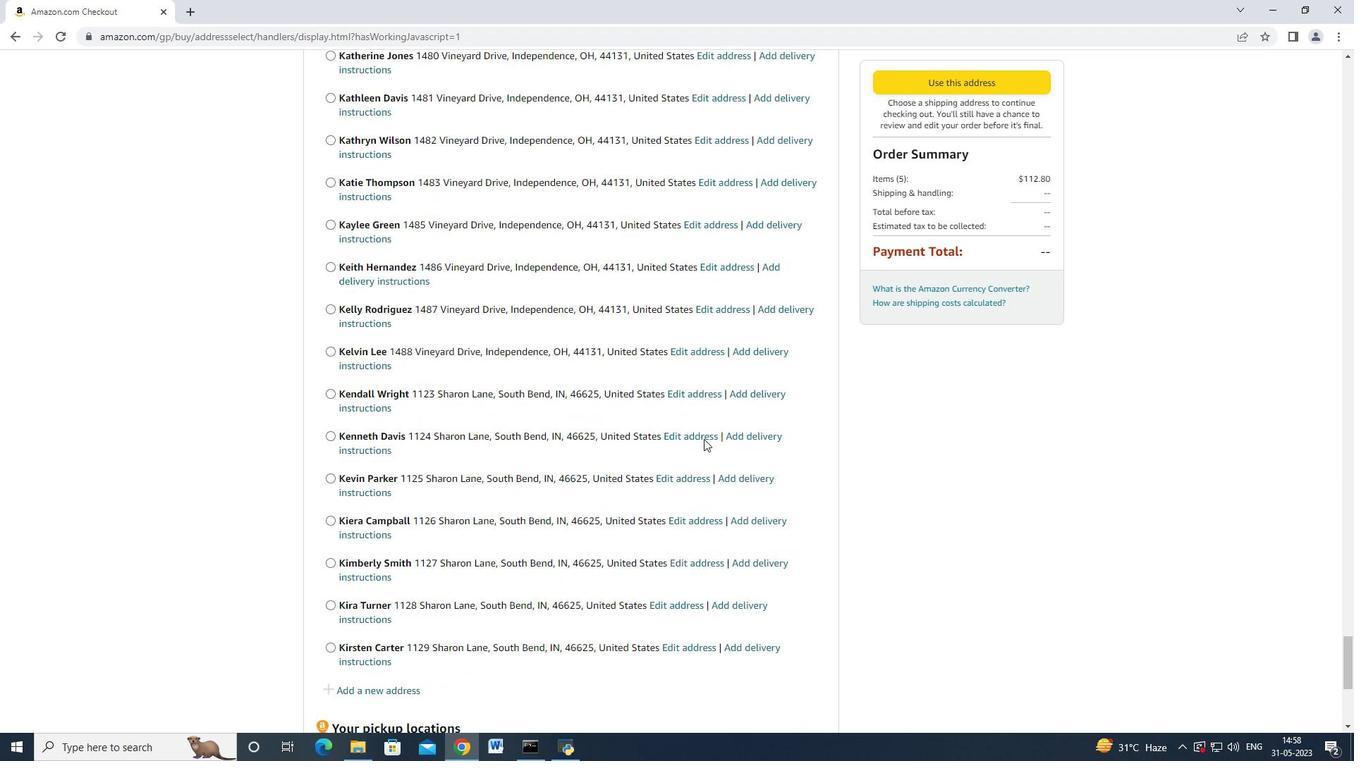 
Action: Mouse scrolled (703, 438) with delta (0, 0)
Screenshot: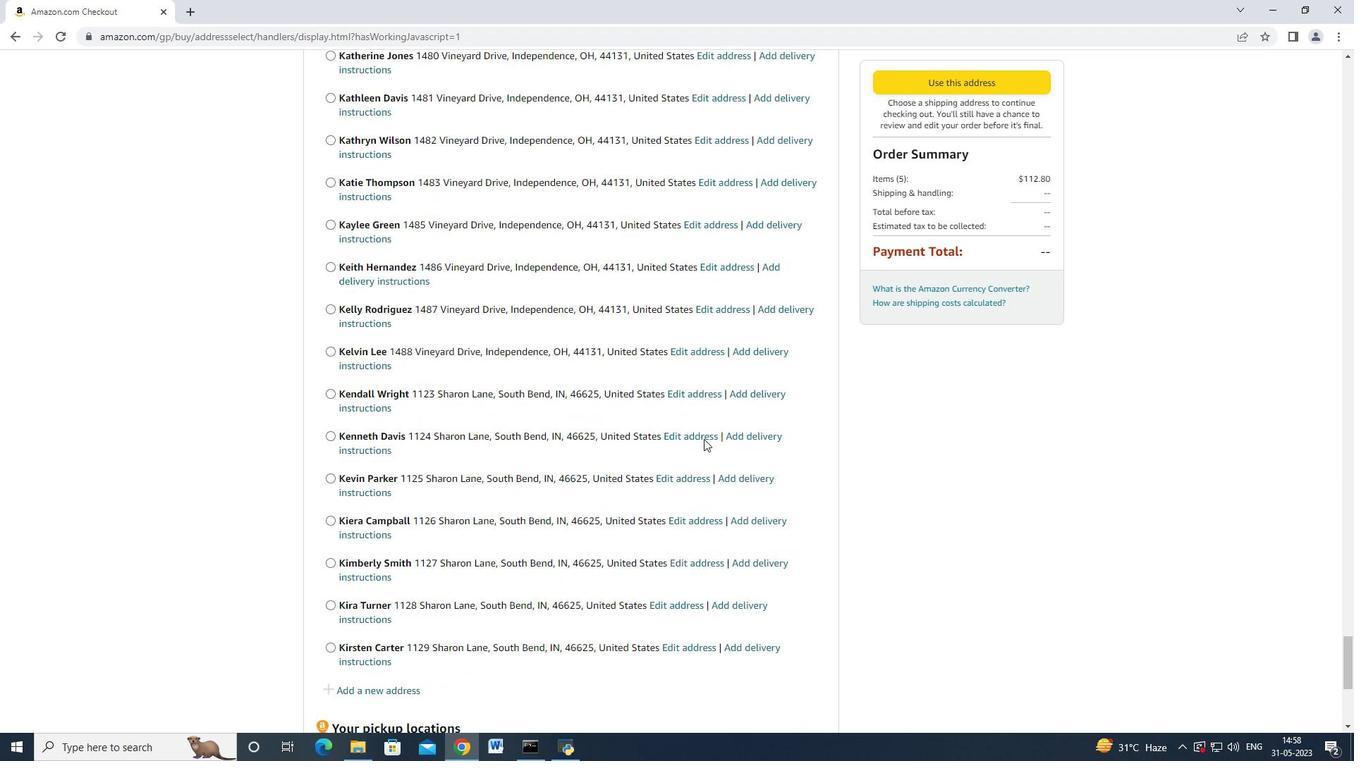 
Action: Mouse scrolled (703, 438) with delta (0, 0)
Screenshot: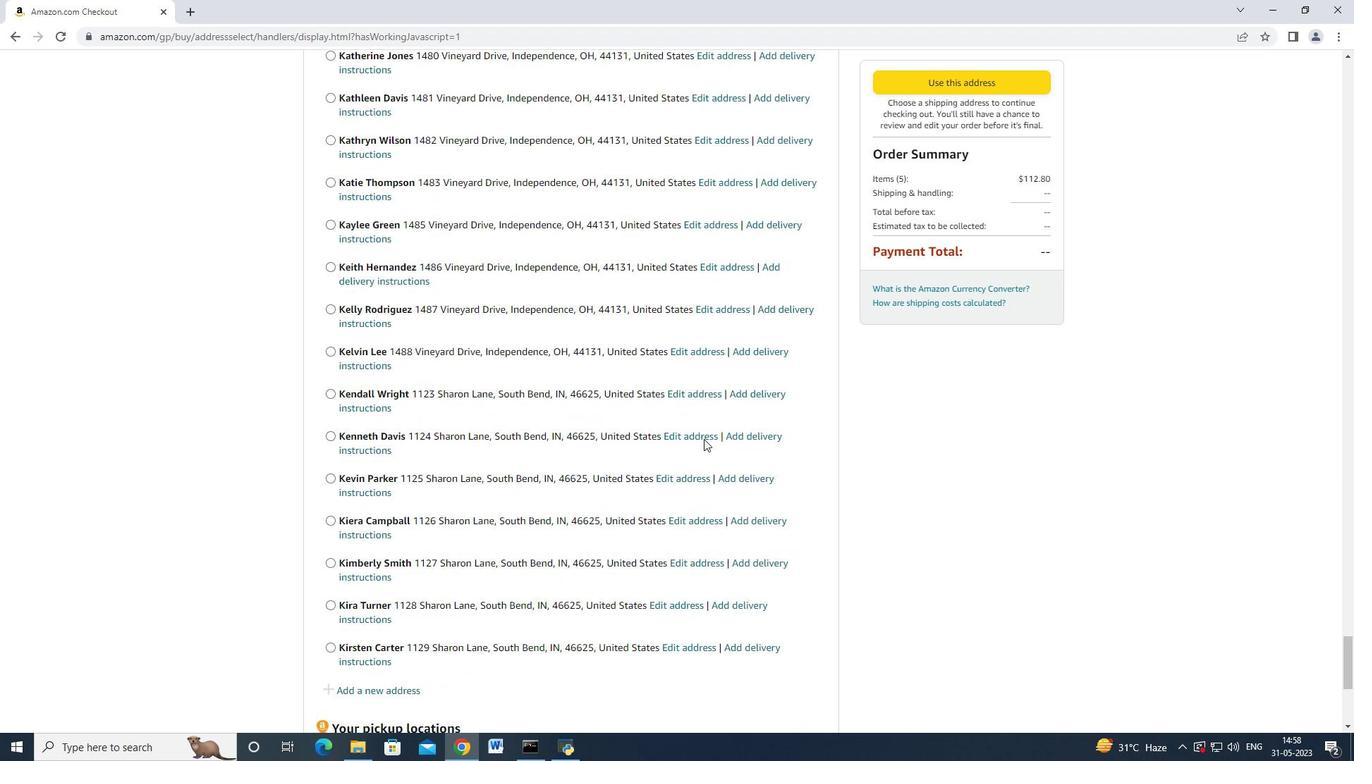 
Action: Mouse scrolled (703, 437) with delta (0, -1)
Screenshot: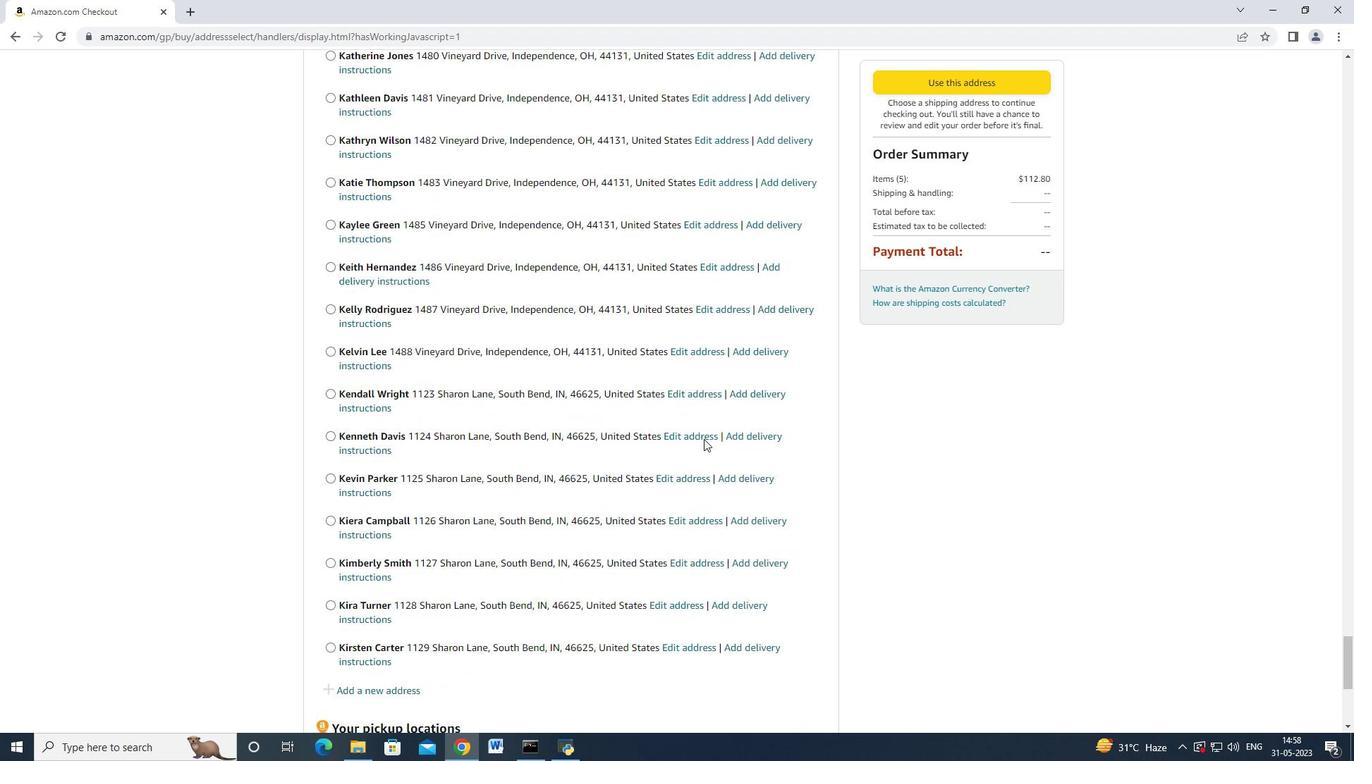 
Action: Mouse scrolled (703, 438) with delta (0, 0)
Screenshot: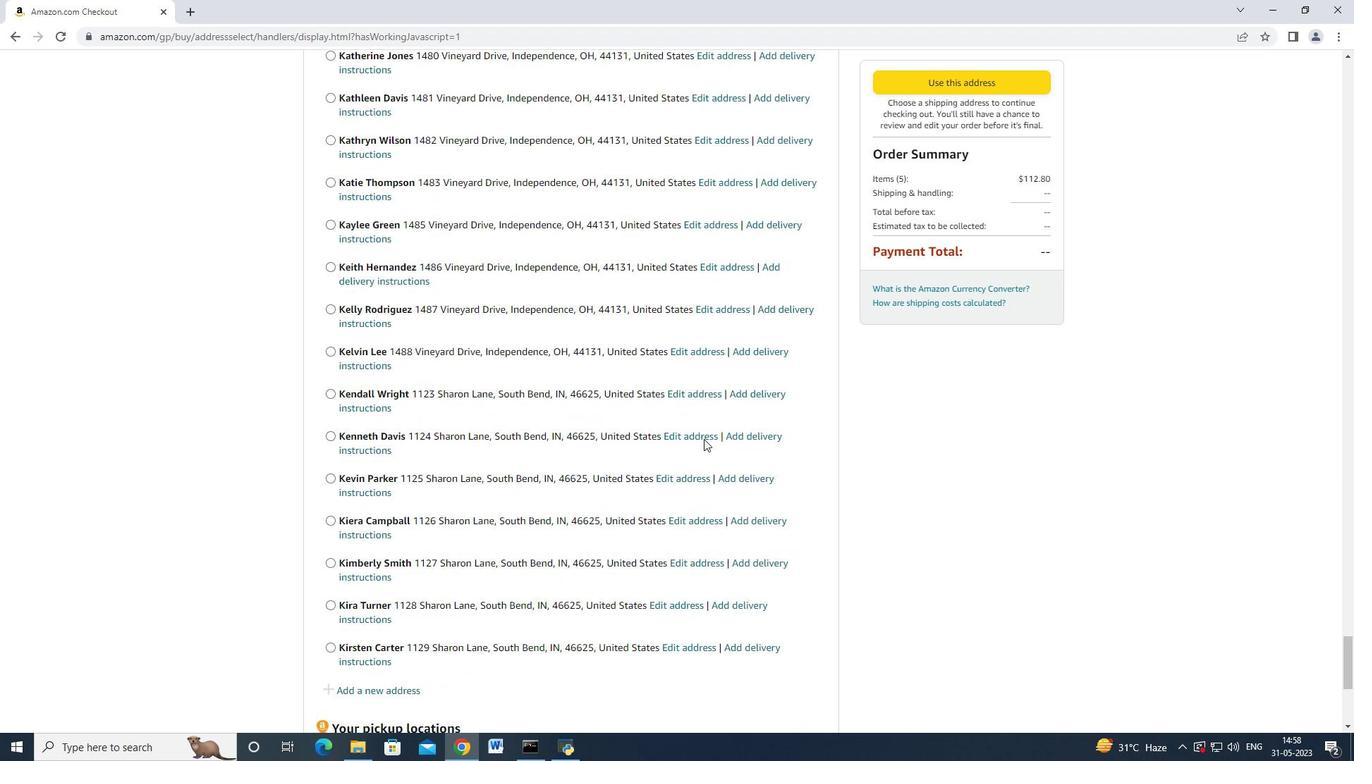 
Action: Mouse scrolled (703, 438) with delta (0, 0)
Screenshot: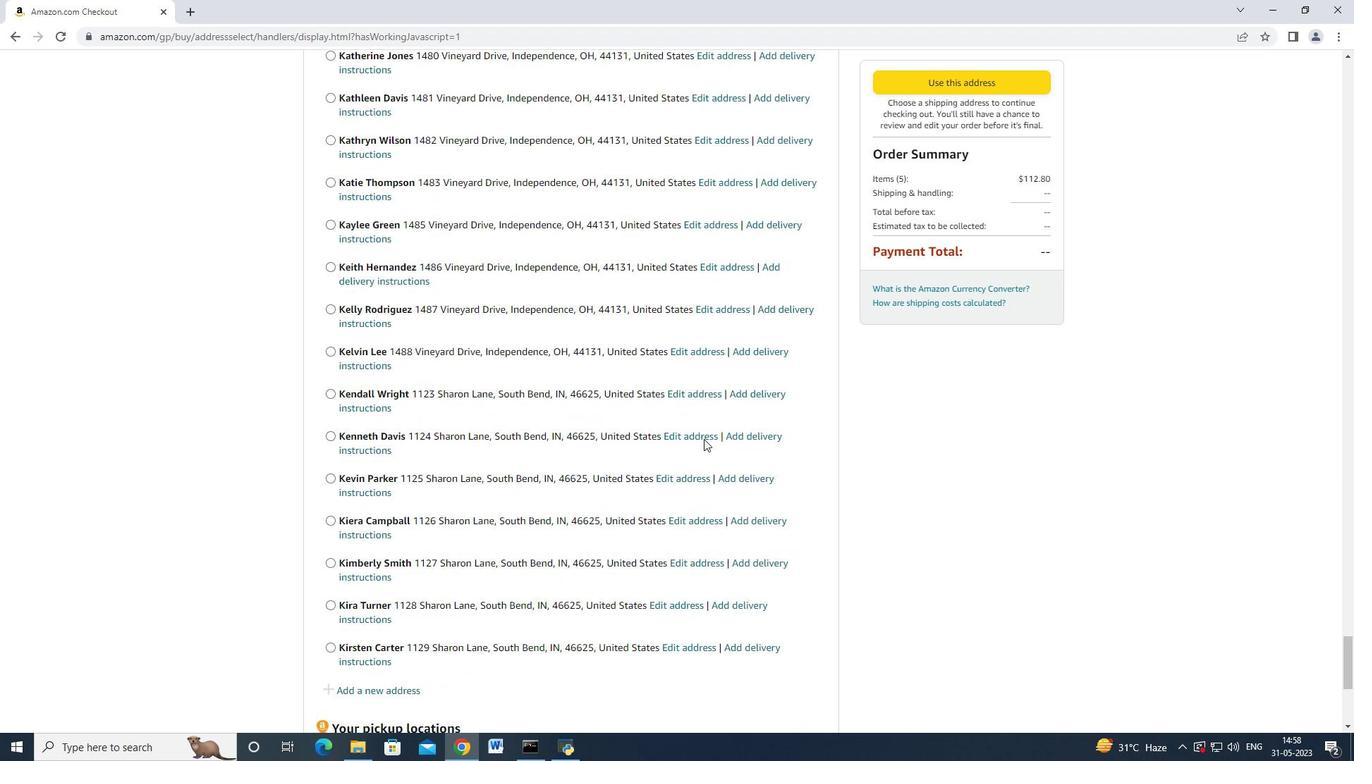 
Action: Mouse scrolled (703, 438) with delta (0, 0)
Screenshot: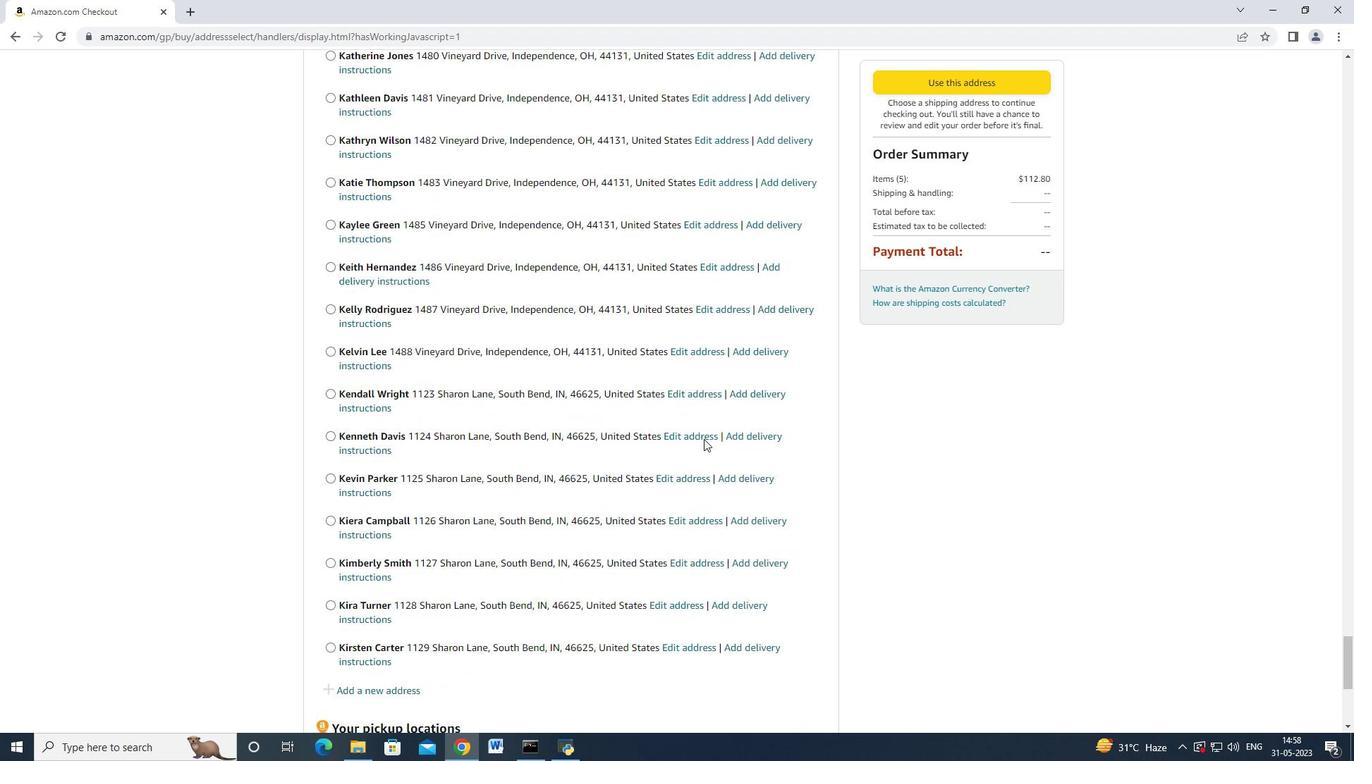 
Action: Mouse scrolled (703, 438) with delta (0, 0)
Screenshot: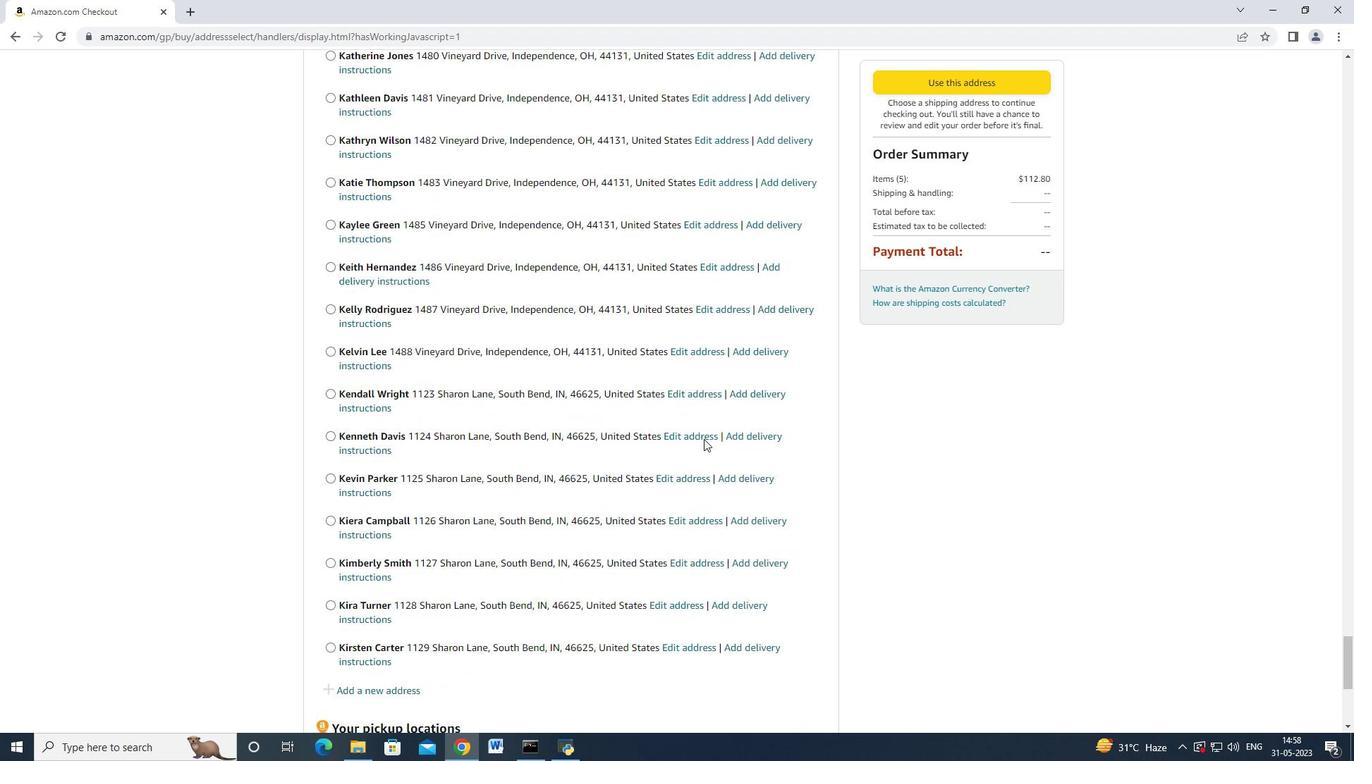 
Action: Mouse moved to (353, 285)
Screenshot: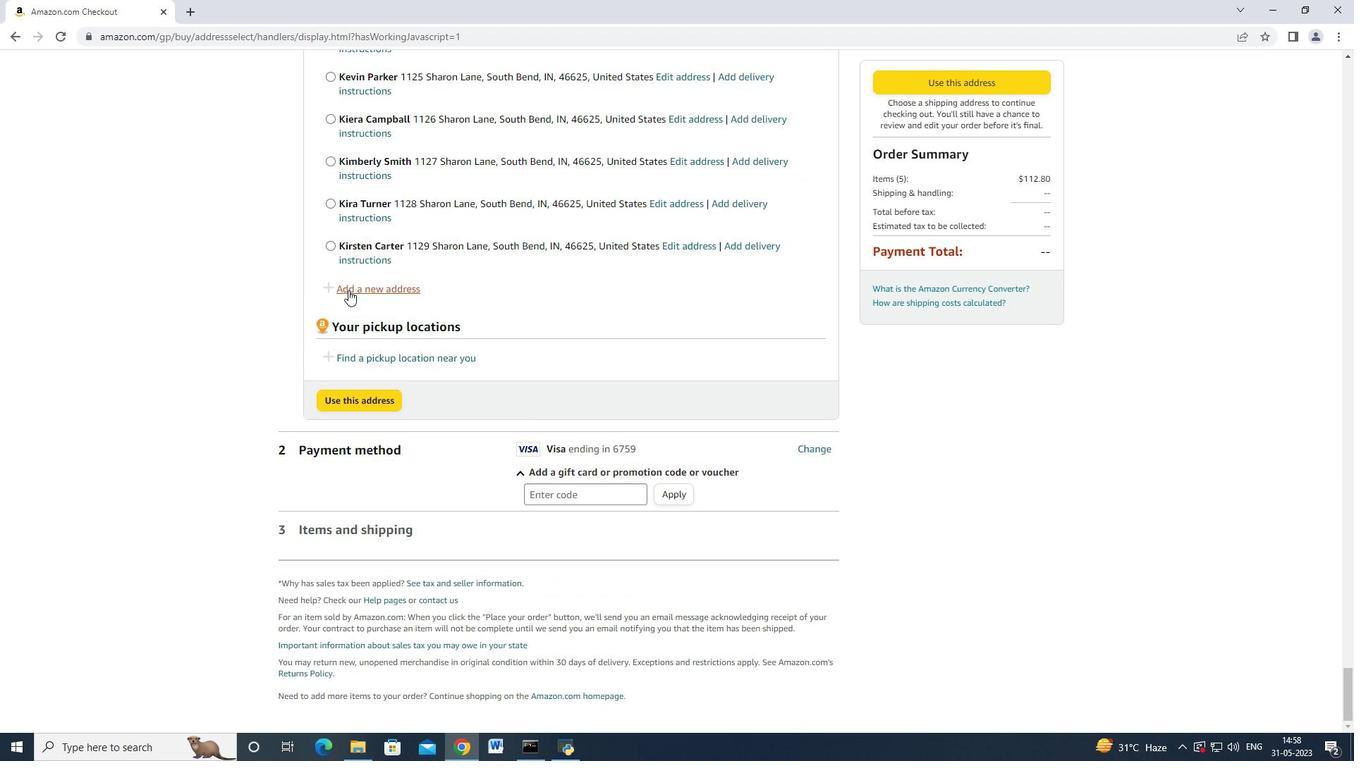 
Action: Mouse pressed left at (353, 285)
Screenshot: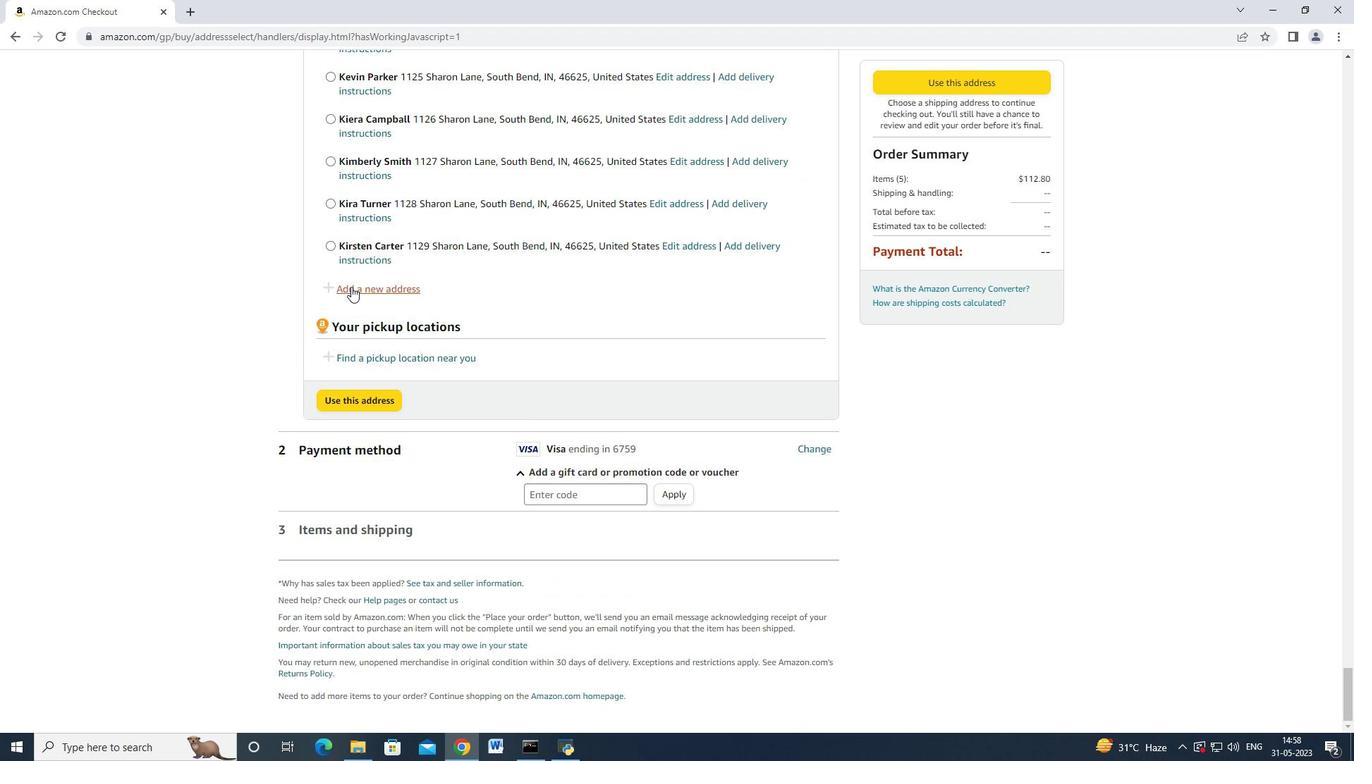 
Action: Mouse moved to (472, 342)
Screenshot: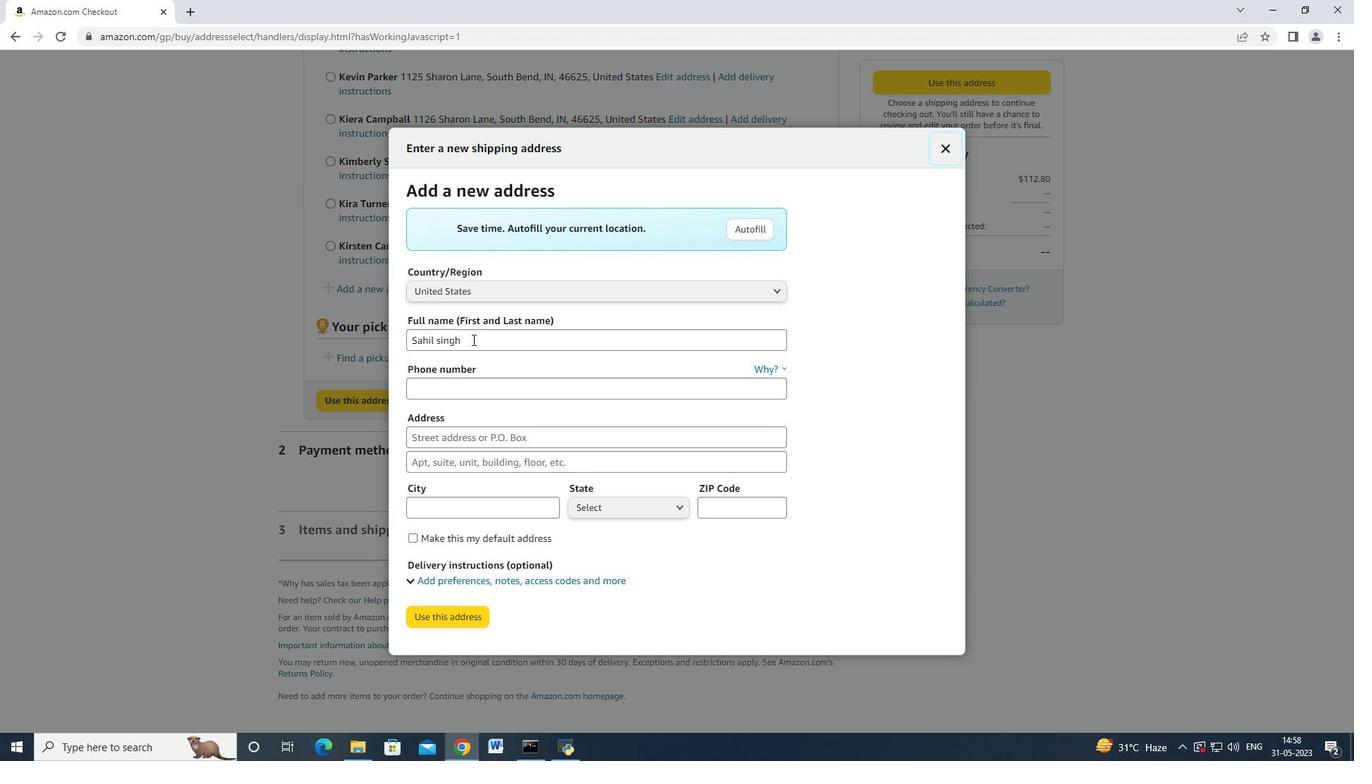 
Action: Mouse pressed left at (472, 342)
Screenshot: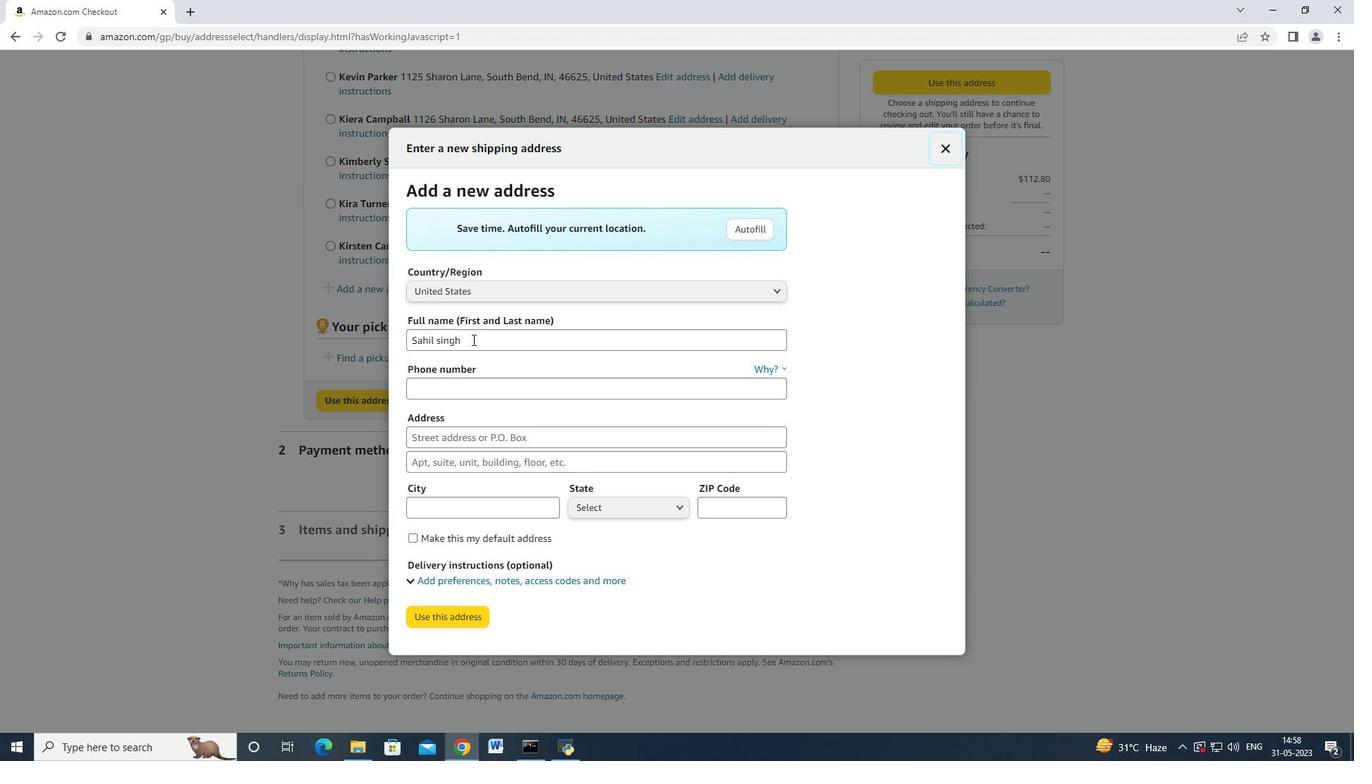 
Action: Mouse moved to (388, 329)
Screenshot: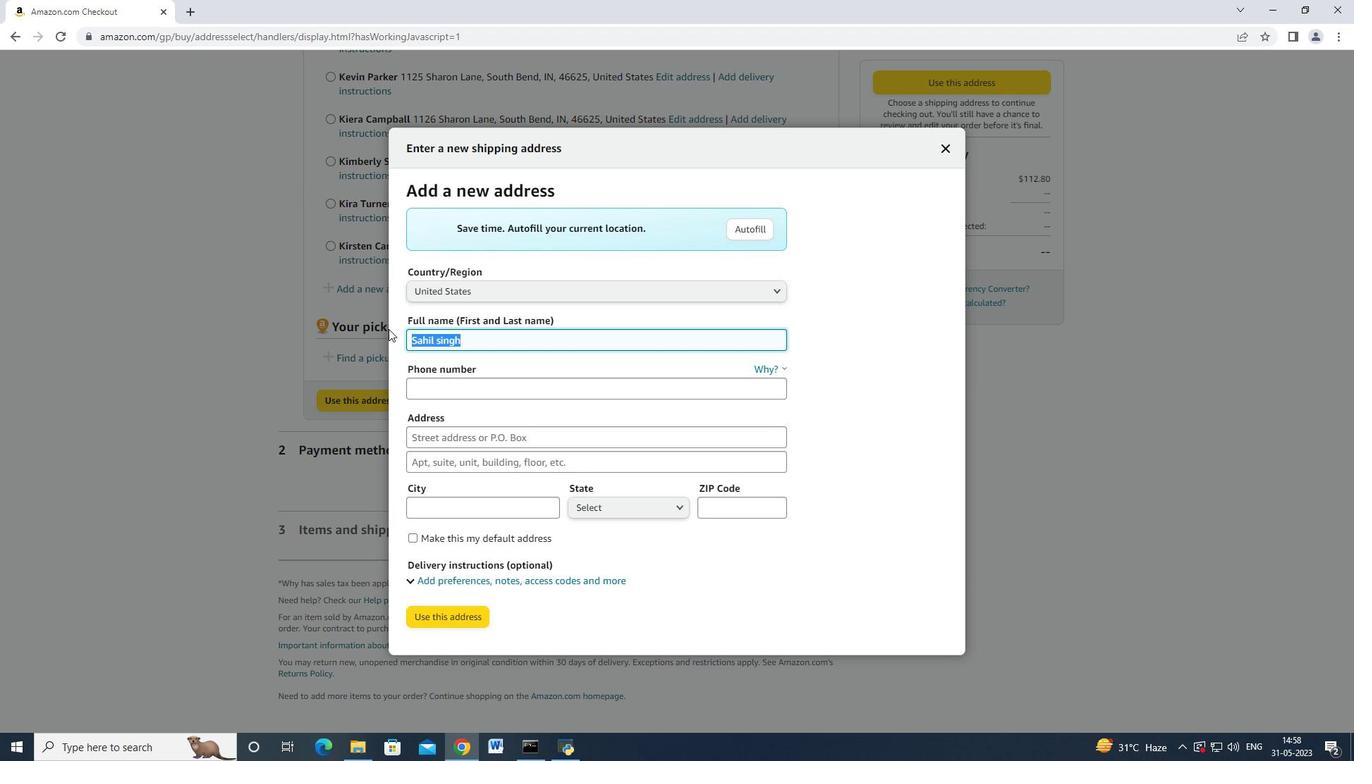 
Action: Key pressed <Key.backspace>1<Key.backspace><Key.shift>I<Key.backspace><Key.shift>Kourtney<Key.space><Key.shift_r>Adams<Key.space><Key.tab><Key.tab>5742125169<Key.tab>1130<Key.space><Key.shift_r>Saj<Key.backspace><Key.backspace>haron<Key.space><Key.shift>Lane<Key.space><Key.tab><Key.tab><Key.shift><Key.shift><Key.shift><Key.shift><Key.shift><Key.shift><Key.shift><Key.shift><Key.shift><Key.shift>South<Key.space><Key.shift>Bend<Key.space>
Screenshot: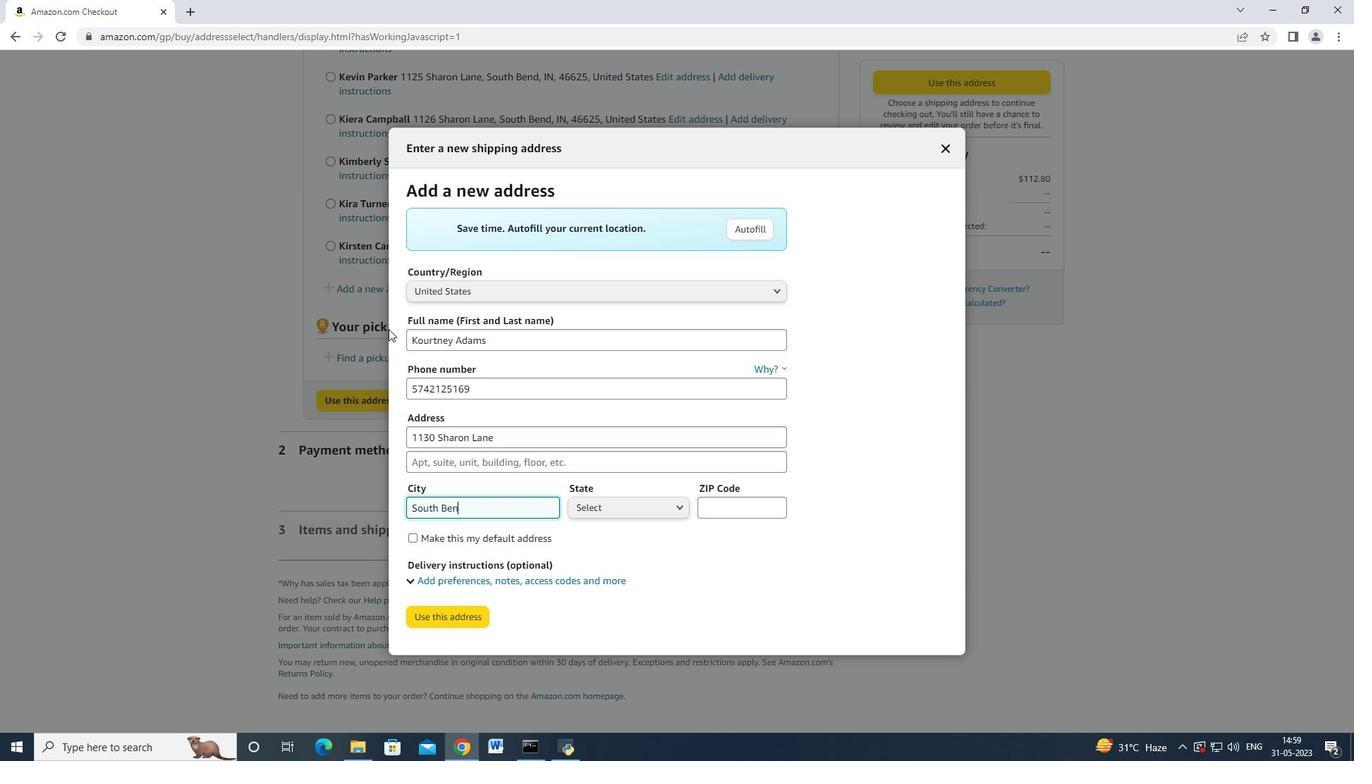 
Action: Mouse moved to (654, 505)
Screenshot: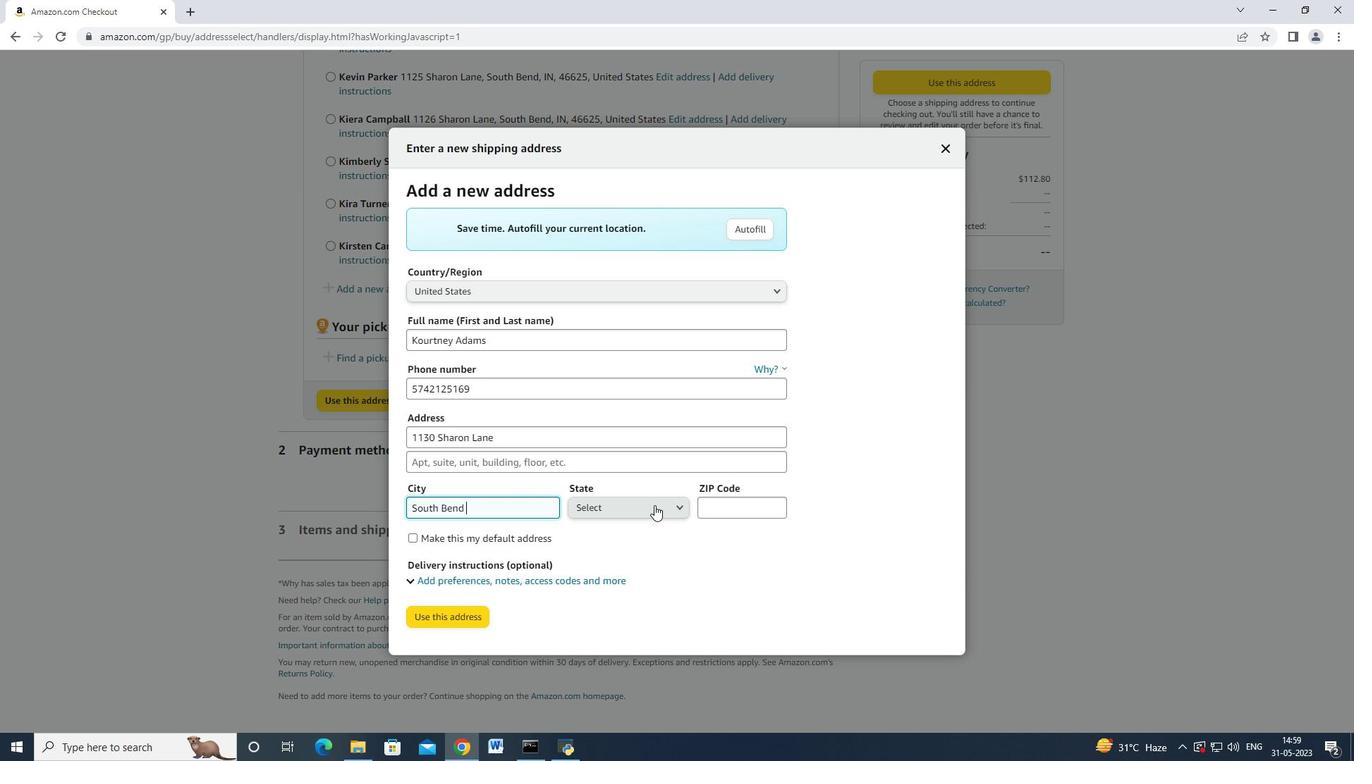 
Action: Mouse pressed left at (654, 505)
Screenshot: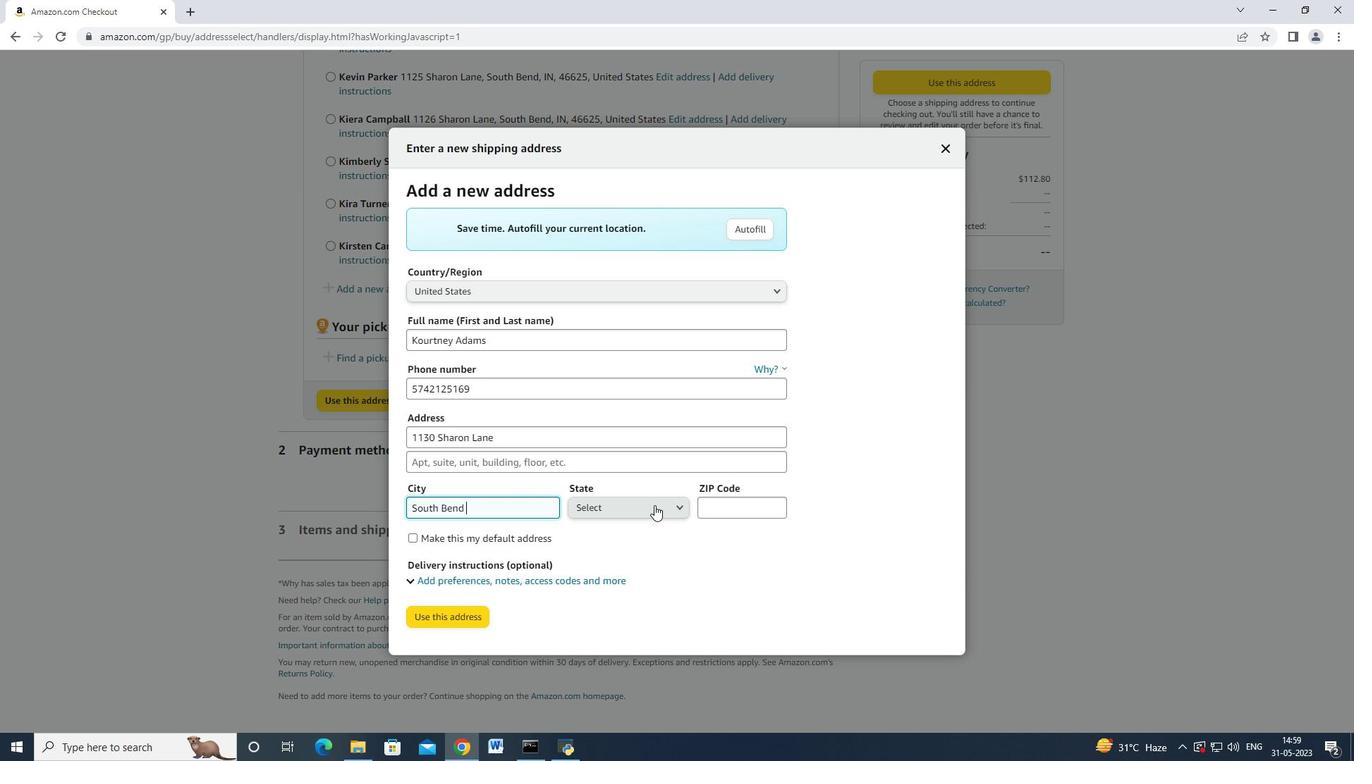 
Action: Mouse moved to (616, 380)
Screenshot: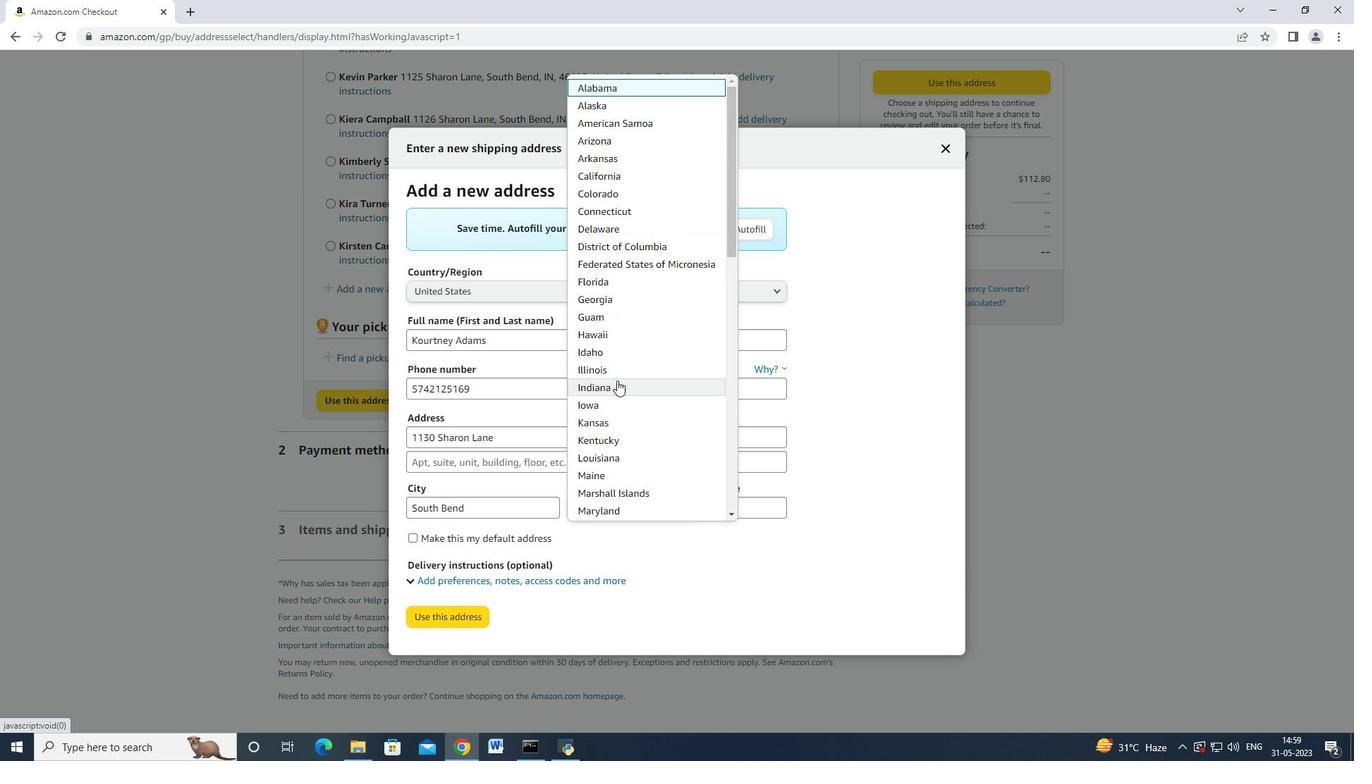 
Action: Mouse pressed left at (616, 380)
Screenshot: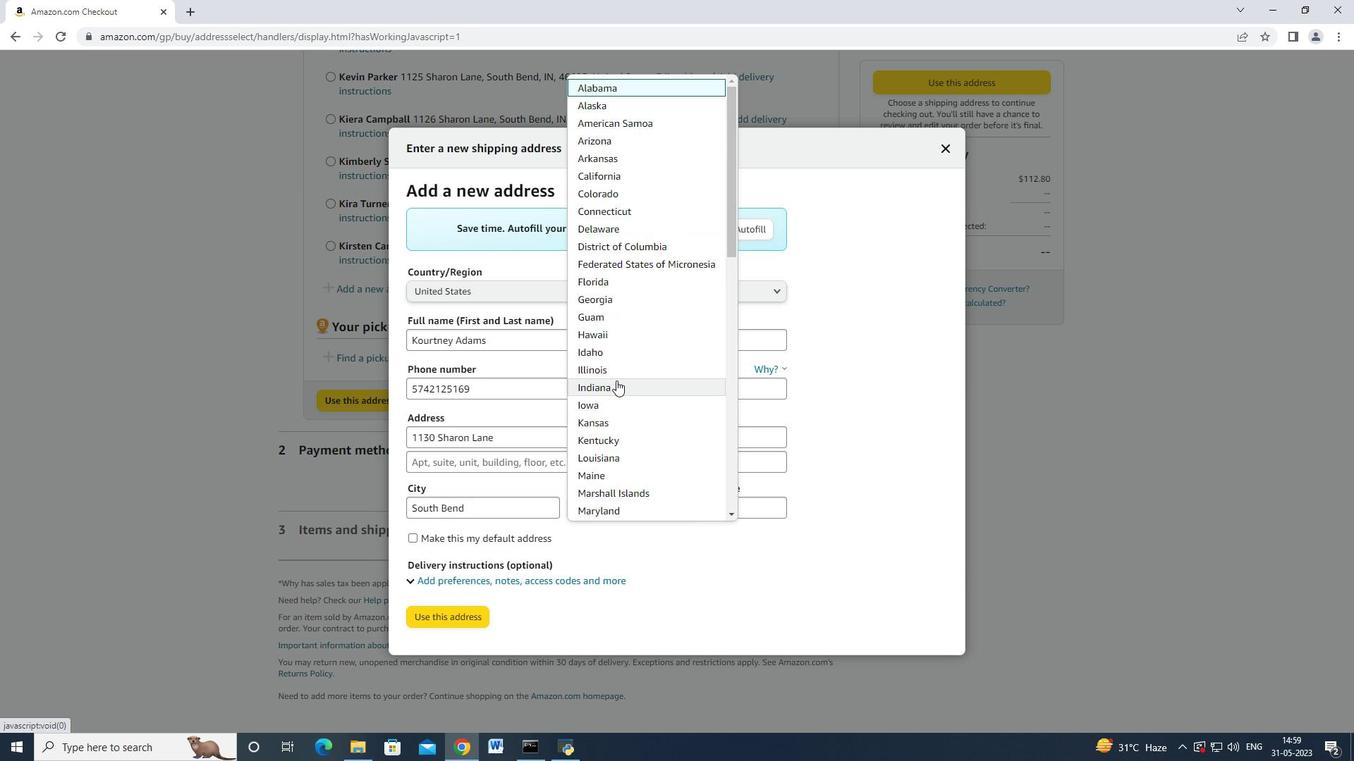 
Action: Mouse moved to (733, 510)
Screenshot: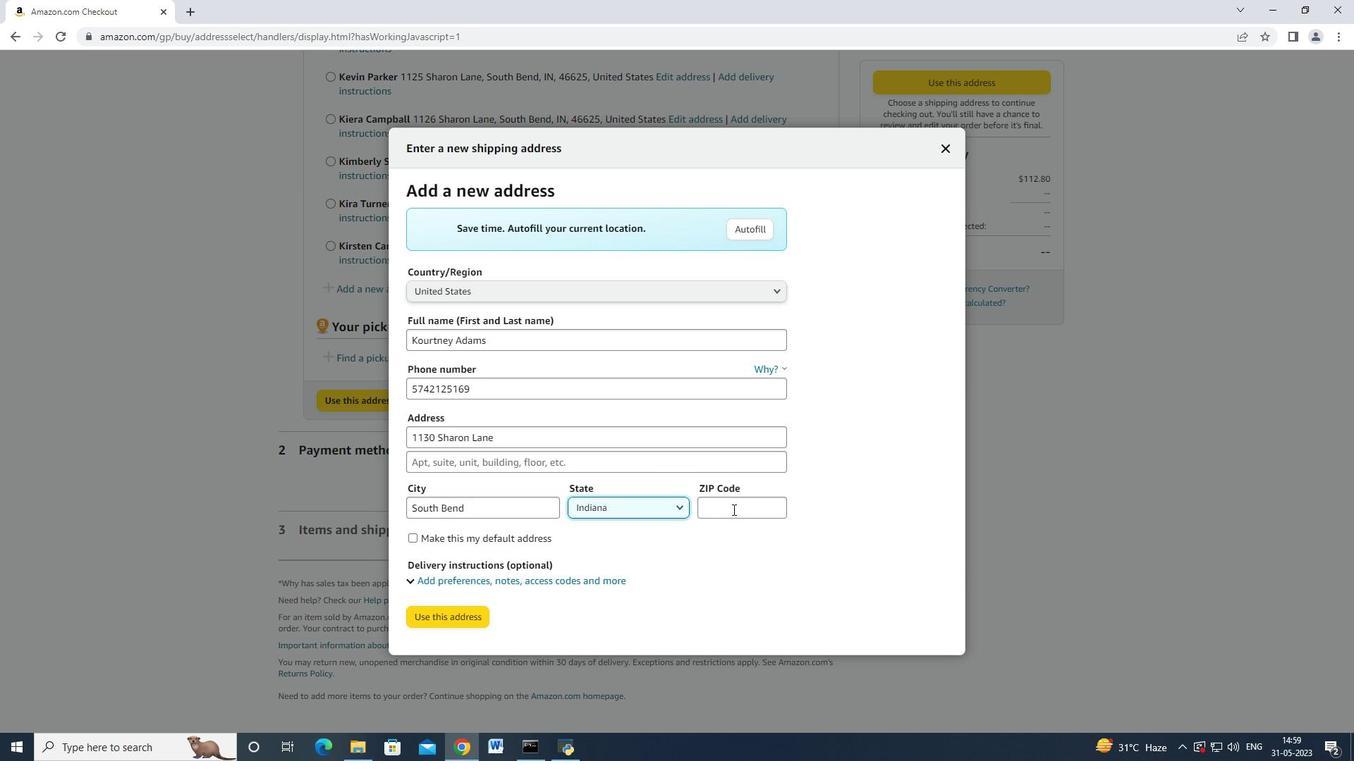 
Action: Mouse pressed left at (733, 510)
Screenshot: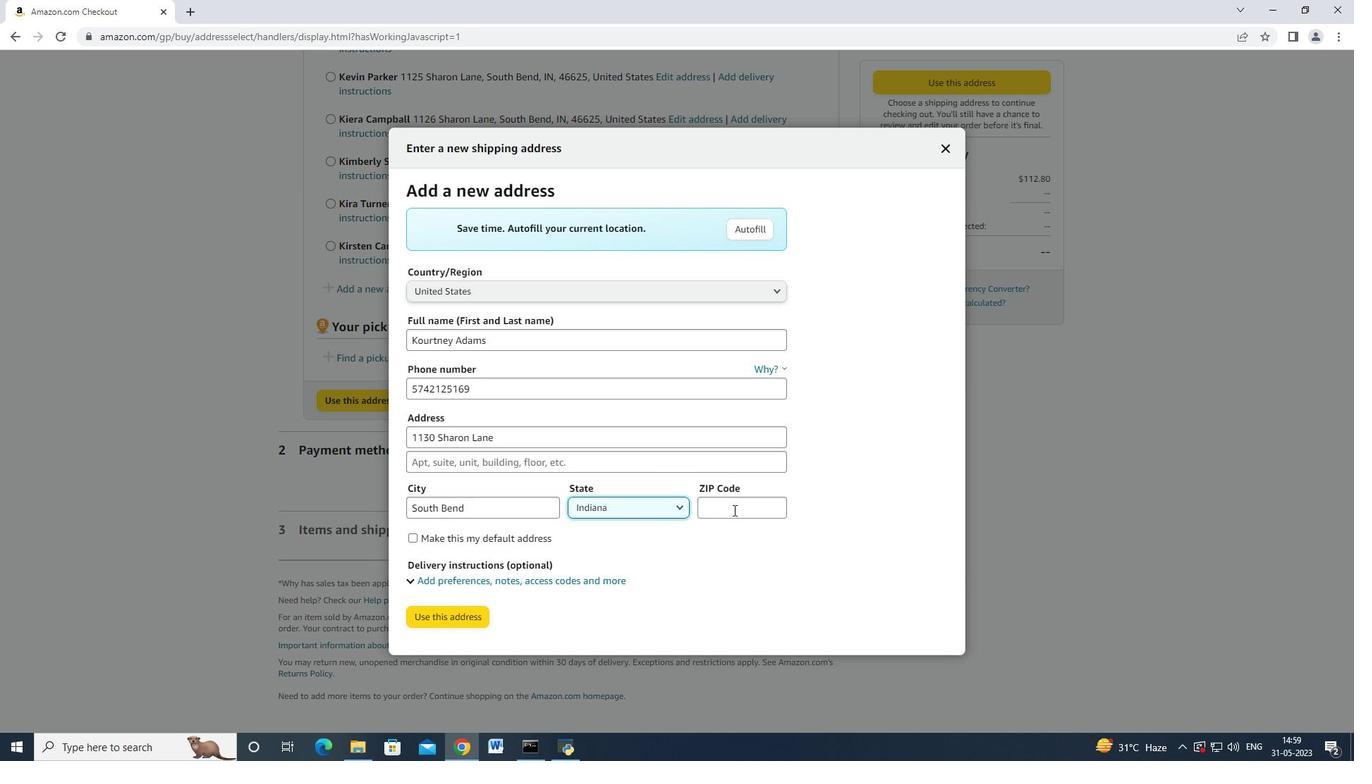 
Action: Mouse moved to (741, 507)
Screenshot: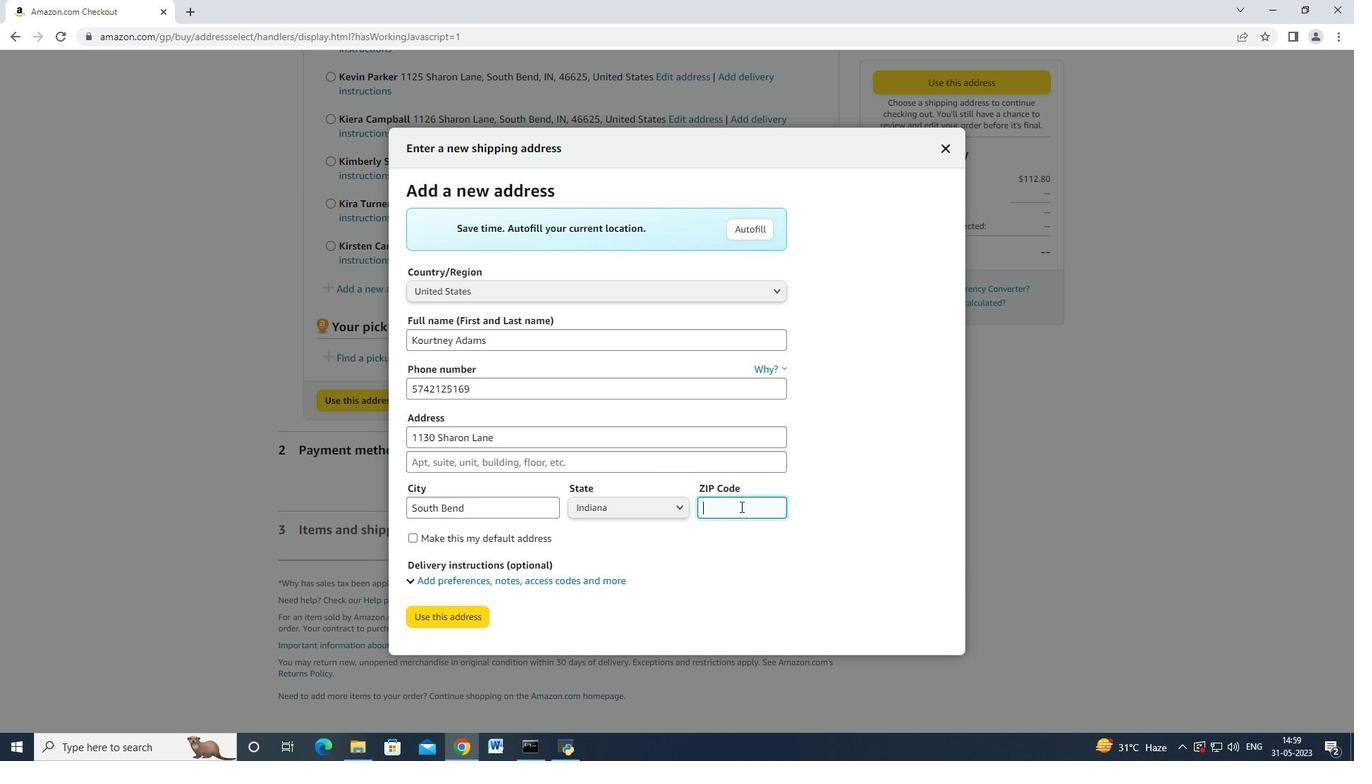 
Action: Key pressed 46
Screenshot: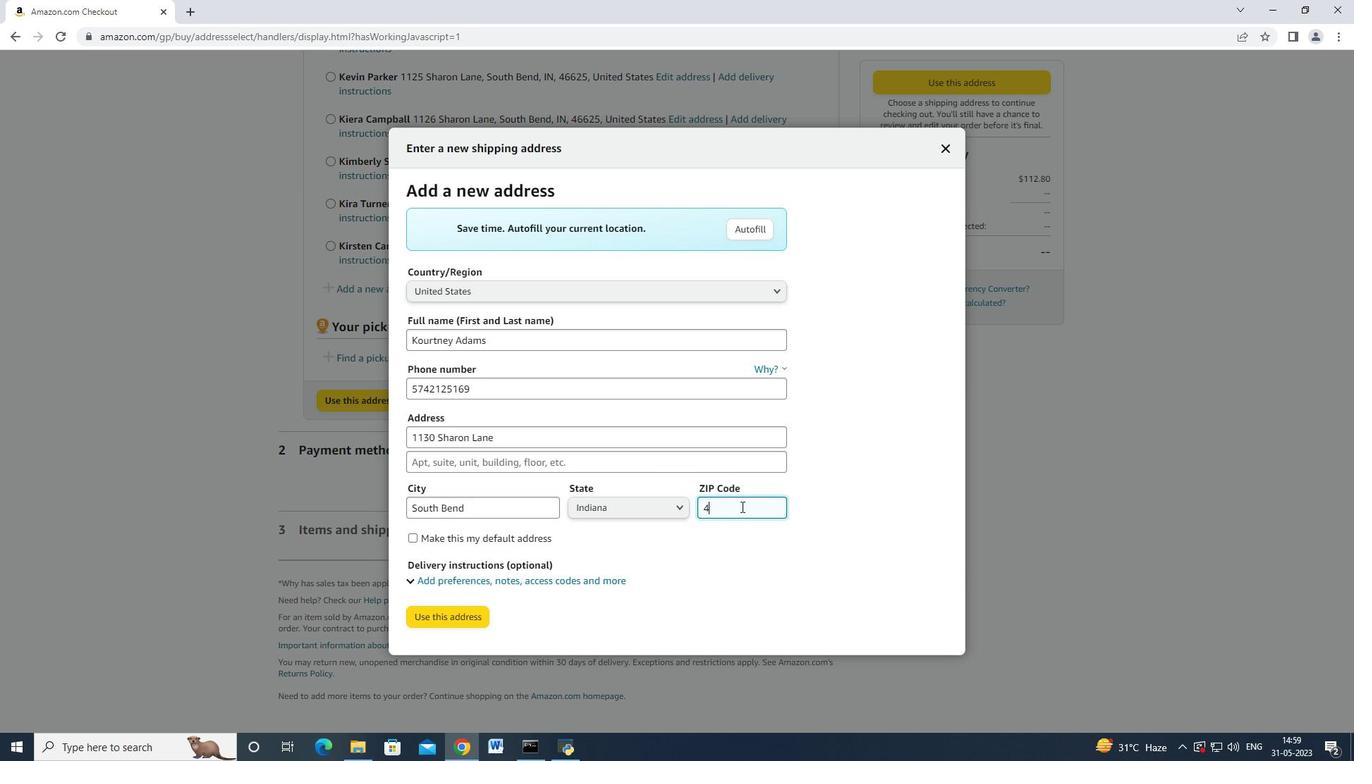
Action: Mouse moved to (741, 503)
Screenshot: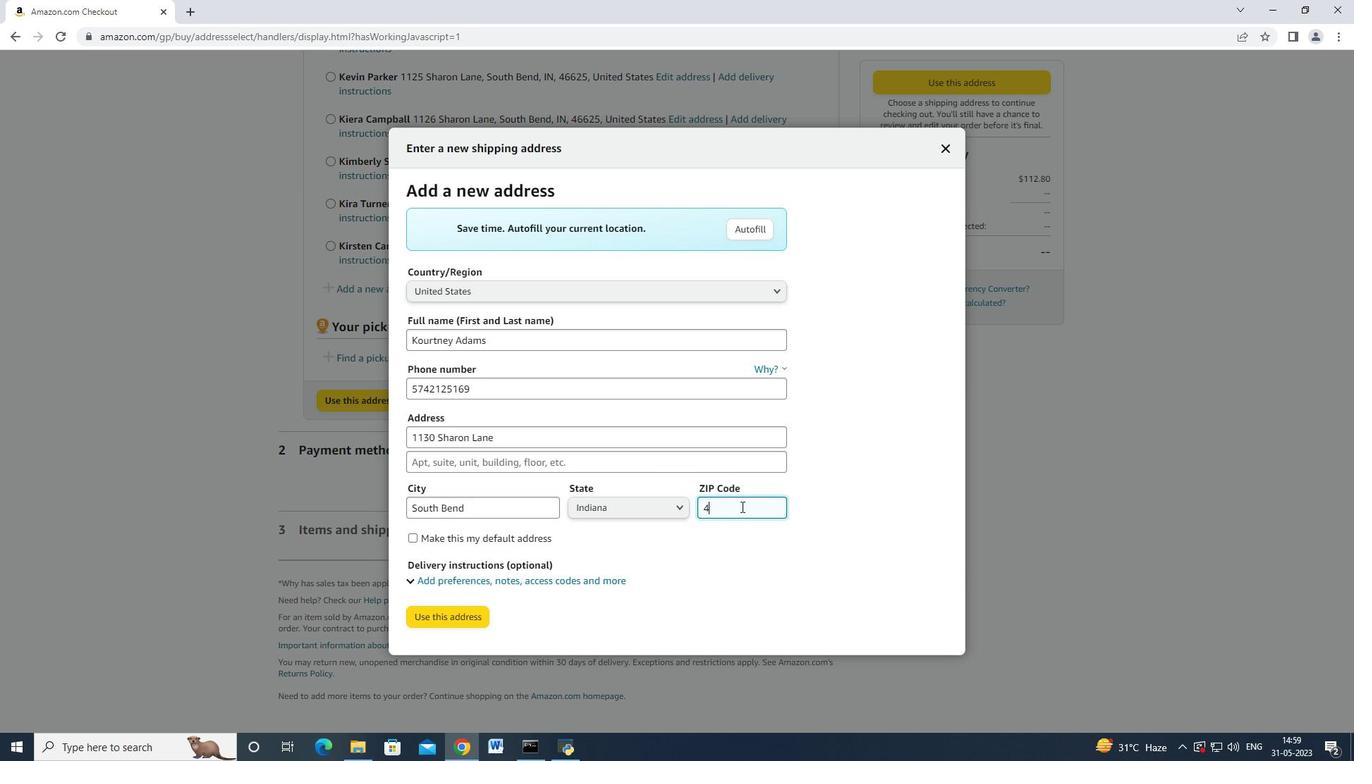 
Action: Key pressed 625
Screenshot: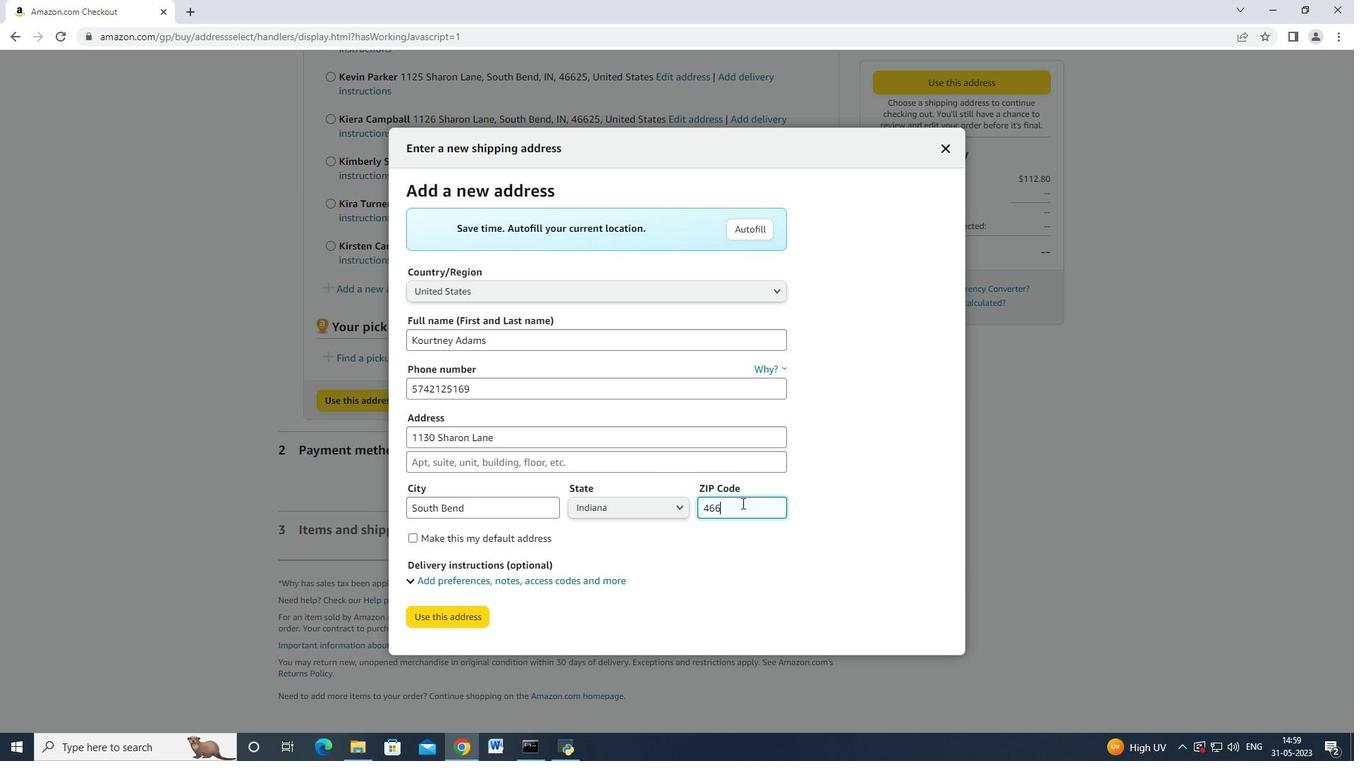 
Action: Mouse moved to (449, 617)
Screenshot: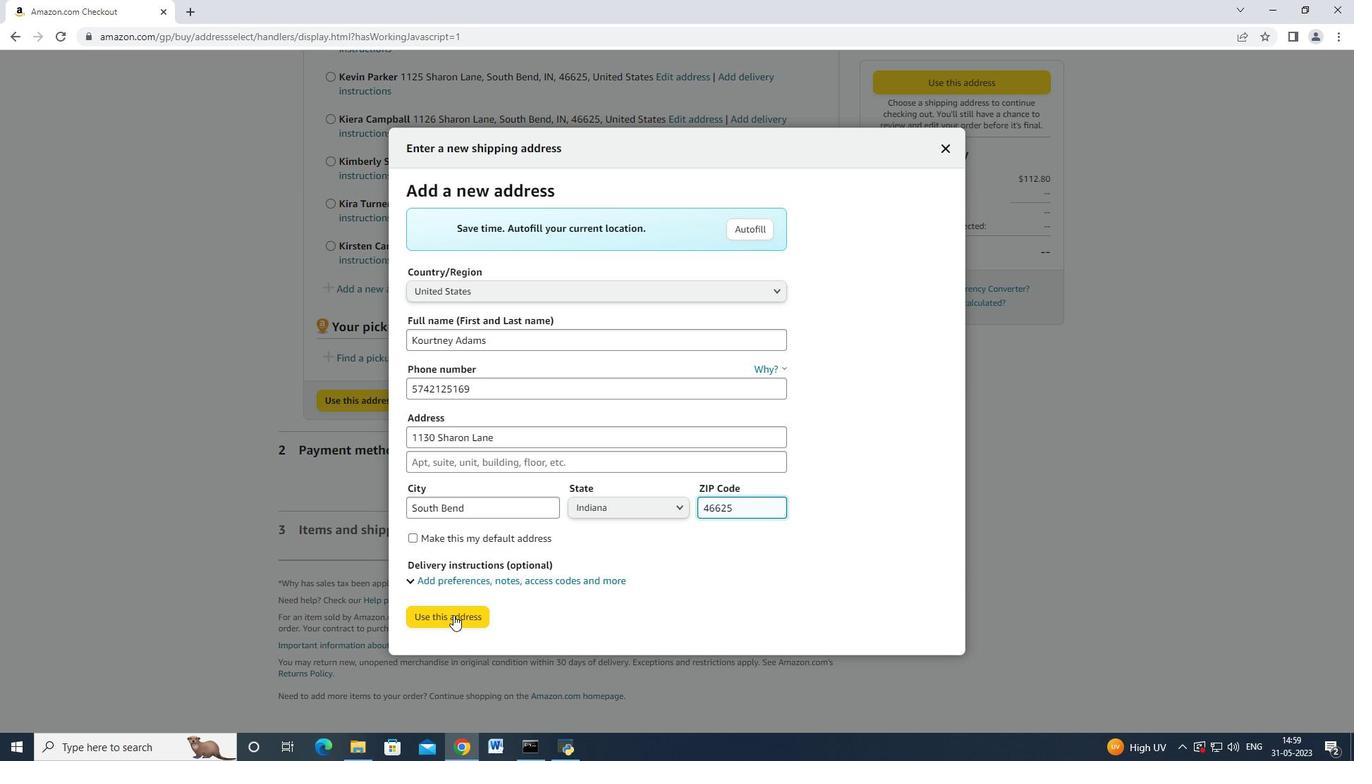 
Action: Mouse pressed left at (449, 617)
Screenshot: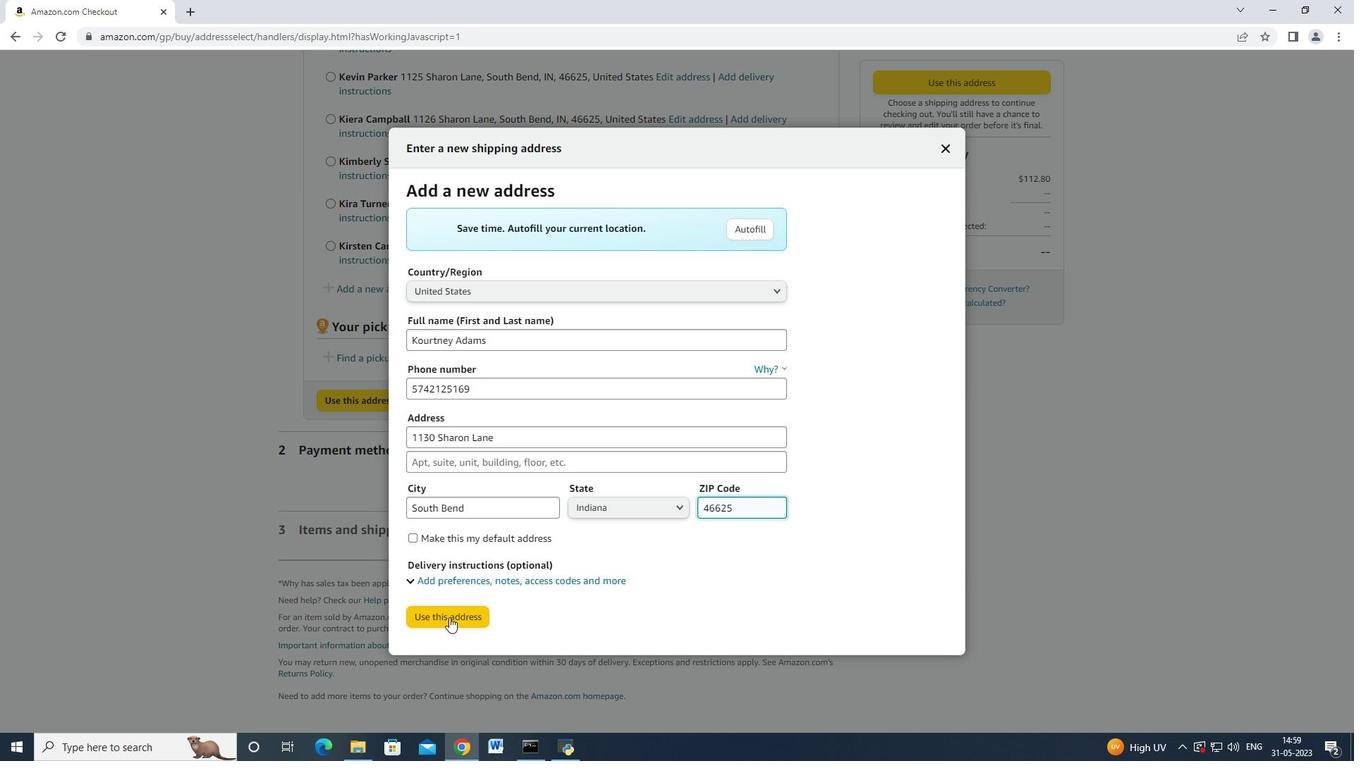 
Action: Mouse moved to (452, 621)
Screenshot: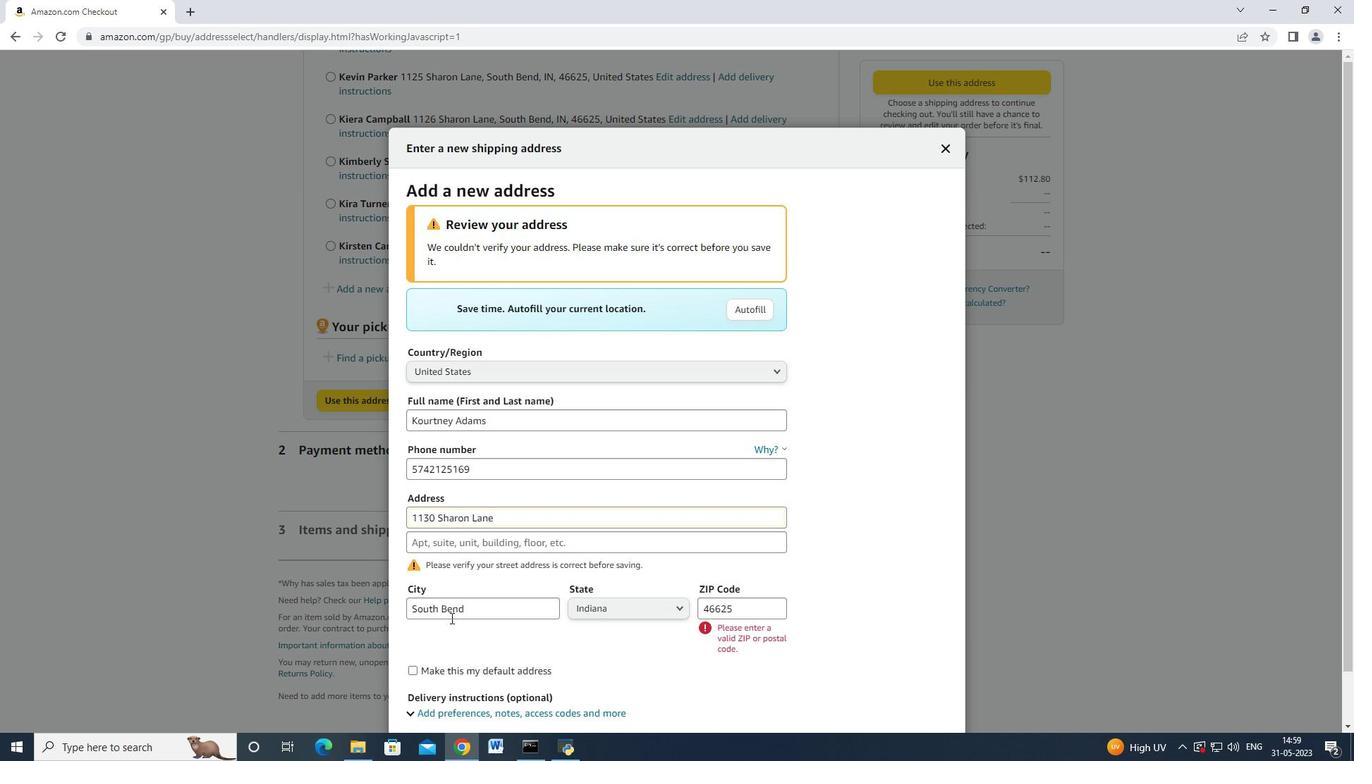 
Action: Mouse scrolled (452, 620) with delta (0, 0)
Screenshot: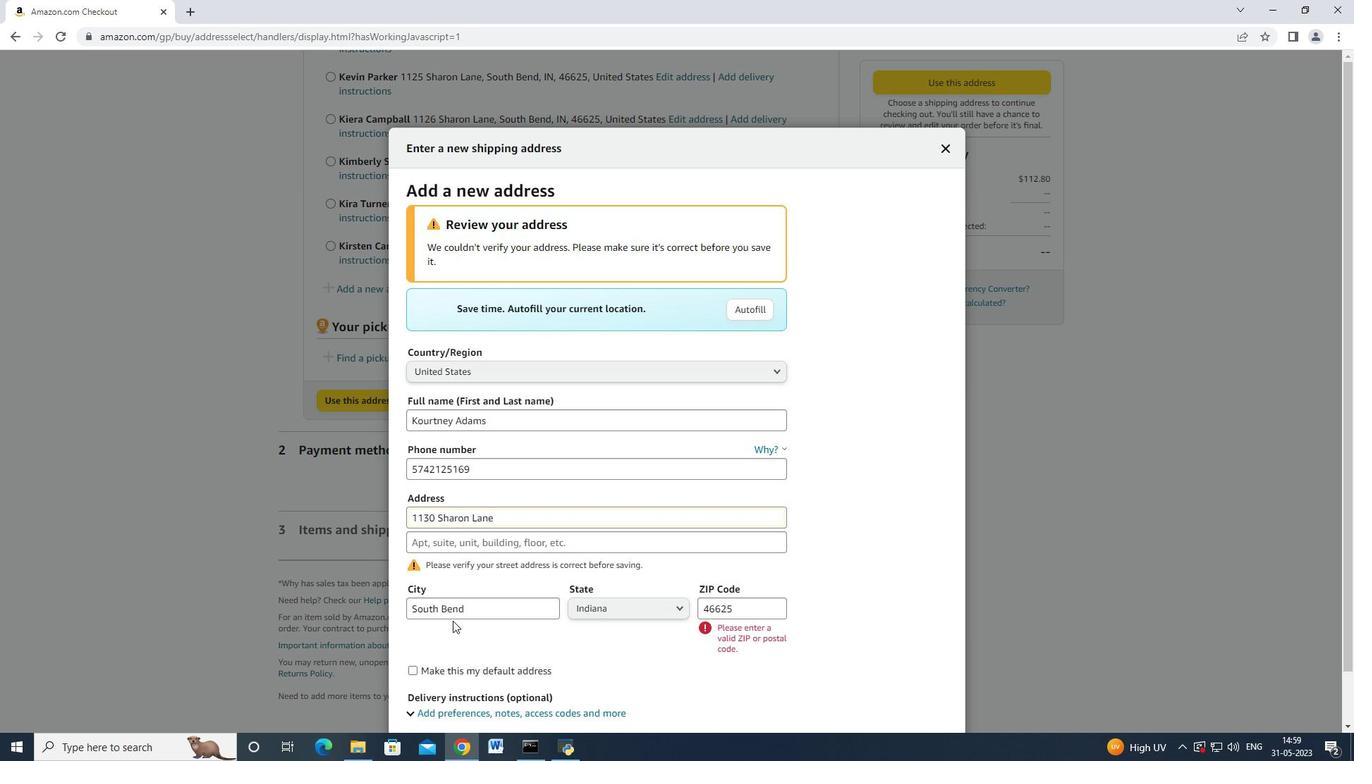 
Action: Mouse scrolled (452, 620) with delta (0, 0)
Screenshot: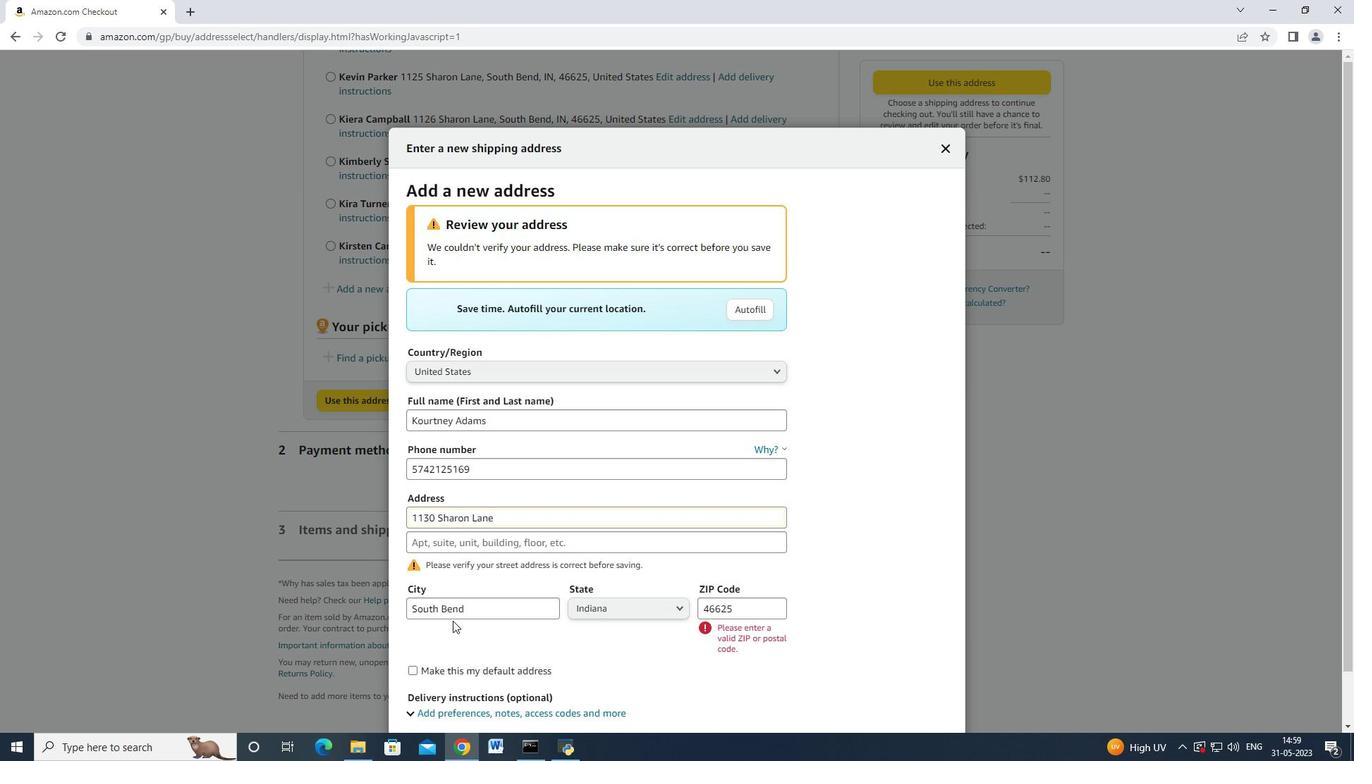 
Action: Mouse scrolled (452, 620) with delta (0, 0)
Screenshot: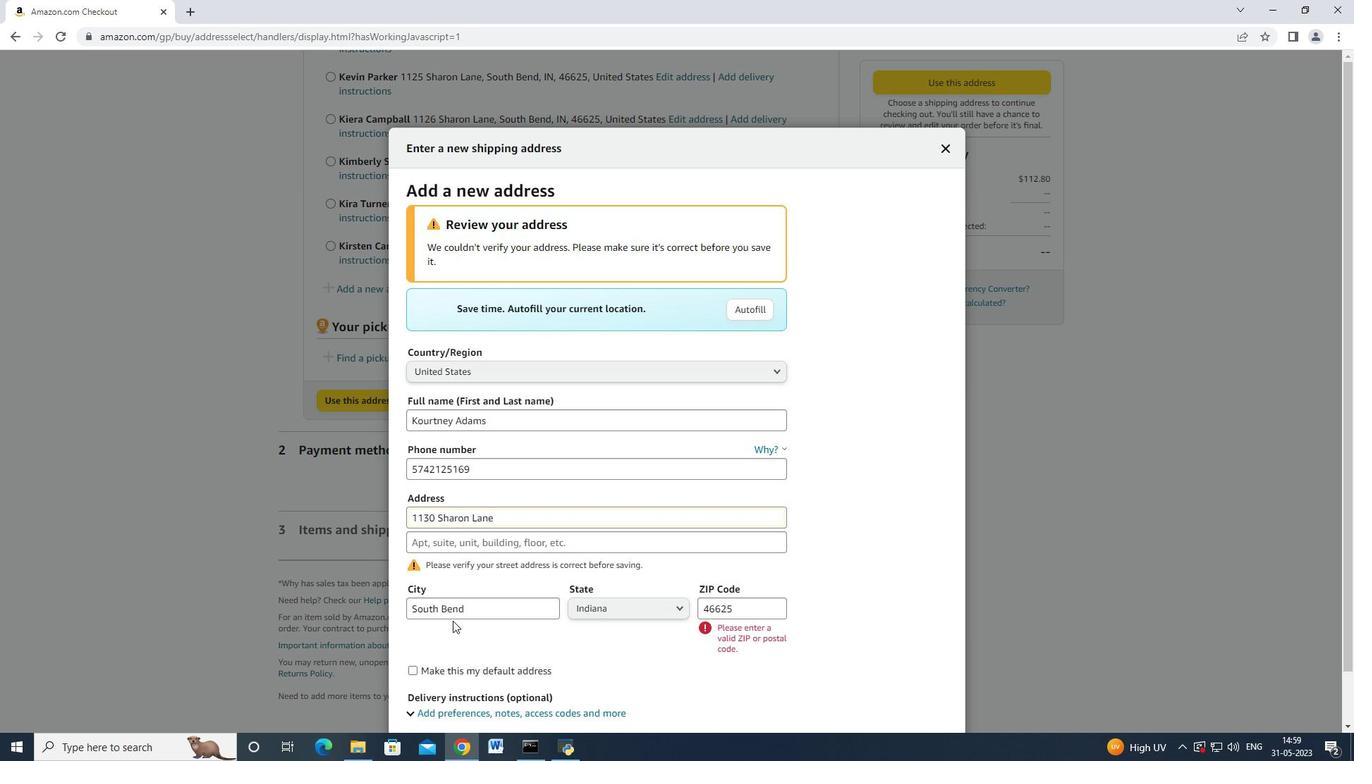 
Action: Mouse moved to (433, 690)
Screenshot: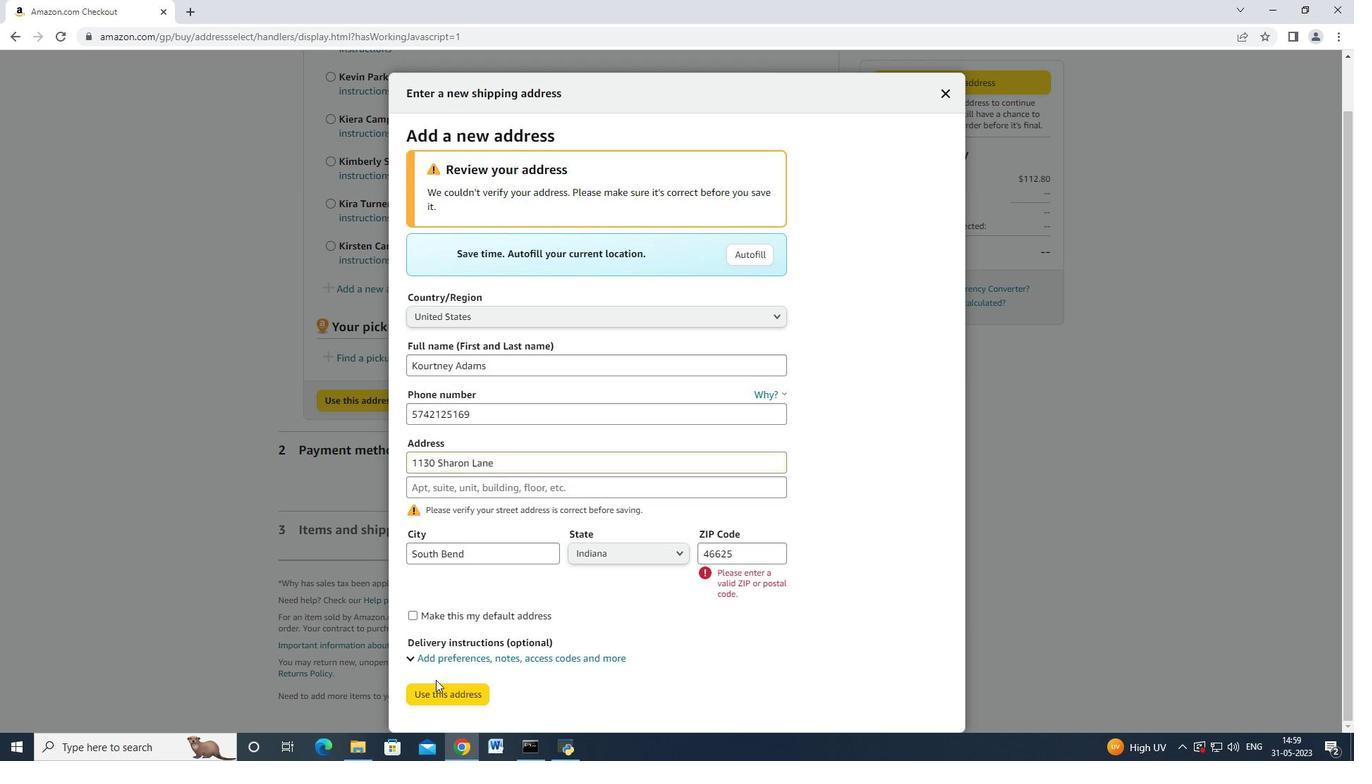 
Action: Mouse pressed left at (433, 690)
Screenshot: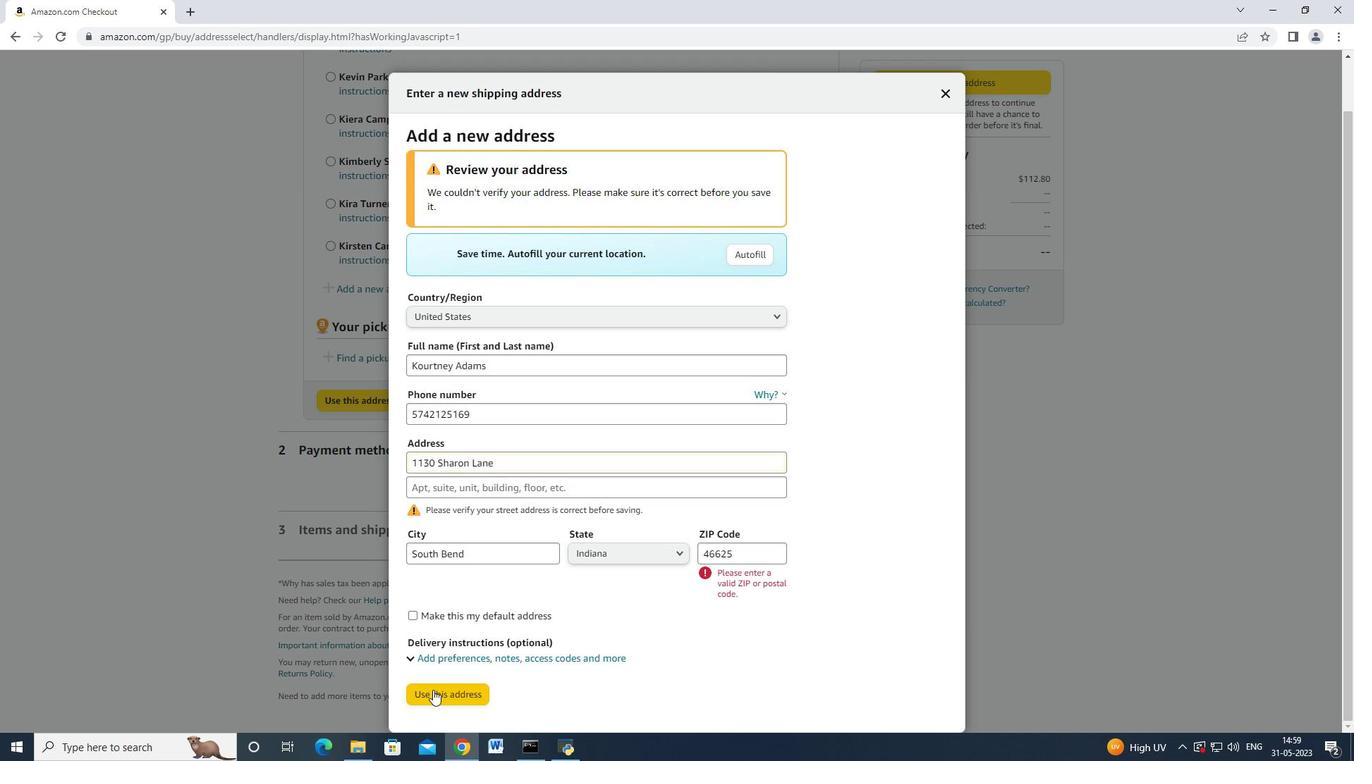 
Action: Mouse moved to (536, 284)
Screenshot: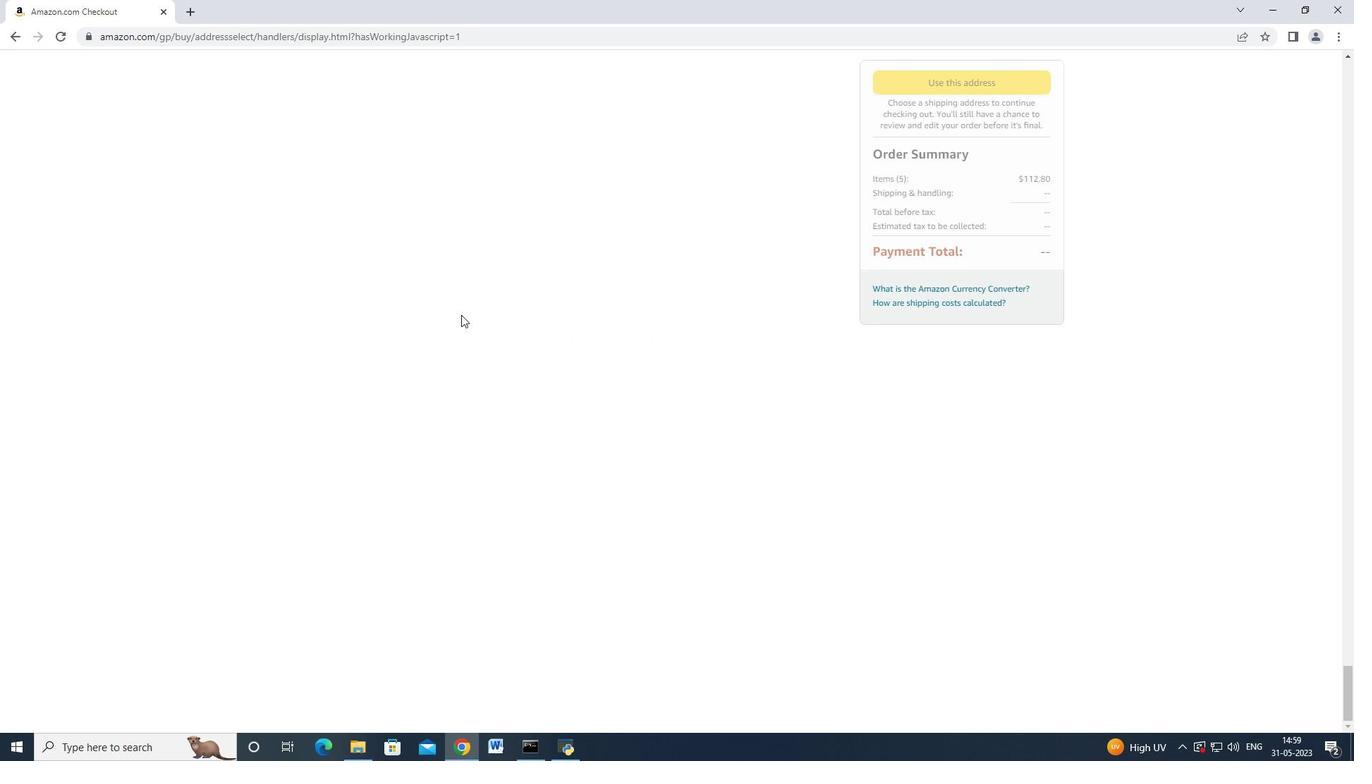 
Action: Mouse scrolled (536, 283) with delta (0, 0)
Screenshot: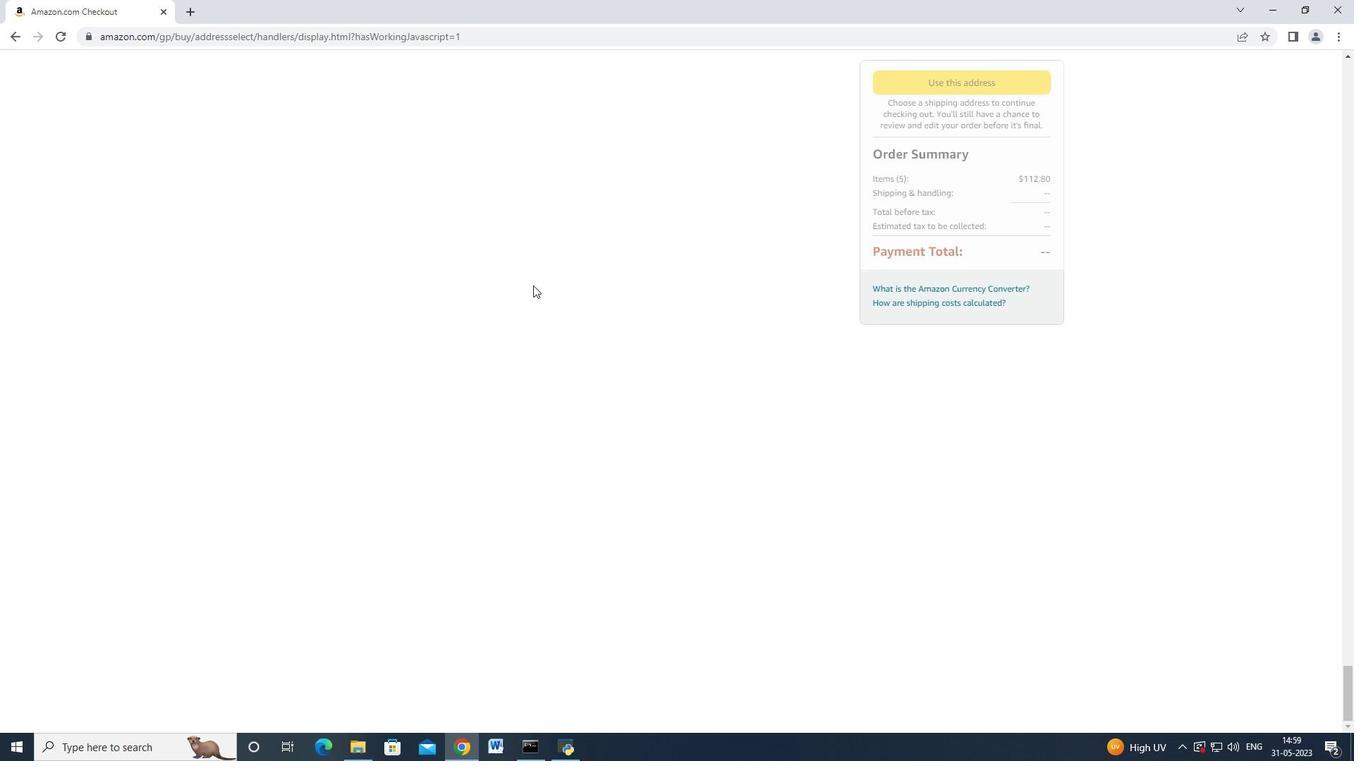 
Action: Mouse moved to (456, 276)
Screenshot: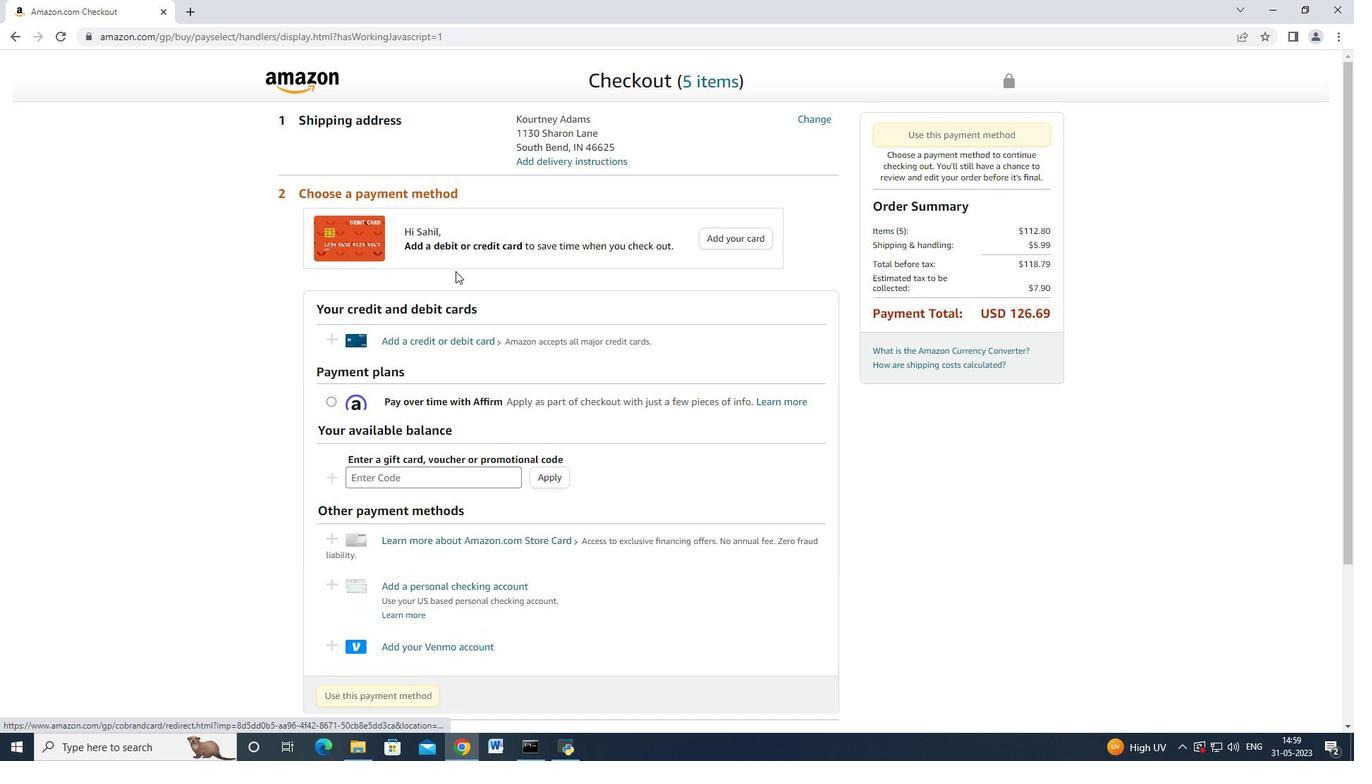 
Action: Mouse scrolled (456, 275) with delta (0, 0)
Screenshot: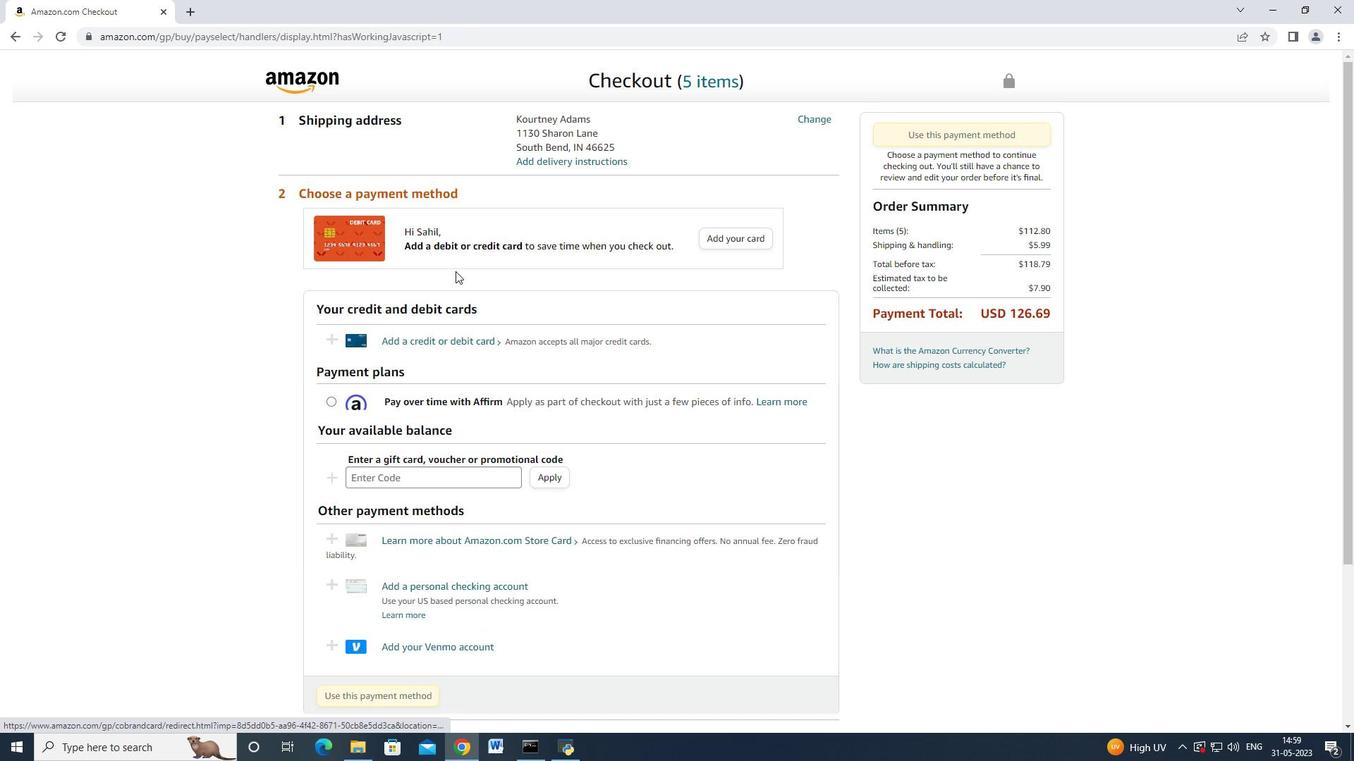 
Action: Mouse moved to (456, 277)
Screenshot: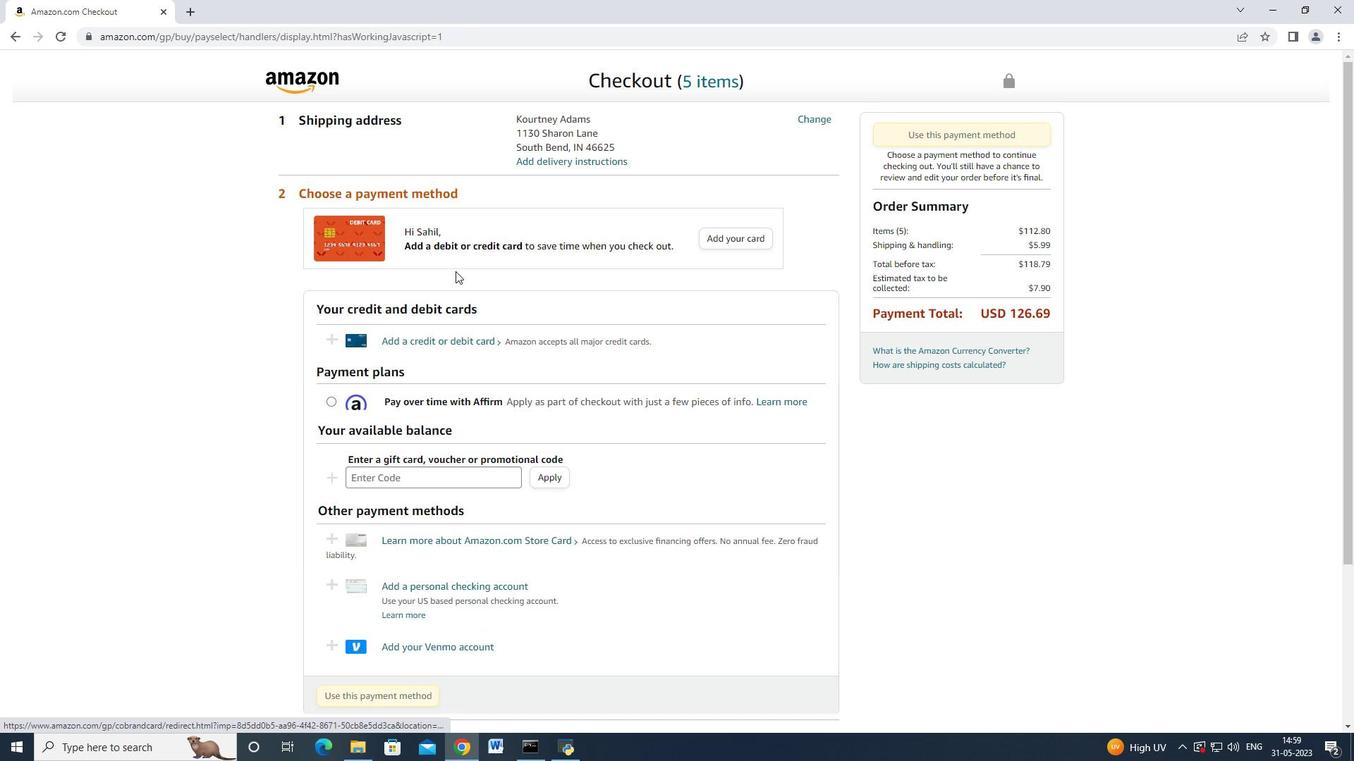 
Action: Mouse scrolled (456, 277) with delta (0, 0)
Screenshot: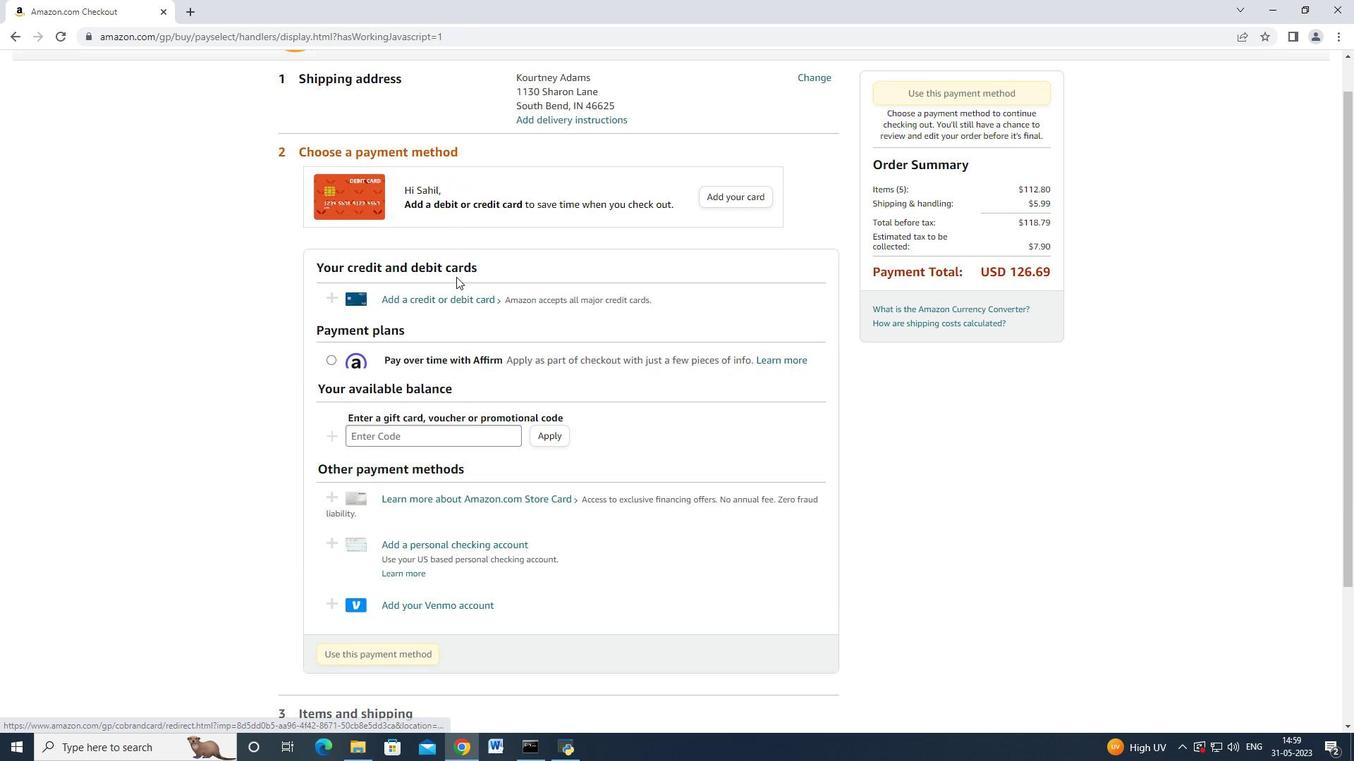 
Action: Mouse moved to (455, 282)
Screenshot: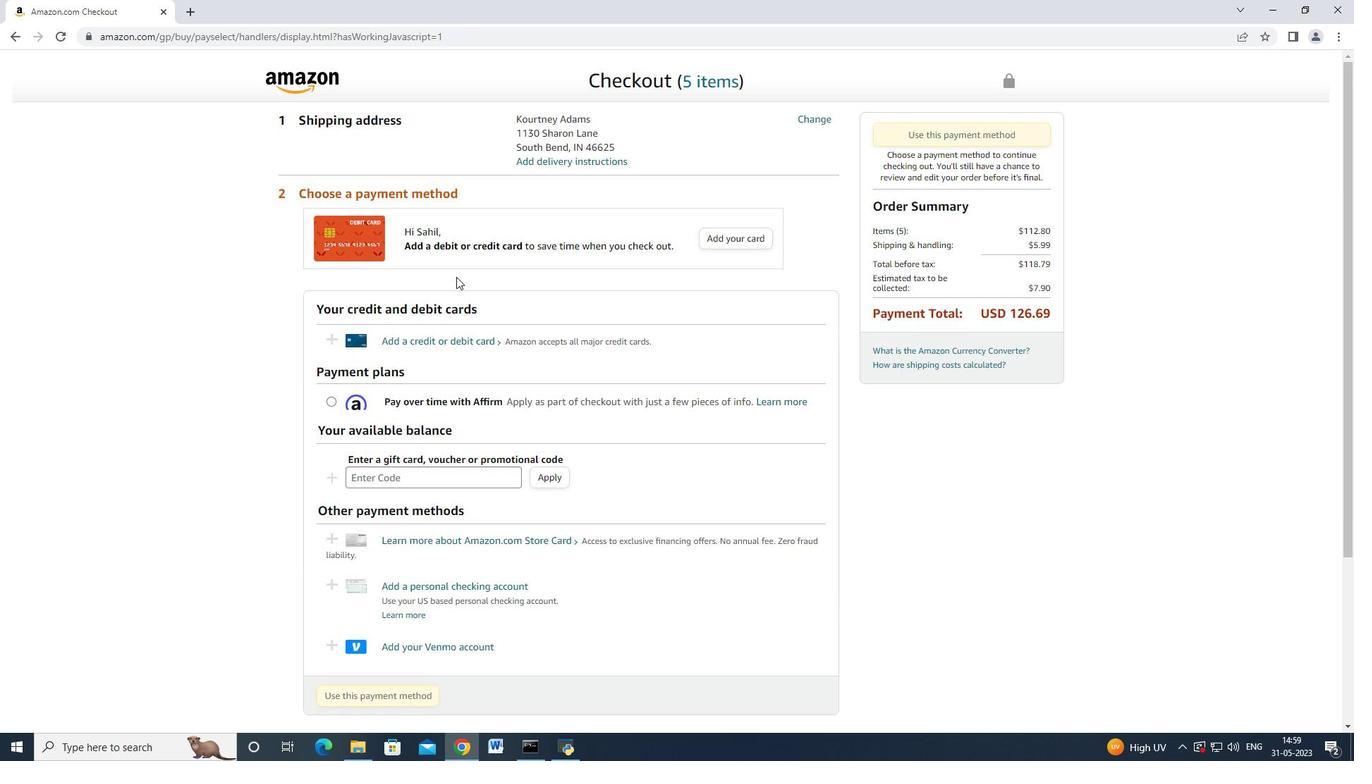 
Action: Mouse scrolled (455, 282) with delta (0, 0)
Screenshot: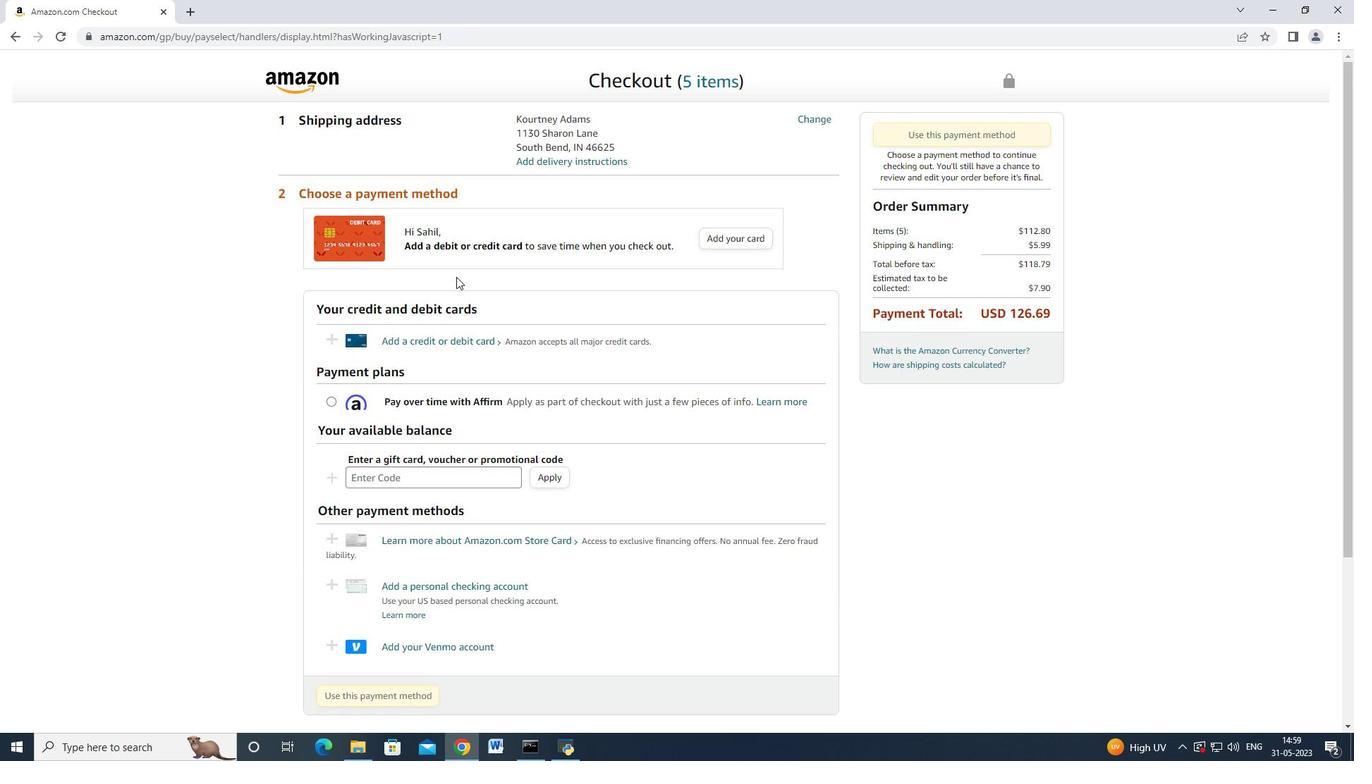 
Action: Mouse moved to (448, 303)
Screenshot: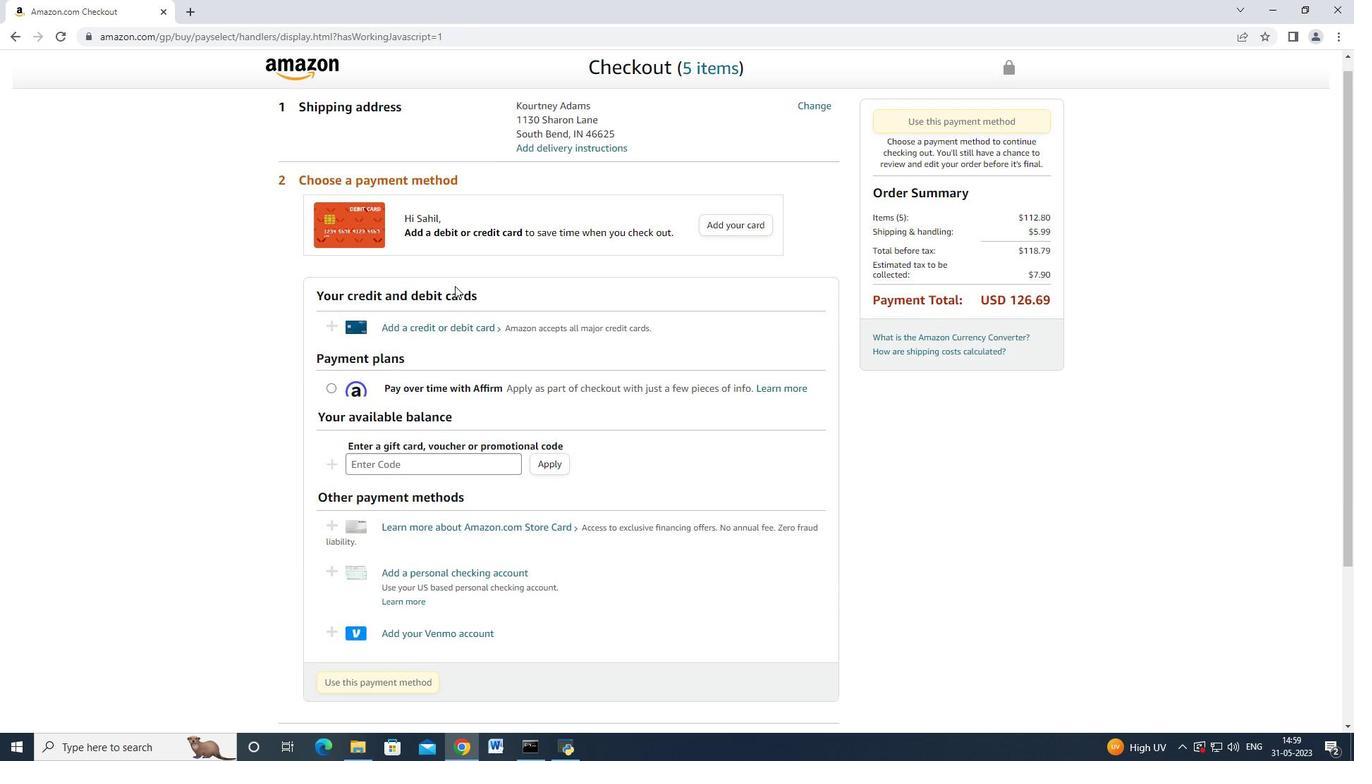 
Action: Mouse scrolled (449, 299) with delta (0, 0)
Screenshot: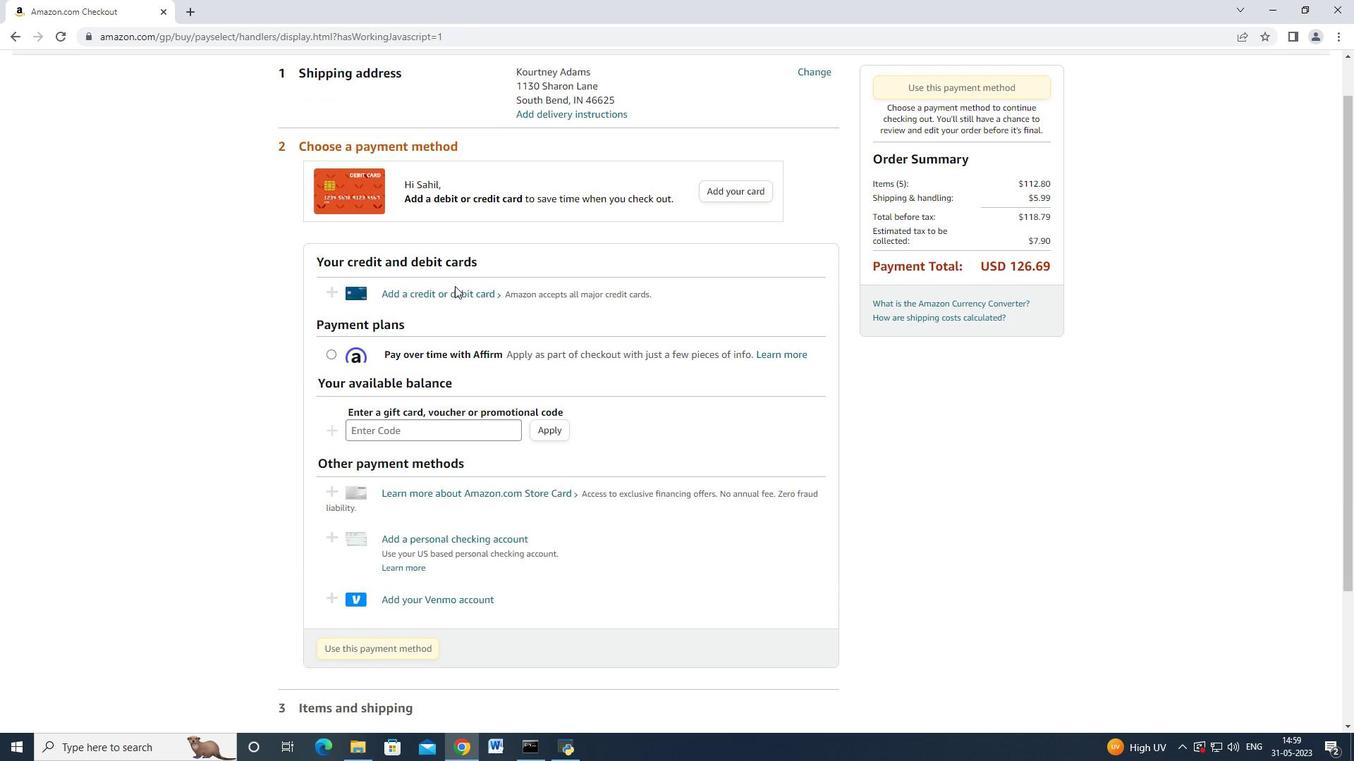 
Action: Mouse moved to (451, 291)
Screenshot: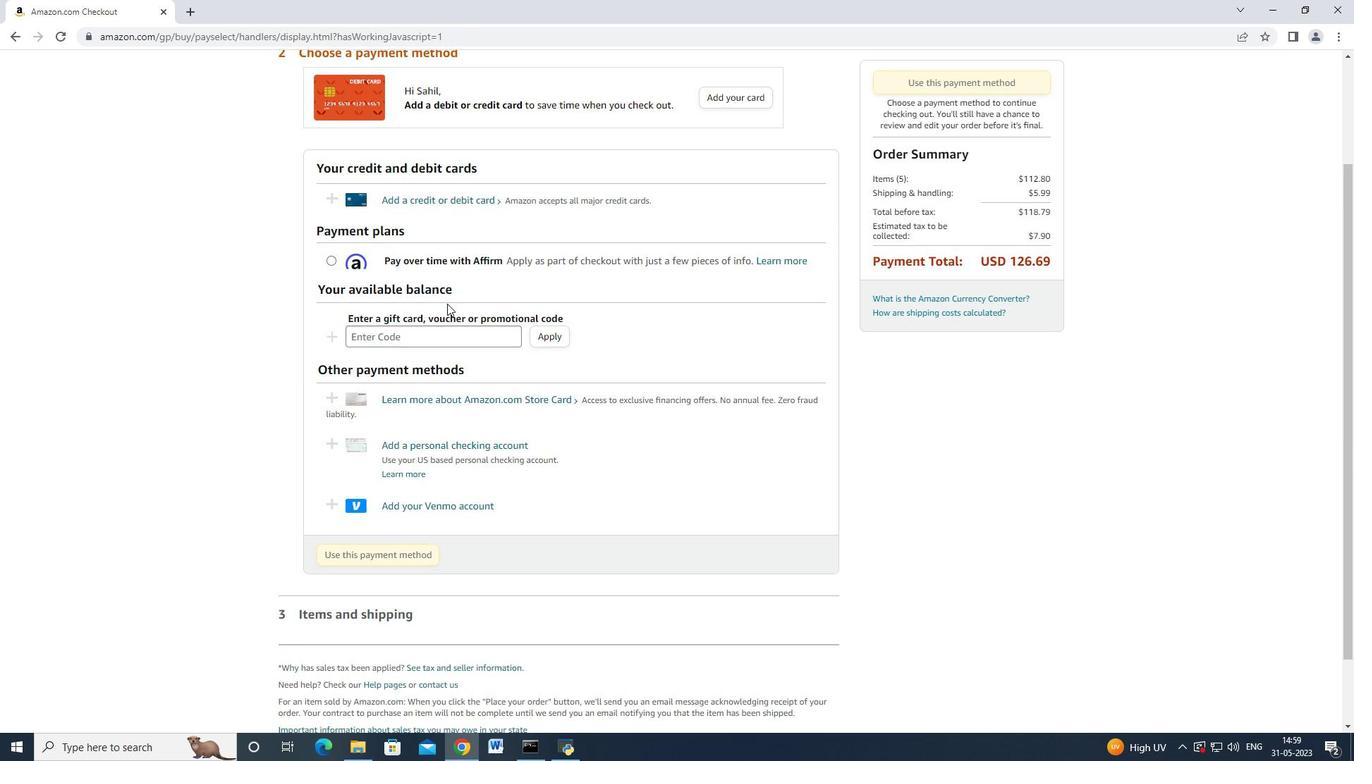 
Action: Mouse scrolled (451, 290) with delta (0, 0)
Screenshot: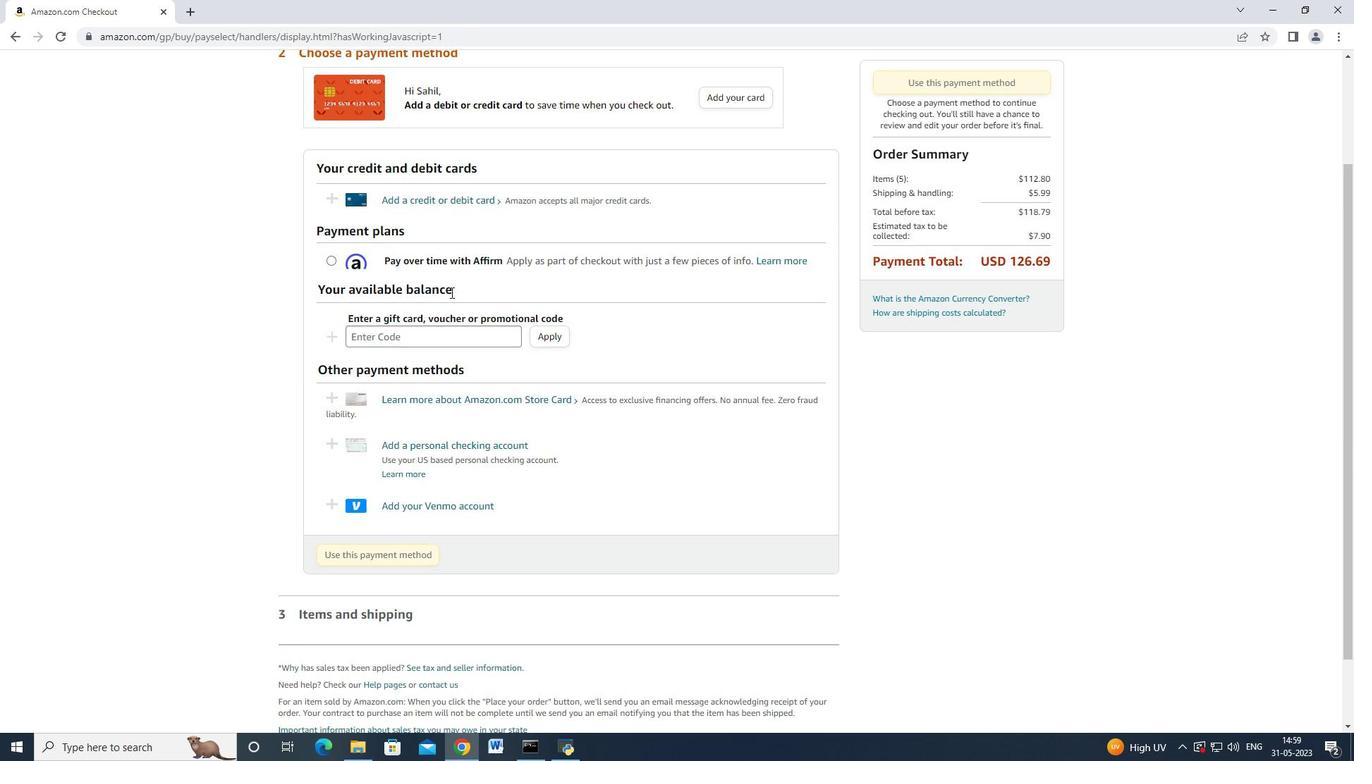 
Action: Mouse scrolled (451, 290) with delta (0, 0)
Screenshot: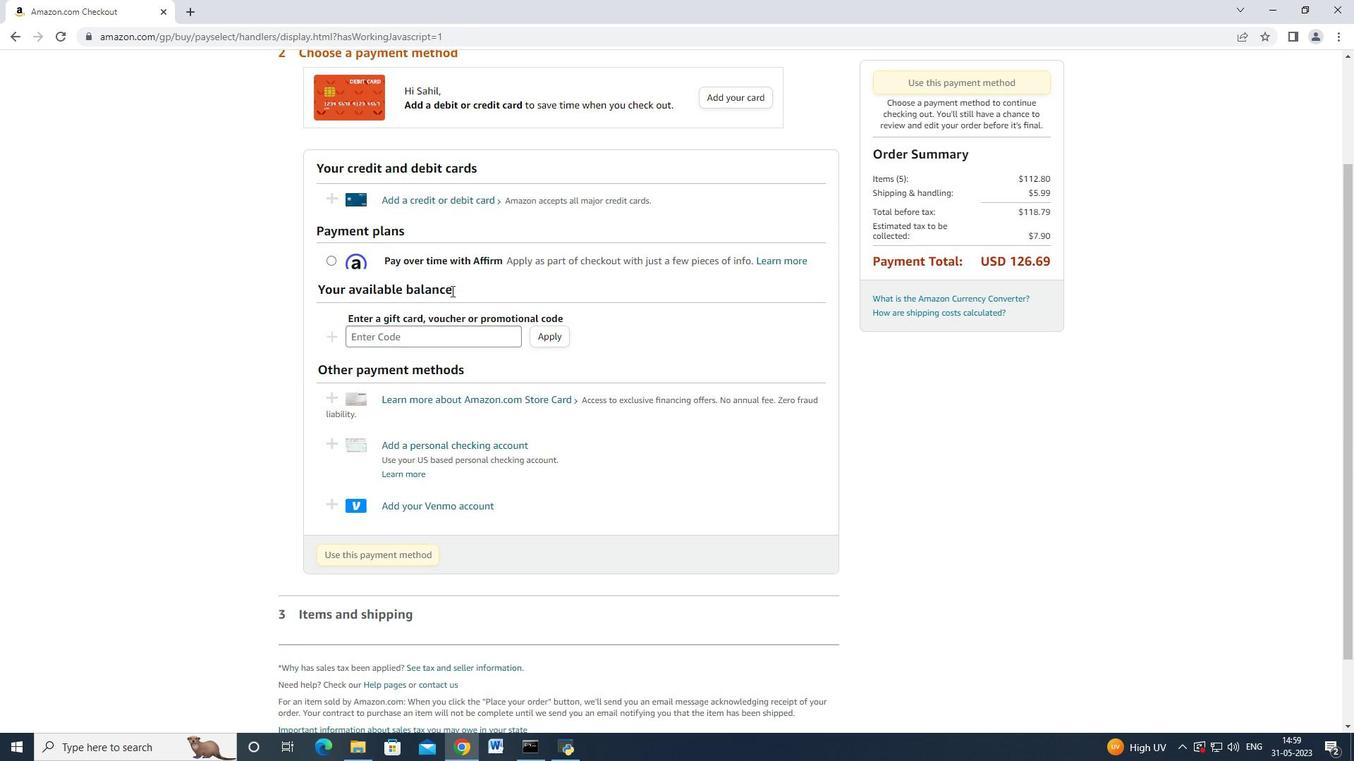 
Action: Mouse moved to (449, 292)
Screenshot: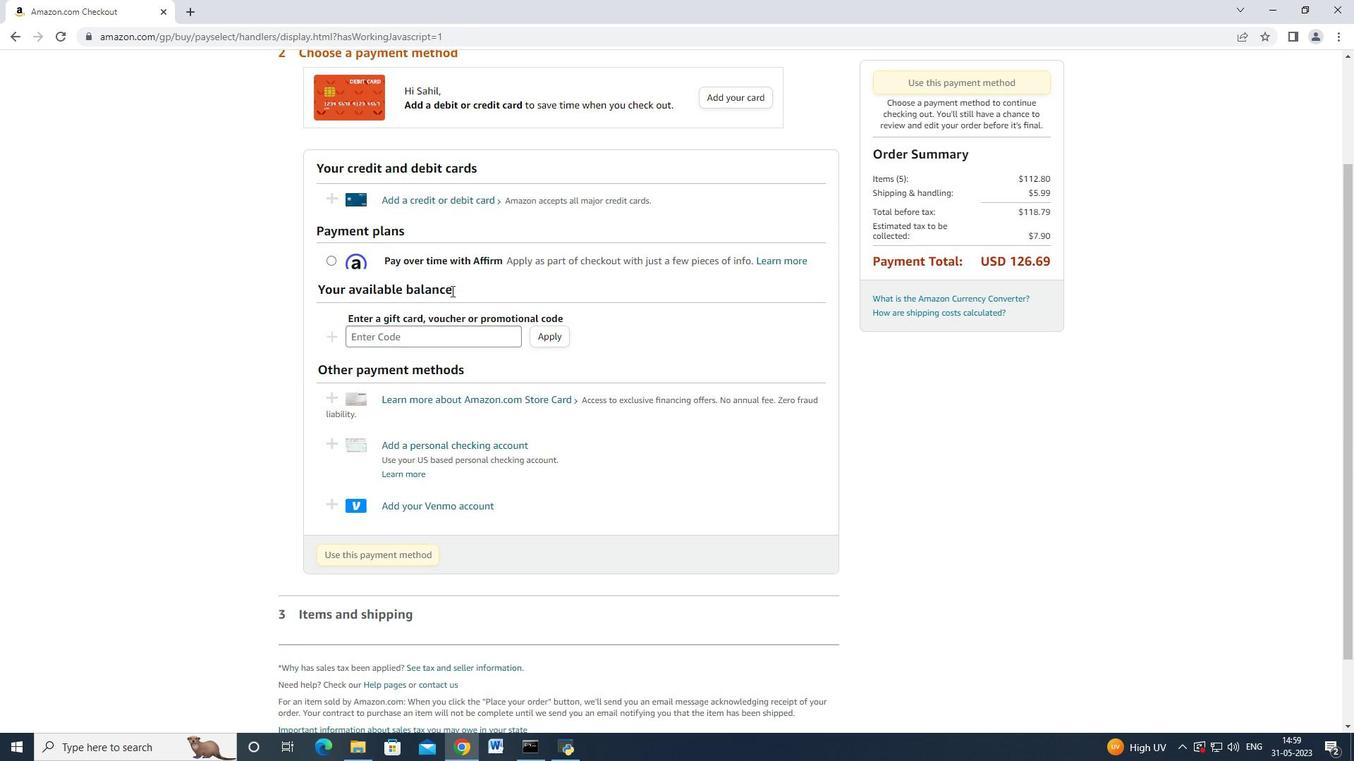 
Action: Mouse scrolled (449, 291) with delta (0, 0)
Screenshot: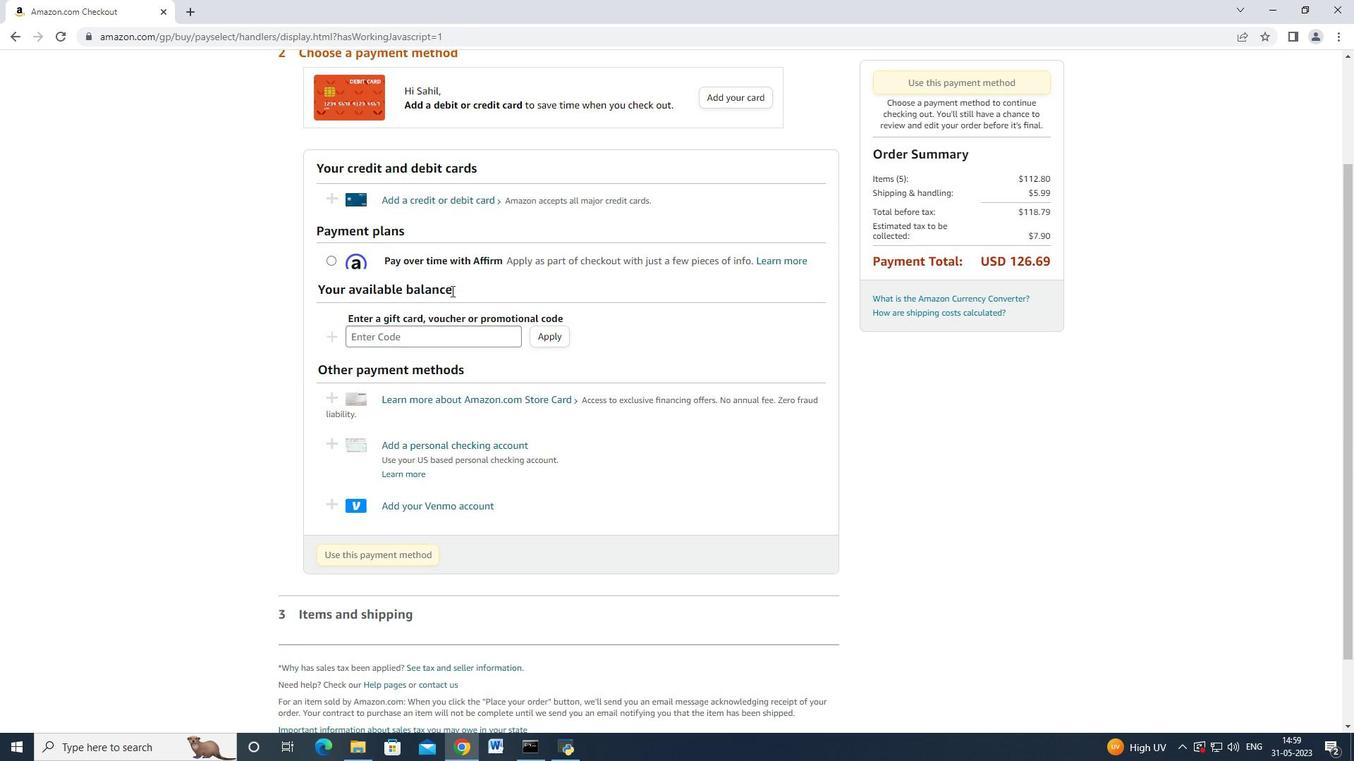 
Action: Mouse moved to (449, 296)
Screenshot: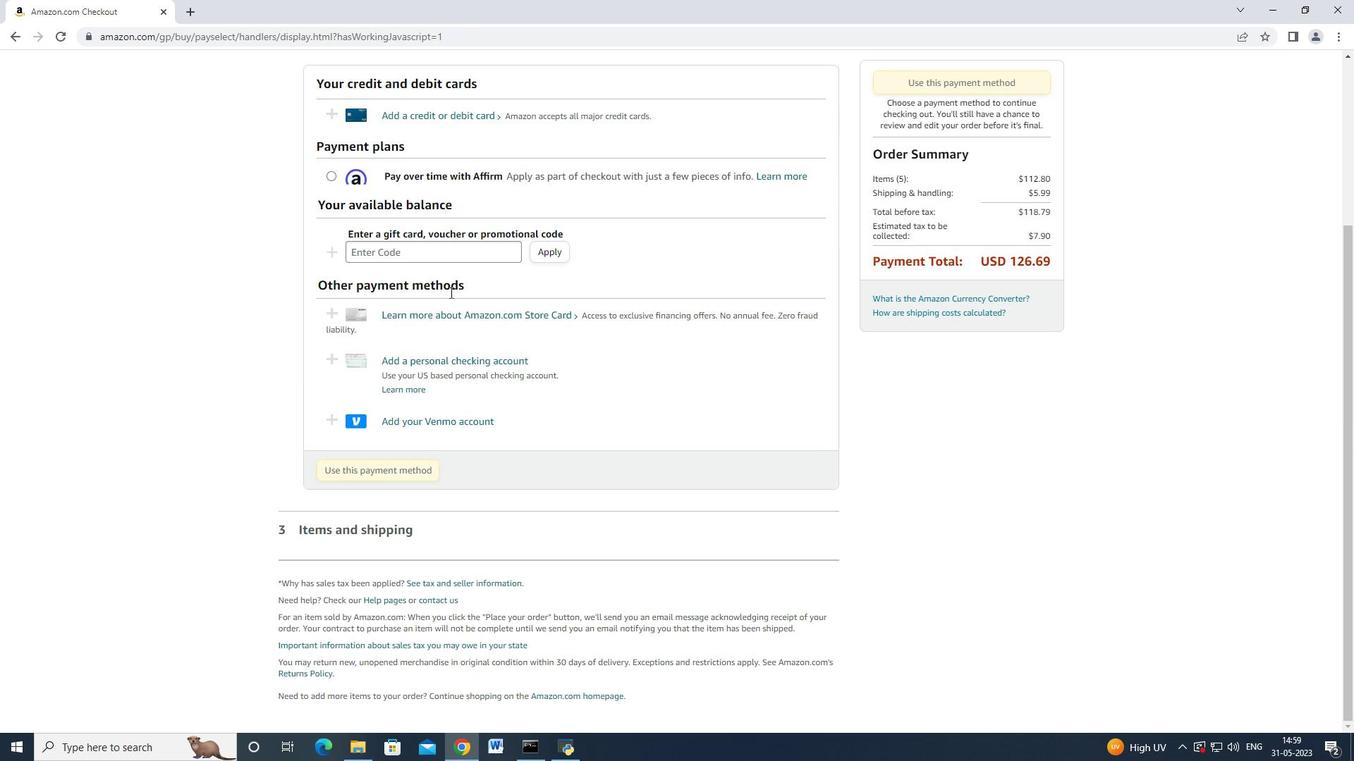 
Action: Mouse scrolled (449, 297) with delta (0, 0)
Screenshot: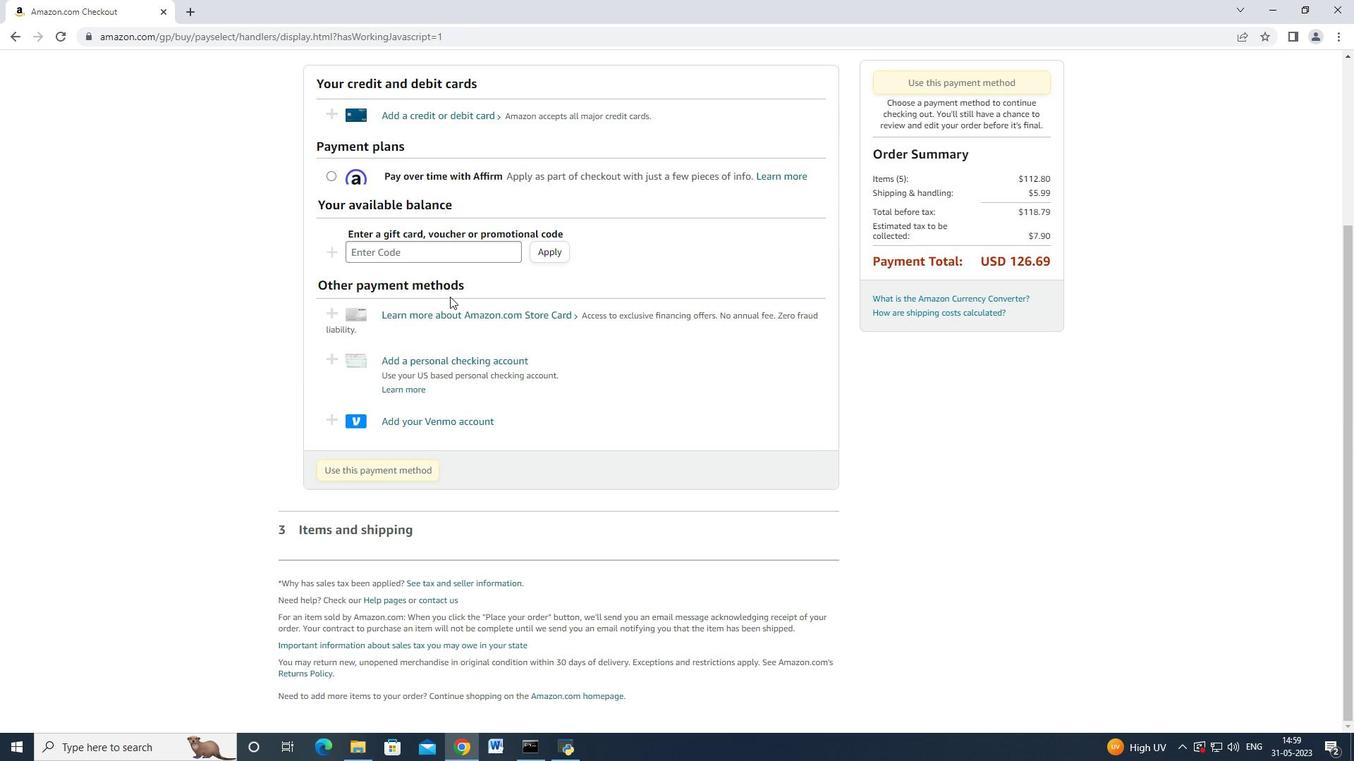 
Action: Mouse scrolled (449, 297) with delta (0, 0)
Screenshot: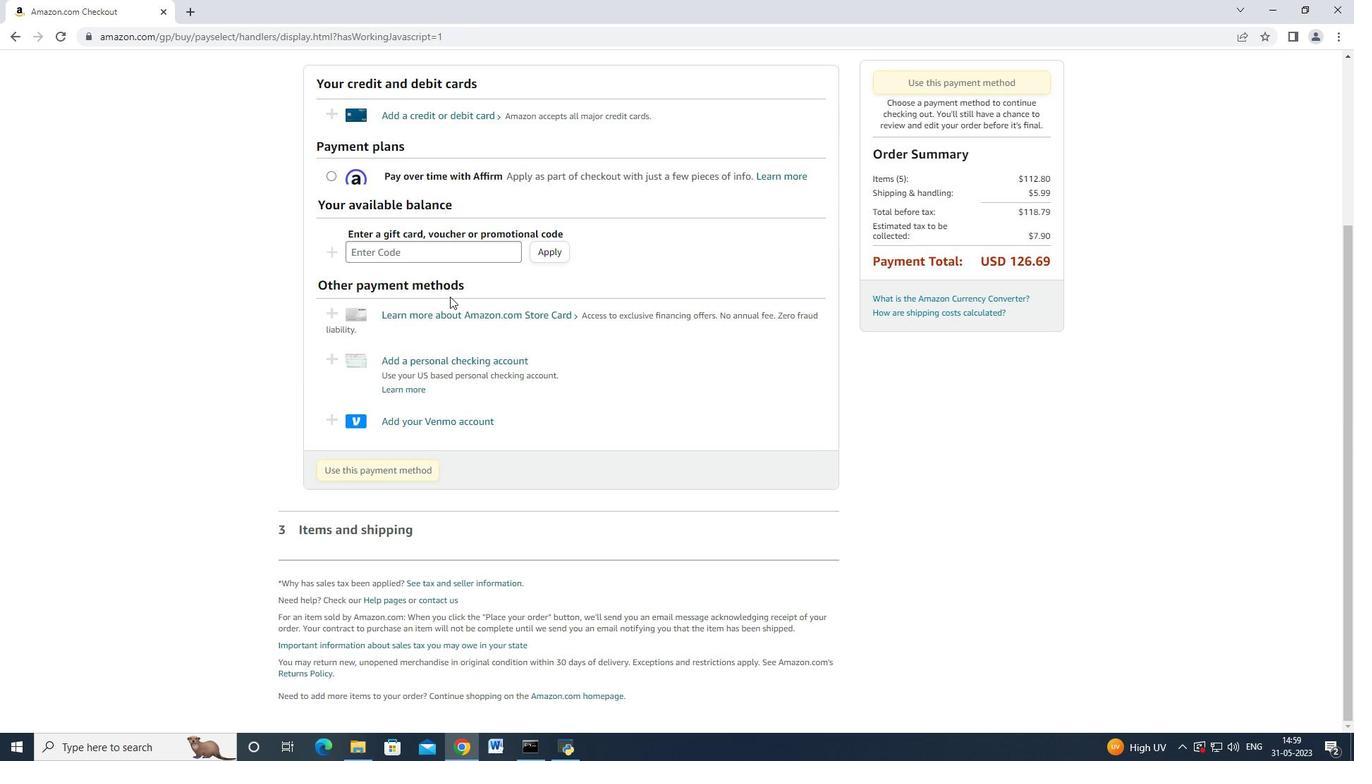 
Action: Mouse moved to (474, 181)
Screenshot: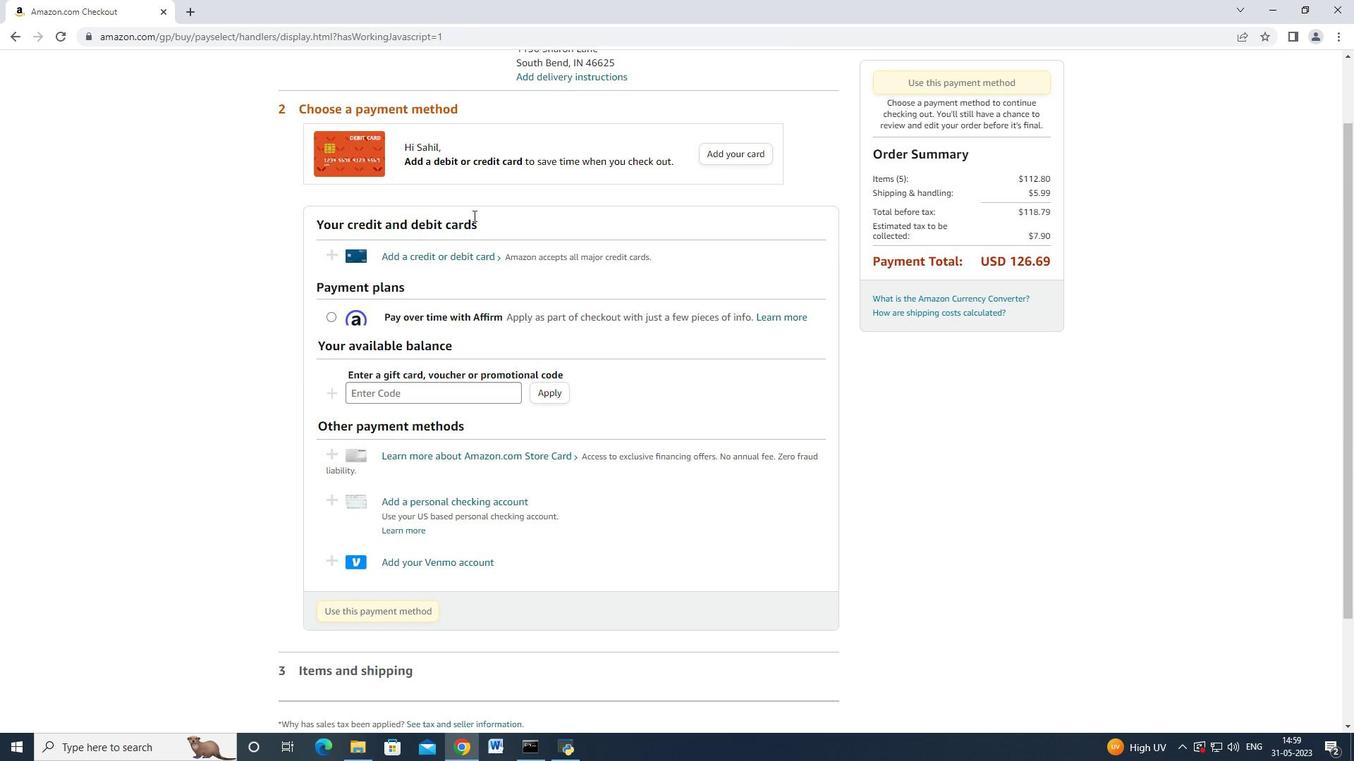 
Action: Mouse scrolled (474, 181) with delta (0, 0)
Screenshot: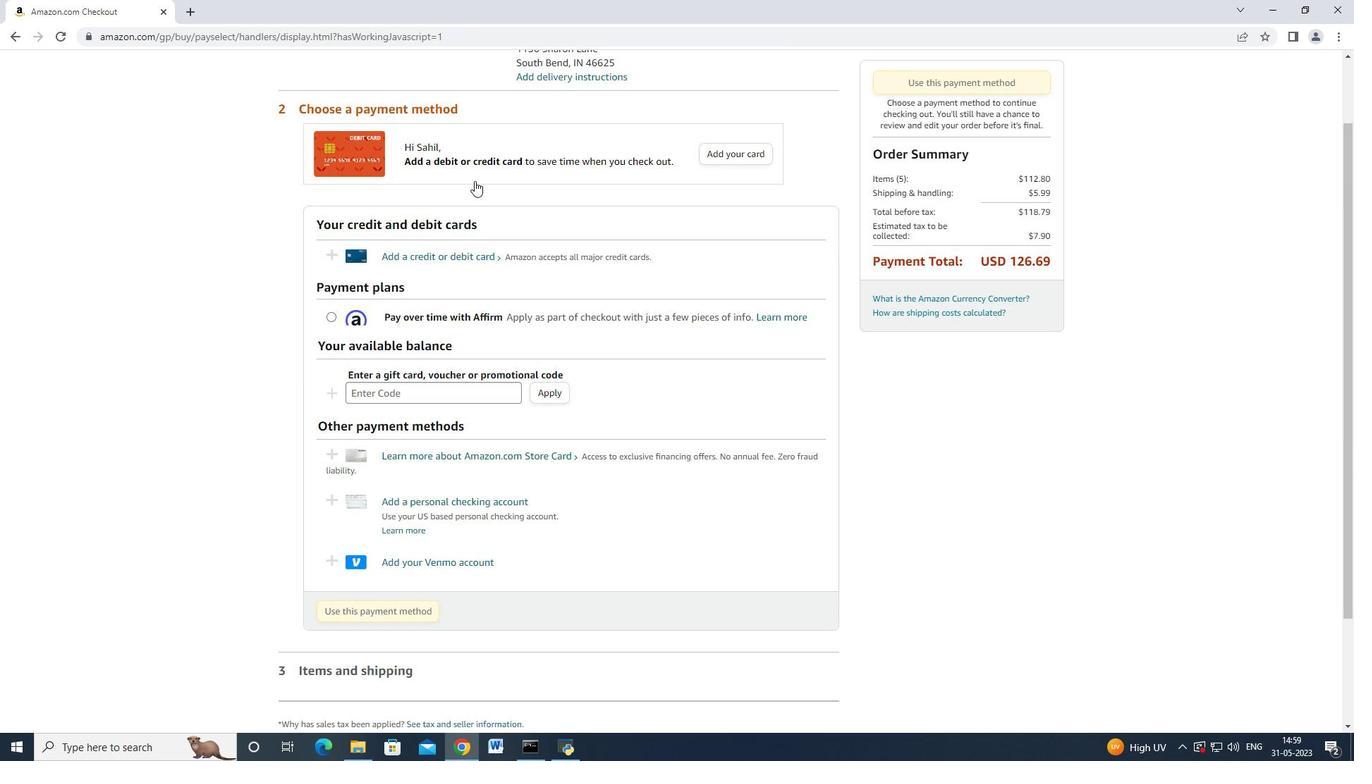 
Action: Mouse moved to (437, 326)
Screenshot: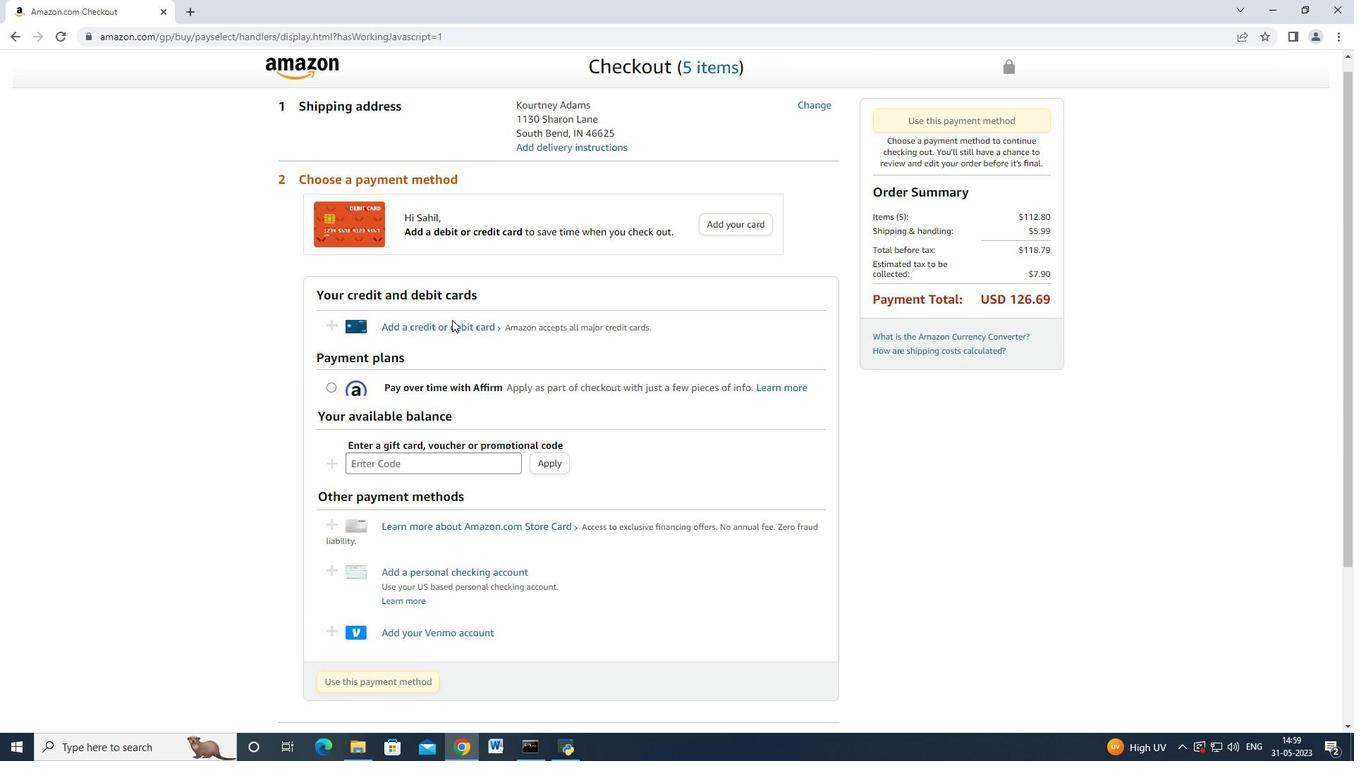 
Action: Mouse pressed left at (437, 326)
Screenshot: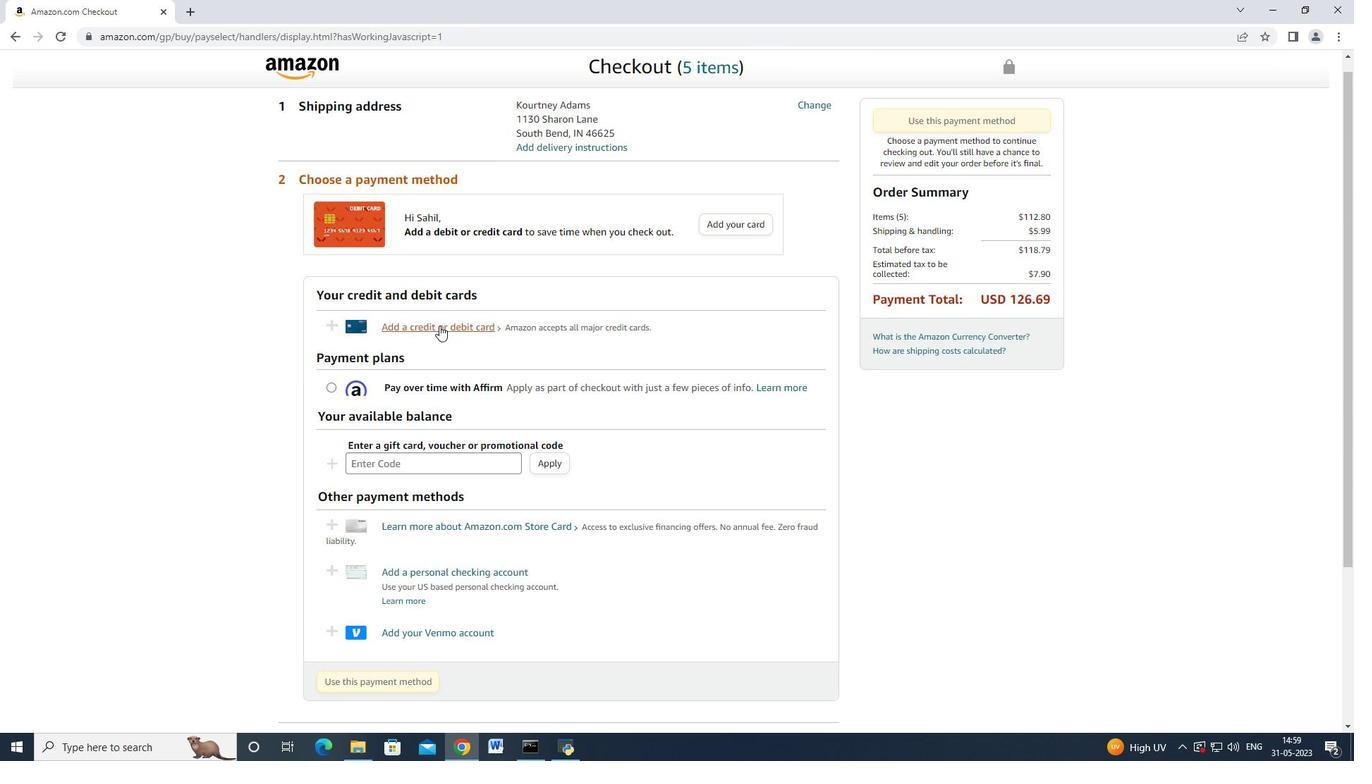 
Action: Mouse moved to (552, 325)
Screenshot: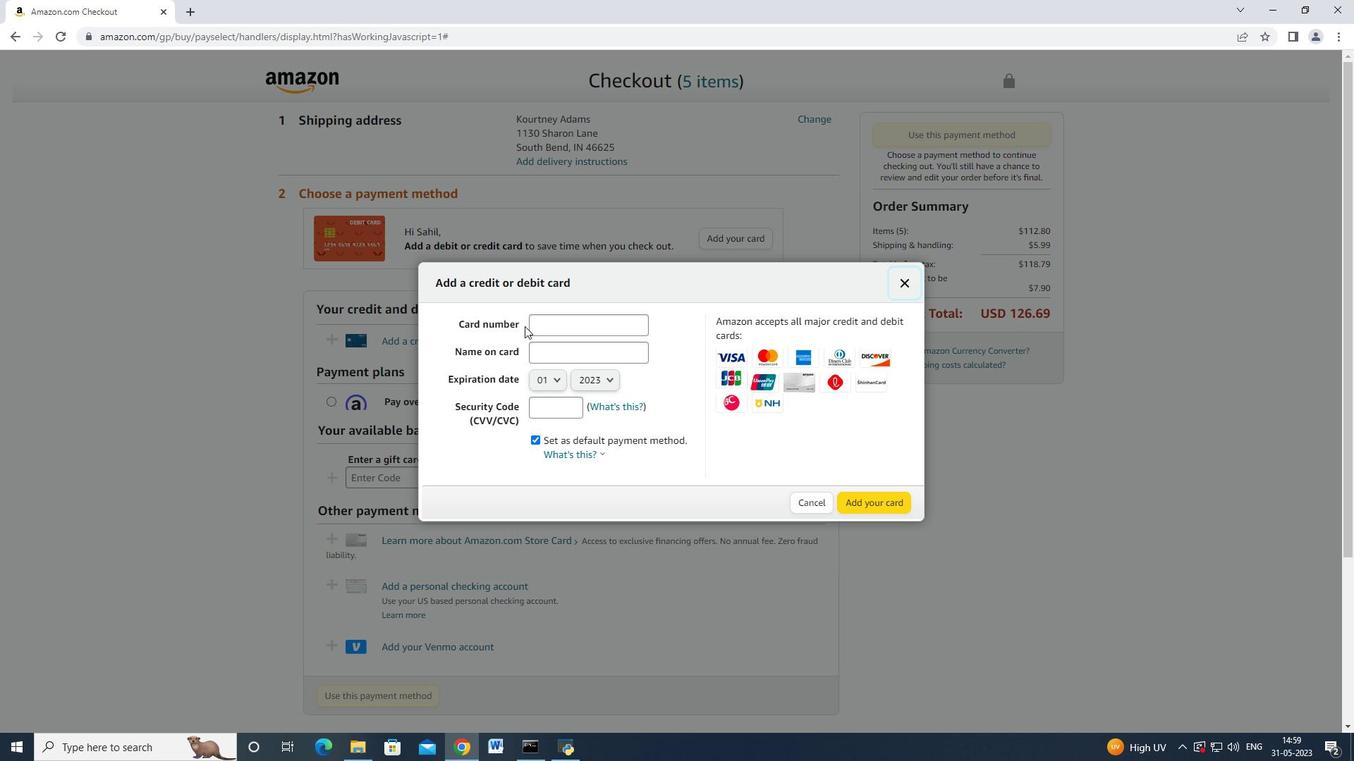 
Action: Mouse pressed left at (552, 325)
Screenshot: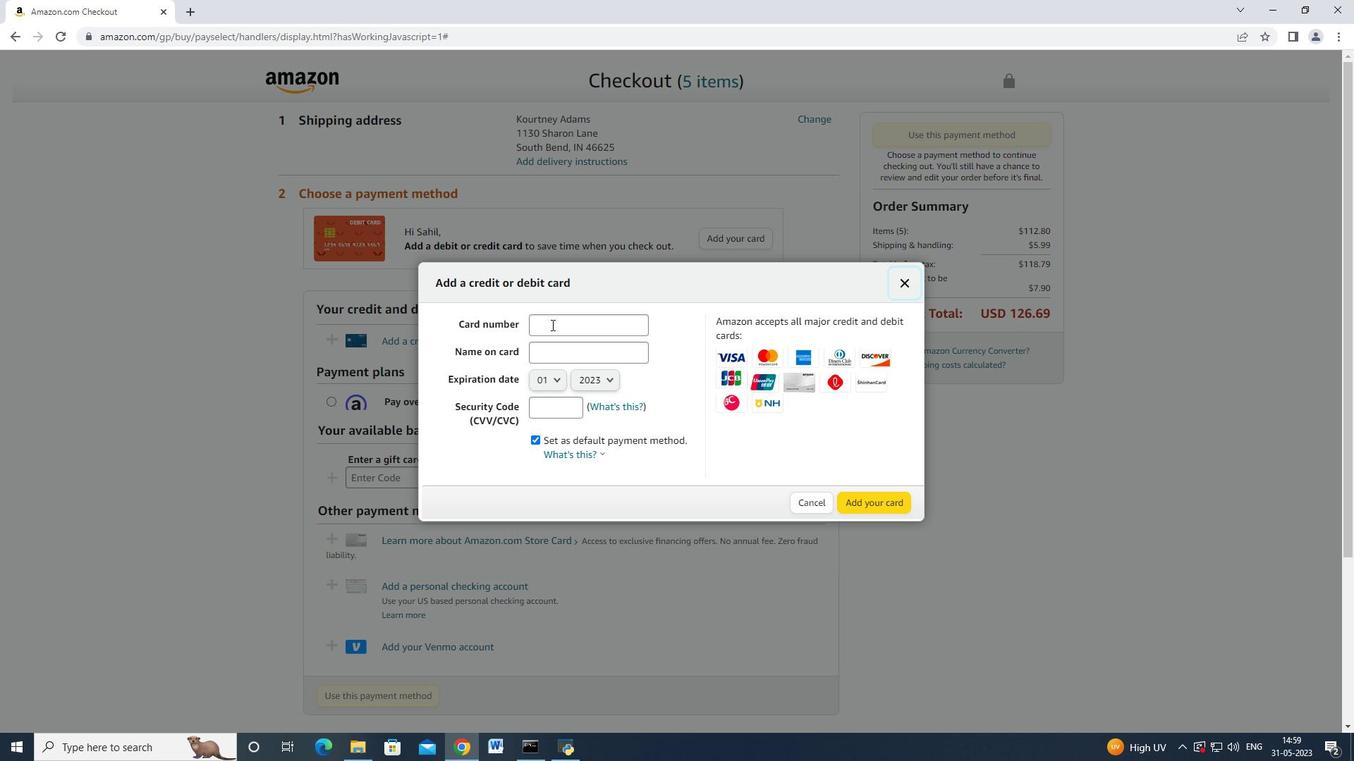 
Action: Mouse moved to (548, 327)
Screenshot: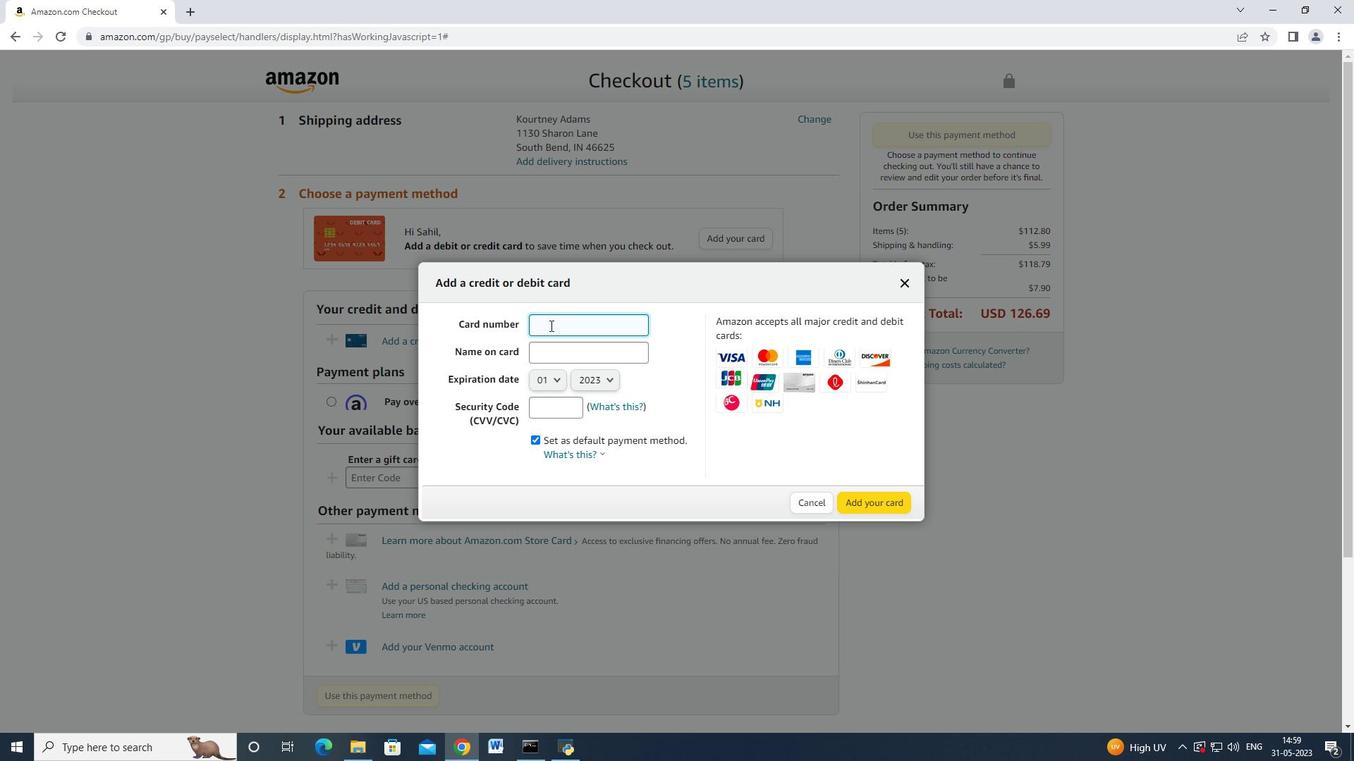 
Action: Key pressed 487<Key.backspace>93754559587965<Key.tab><Key.shift>John<Key.space><Key.shift>Baker
Screenshot: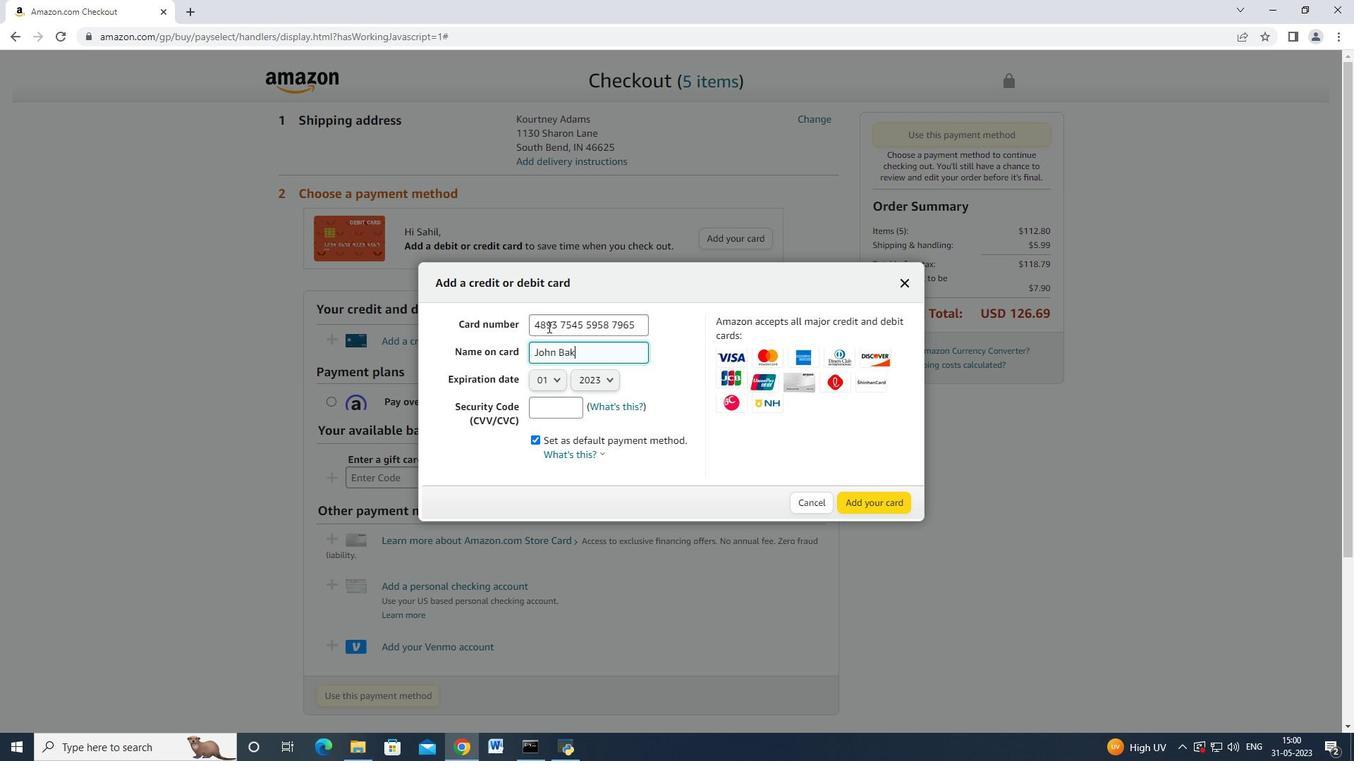 
Action: Mouse moved to (552, 383)
Screenshot: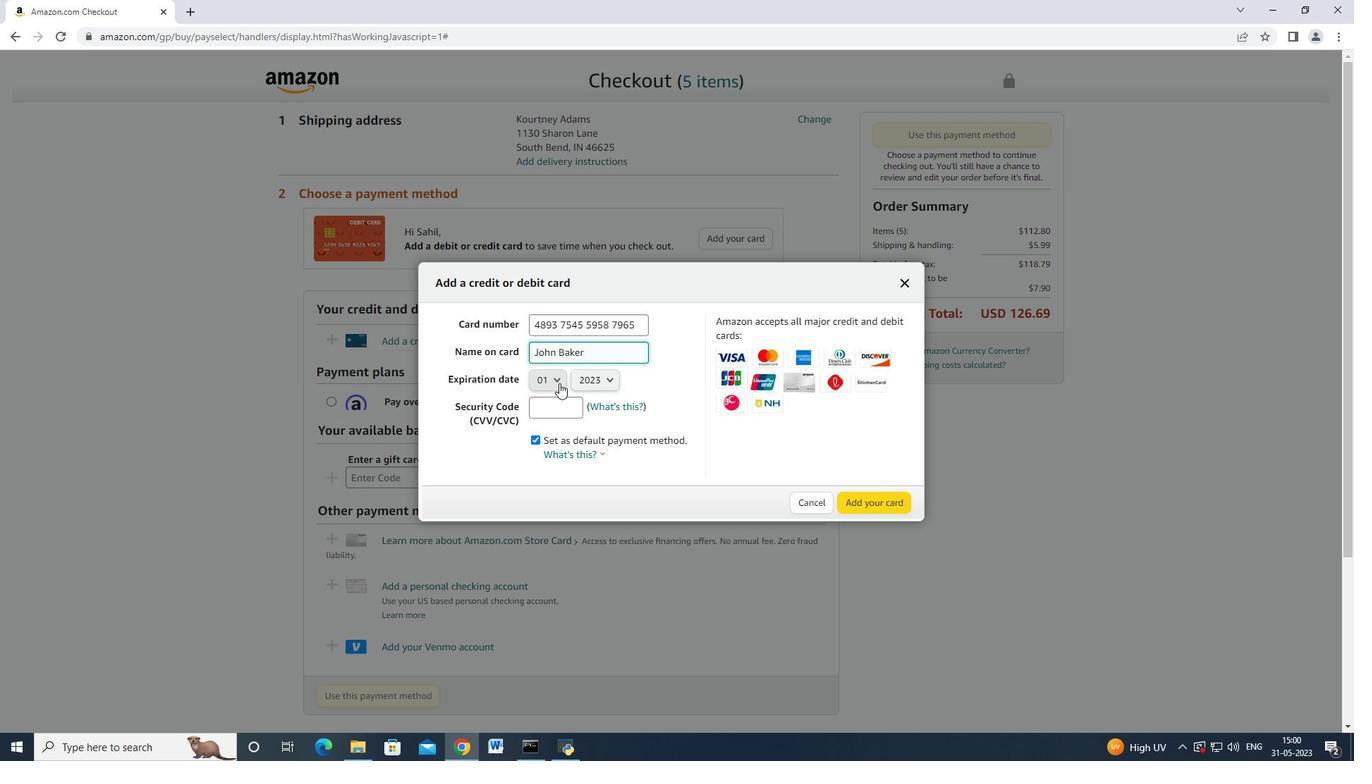 
Action: Mouse pressed left at (552, 383)
Screenshot: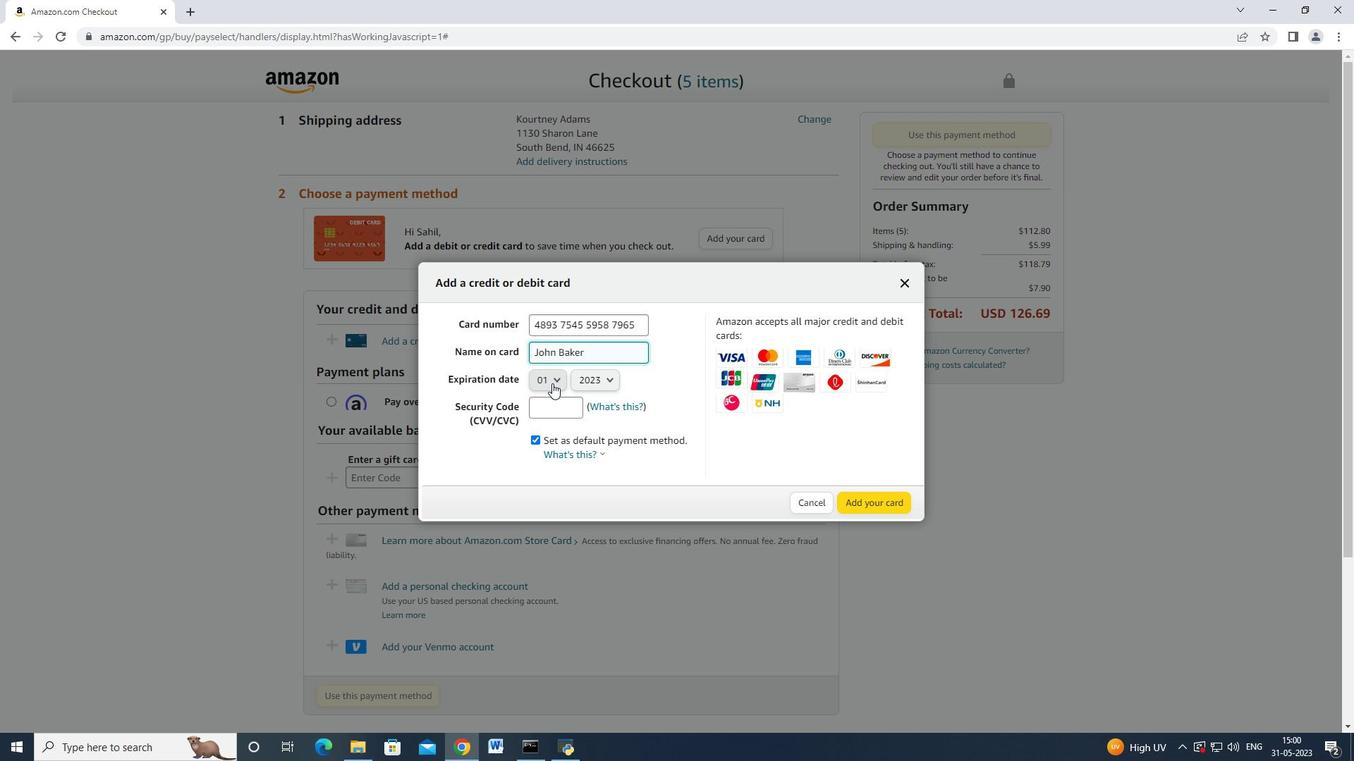 
Action: Mouse moved to (543, 380)
Screenshot: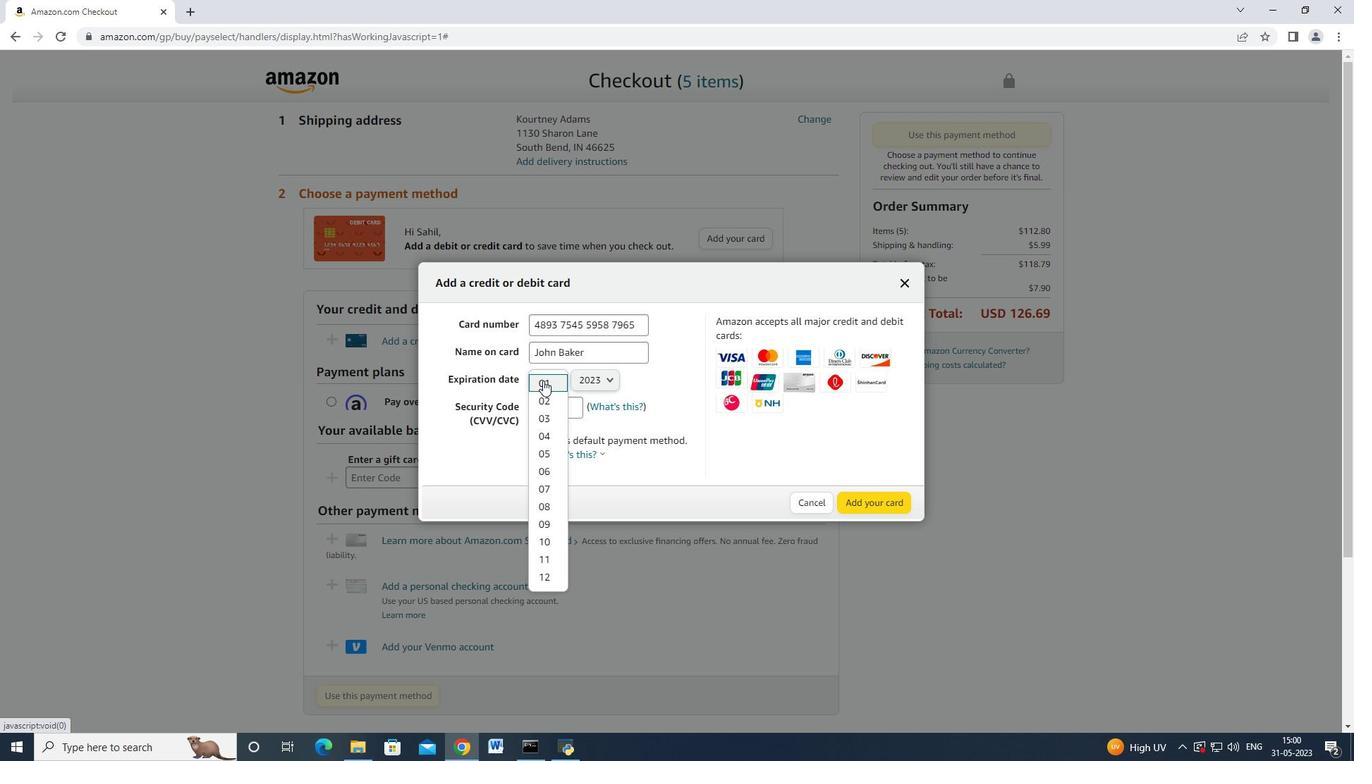 
Action: Mouse scrolled (543, 380) with delta (0, 0)
Screenshot: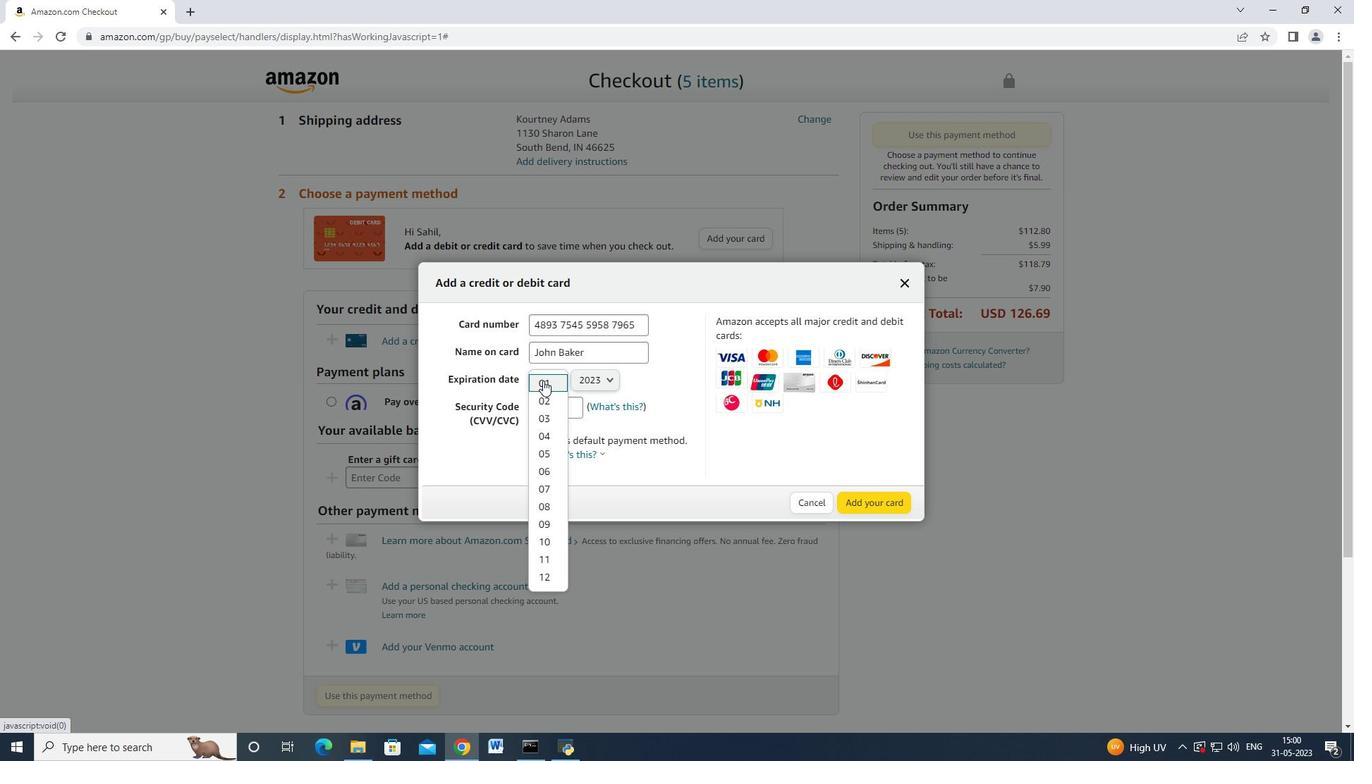 
Action: Mouse moved to (552, 474)
Screenshot: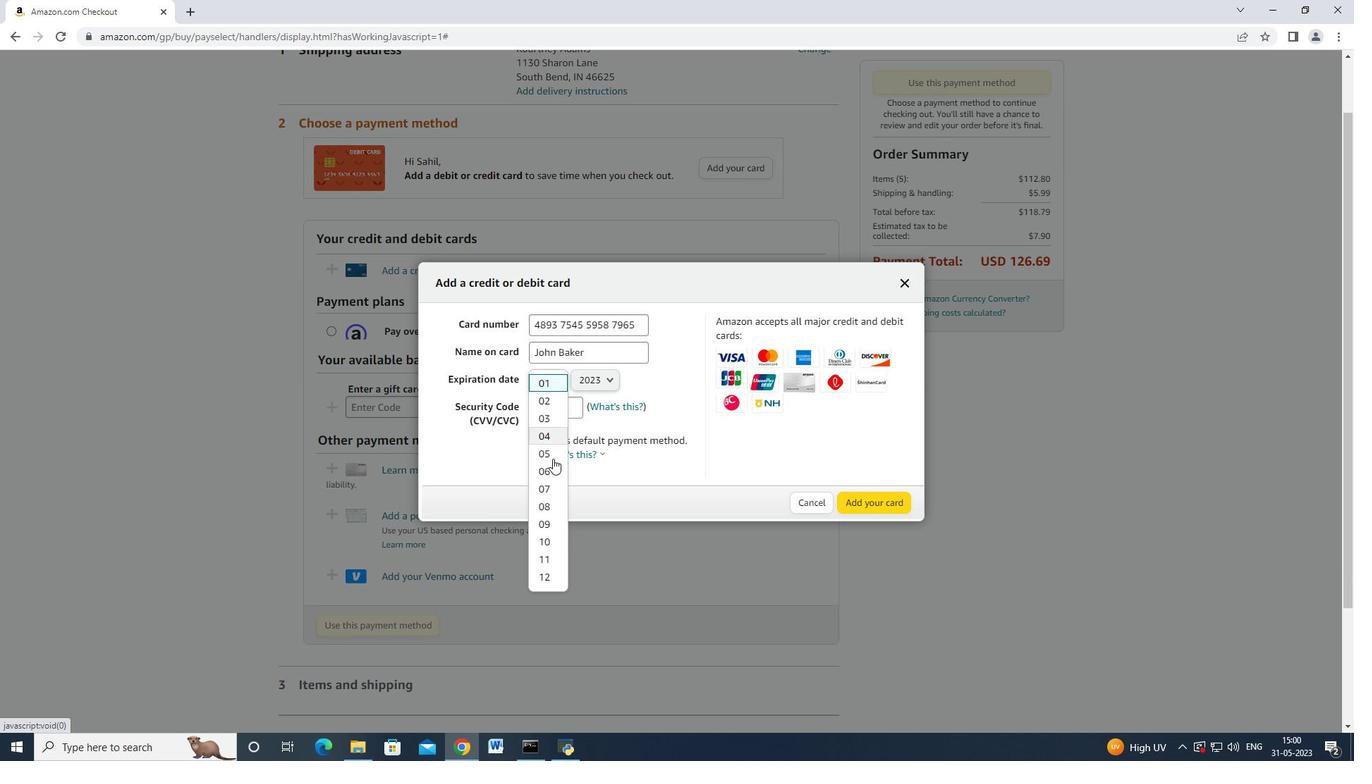 
Action: Mouse pressed left at (552, 474)
Screenshot: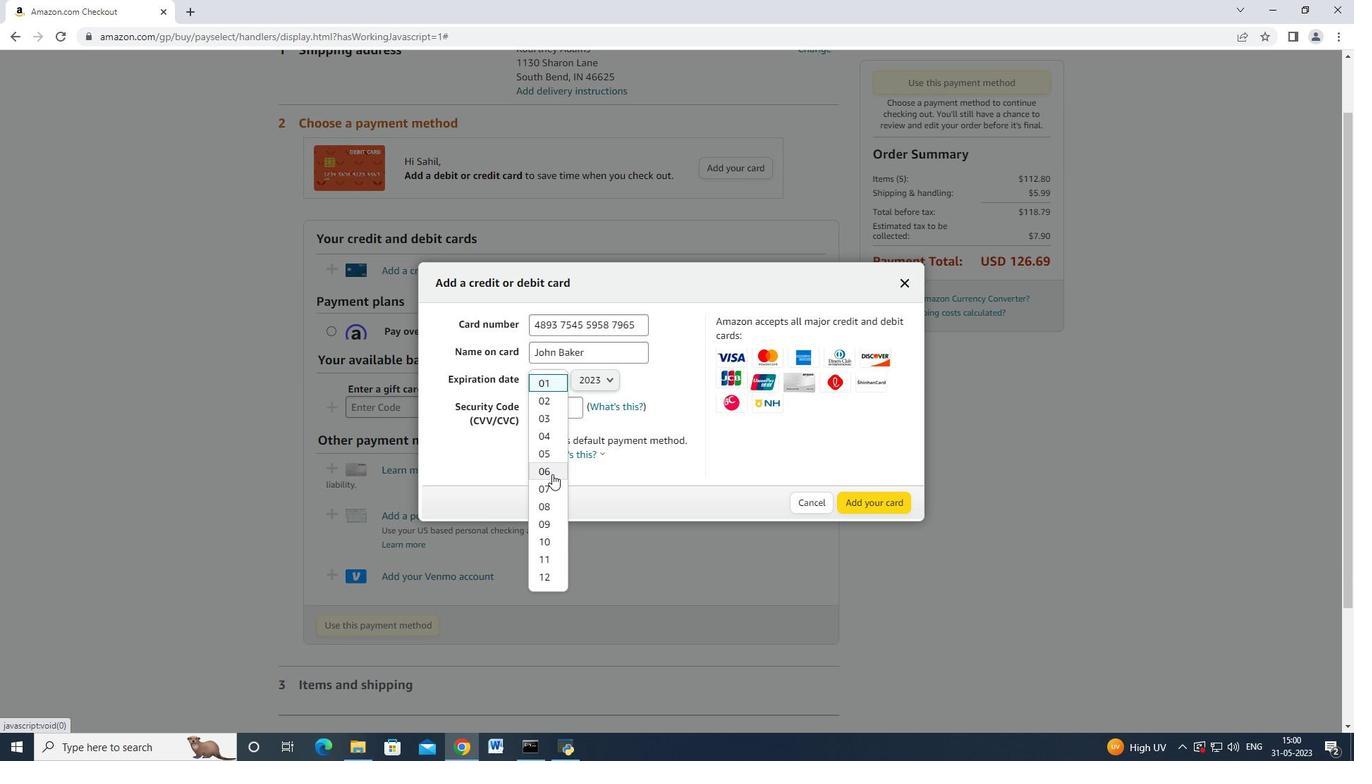 
Action: Mouse moved to (585, 382)
Screenshot: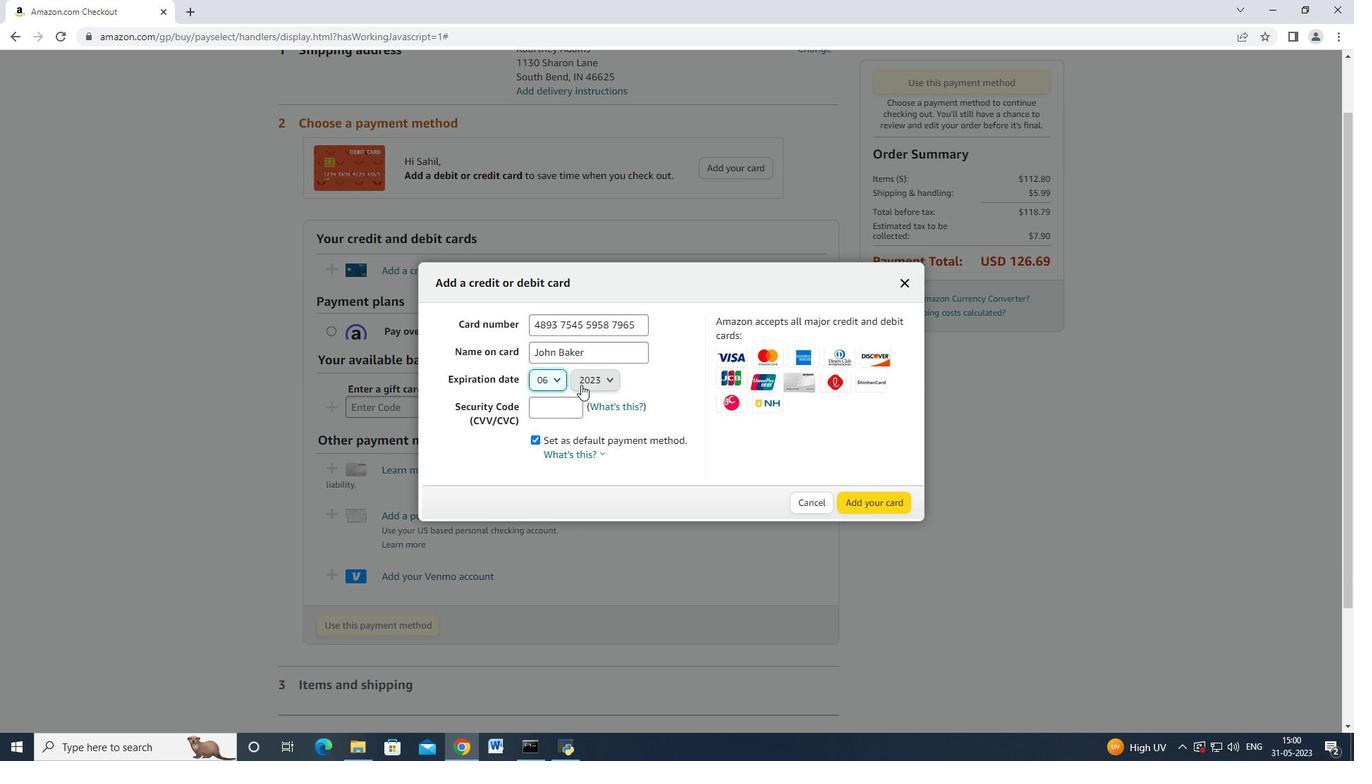 
Action: Mouse pressed left at (585, 382)
Screenshot: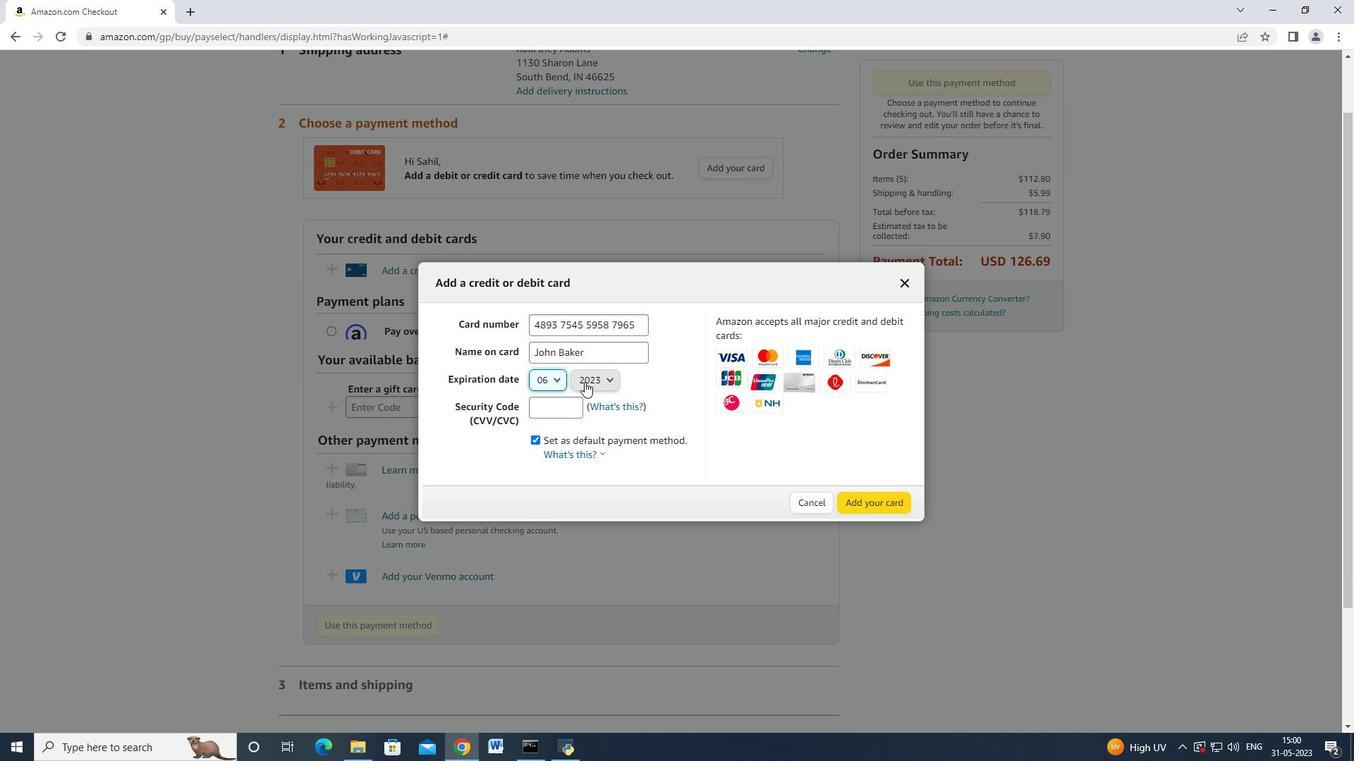 
Action: Mouse moved to (590, 422)
Screenshot: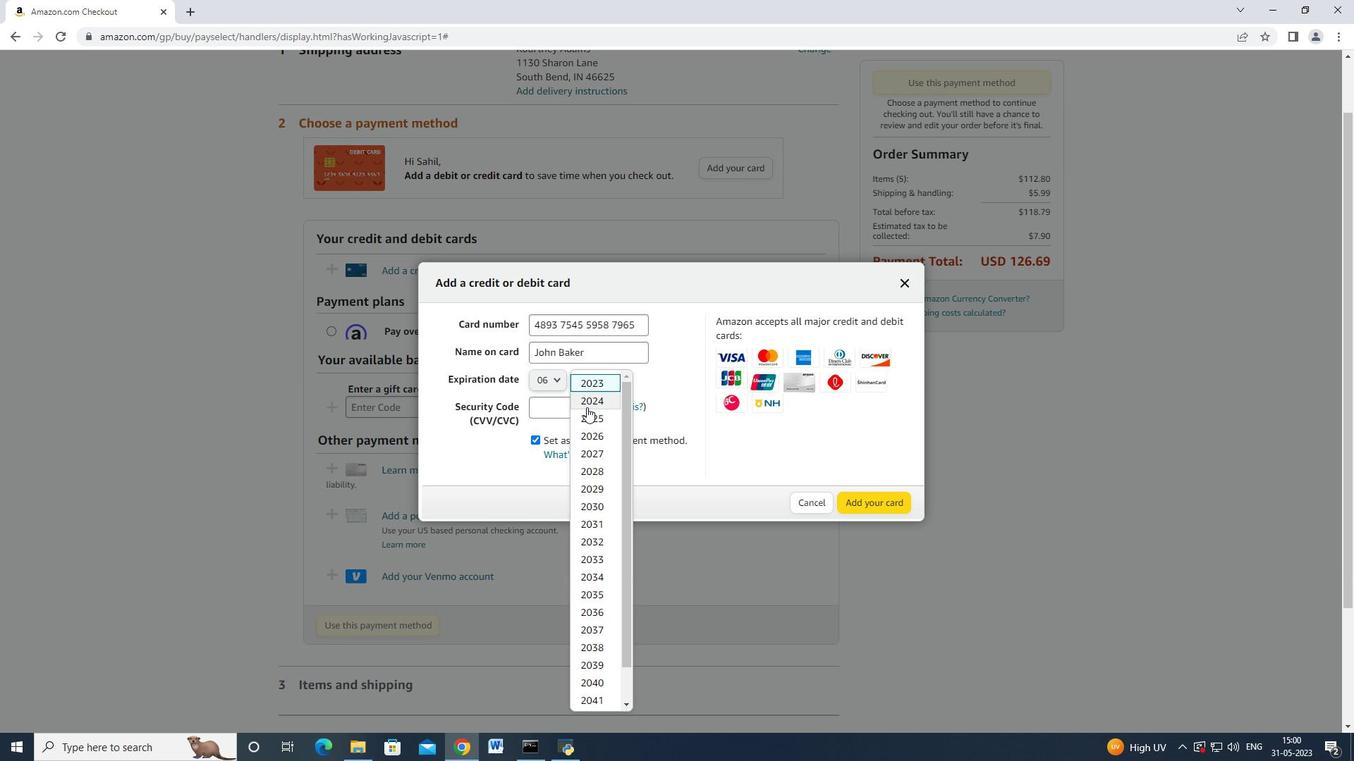 
Action: Mouse pressed left at (590, 422)
Screenshot: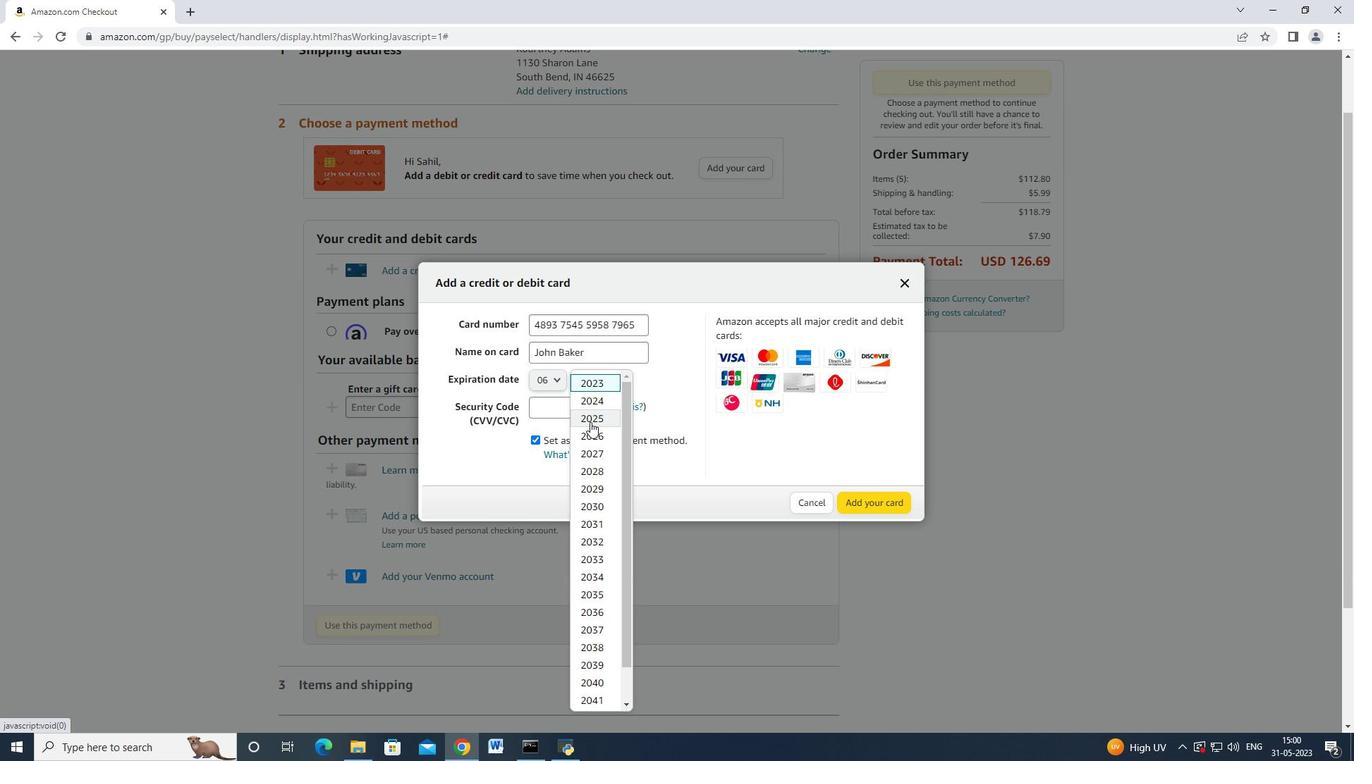 
Action: Mouse moved to (545, 418)
Screenshot: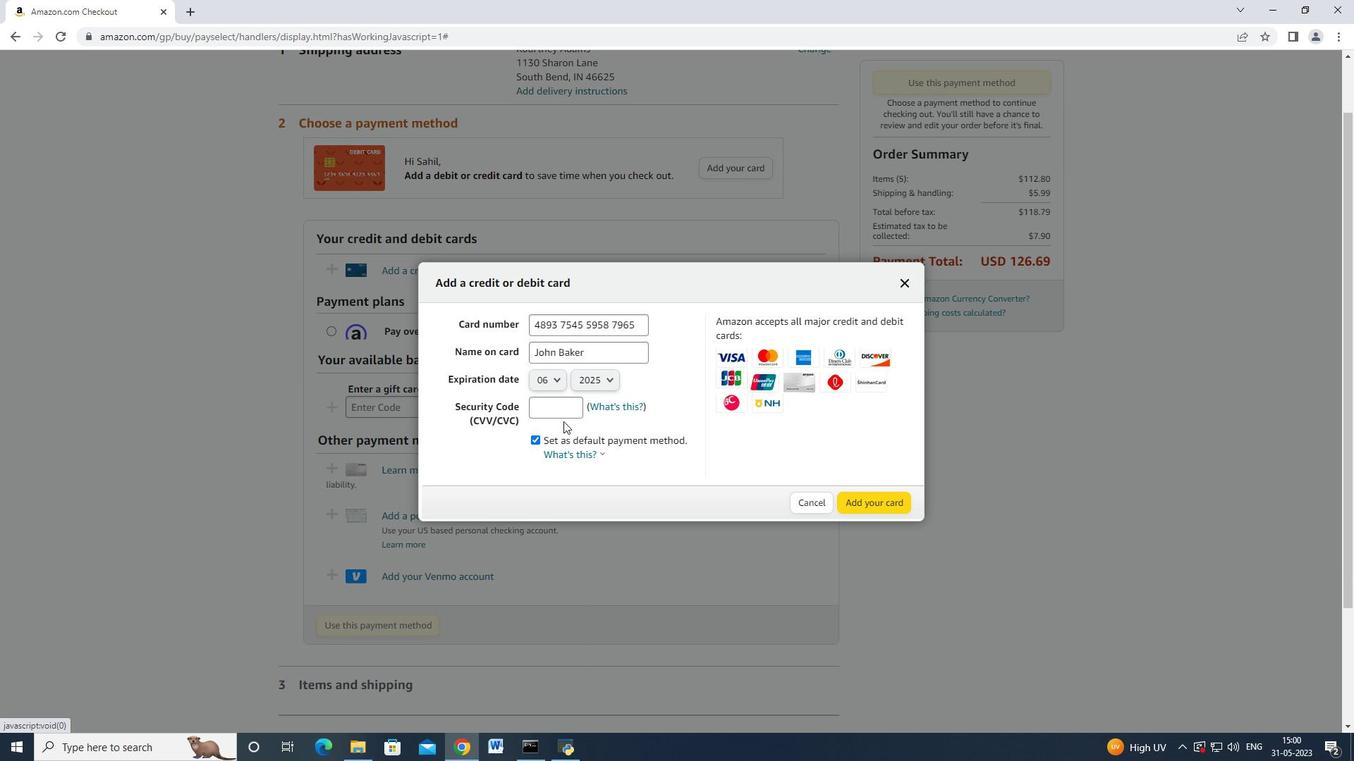 
Action: Mouse pressed left at (545, 418)
Screenshot: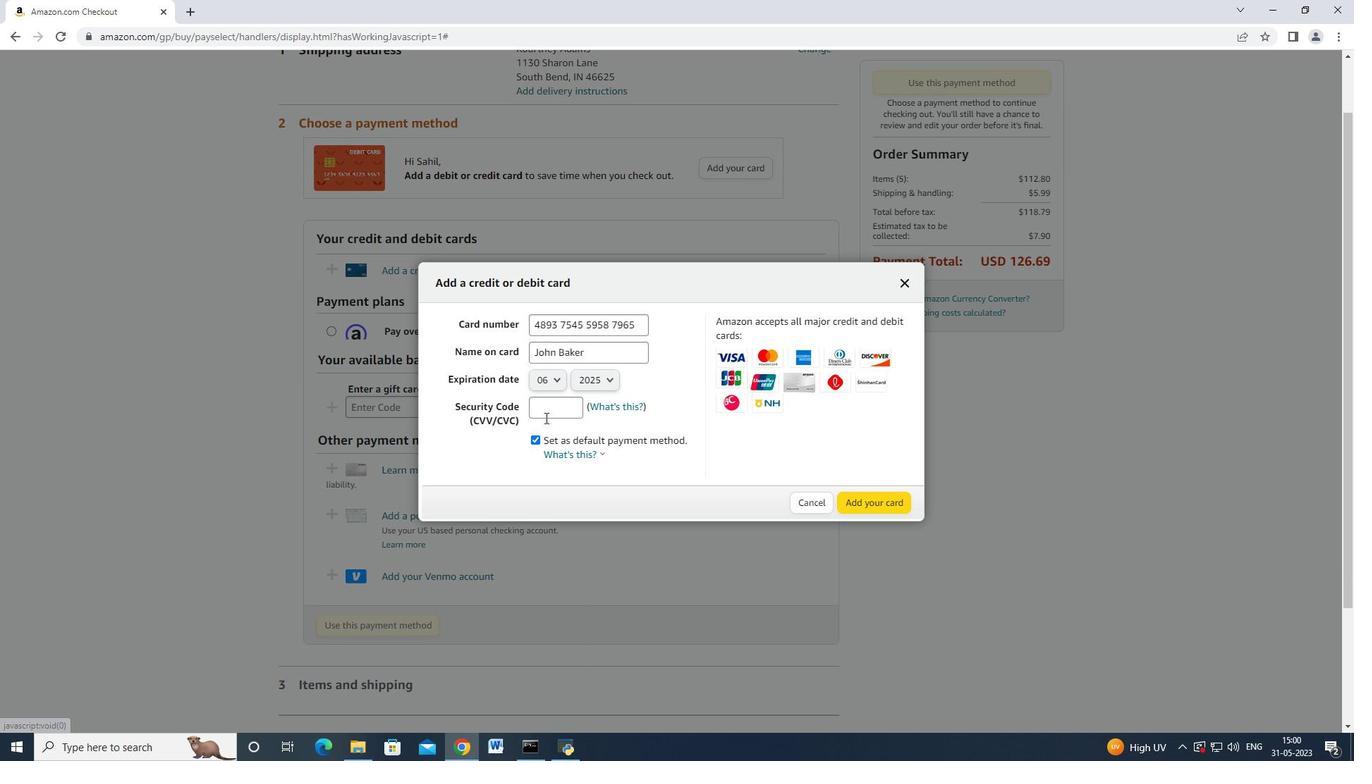 
Action: Mouse moved to (546, 416)
Screenshot: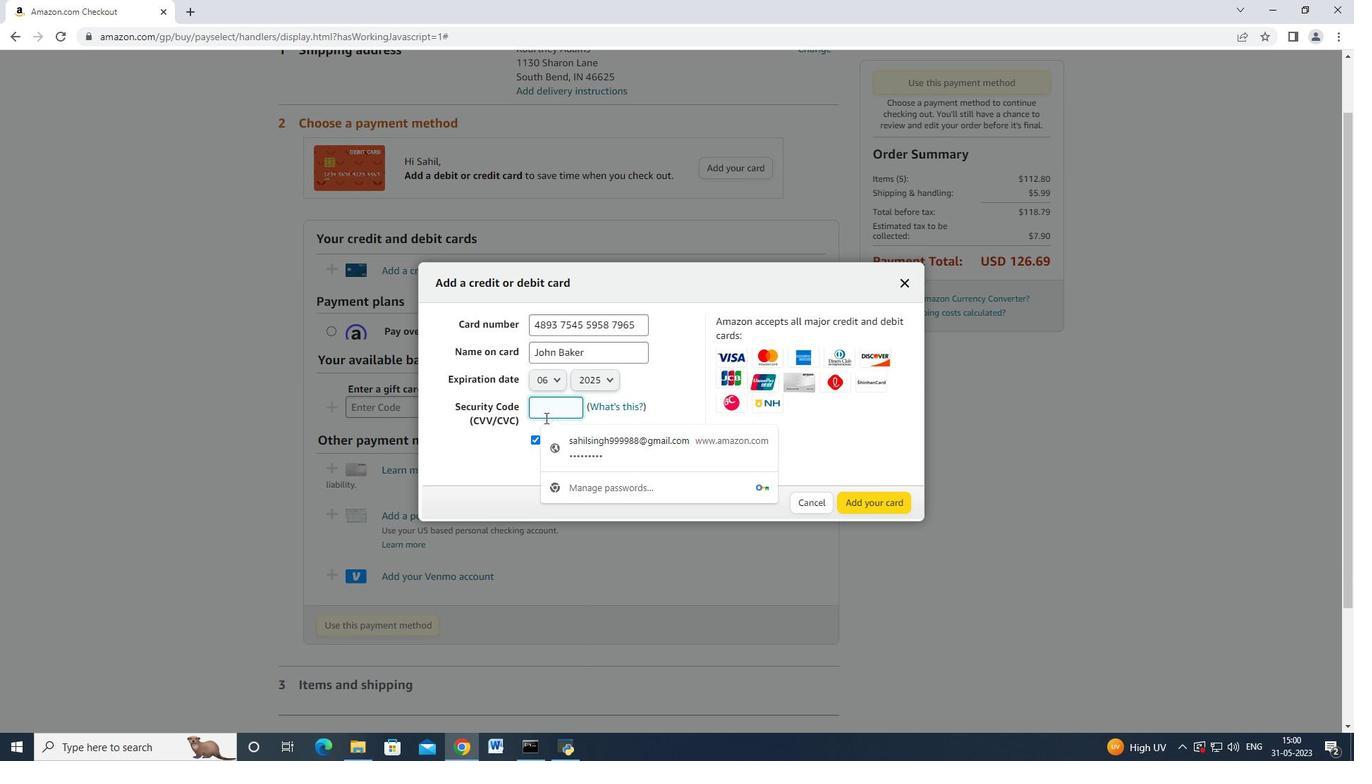 
Action: Key pressed 549
Screenshot: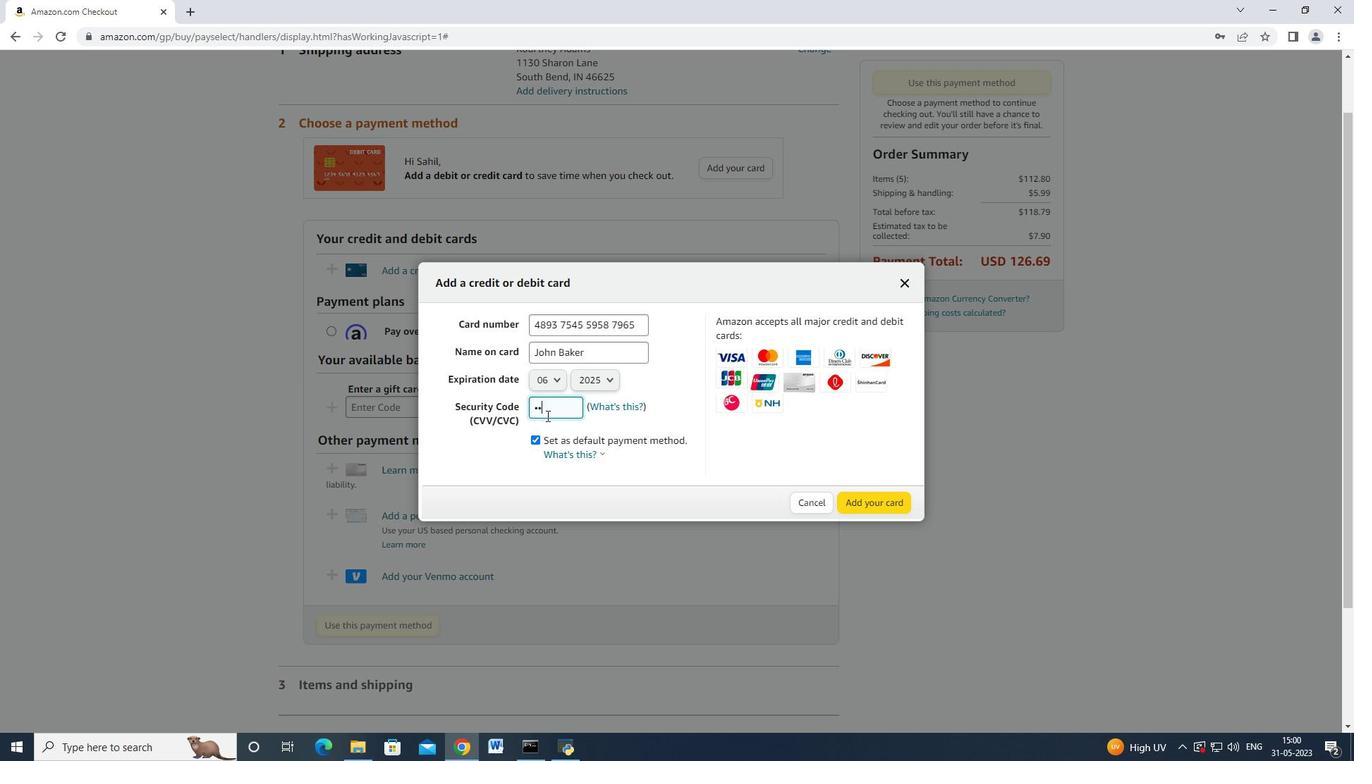 
Action: Mouse moved to (854, 507)
Screenshot: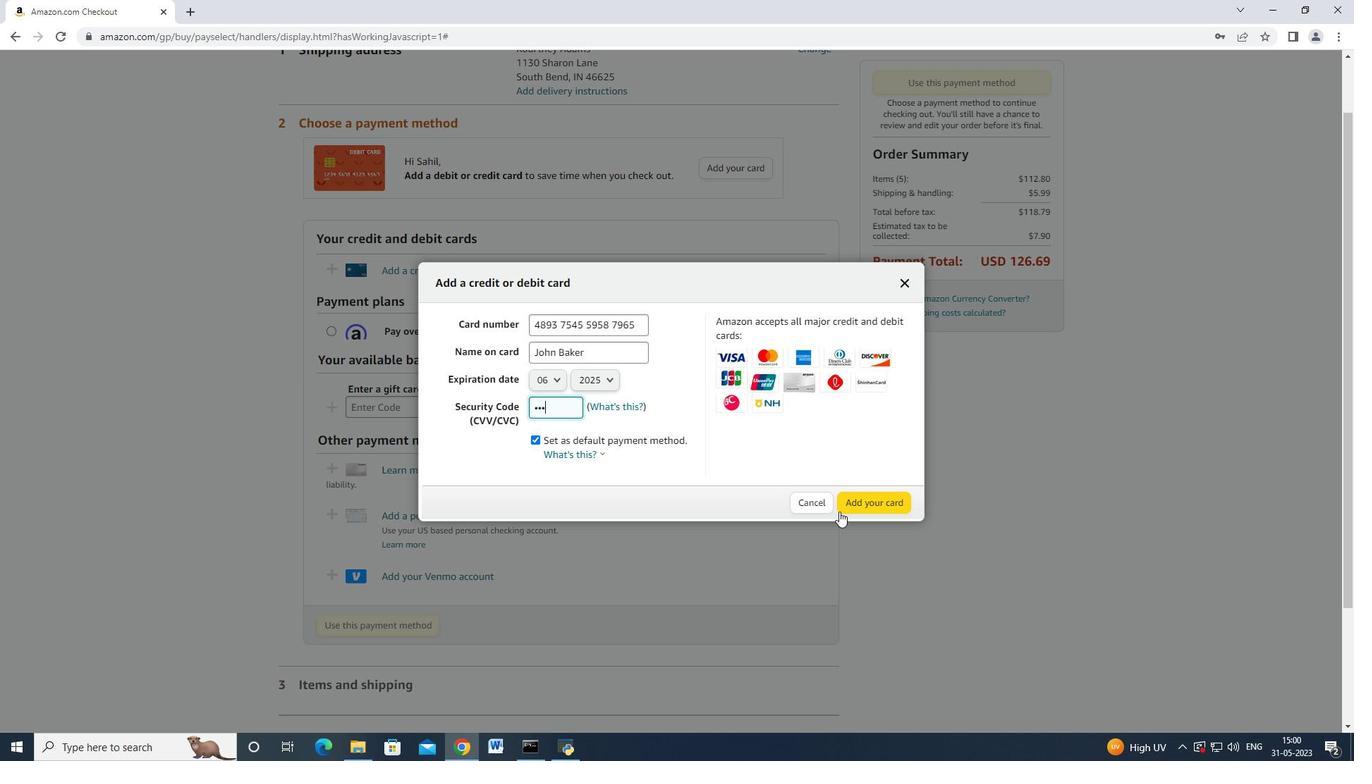 
